Task: Search for Waterfront Condos in Honolulu with Sunset Views.
Action: Mouse moved to (371, 255)
Screenshot: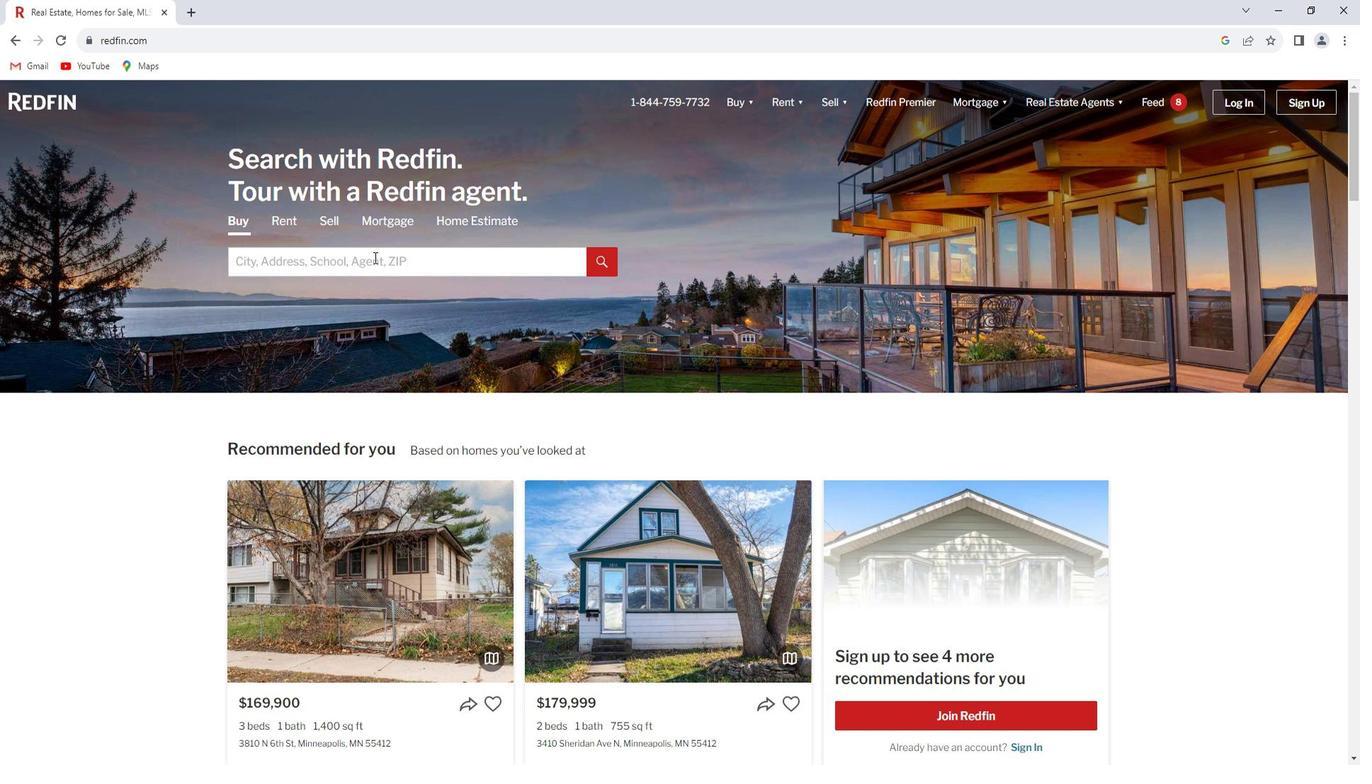 
Action: Mouse pressed left at (371, 255)
Screenshot: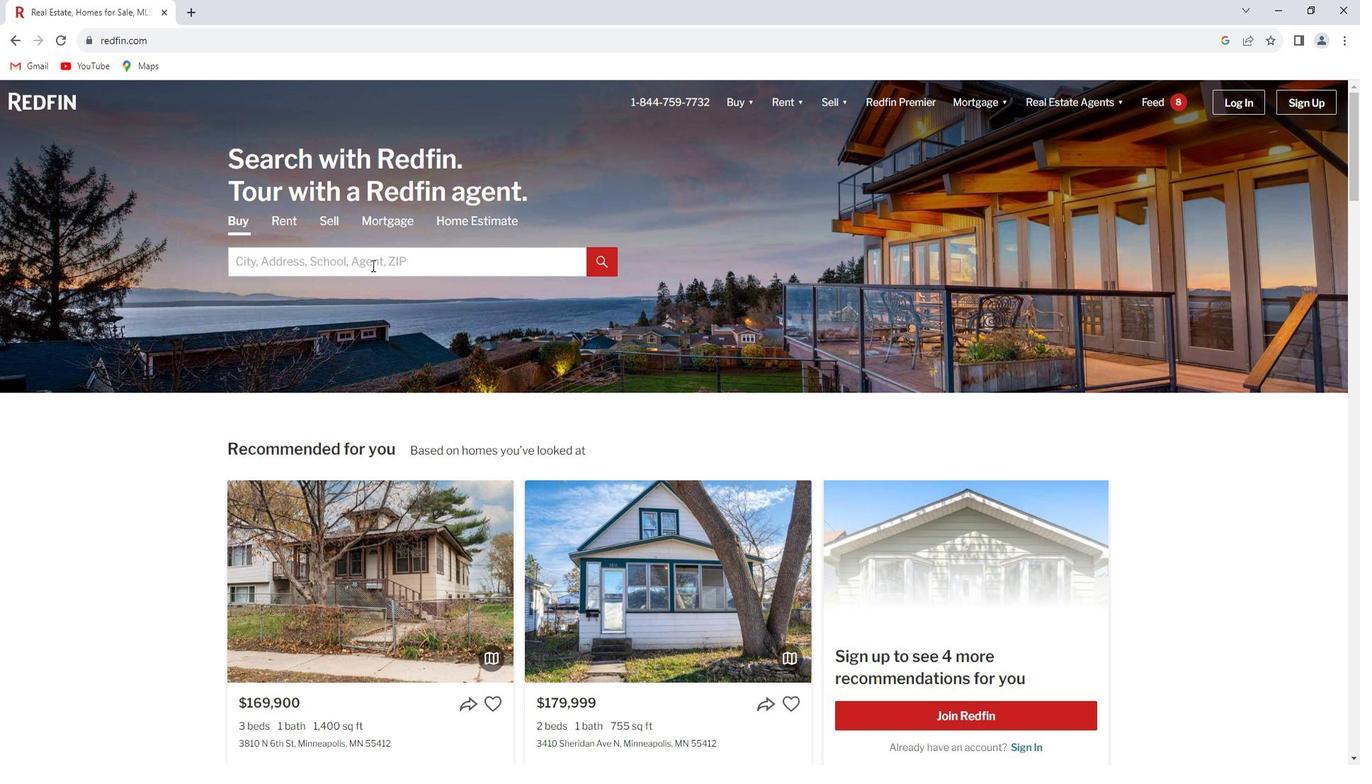 
Action: Key pressed <Key.shift><Key.shift><Key.shift><Key.shift><Key.shift><Key.shift>Honolulu<Key.enter>
Screenshot: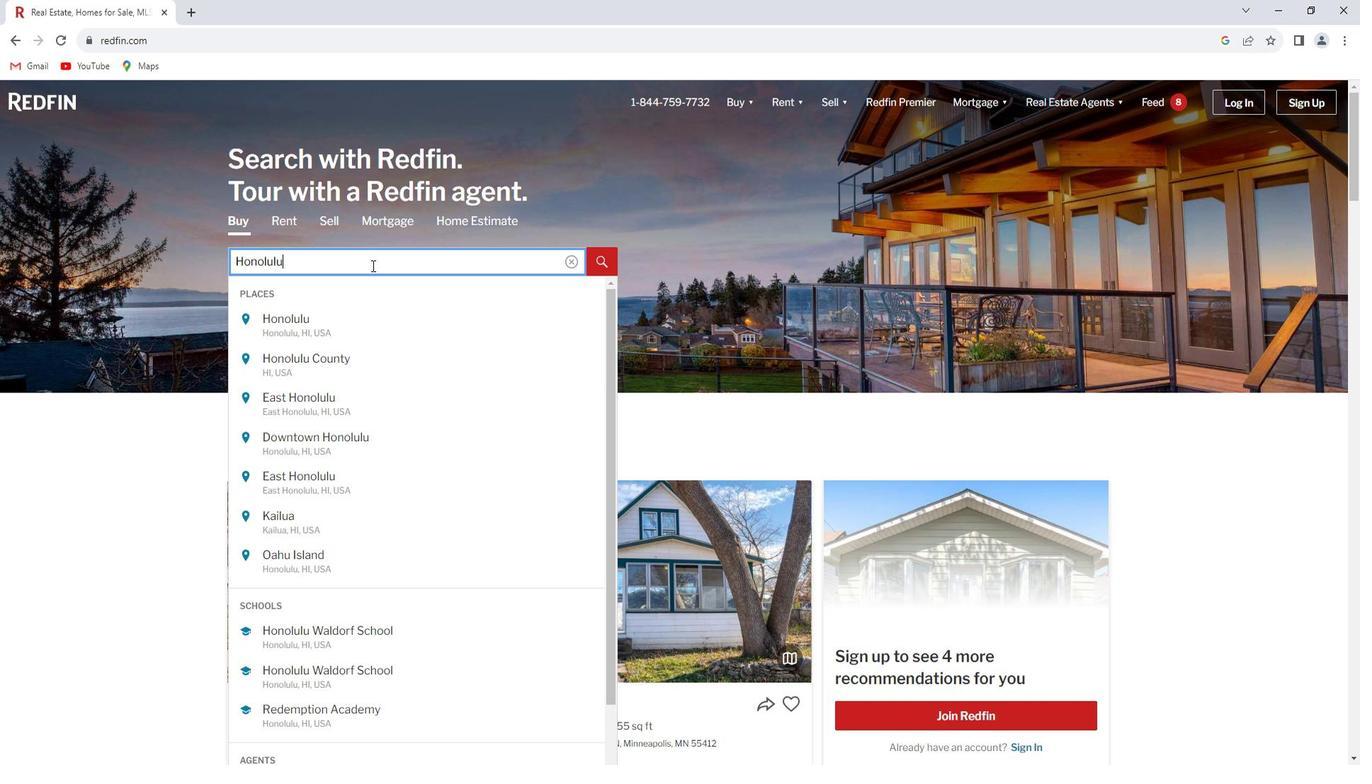 
Action: Mouse moved to (1222, 187)
Screenshot: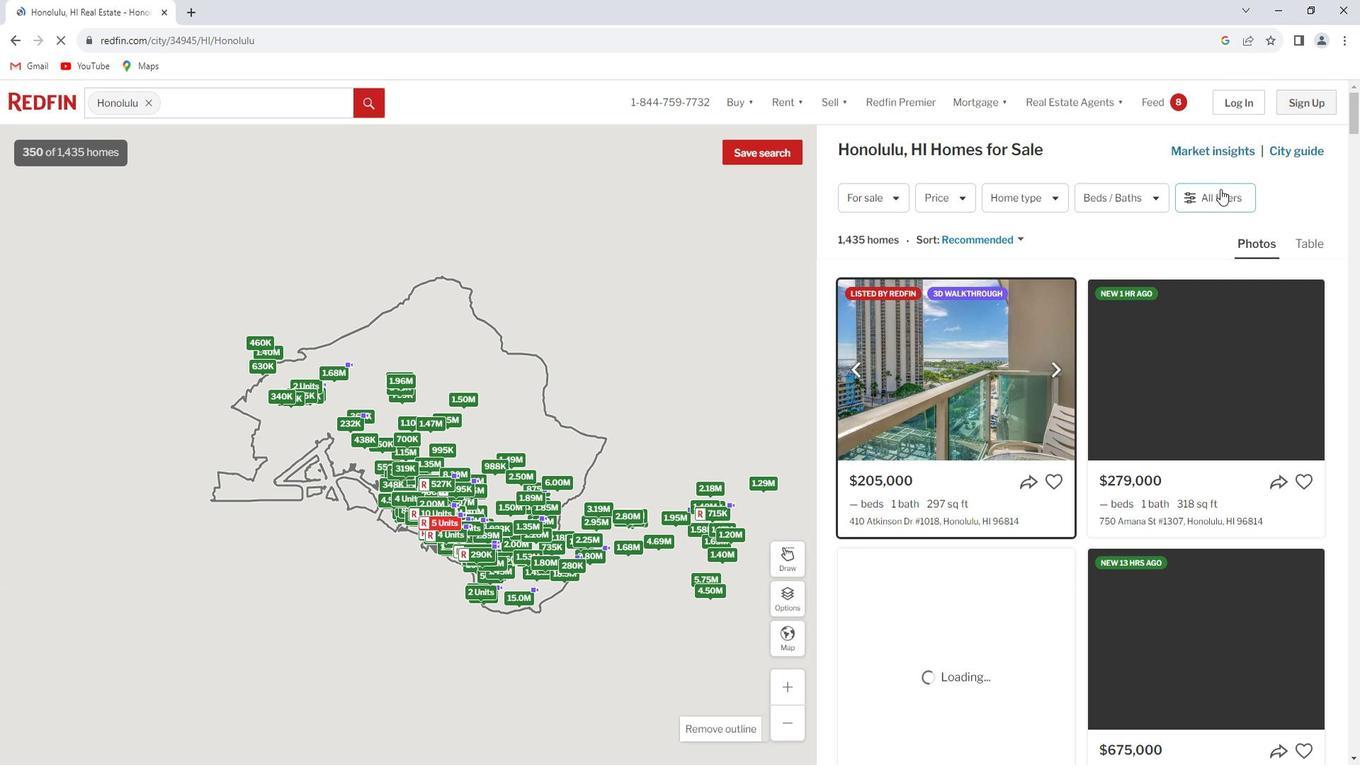 
Action: Mouse pressed left at (1222, 187)
Screenshot: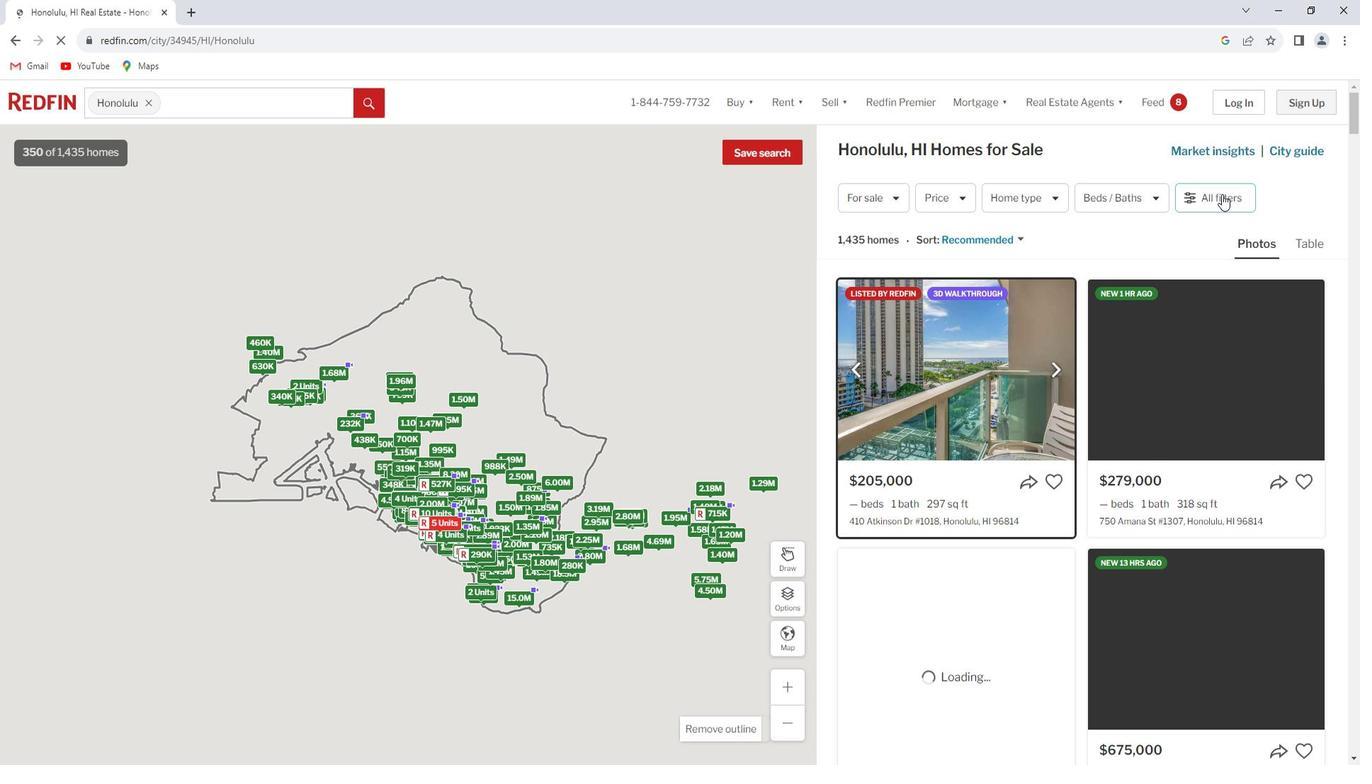 
Action: Mouse moved to (1221, 188)
Screenshot: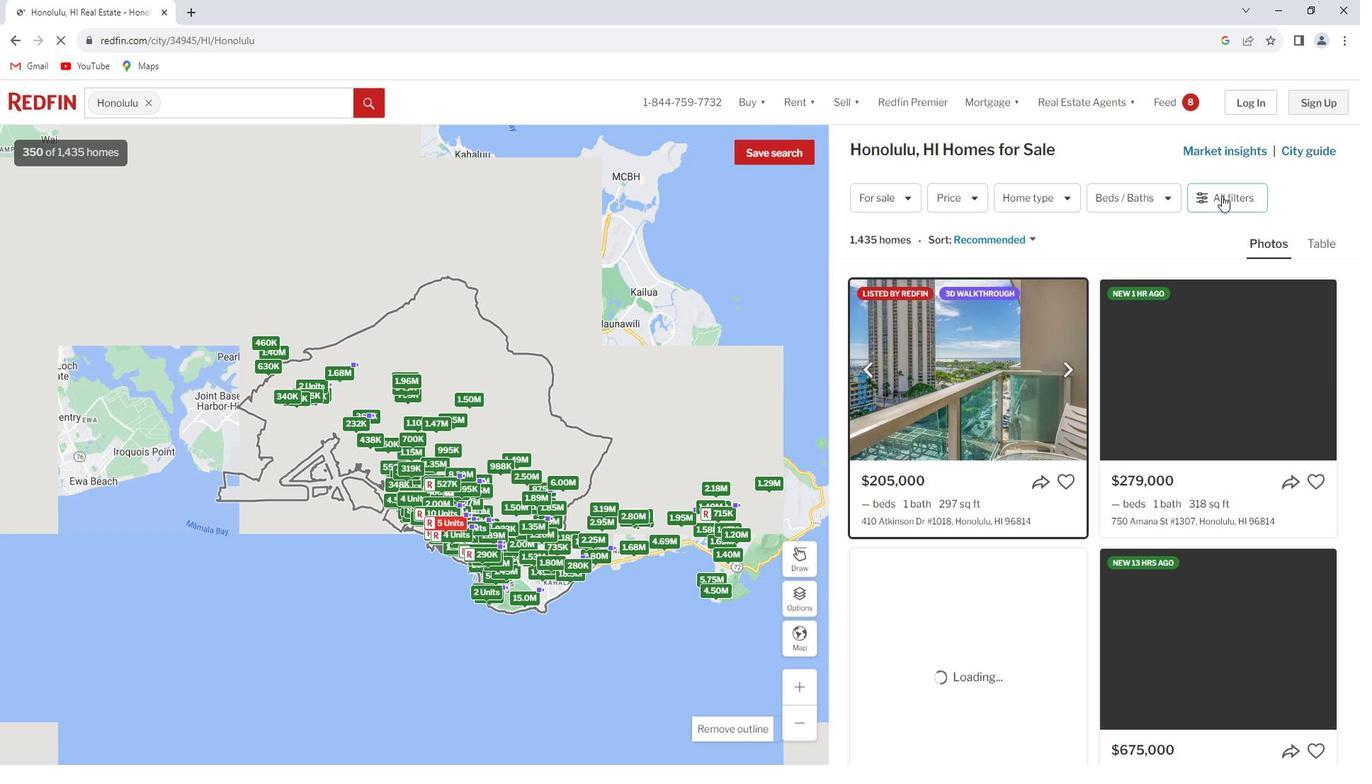 
Action: Mouse pressed left at (1221, 188)
Screenshot: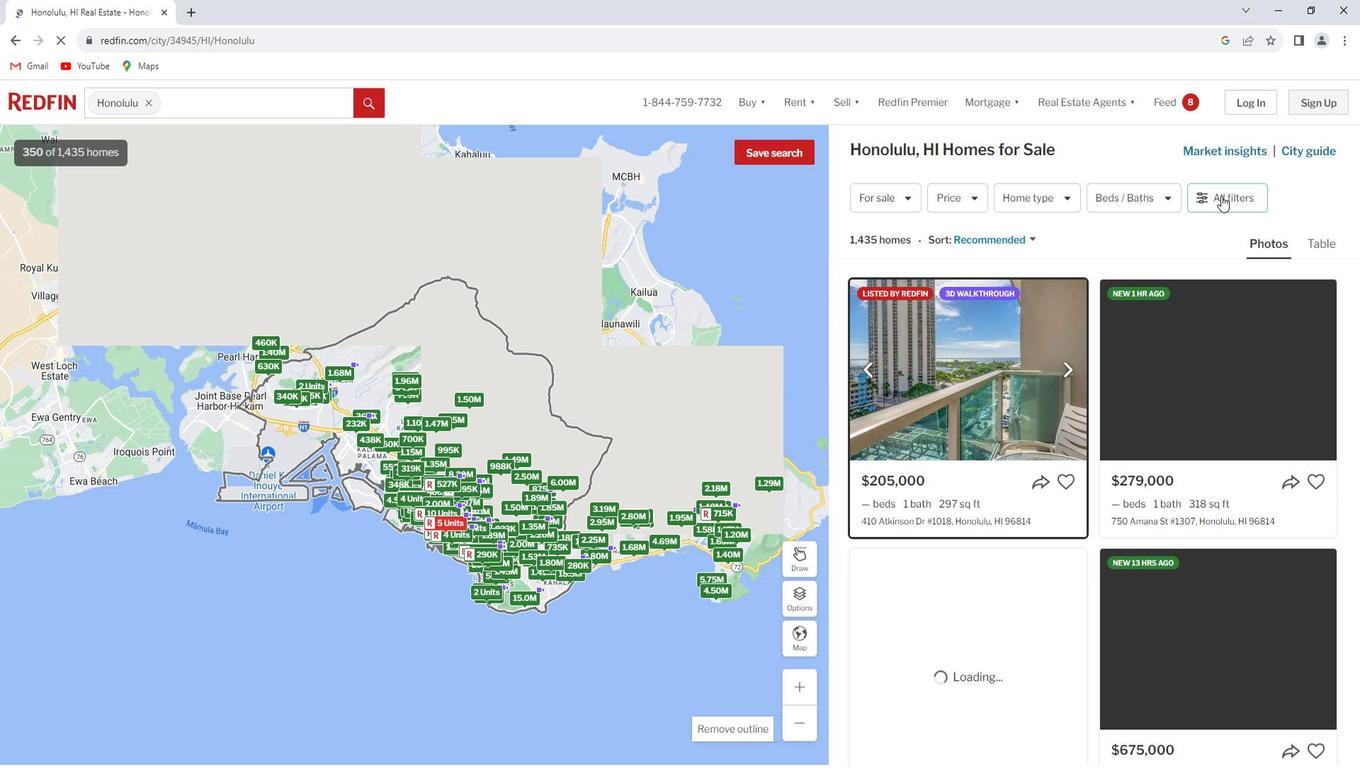 
Action: Mouse moved to (1103, 306)
Screenshot: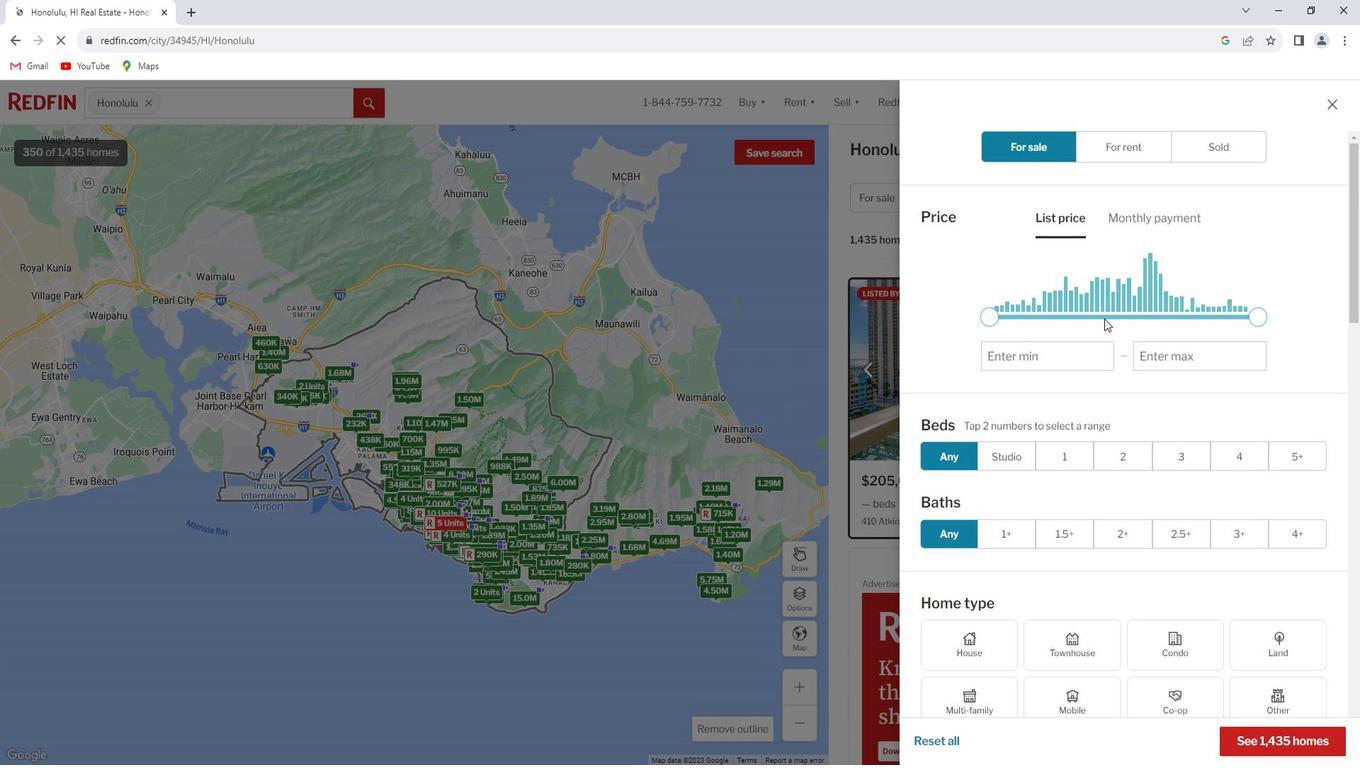 
Action: Mouse scrolled (1103, 306) with delta (0, 0)
Screenshot: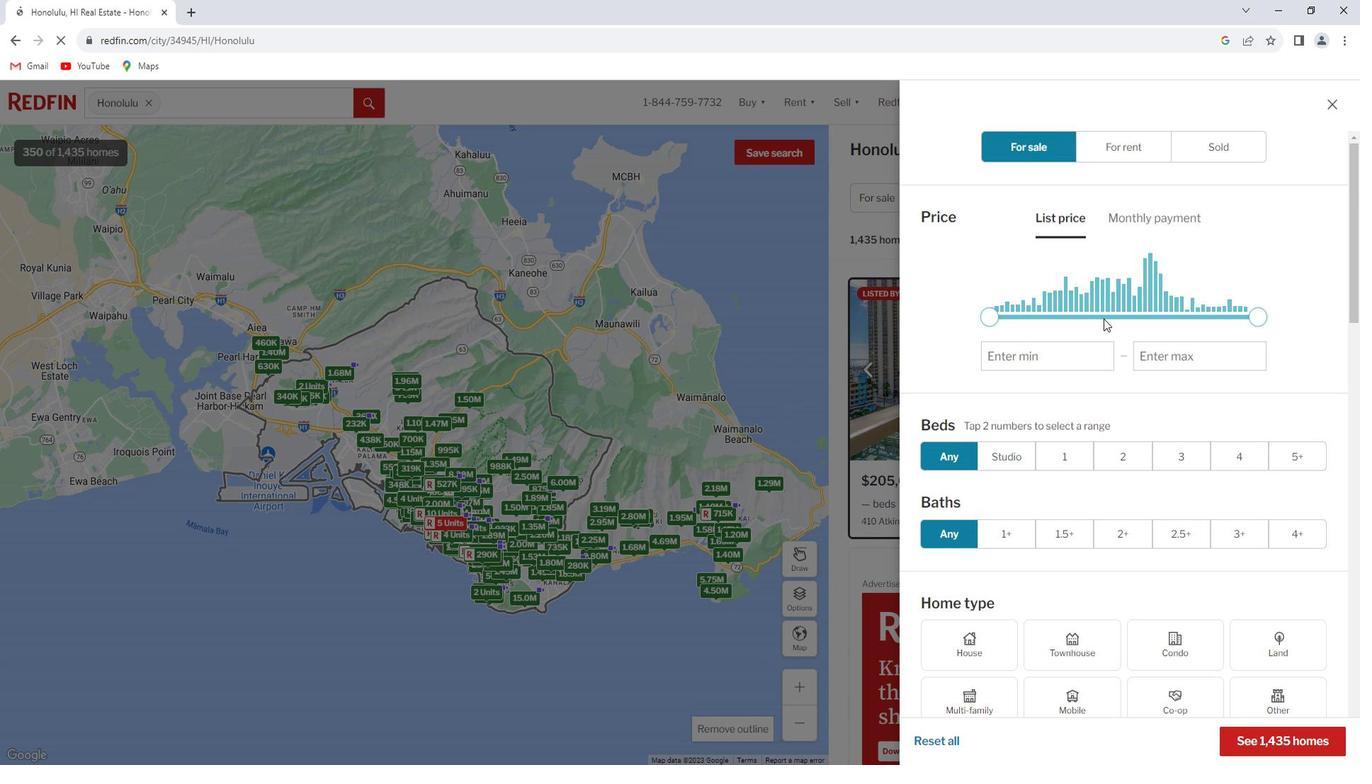 
Action: Mouse moved to (1101, 313)
Screenshot: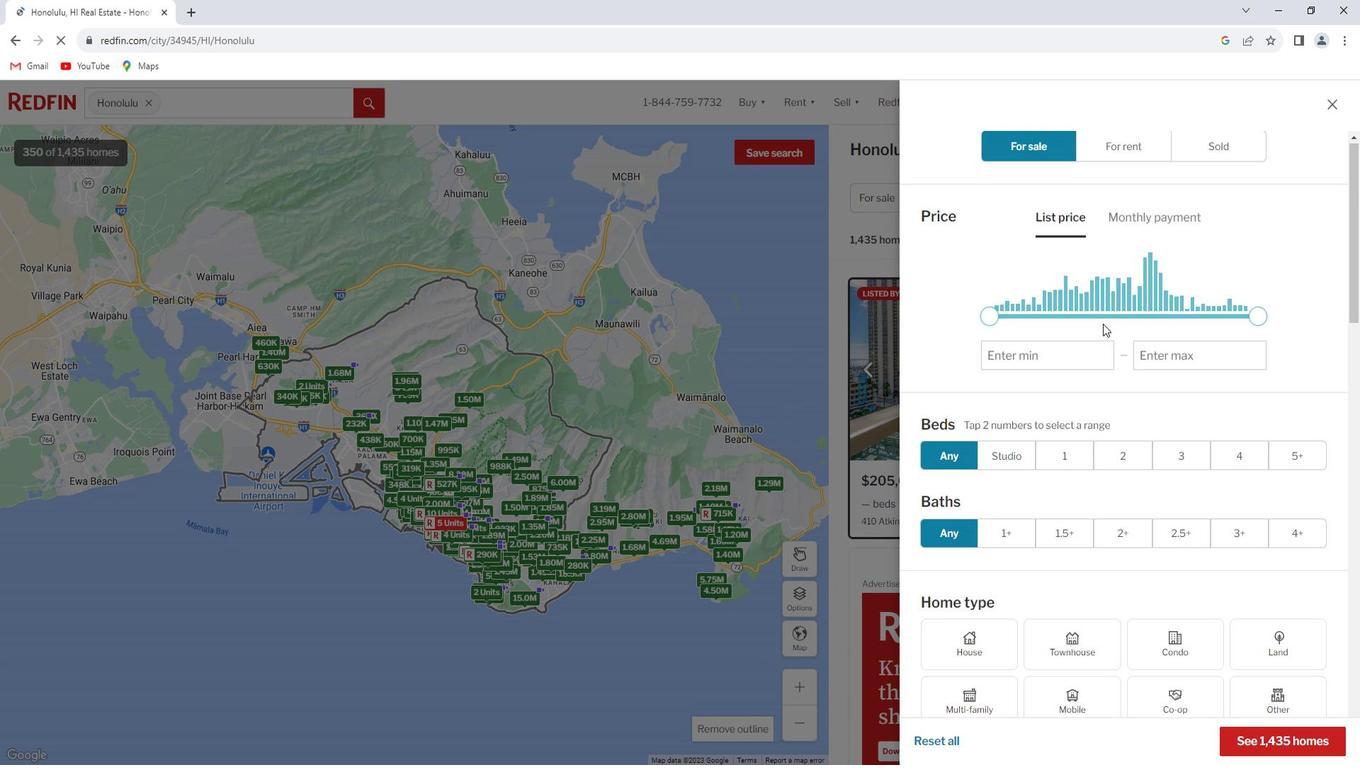 
Action: Mouse scrolled (1101, 312) with delta (0, 0)
Screenshot: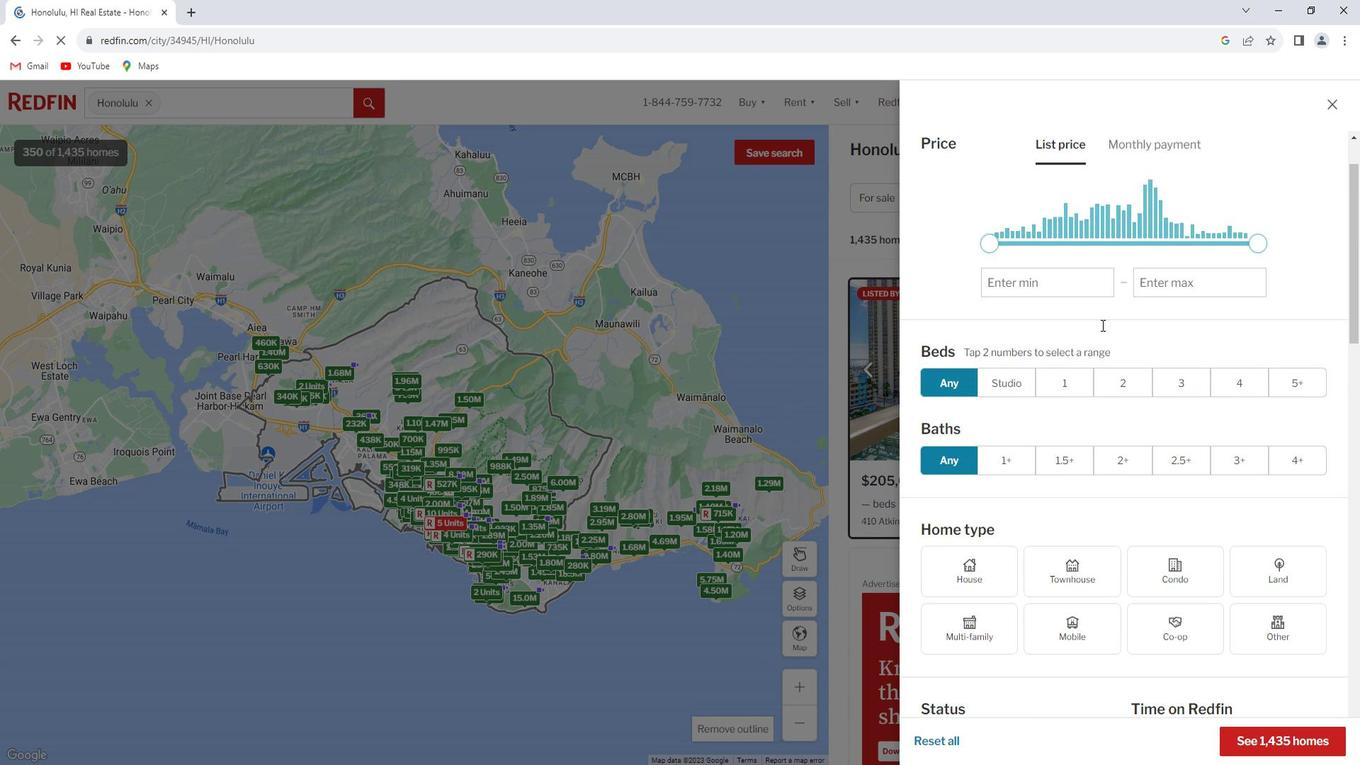 
Action: Mouse scrolled (1101, 312) with delta (0, 0)
Screenshot: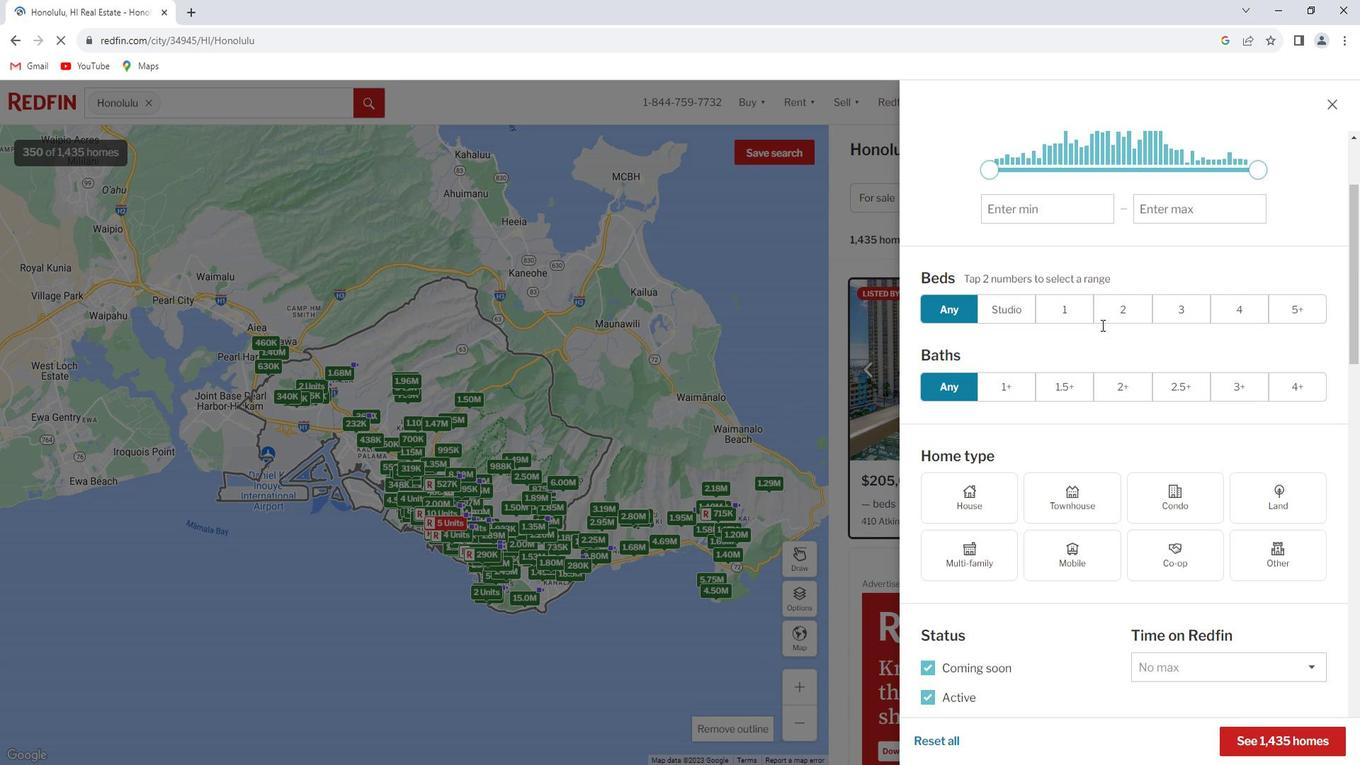 
Action: Mouse scrolled (1101, 312) with delta (0, 0)
Screenshot: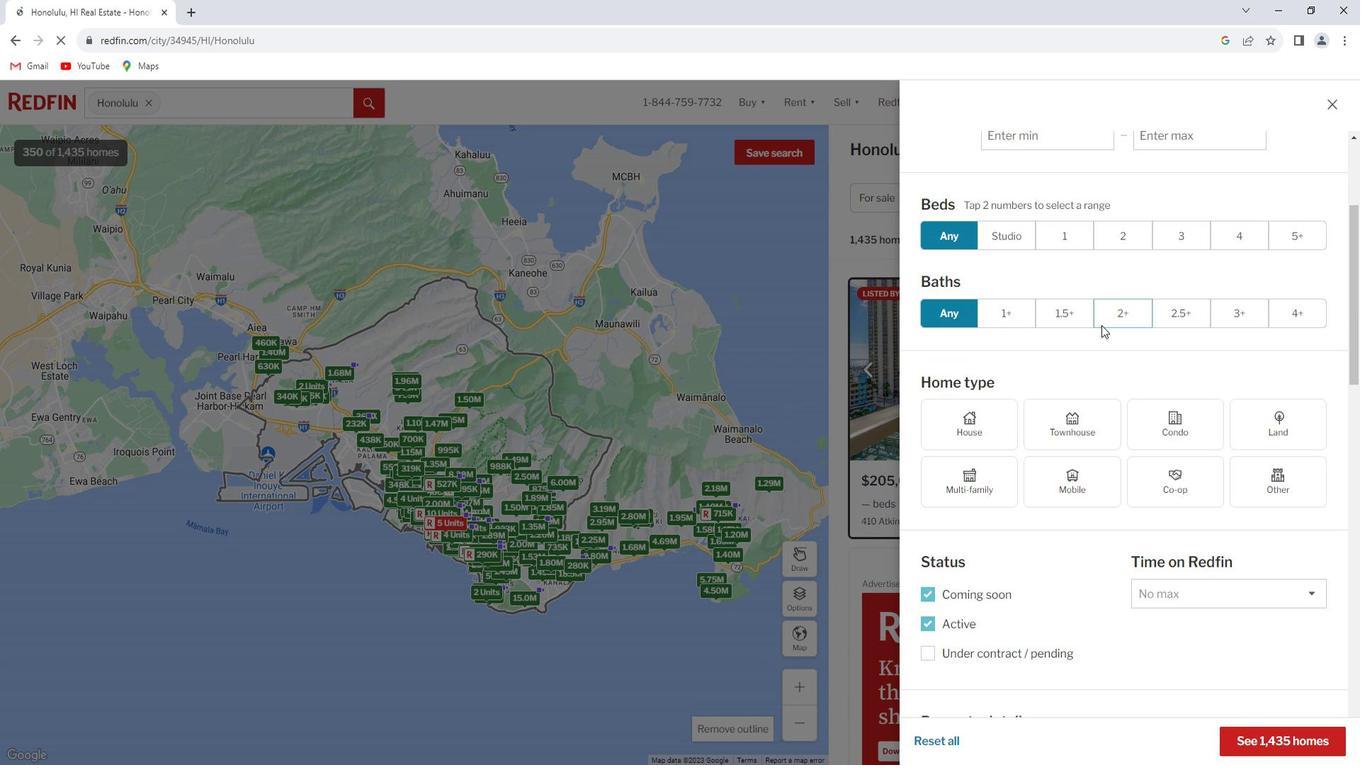 
Action: Mouse moved to (1181, 357)
Screenshot: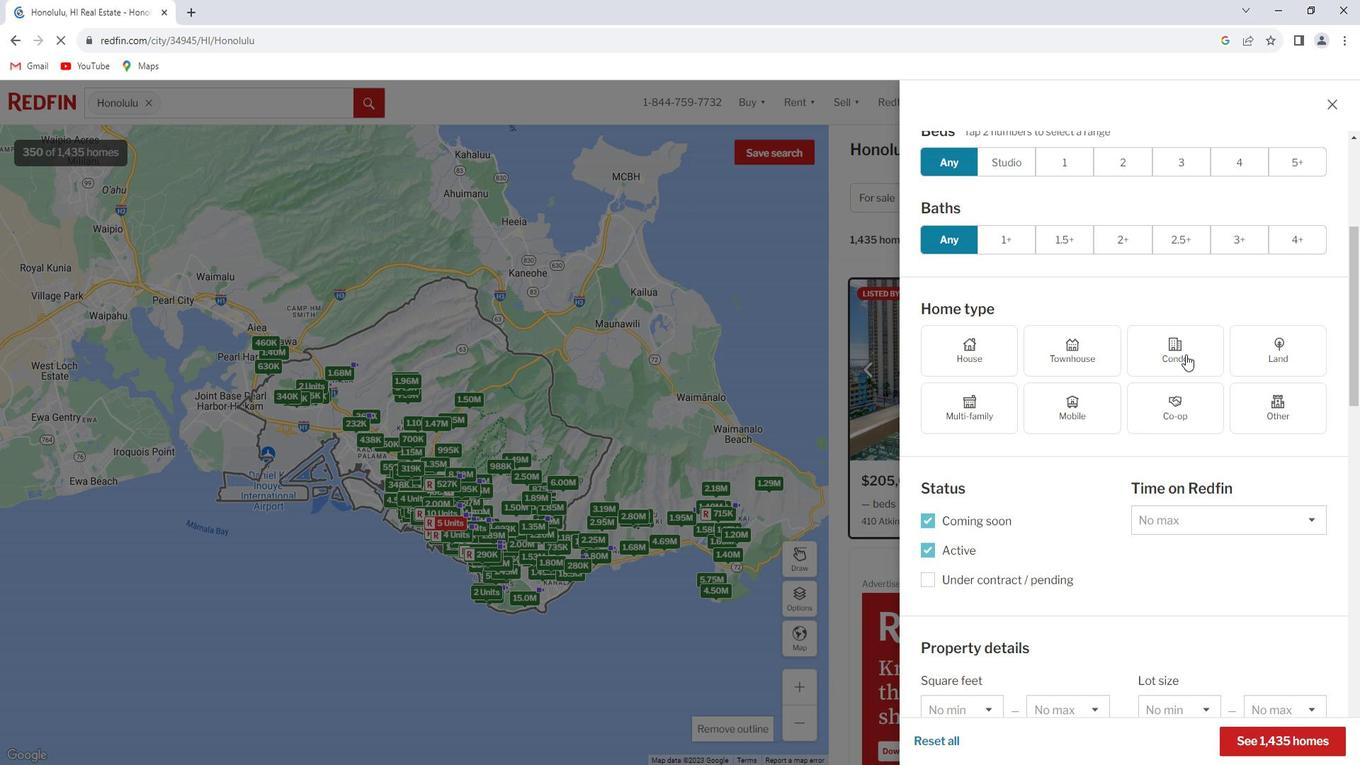 
Action: Mouse pressed left at (1181, 357)
Screenshot: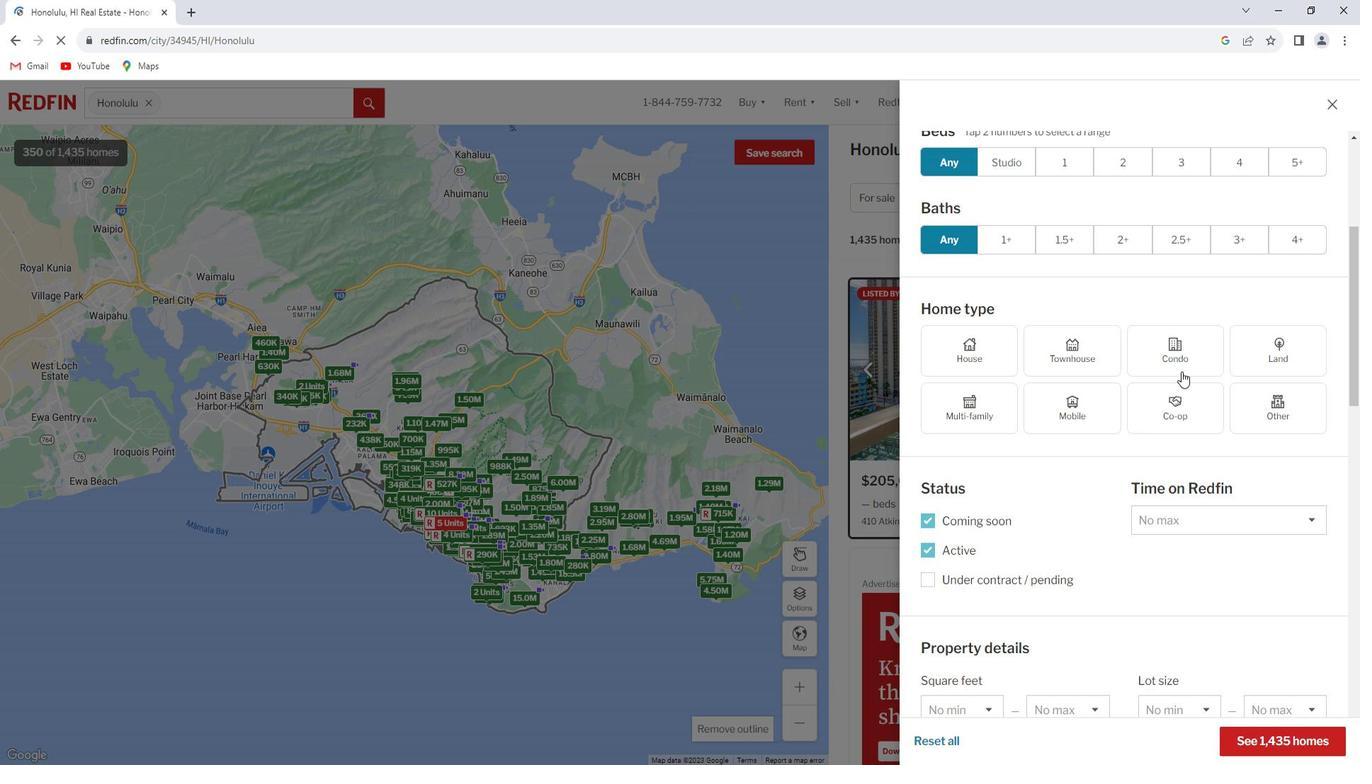 
Action: Mouse moved to (1142, 380)
Screenshot: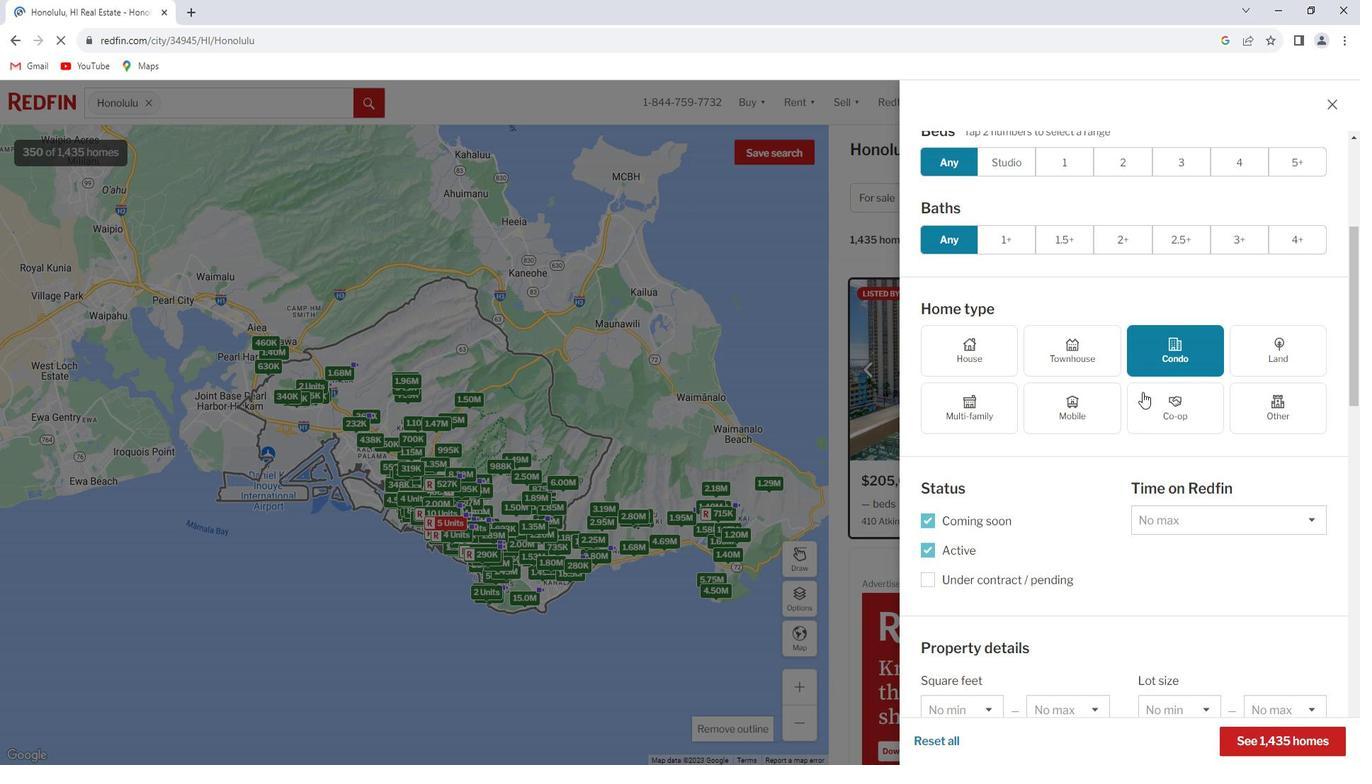 
Action: Mouse scrolled (1142, 379) with delta (0, 0)
Screenshot: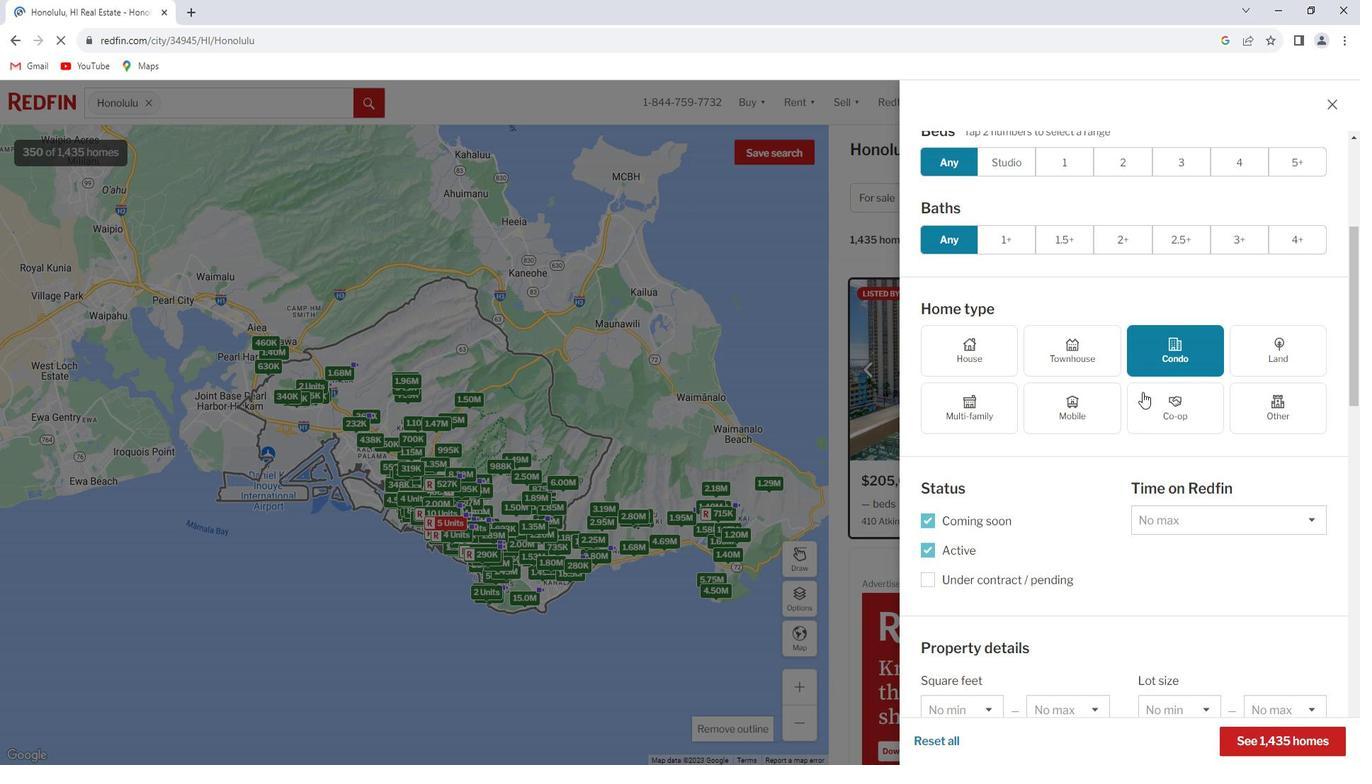 
Action: Mouse scrolled (1142, 379) with delta (0, 0)
Screenshot: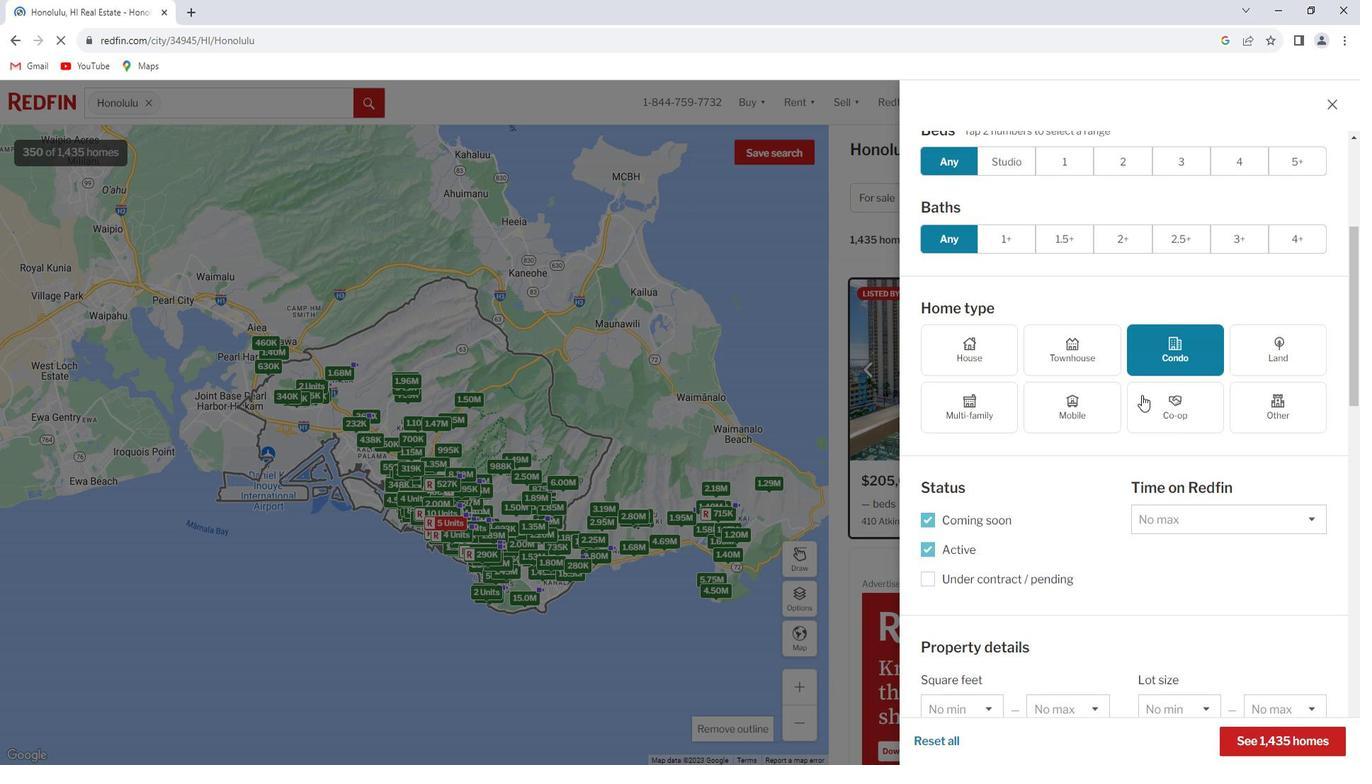 
Action: Mouse scrolled (1142, 379) with delta (0, 0)
Screenshot: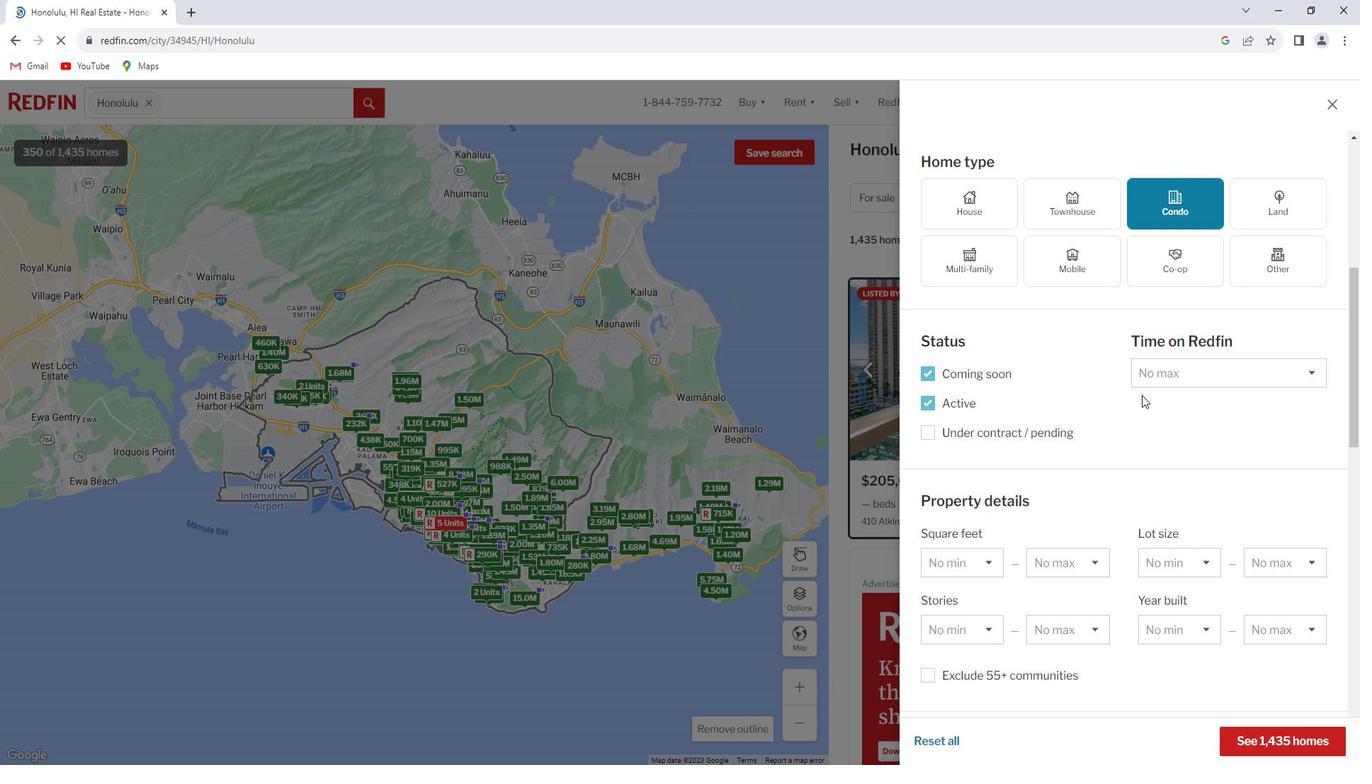 
Action: Mouse scrolled (1142, 379) with delta (0, 0)
Screenshot: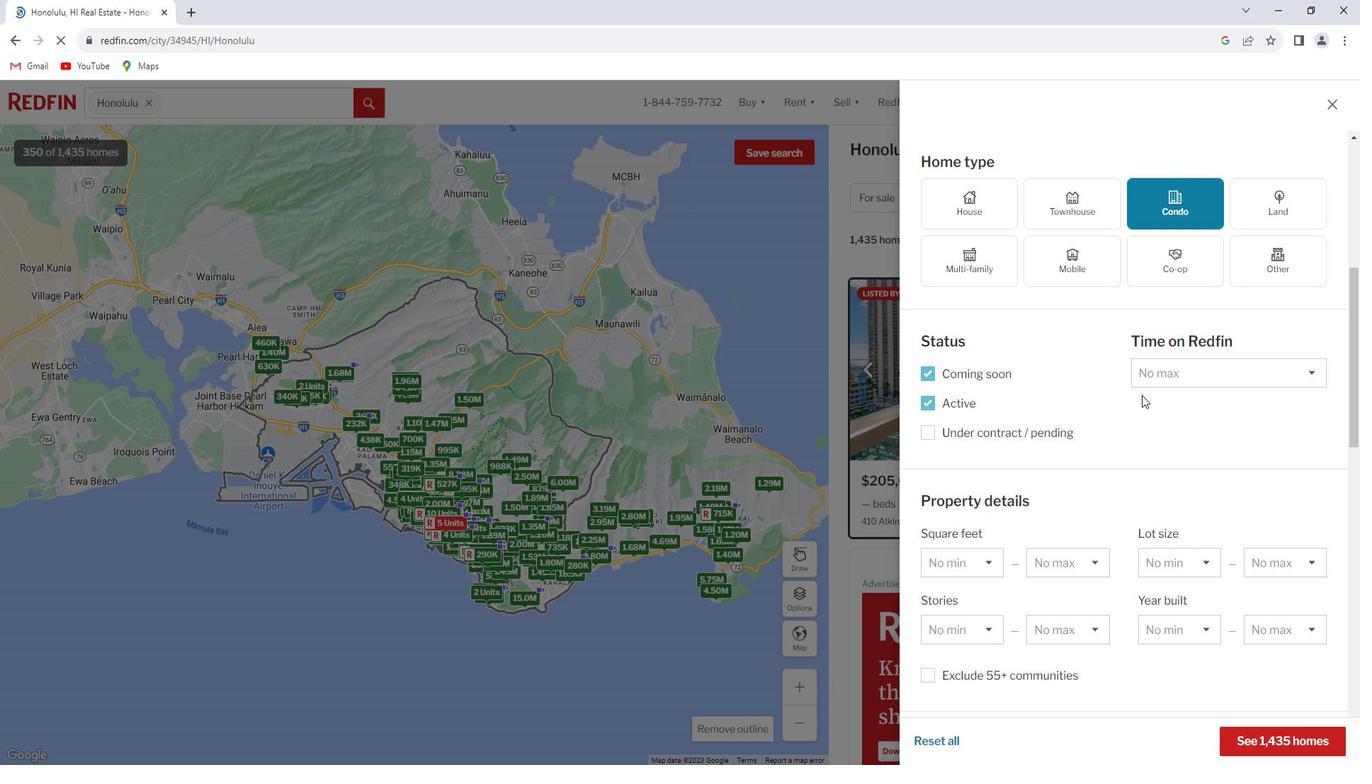 
Action: Mouse scrolled (1142, 379) with delta (0, 0)
Screenshot: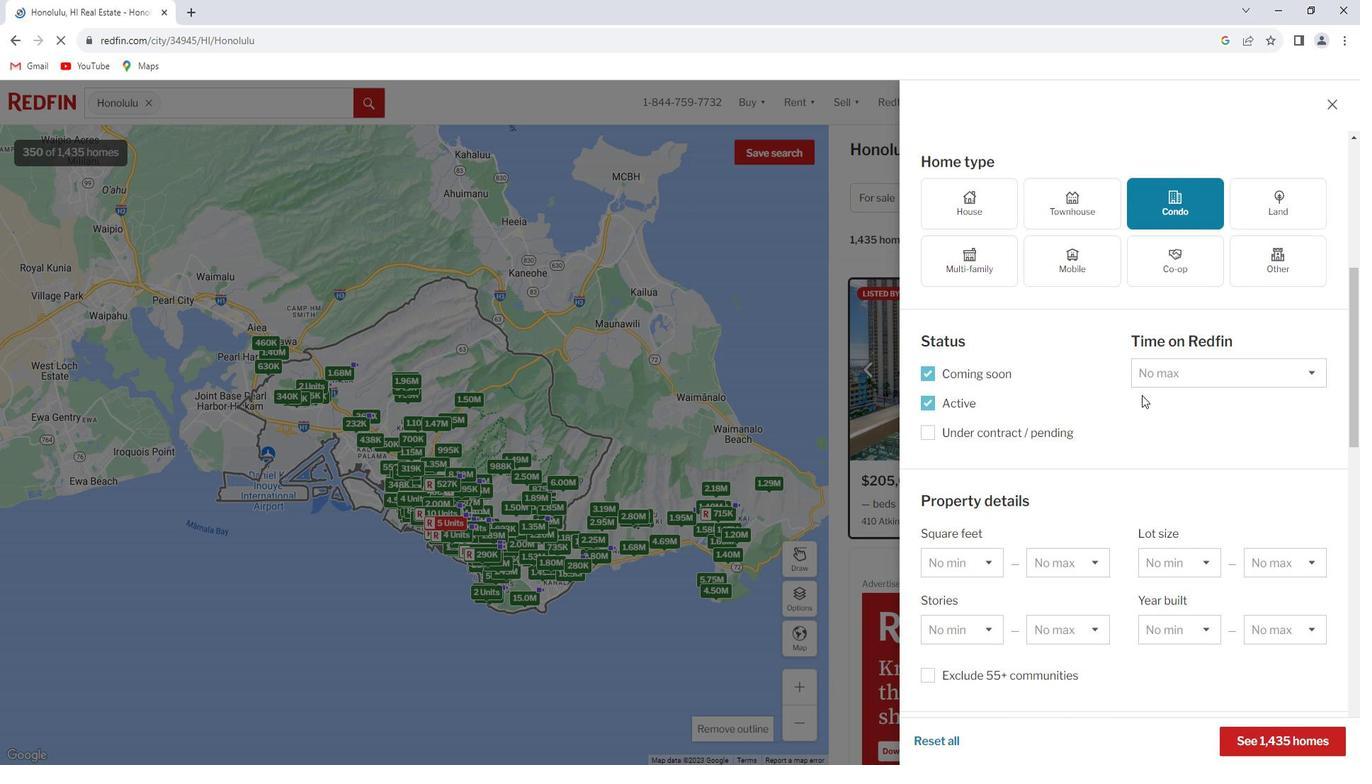 
Action: Mouse moved to (1132, 386)
Screenshot: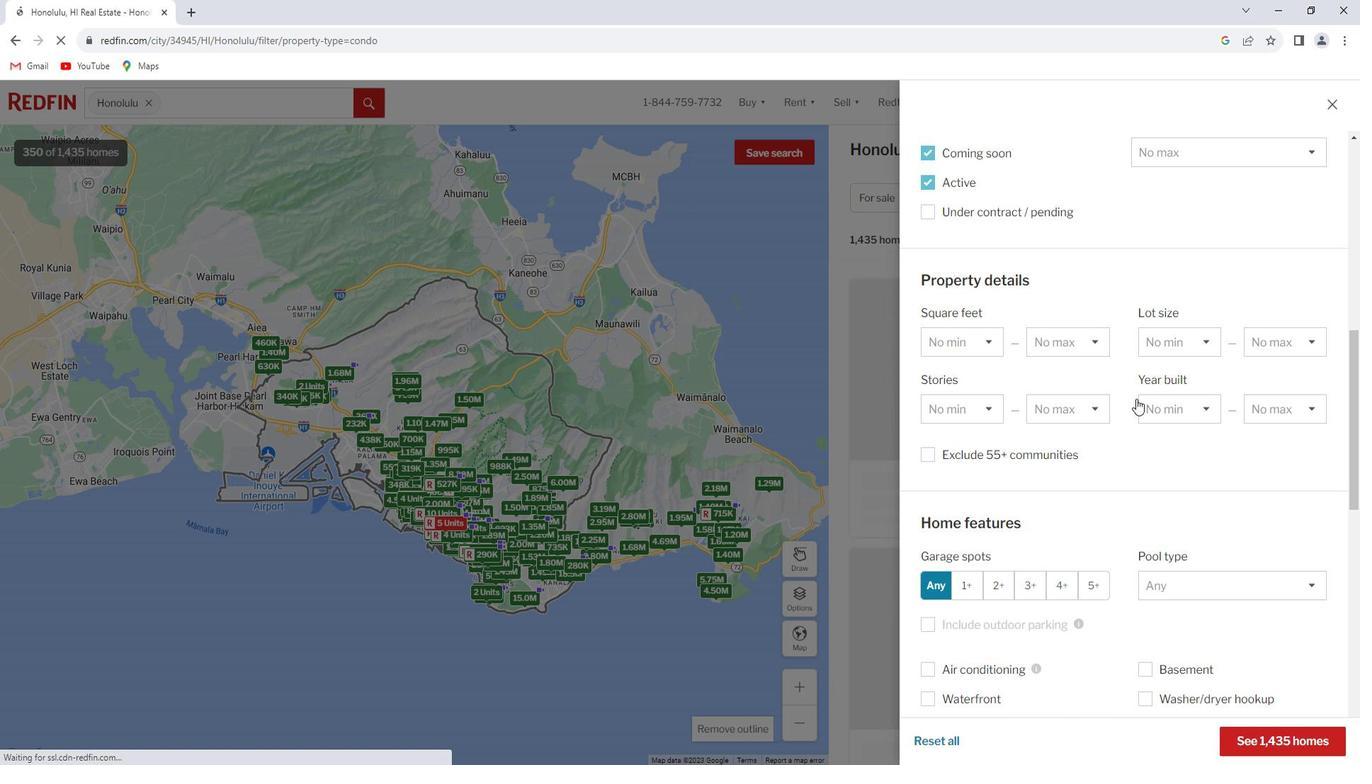 
Action: Mouse scrolled (1132, 385) with delta (0, 0)
Screenshot: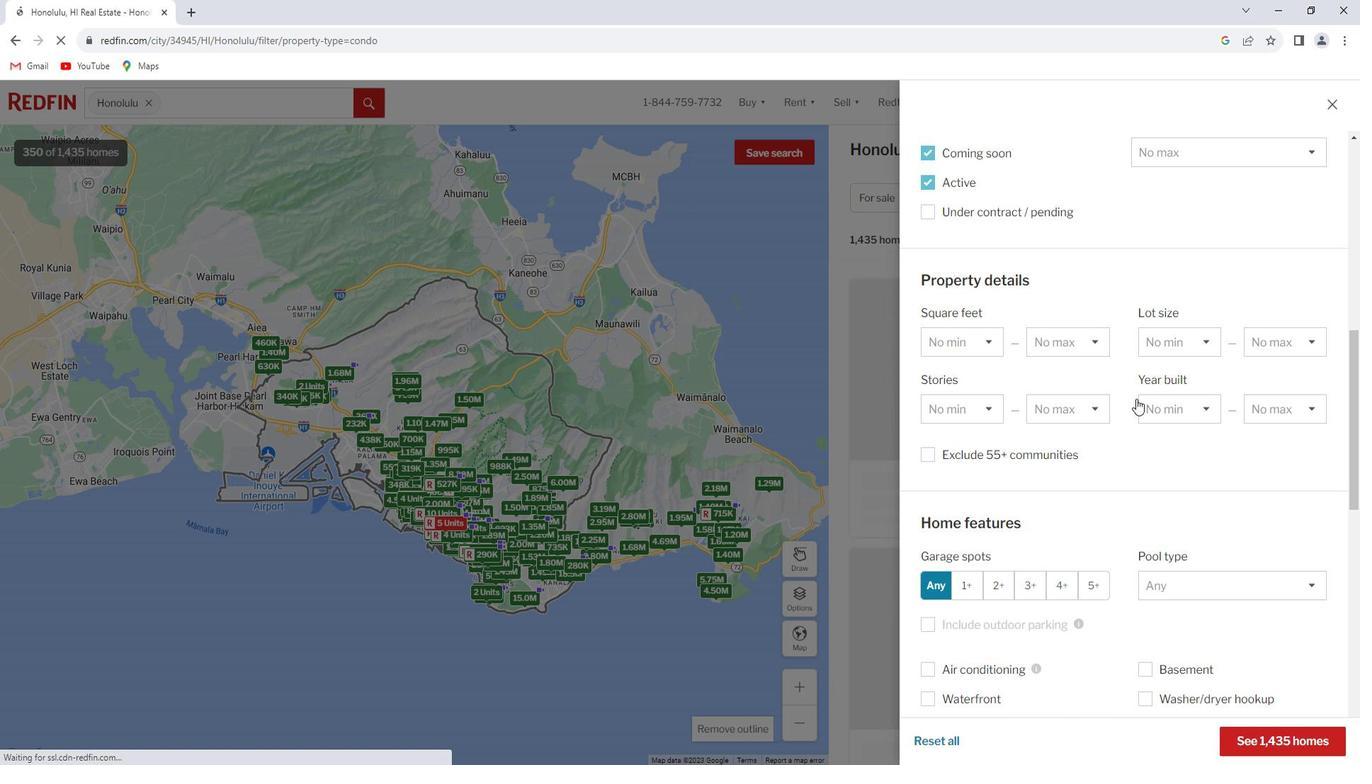 
Action: Mouse scrolled (1132, 385) with delta (0, 0)
Screenshot: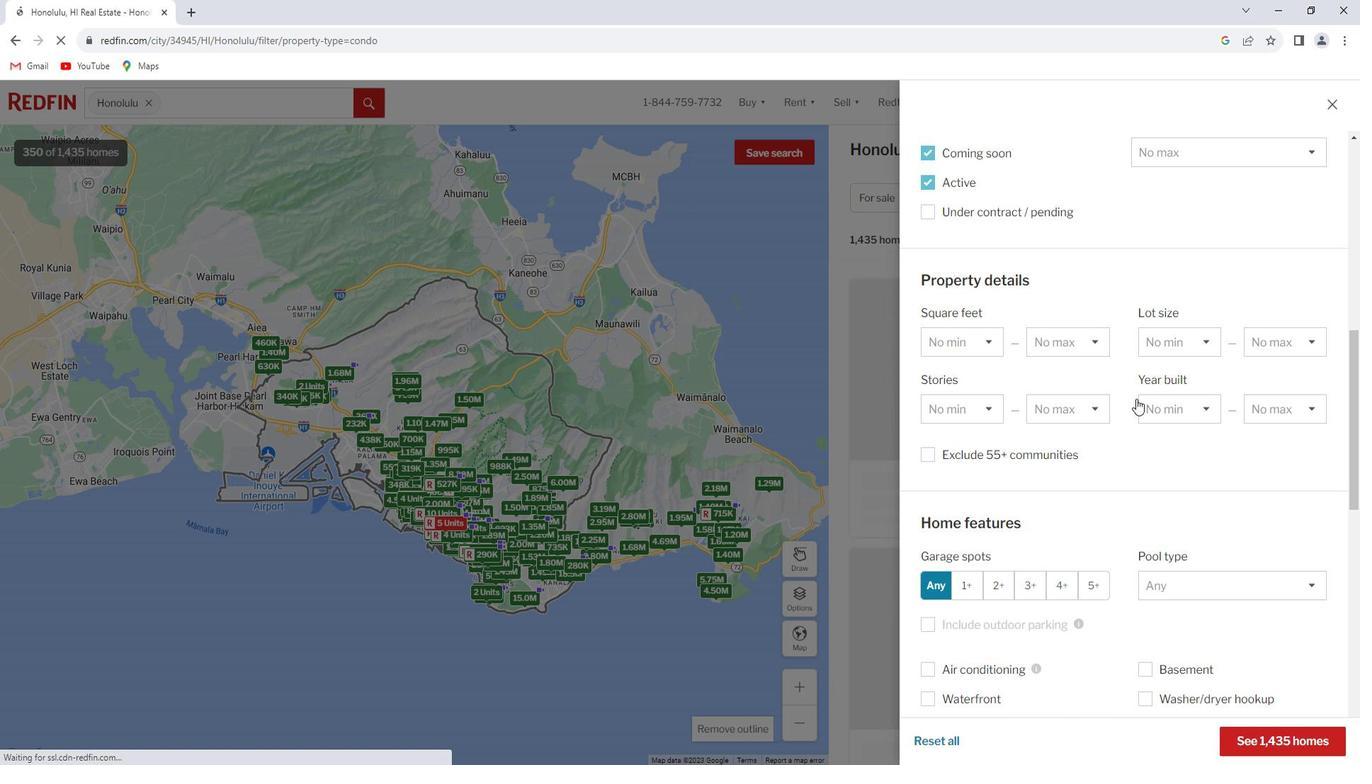 
Action: Mouse scrolled (1132, 385) with delta (0, 0)
Screenshot: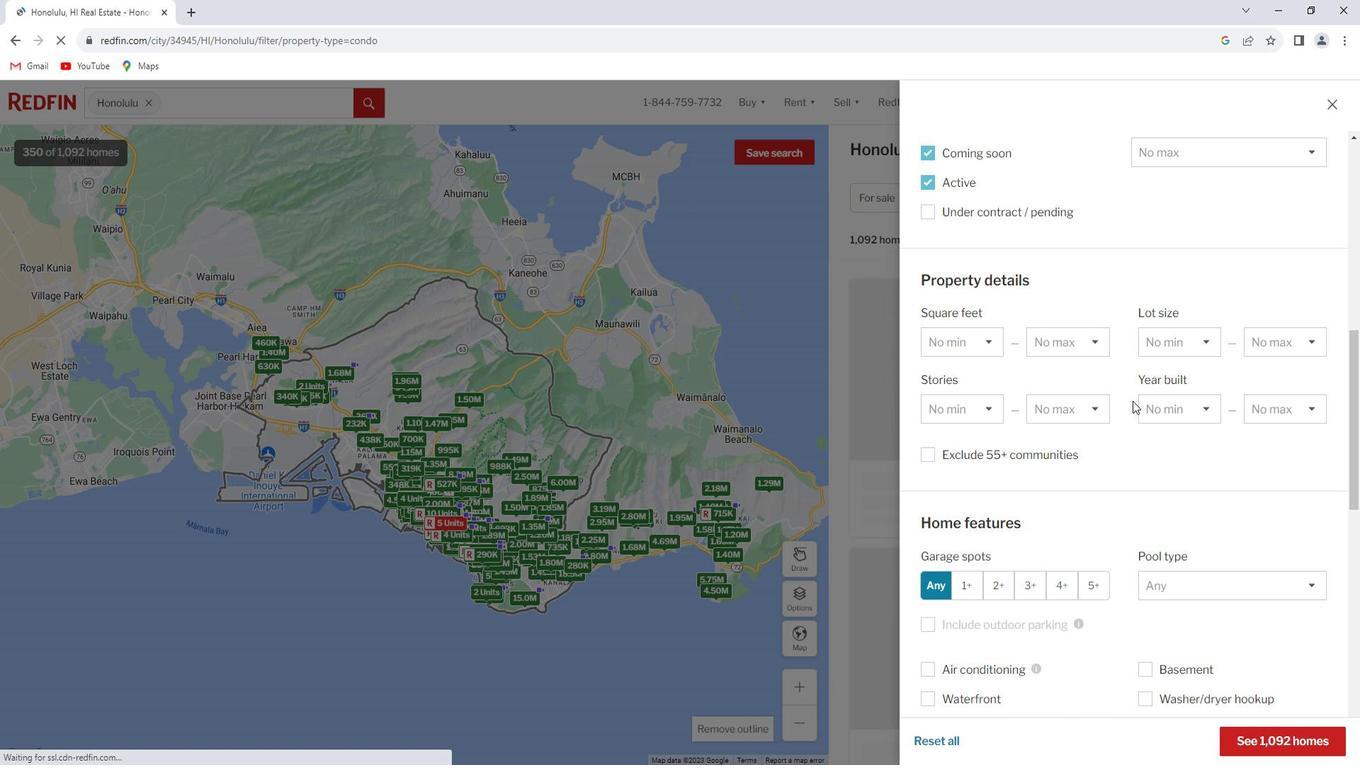 
Action: Mouse scrolled (1132, 385) with delta (0, 0)
Screenshot: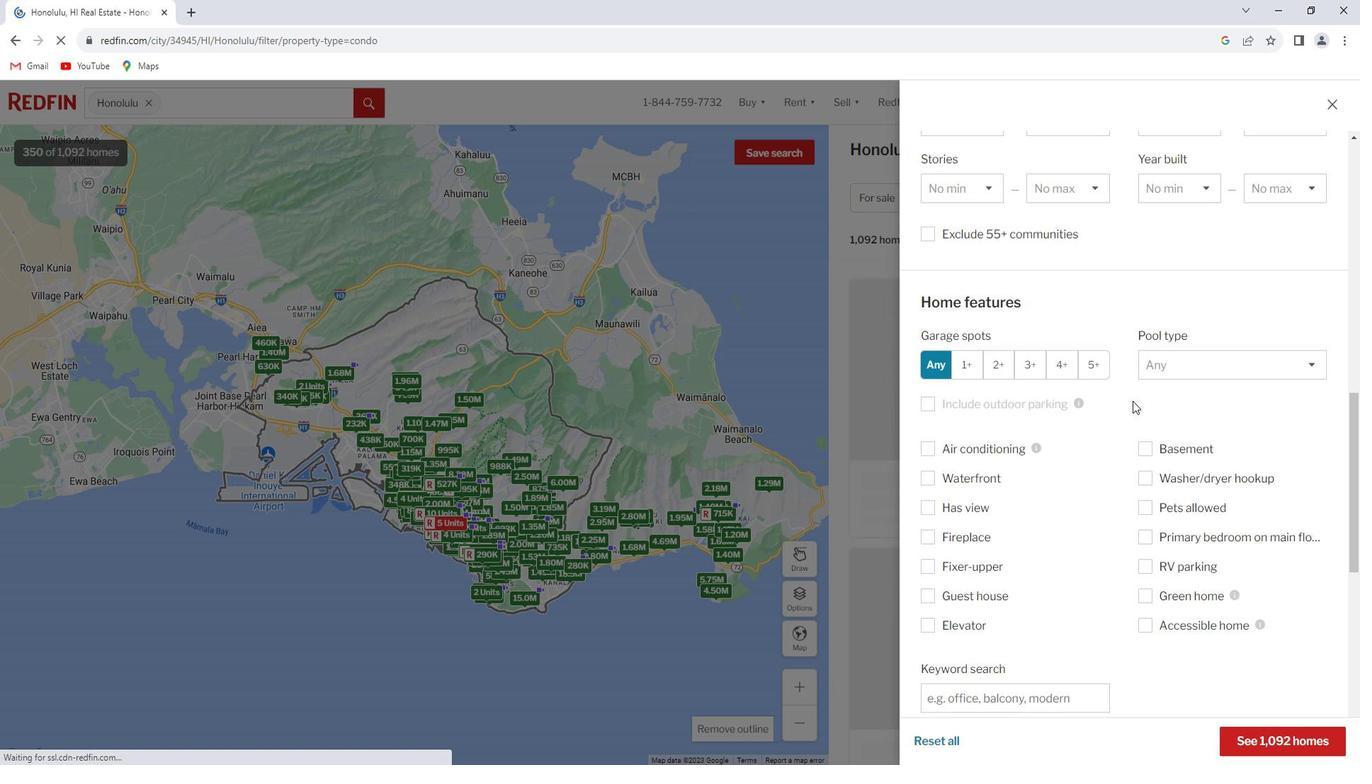 
Action: Mouse scrolled (1132, 385) with delta (0, 0)
Screenshot: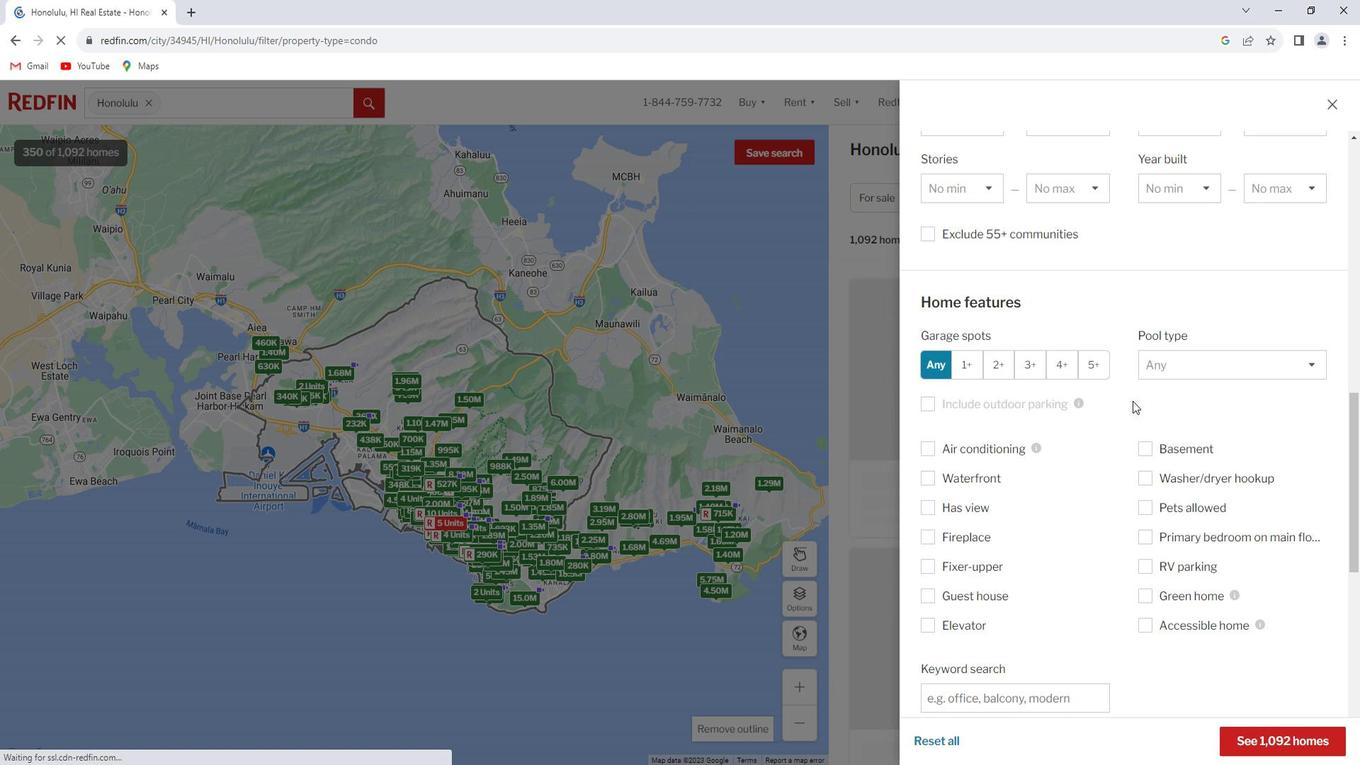 
Action: Mouse moved to (927, 325)
Screenshot: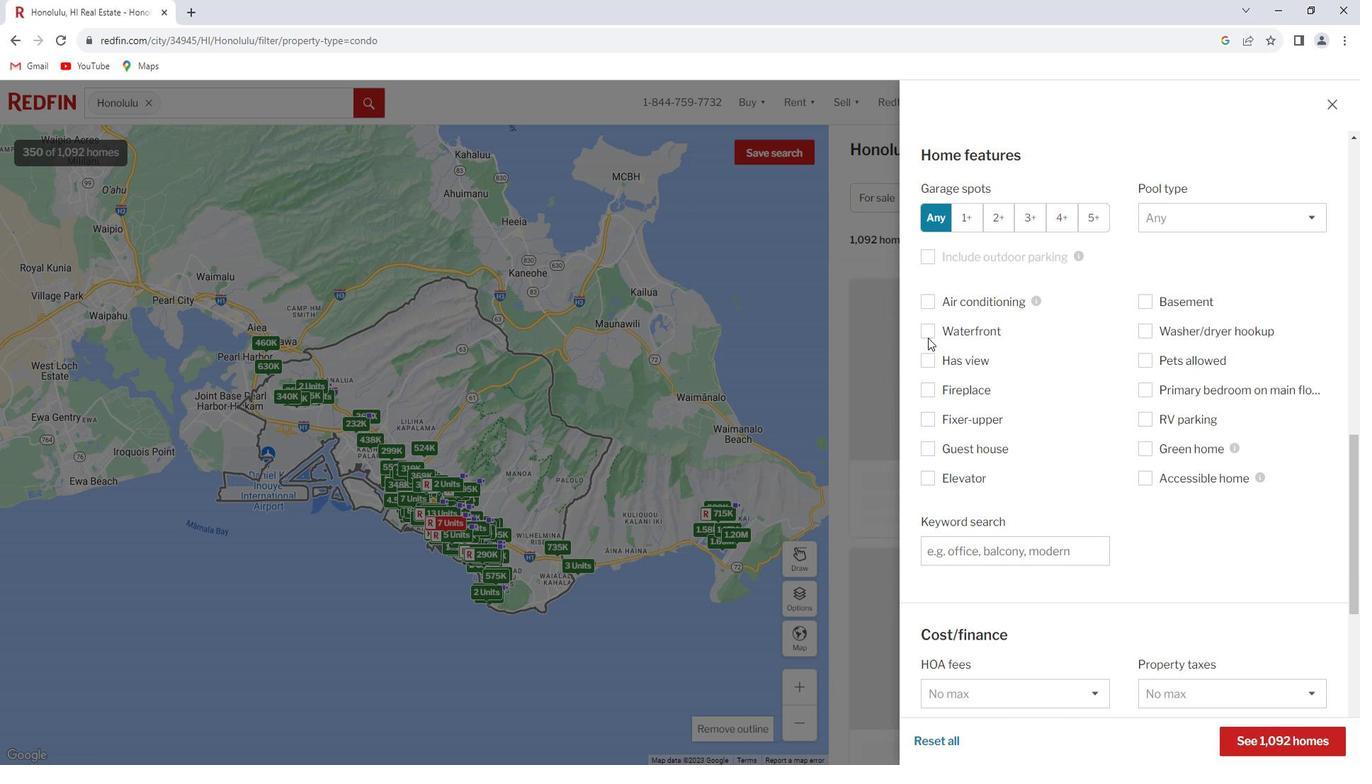 
Action: Mouse pressed left at (927, 325)
Screenshot: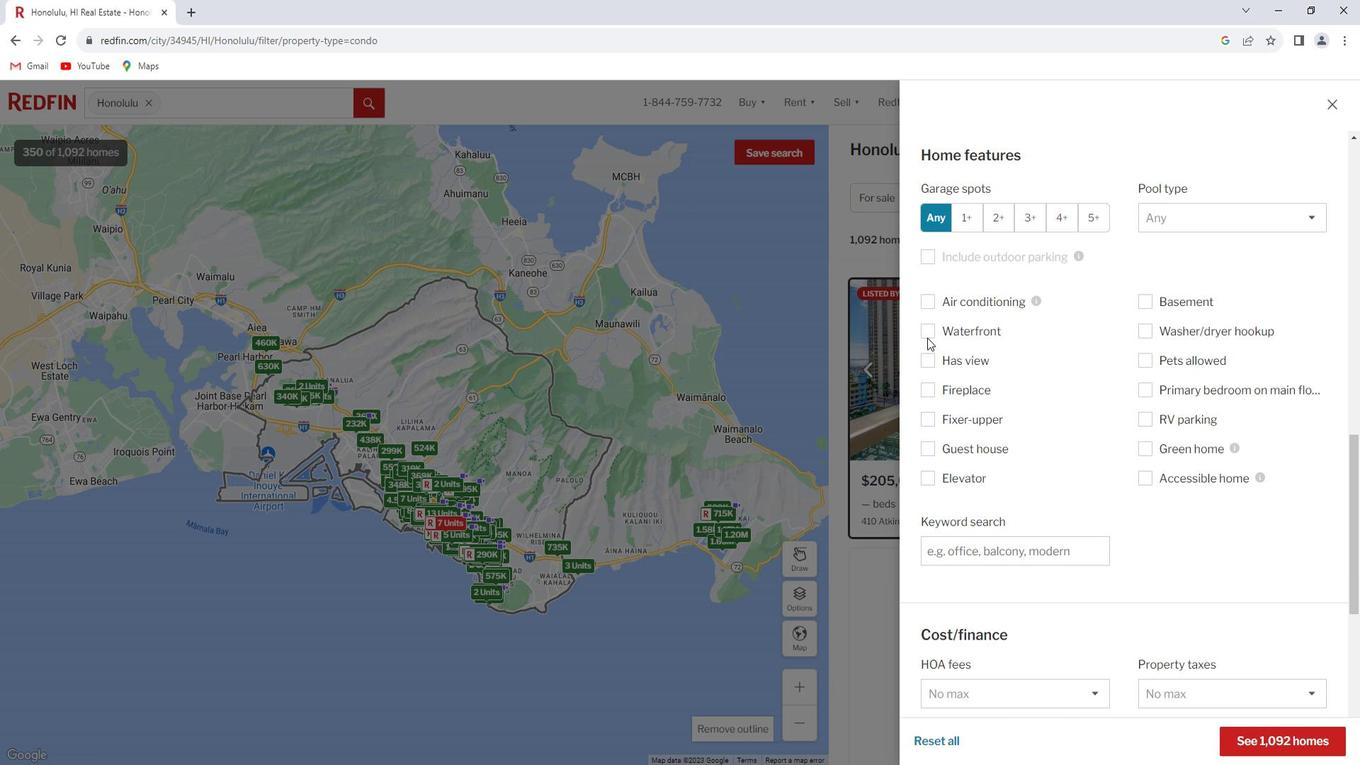 
Action: Mouse moved to (1023, 534)
Screenshot: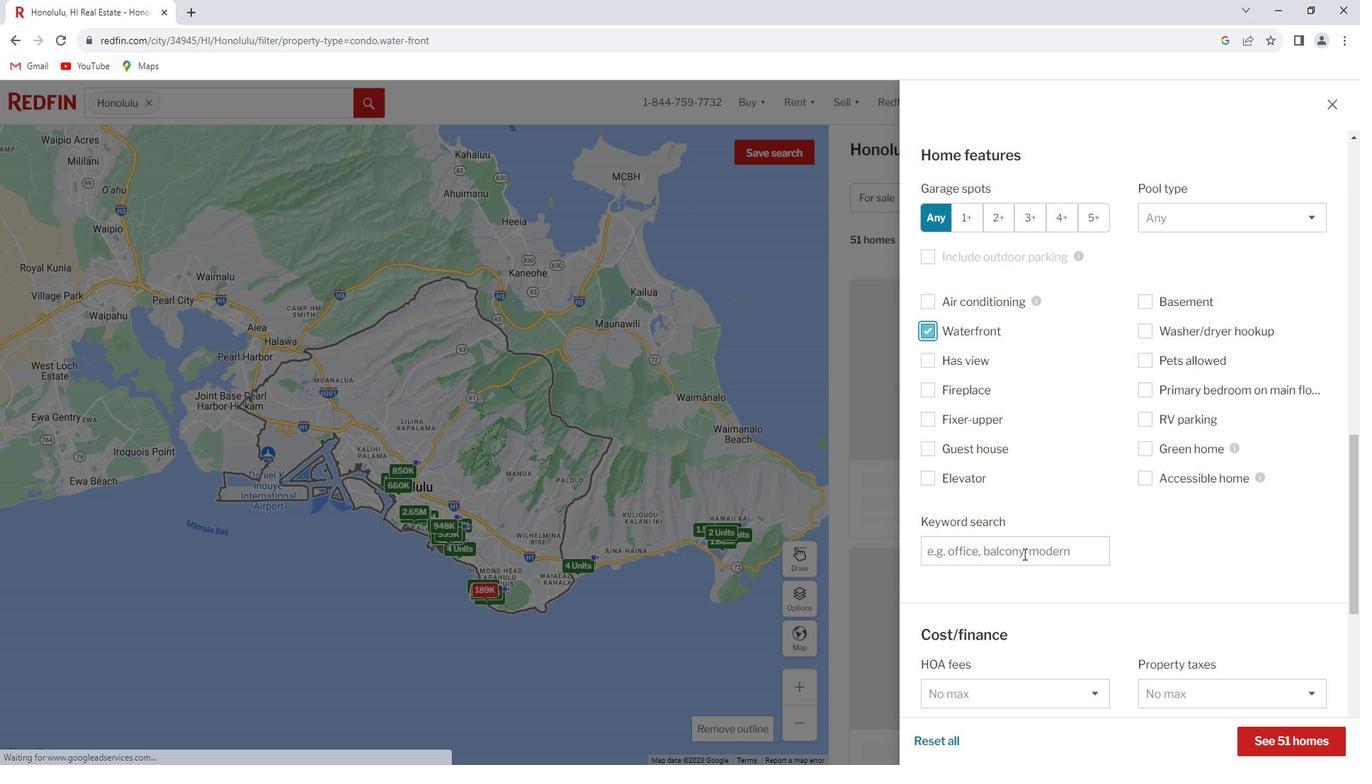 
Action: Mouse pressed left at (1023, 534)
Screenshot: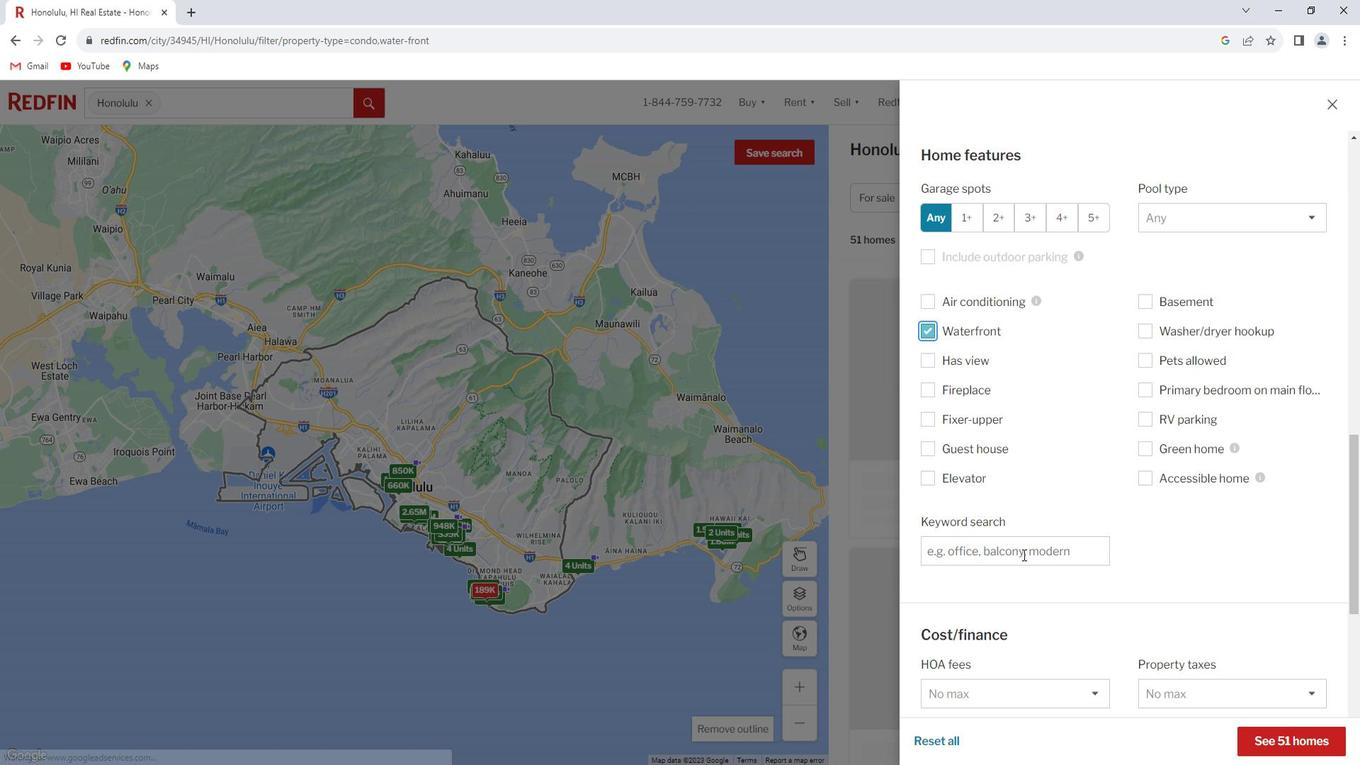 
Action: Key pressed <Key.shift>Sunset<Key.space><Key.shift>Views
Screenshot: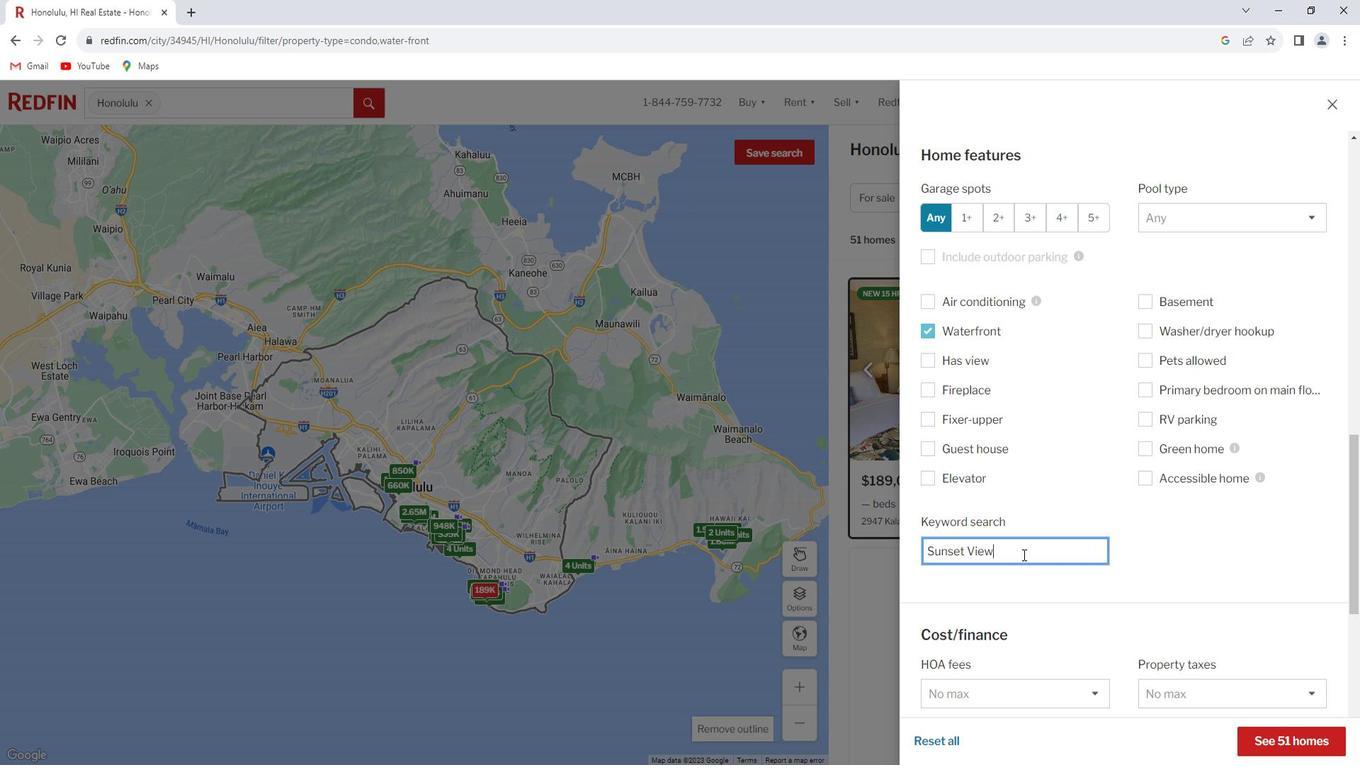 
Action: Mouse moved to (1254, 709)
Screenshot: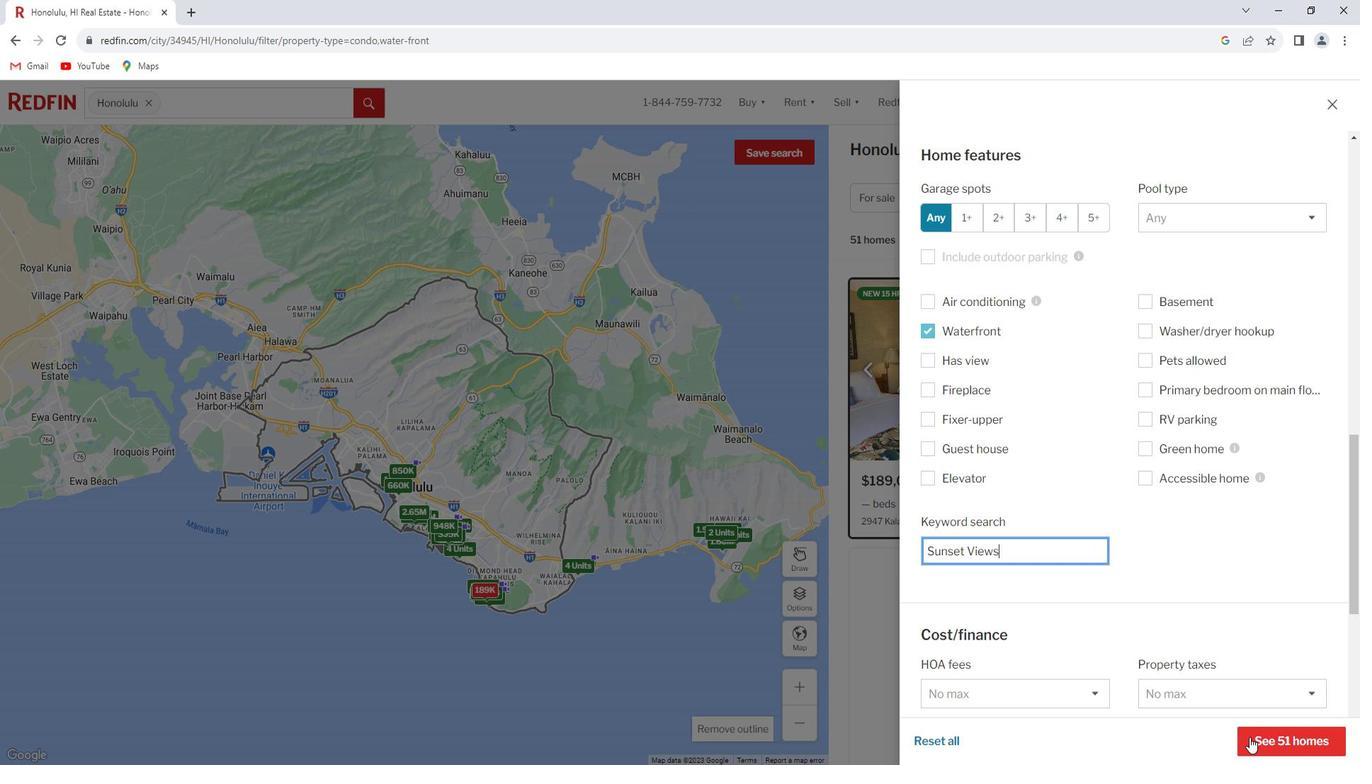 
Action: Mouse pressed left at (1254, 709)
Screenshot: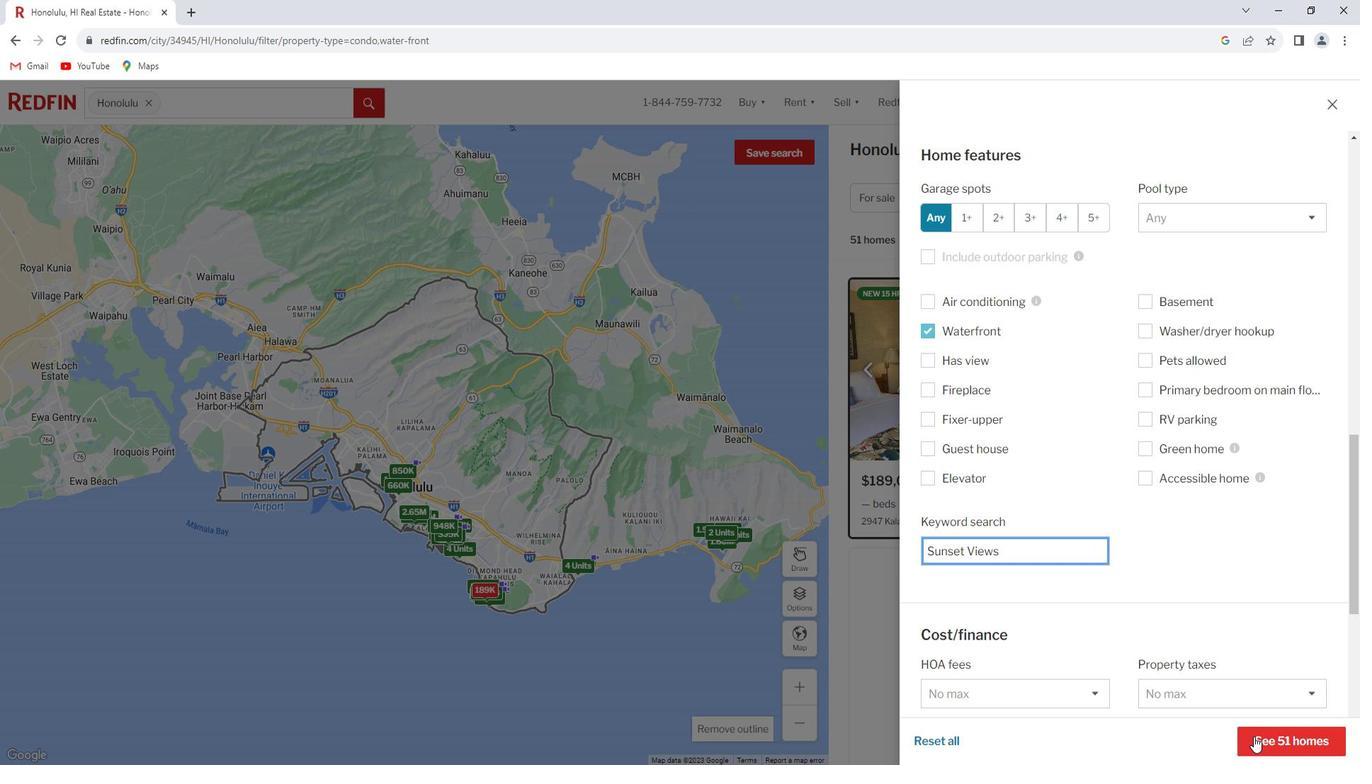 
Action: Mouse moved to (977, 377)
Screenshot: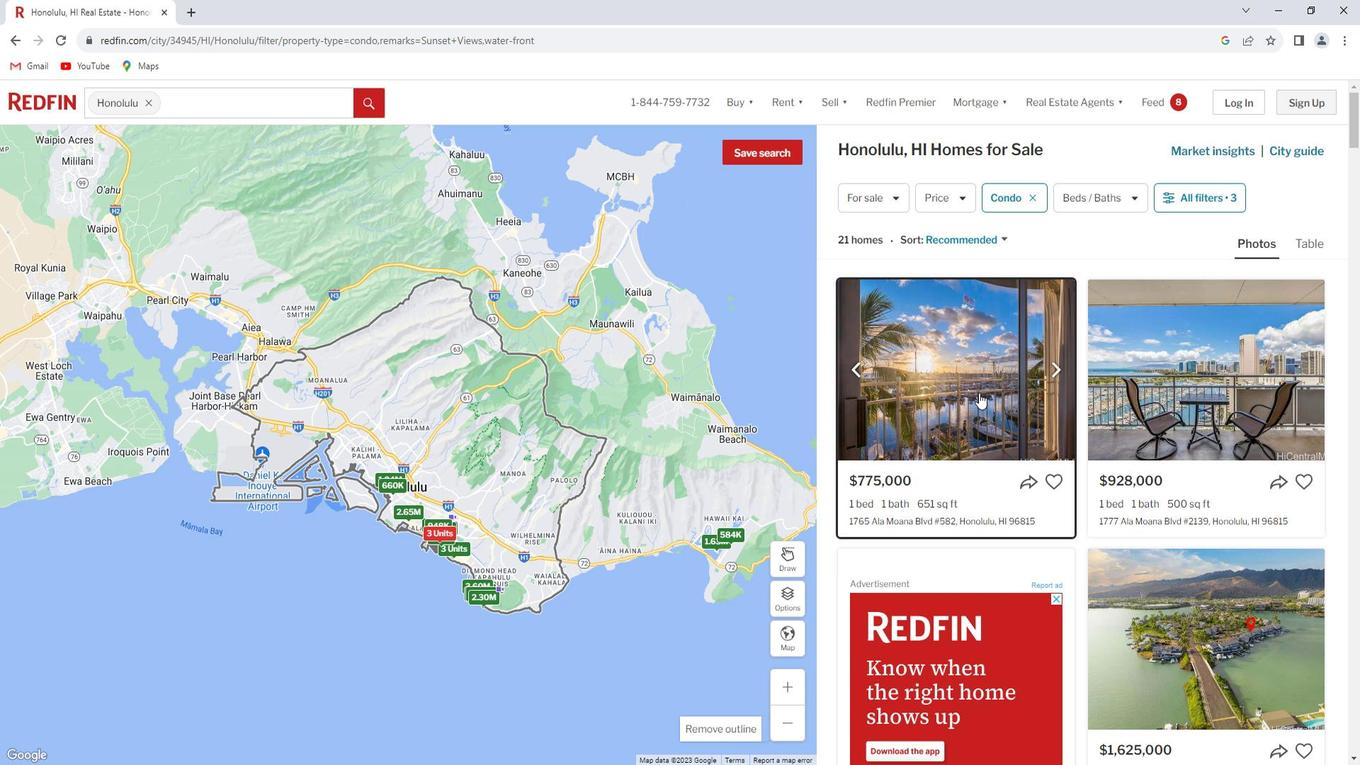 
Action: Mouse pressed left at (977, 377)
Screenshot: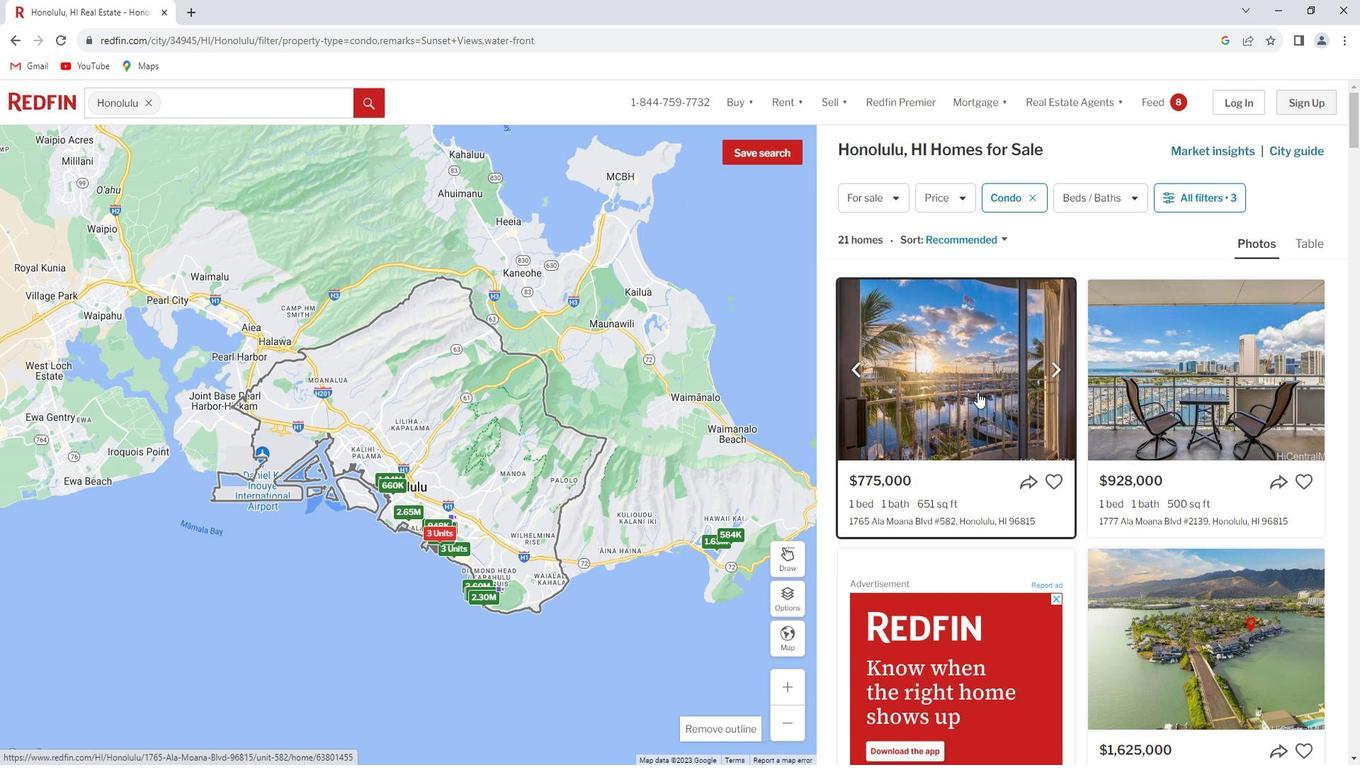 
Action: Mouse moved to (995, 562)
Screenshot: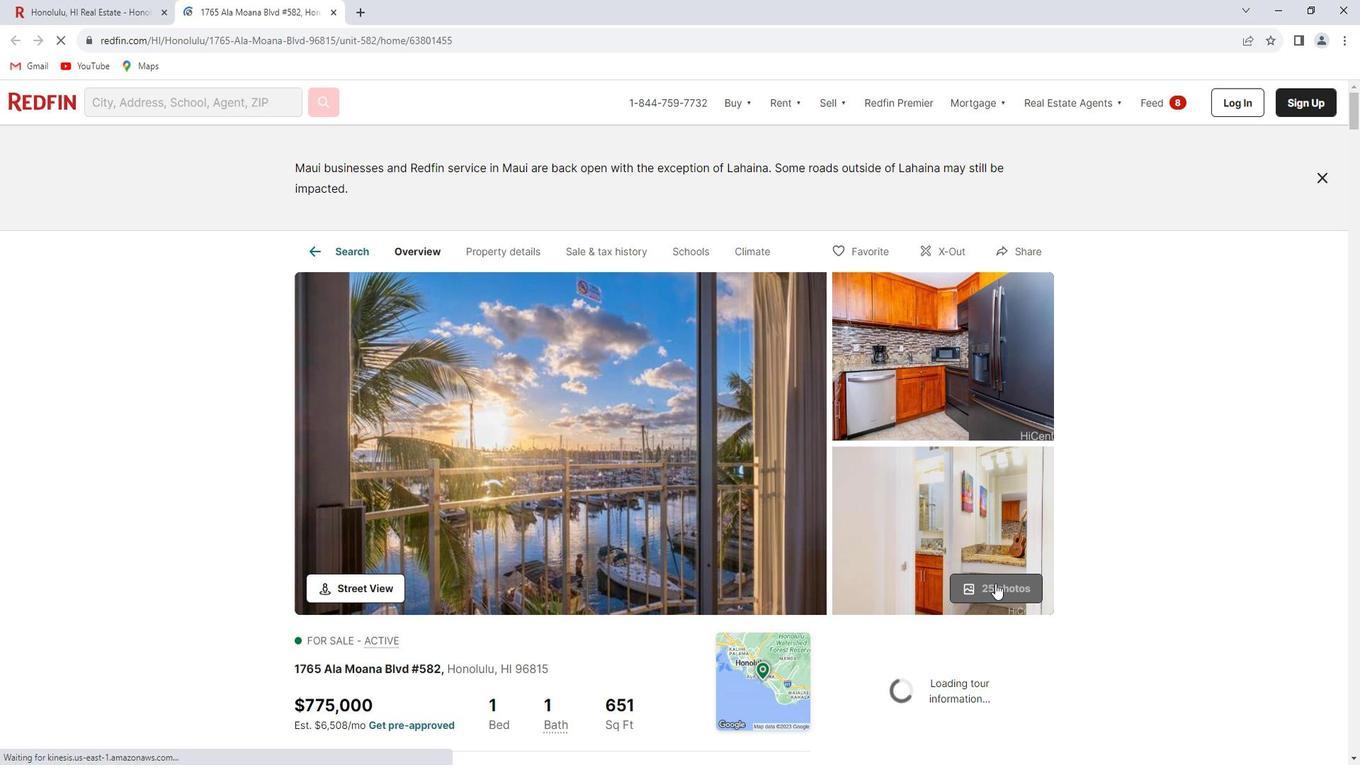 
Action: Mouse pressed left at (995, 562)
Screenshot: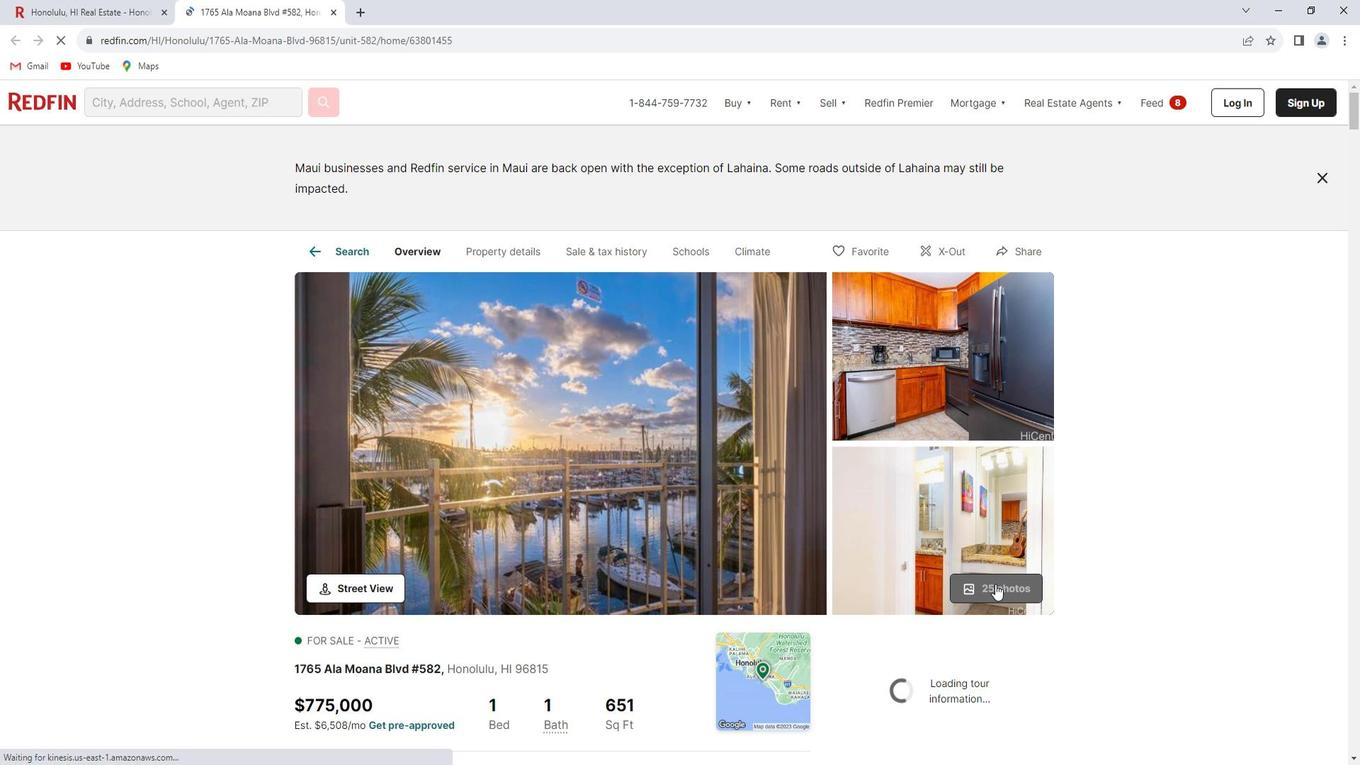 
Action: Mouse moved to (89, 352)
Screenshot: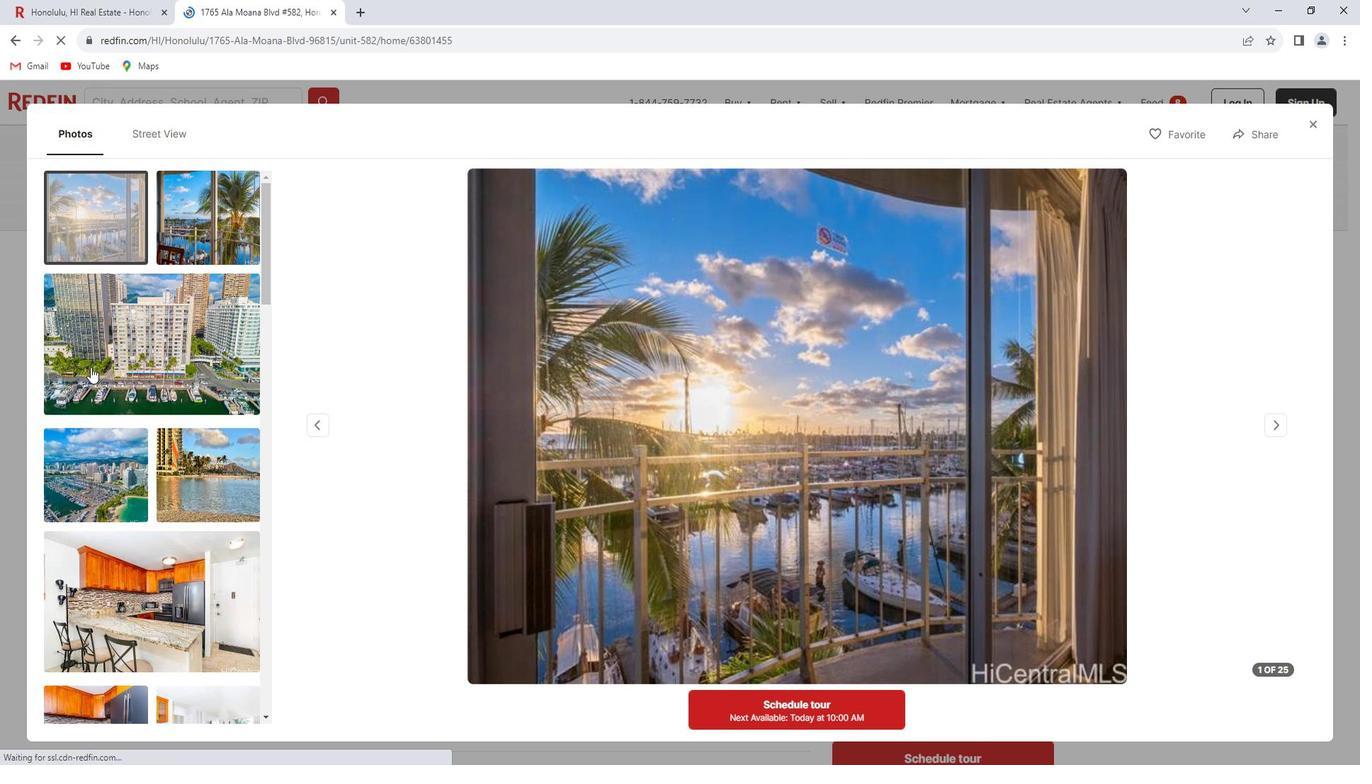 
Action: Mouse scrolled (89, 351) with delta (0, 0)
Screenshot: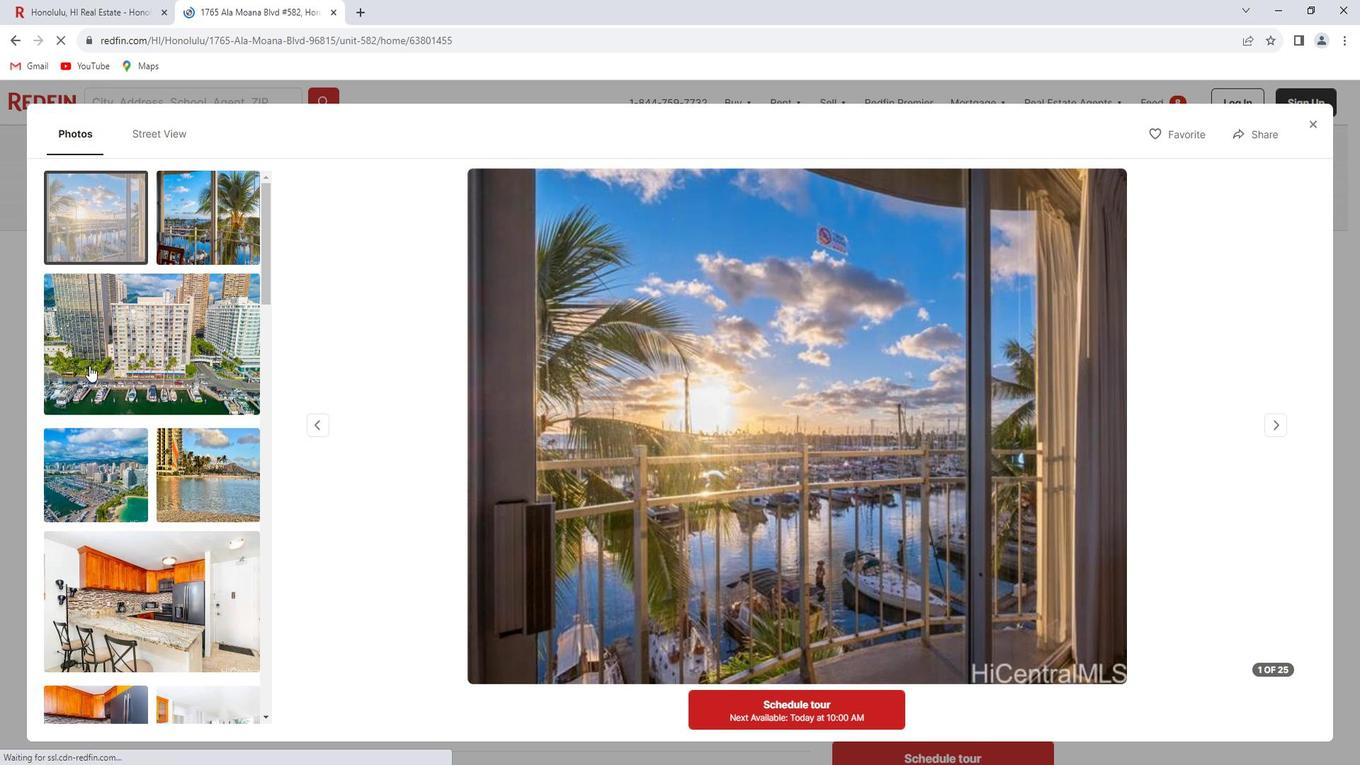 
Action: Mouse scrolled (89, 351) with delta (0, 0)
Screenshot: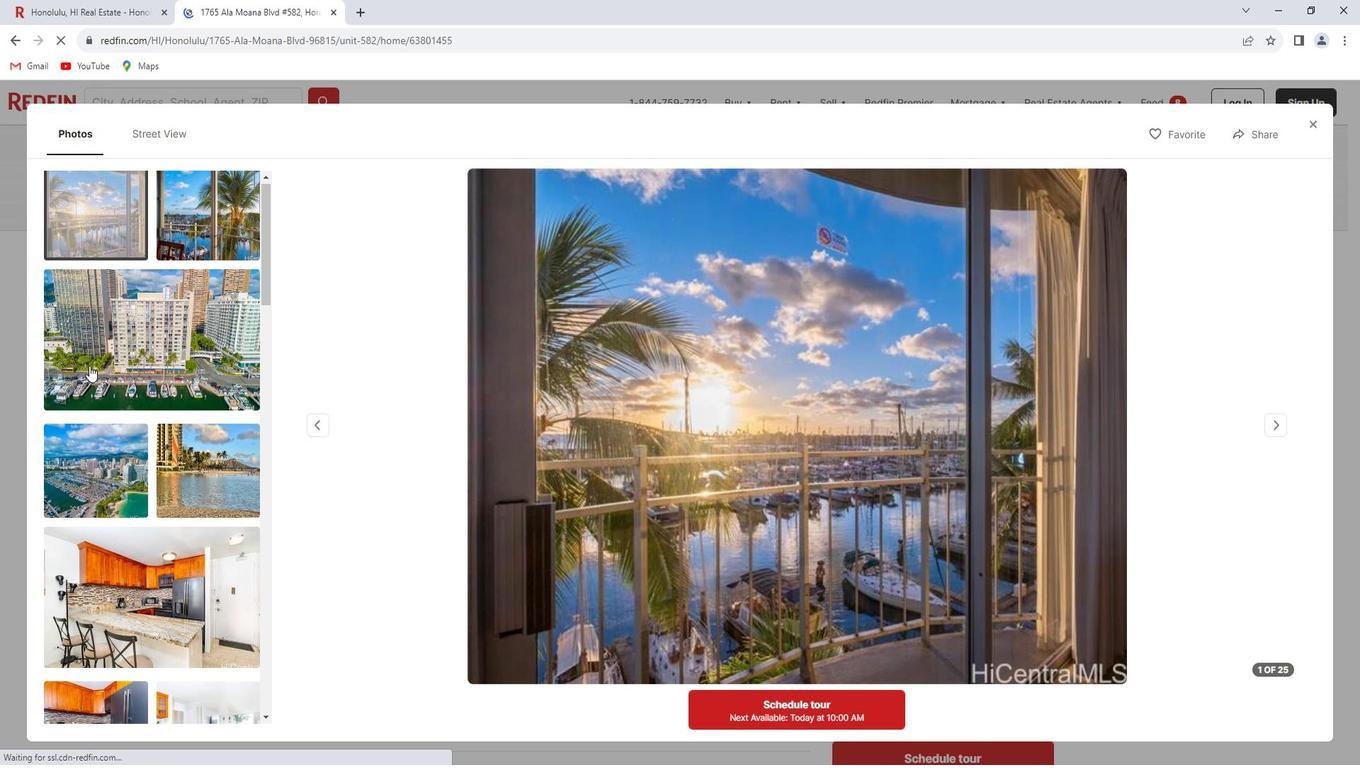 
Action: Mouse scrolled (89, 351) with delta (0, 0)
Screenshot: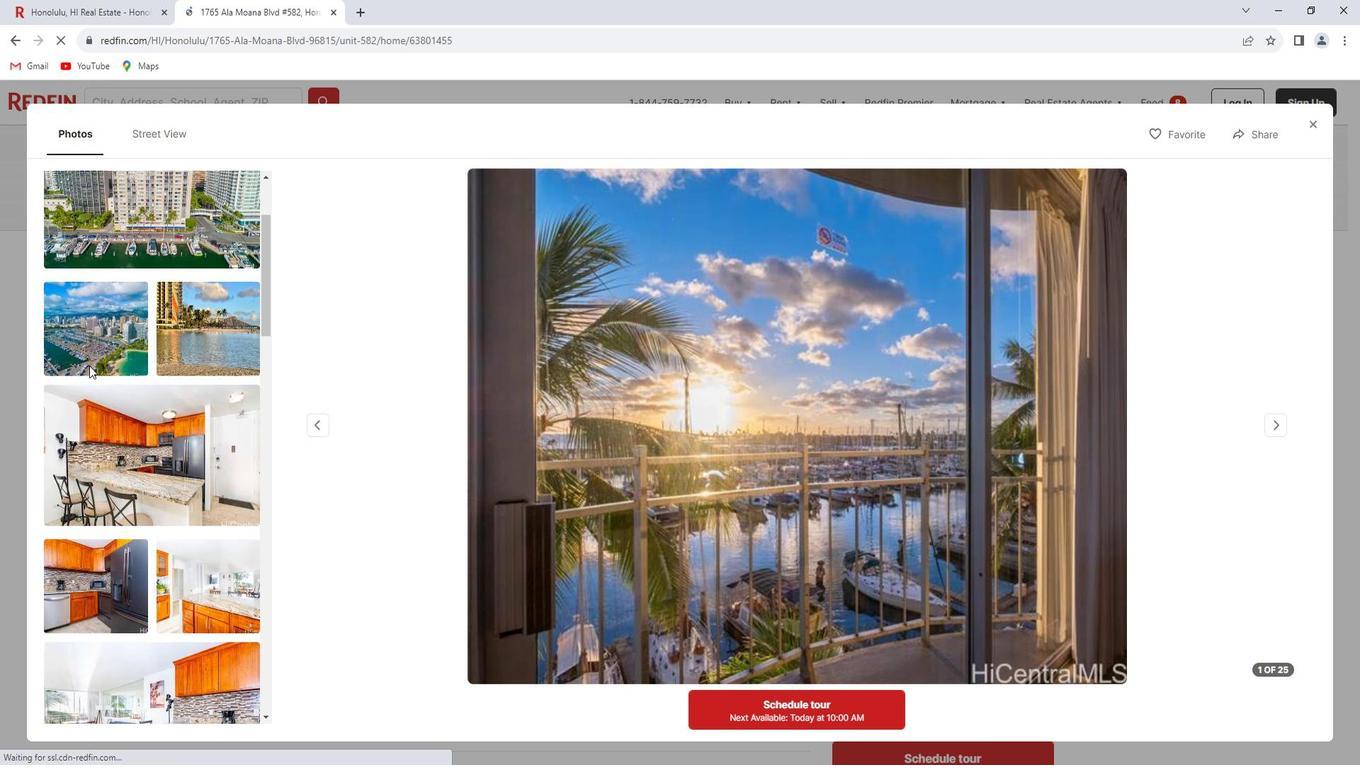 
Action: Mouse scrolled (89, 351) with delta (0, 0)
Screenshot: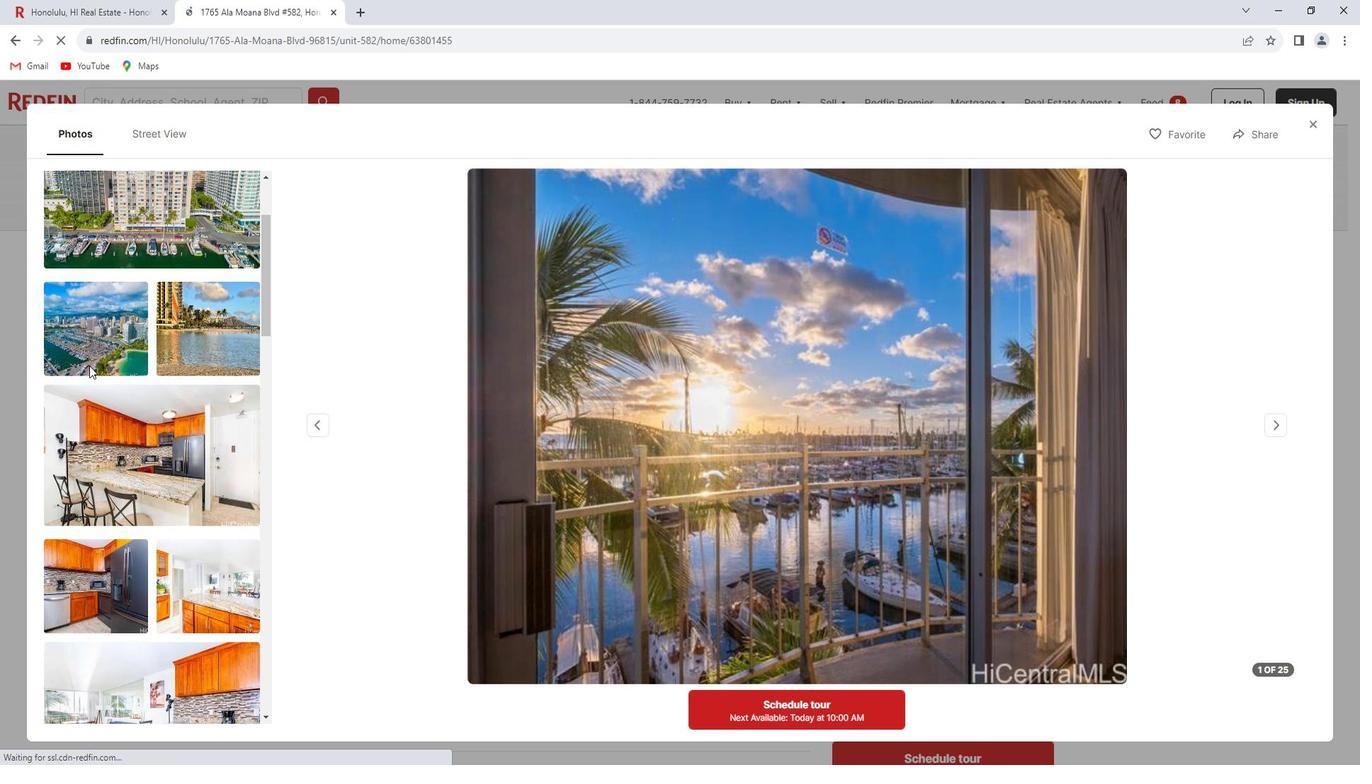 
Action: Mouse scrolled (89, 351) with delta (0, 0)
Screenshot: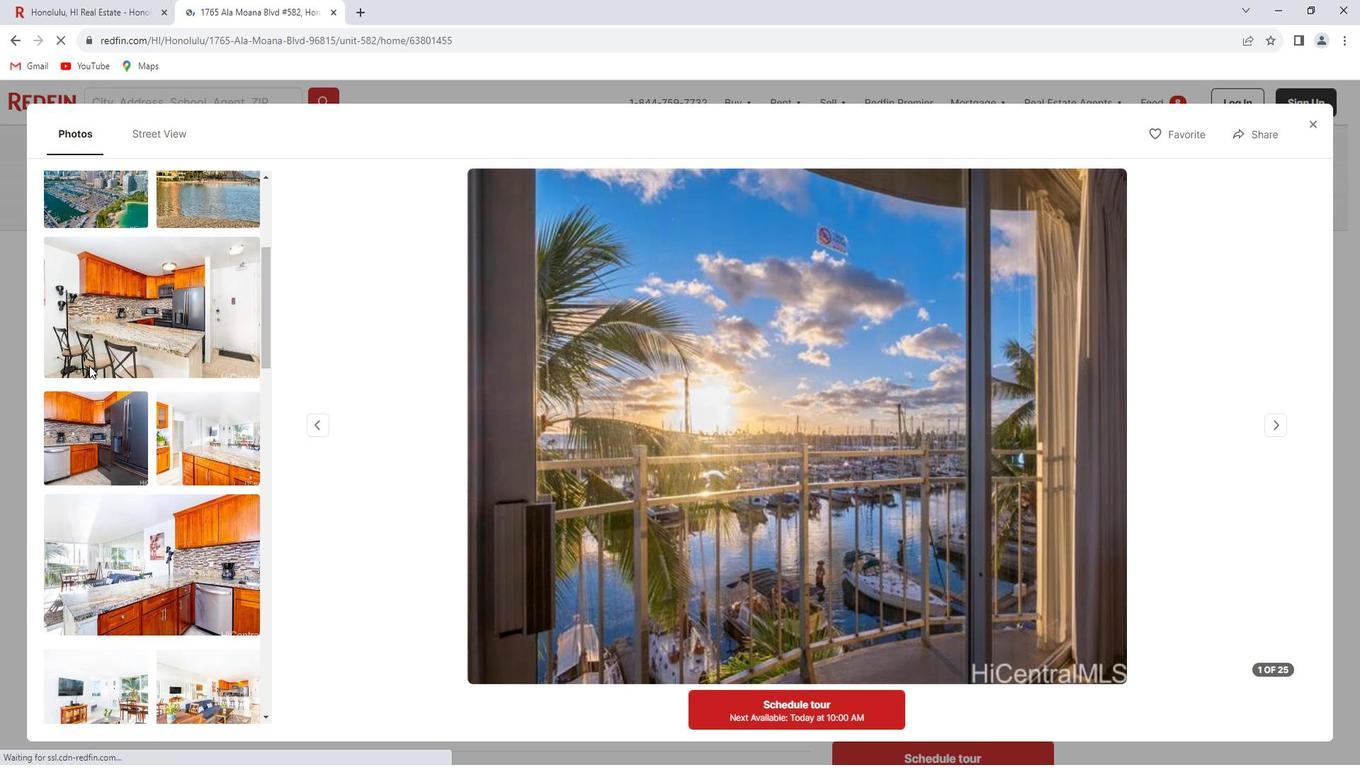 
Action: Mouse scrolled (89, 351) with delta (0, 0)
Screenshot: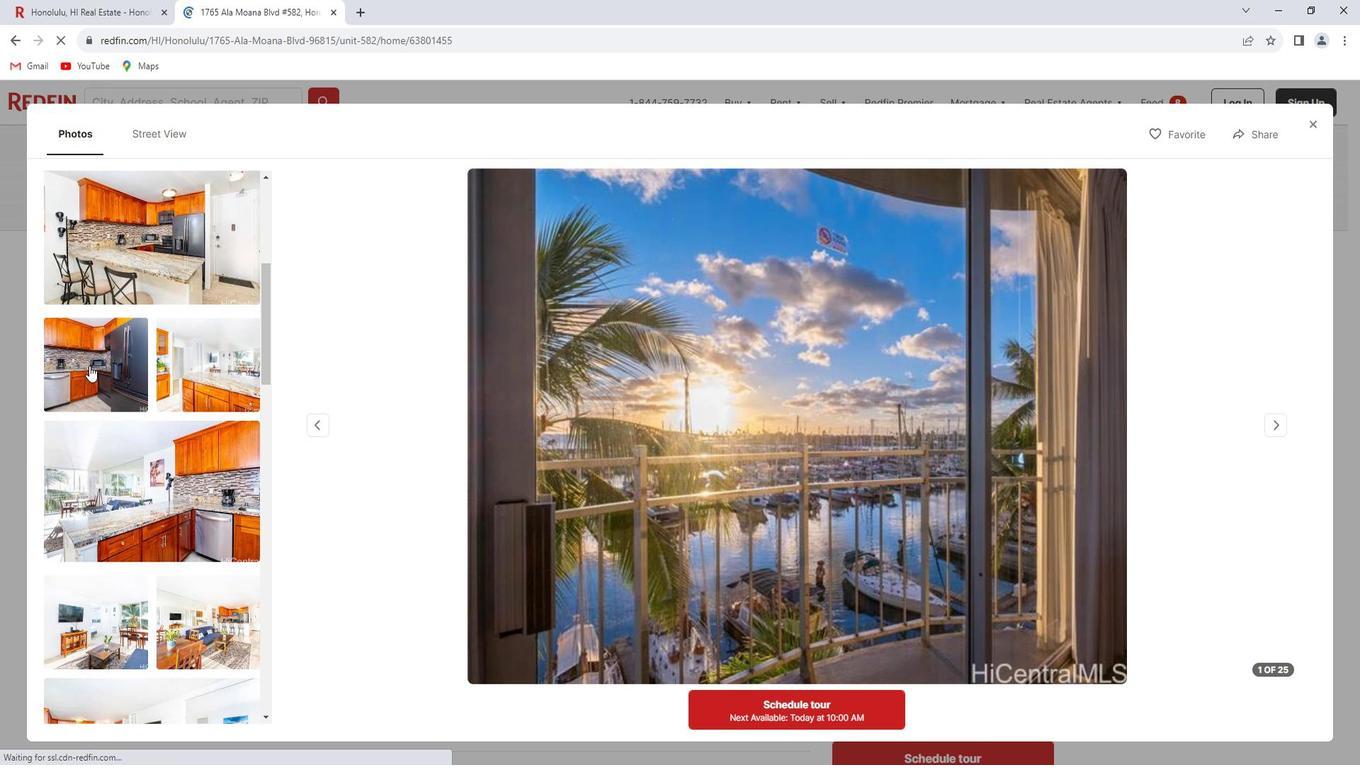 
Action: Mouse scrolled (89, 351) with delta (0, 0)
Screenshot: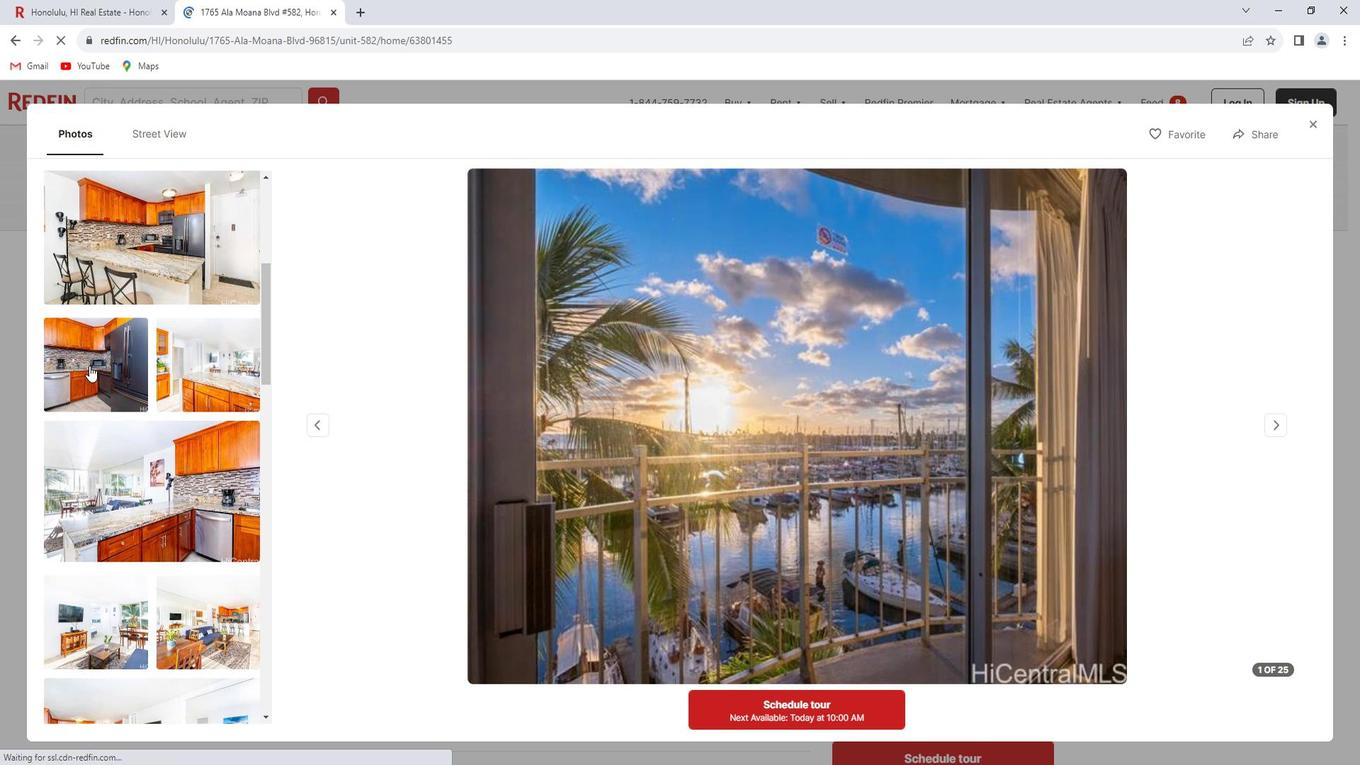 
Action: Mouse scrolled (89, 351) with delta (0, 0)
Screenshot: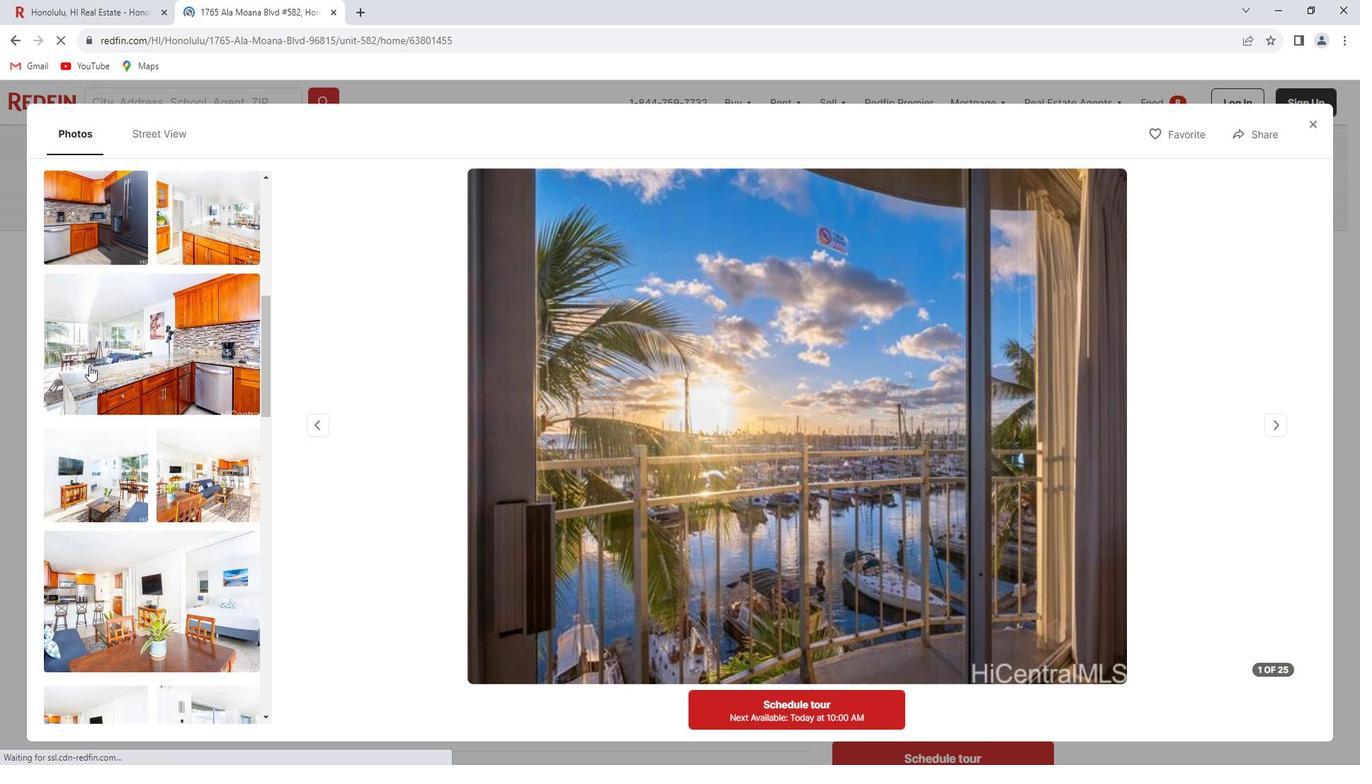 
Action: Mouse scrolled (89, 351) with delta (0, 0)
Screenshot: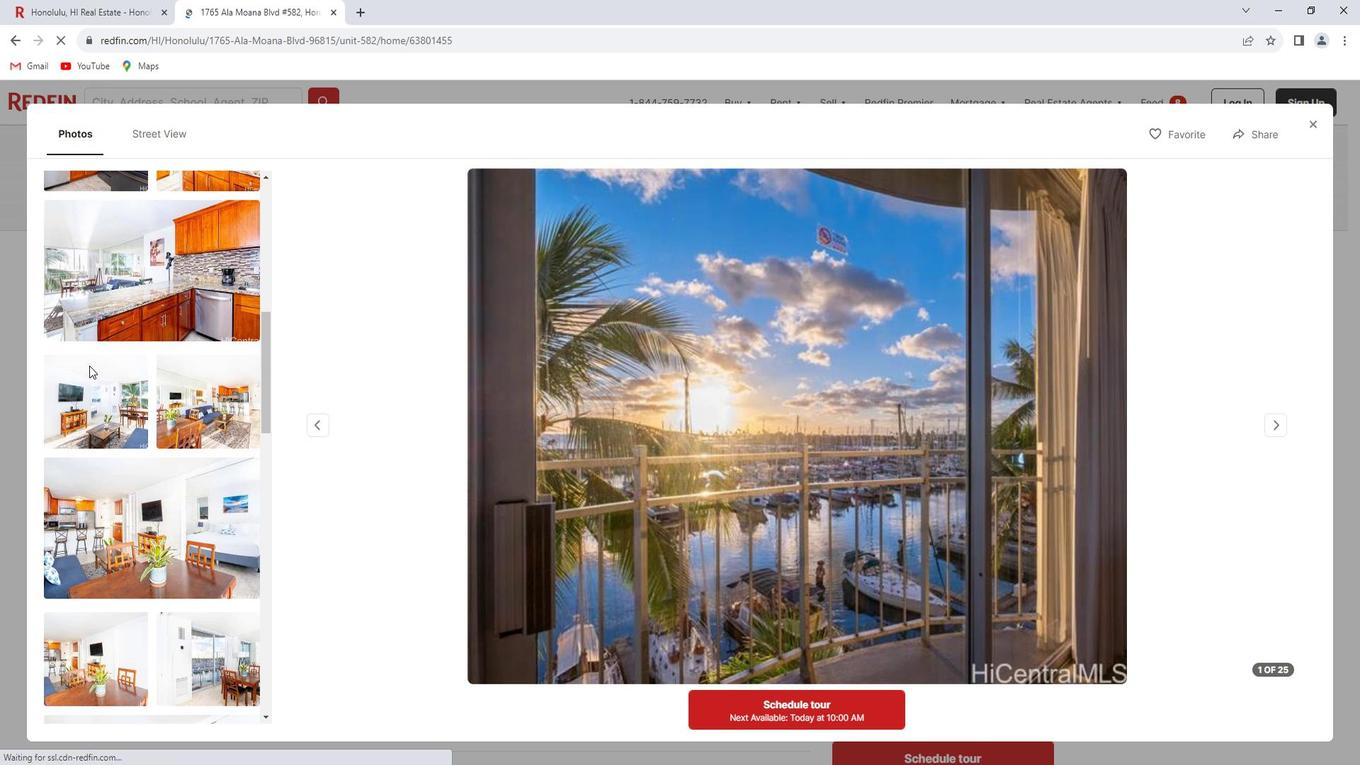 
Action: Mouse scrolled (89, 351) with delta (0, 0)
Screenshot: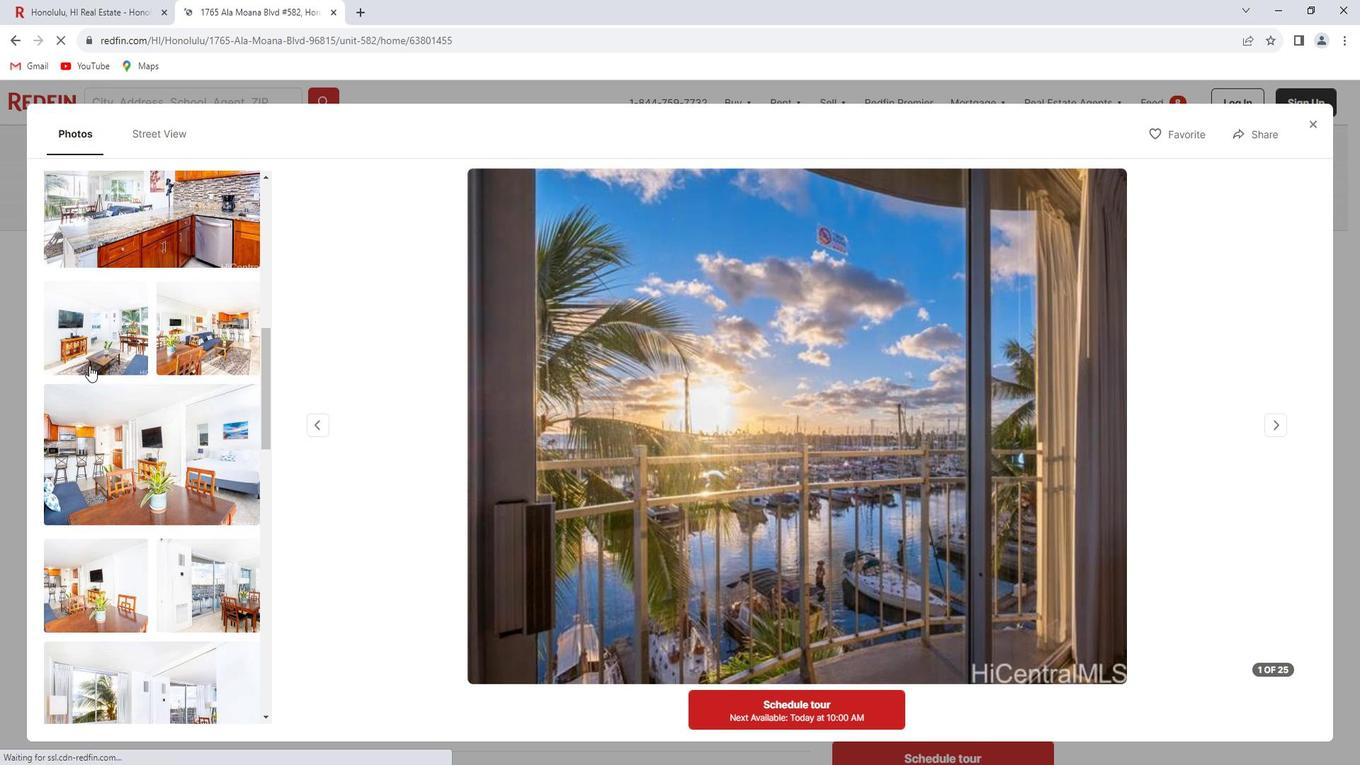 
Action: Mouse scrolled (89, 351) with delta (0, 0)
Screenshot: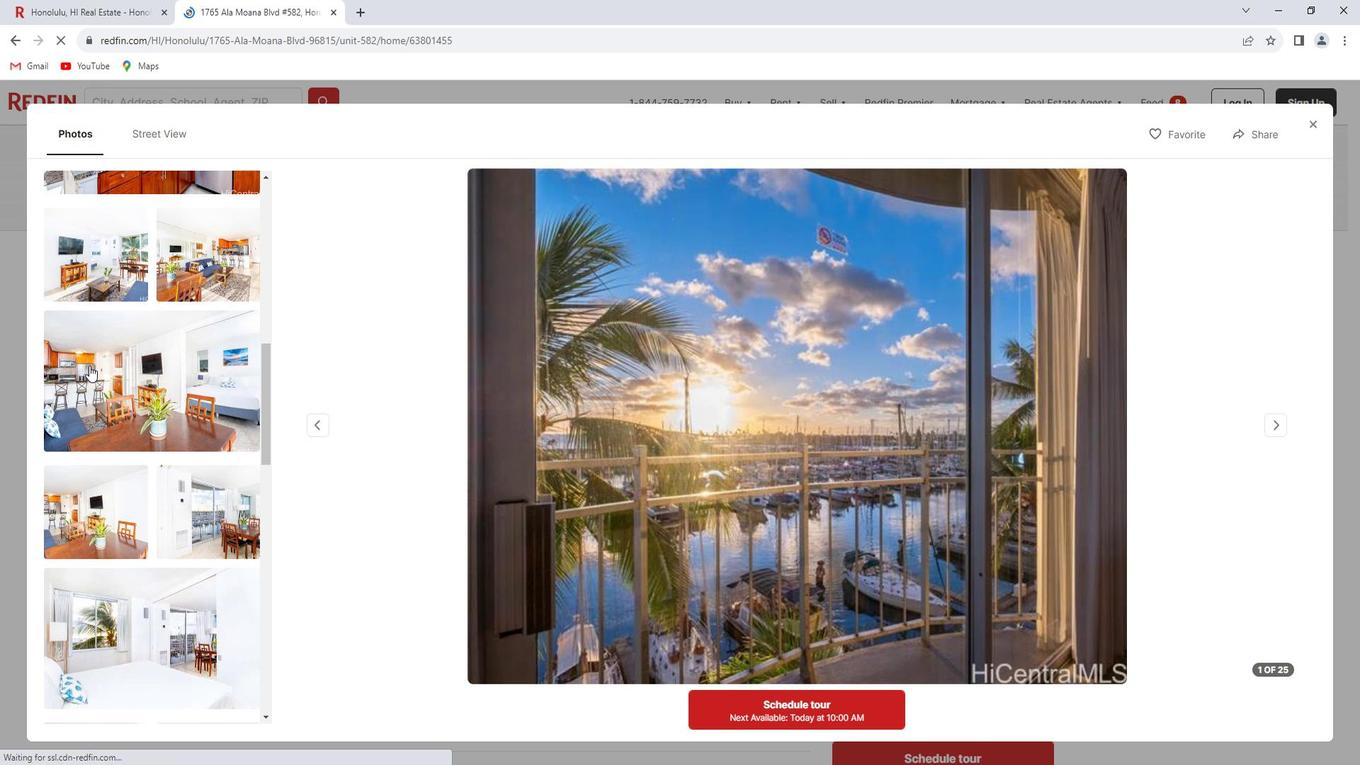 
Action: Mouse scrolled (89, 351) with delta (0, 0)
Screenshot: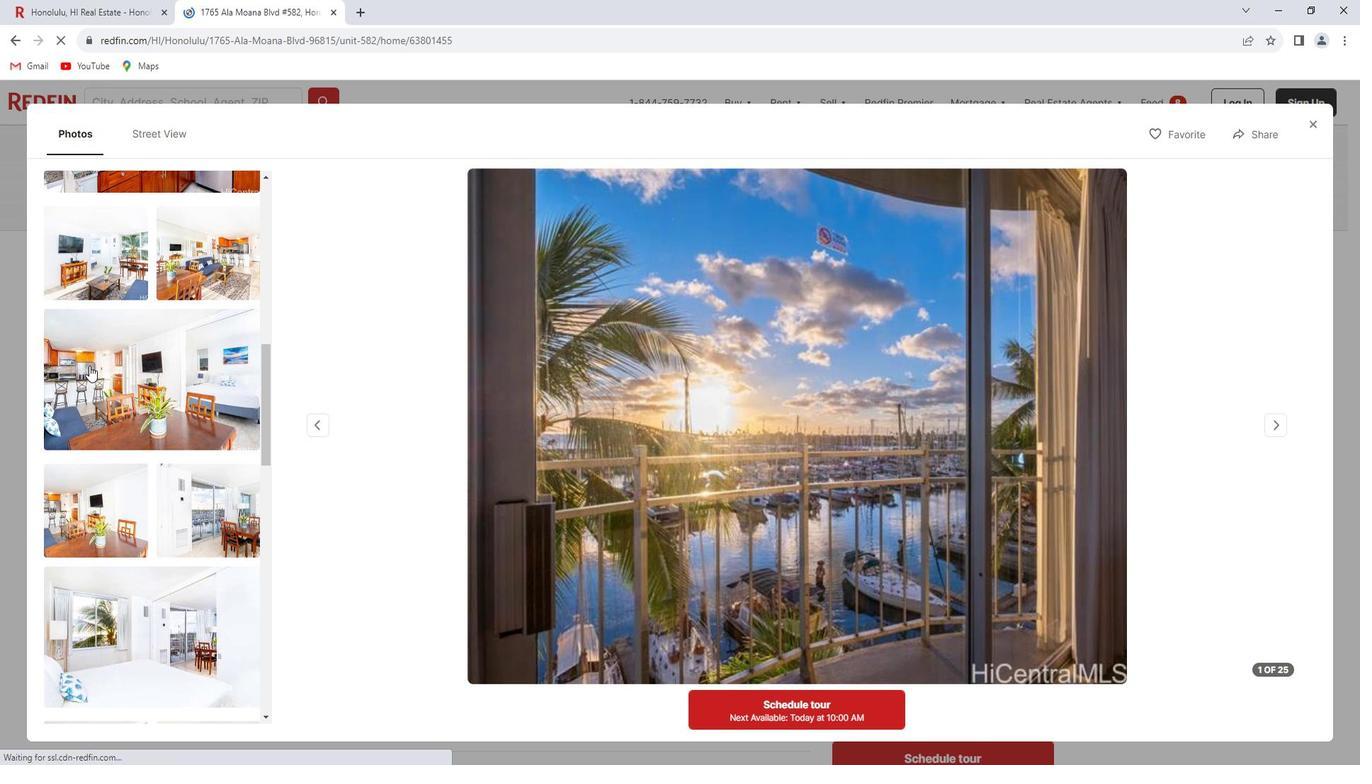
Action: Mouse scrolled (89, 351) with delta (0, 0)
Screenshot: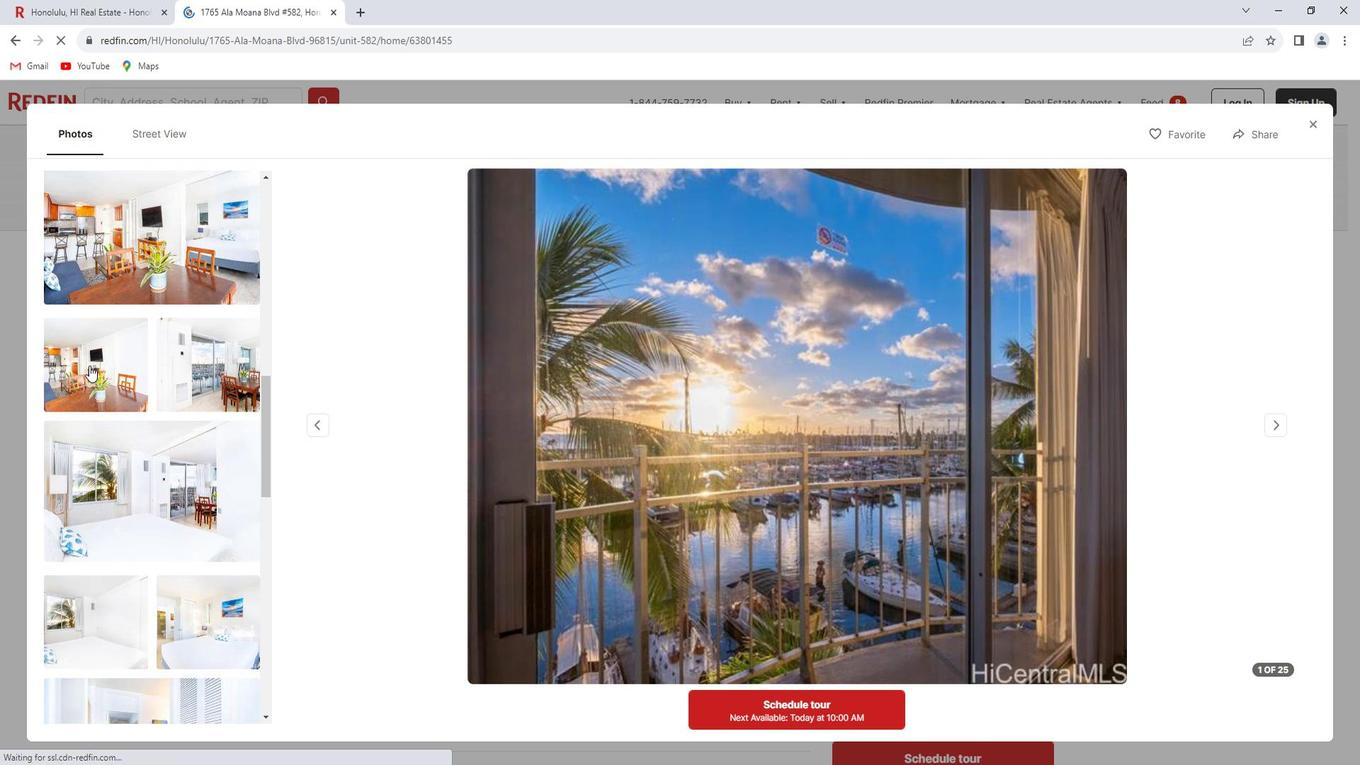 
Action: Mouse scrolled (89, 351) with delta (0, 0)
Screenshot: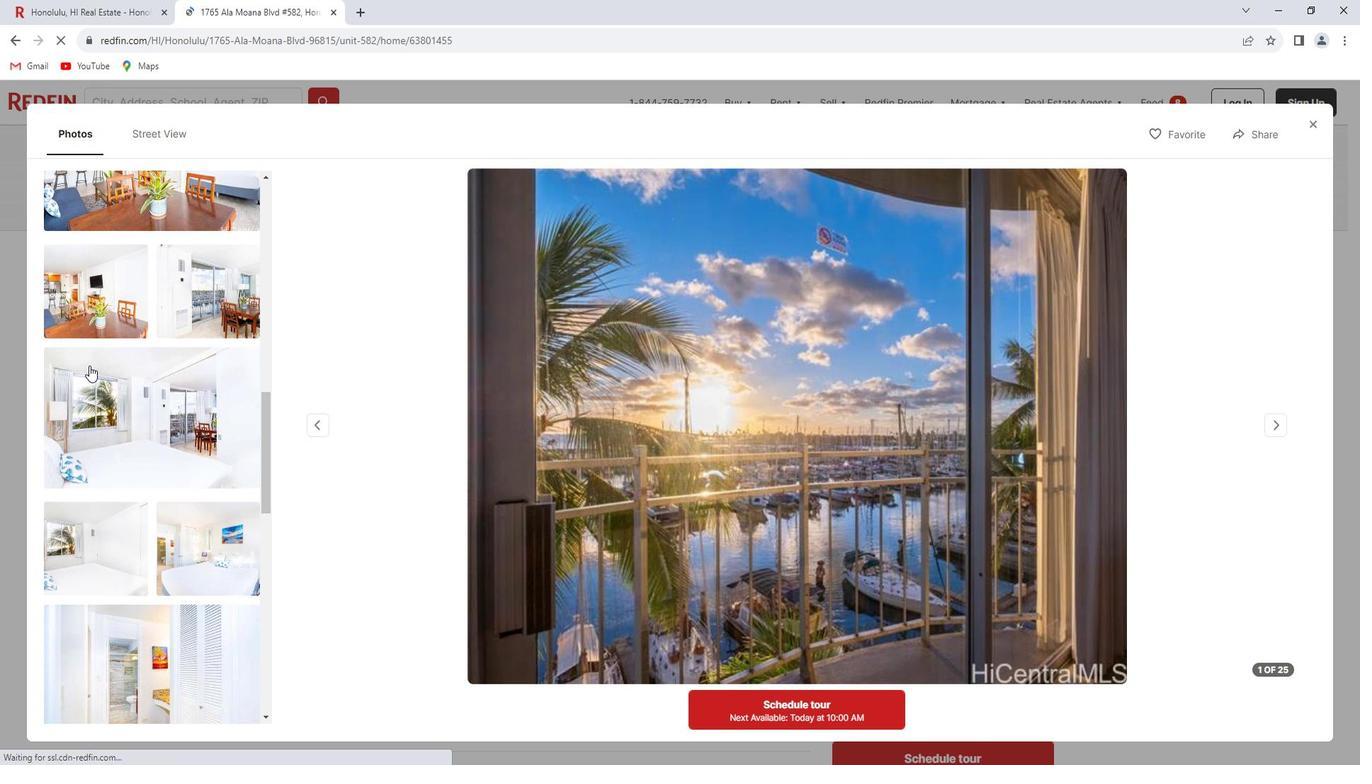 
Action: Mouse scrolled (89, 351) with delta (0, 0)
Screenshot: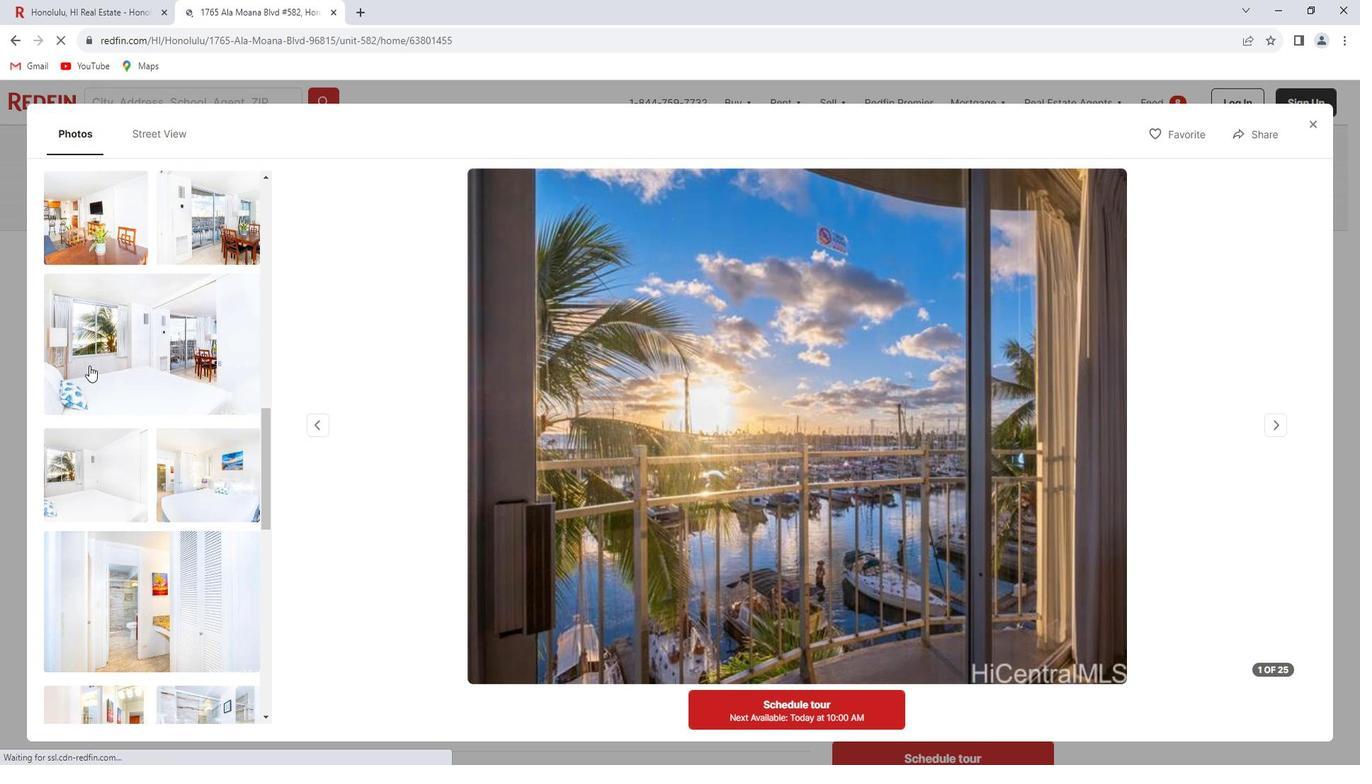 
Action: Mouse scrolled (89, 351) with delta (0, 0)
Screenshot: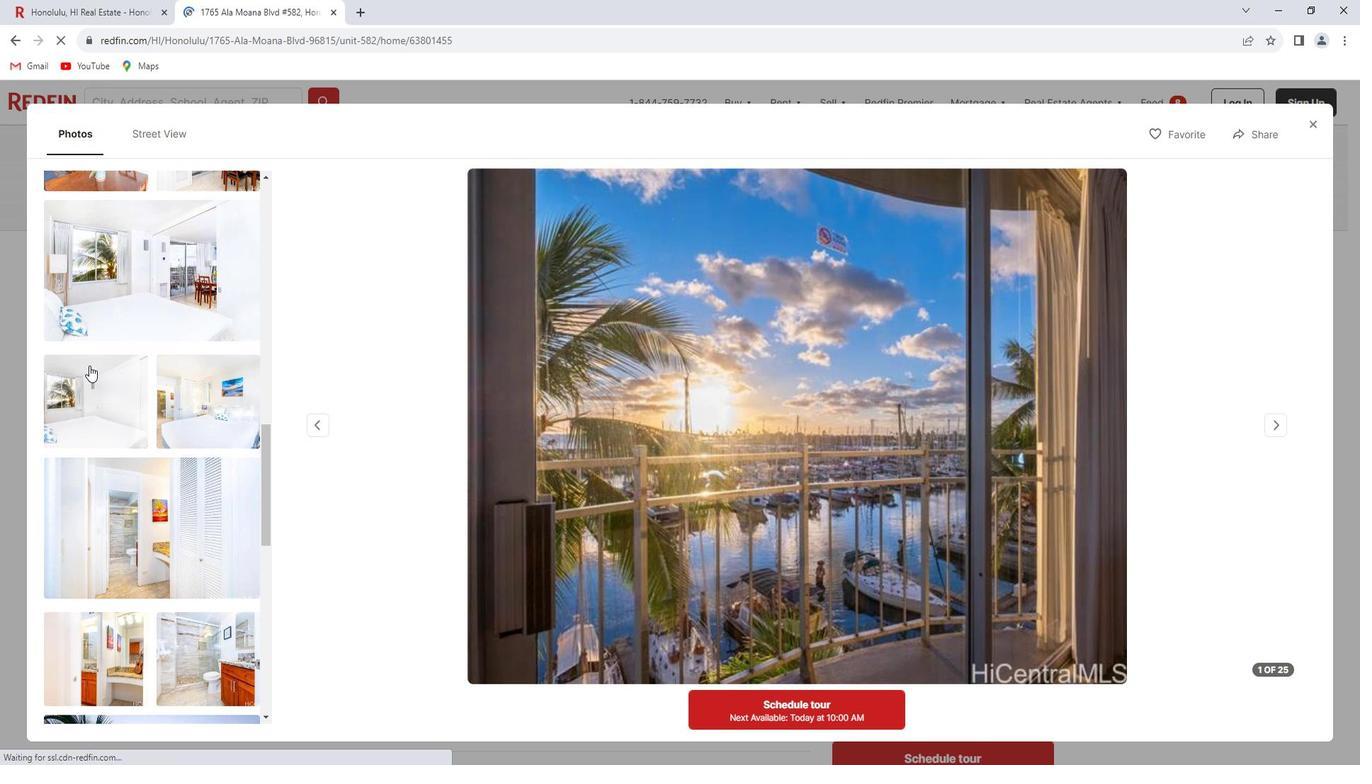 
Action: Mouse scrolled (89, 351) with delta (0, 0)
Screenshot: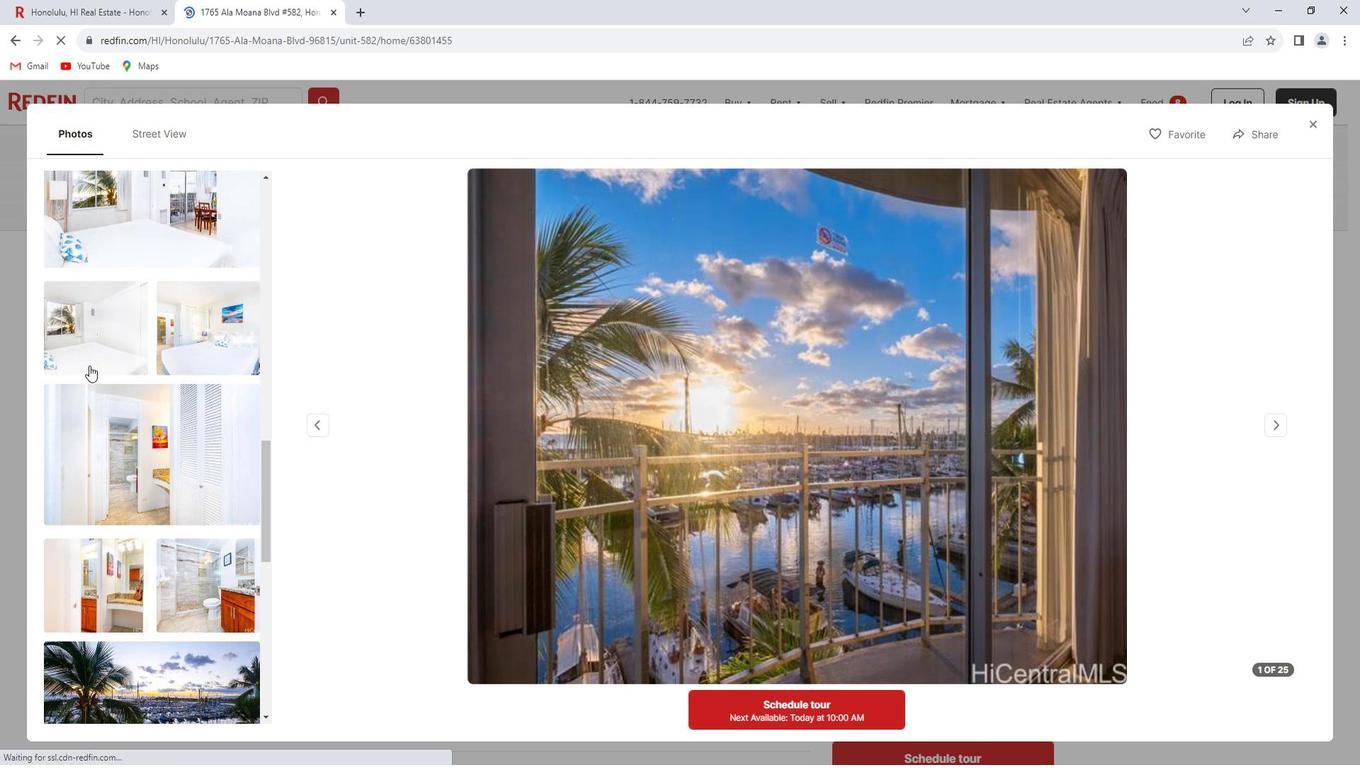 
Action: Mouse scrolled (89, 351) with delta (0, 0)
Screenshot: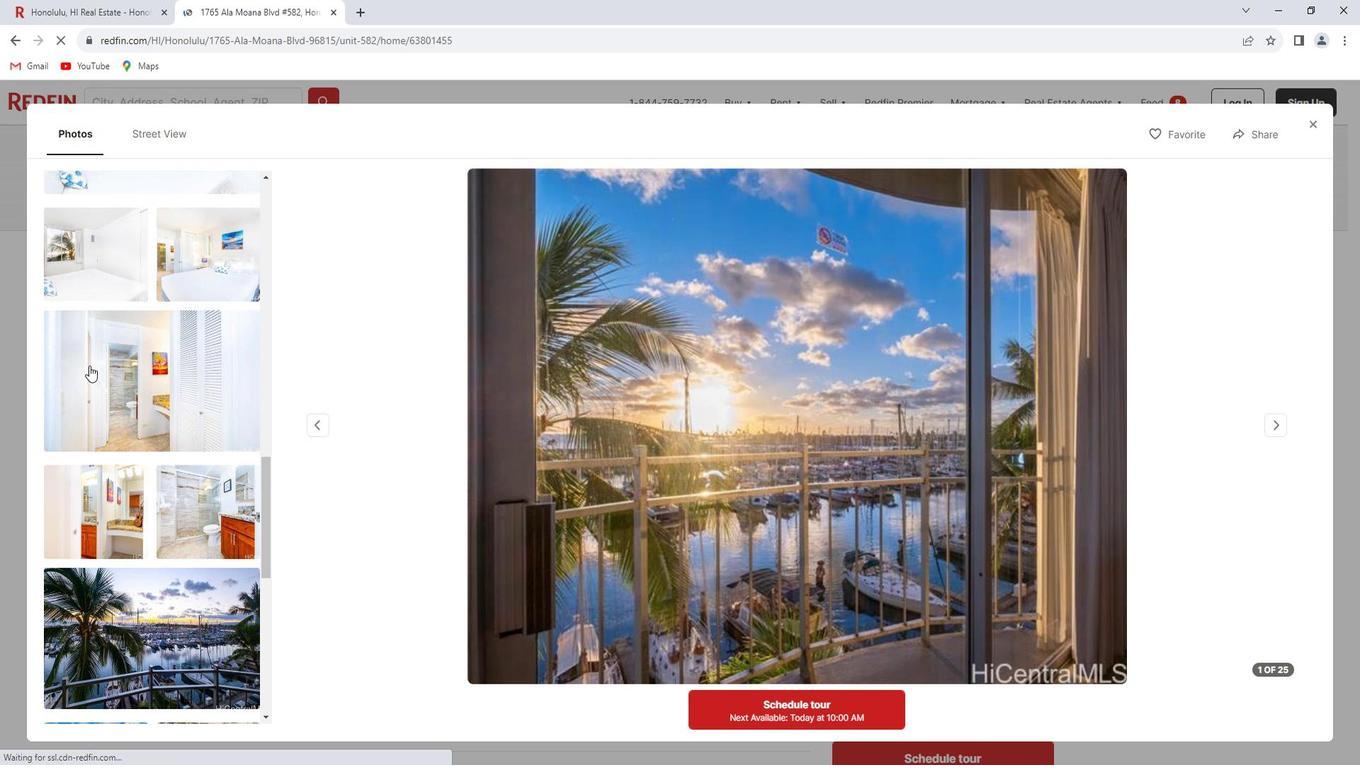 
Action: Mouse scrolled (89, 351) with delta (0, 0)
Screenshot: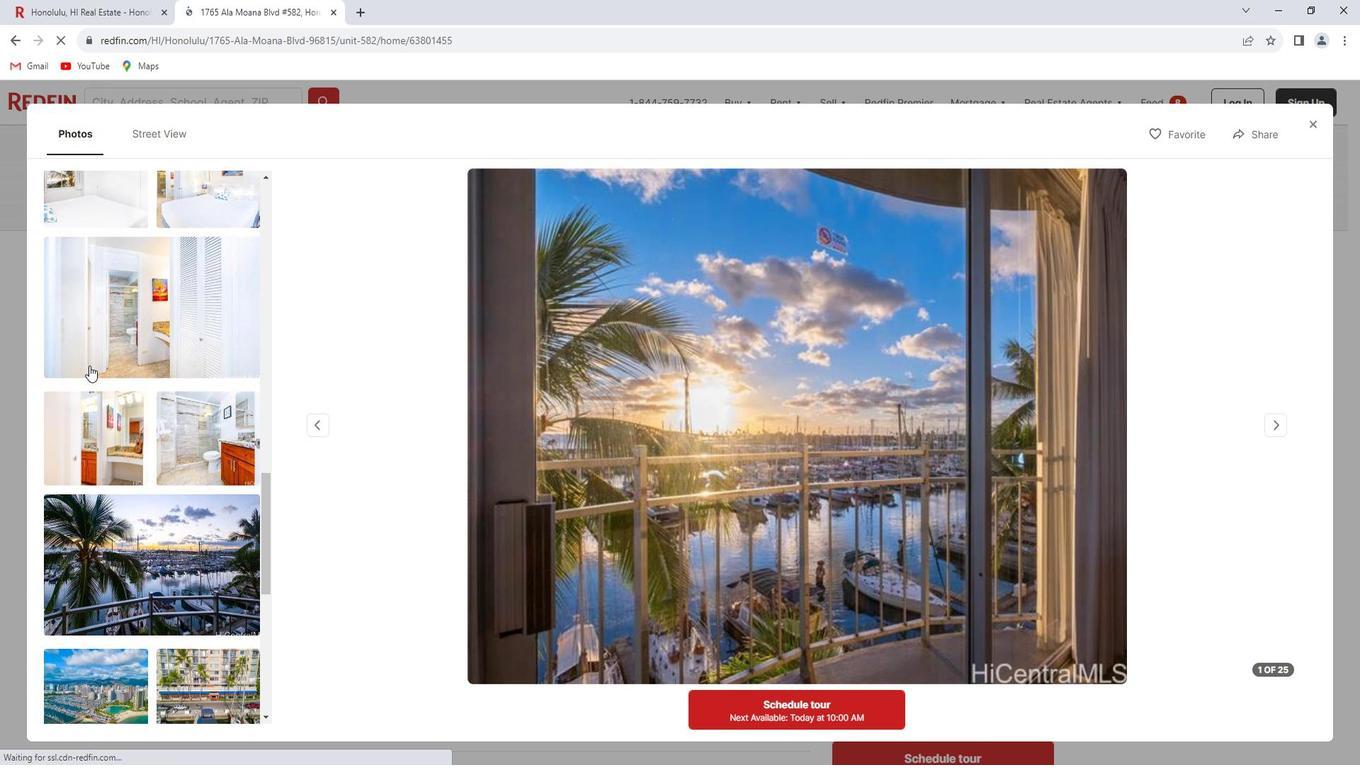 
Action: Mouse scrolled (89, 351) with delta (0, 0)
Screenshot: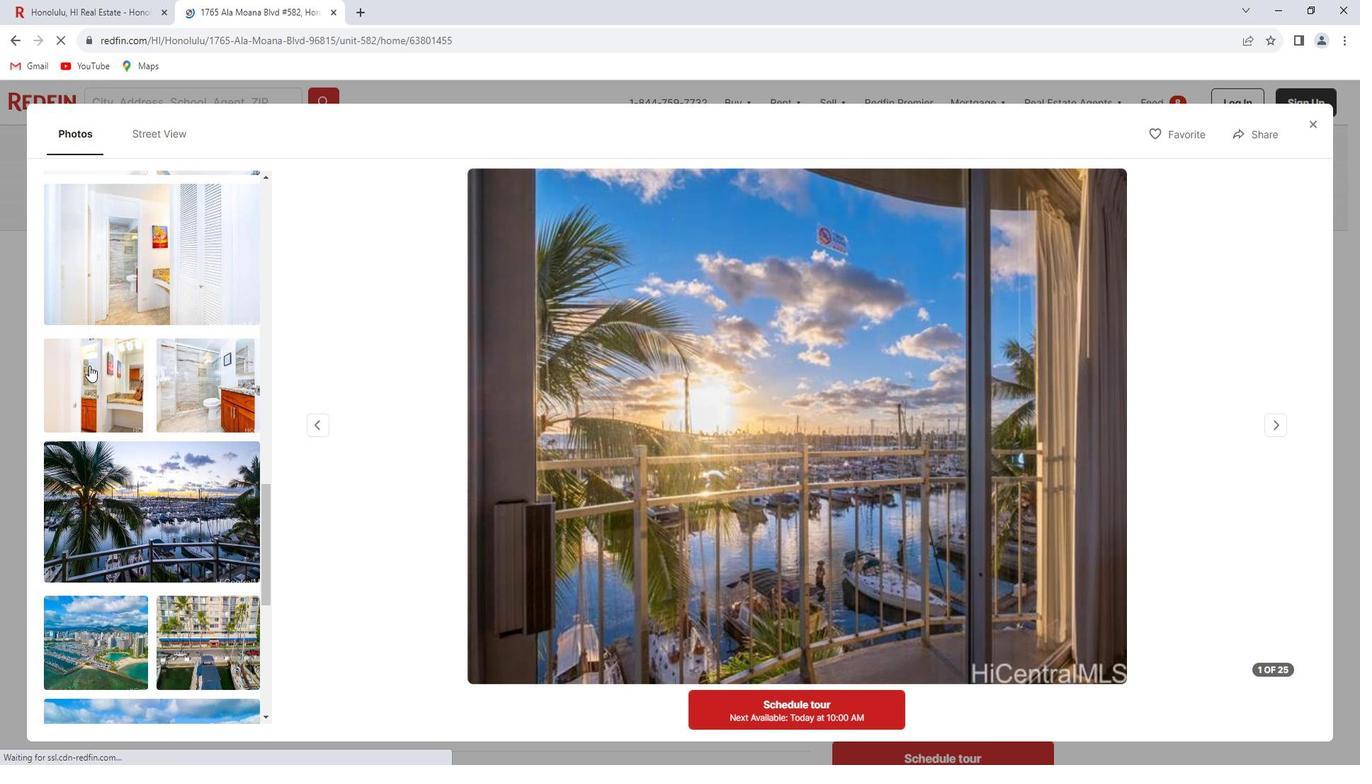
Action: Mouse scrolled (89, 351) with delta (0, 0)
Screenshot: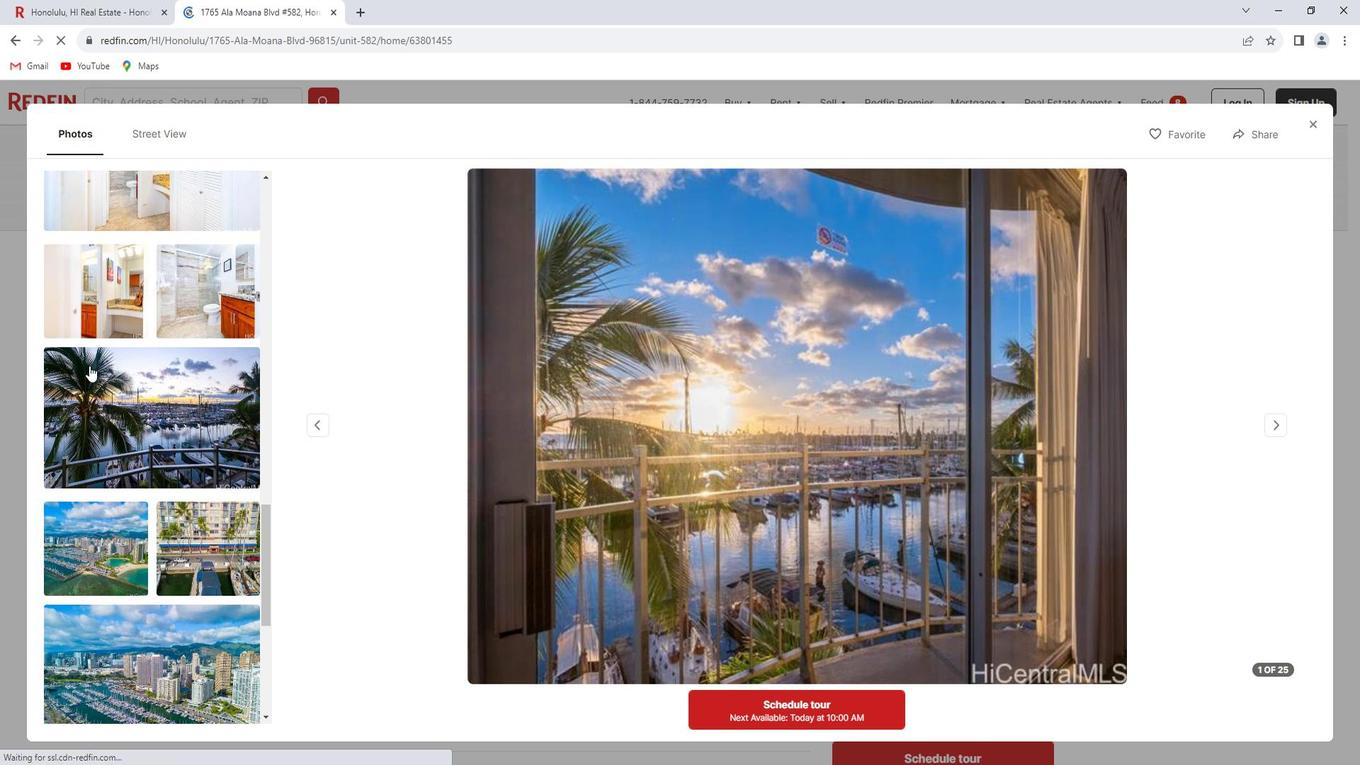 
Action: Mouse scrolled (89, 351) with delta (0, 0)
Screenshot: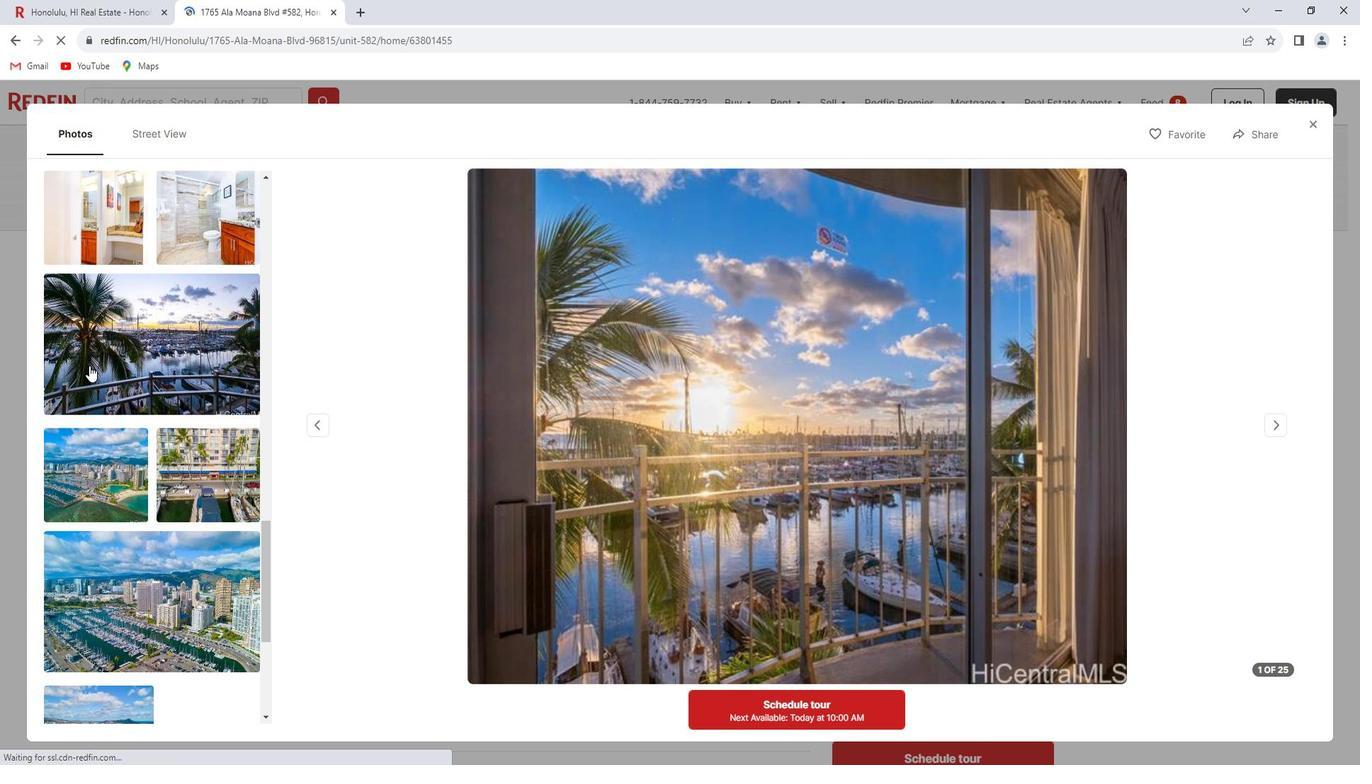 
Action: Mouse scrolled (89, 351) with delta (0, 0)
Screenshot: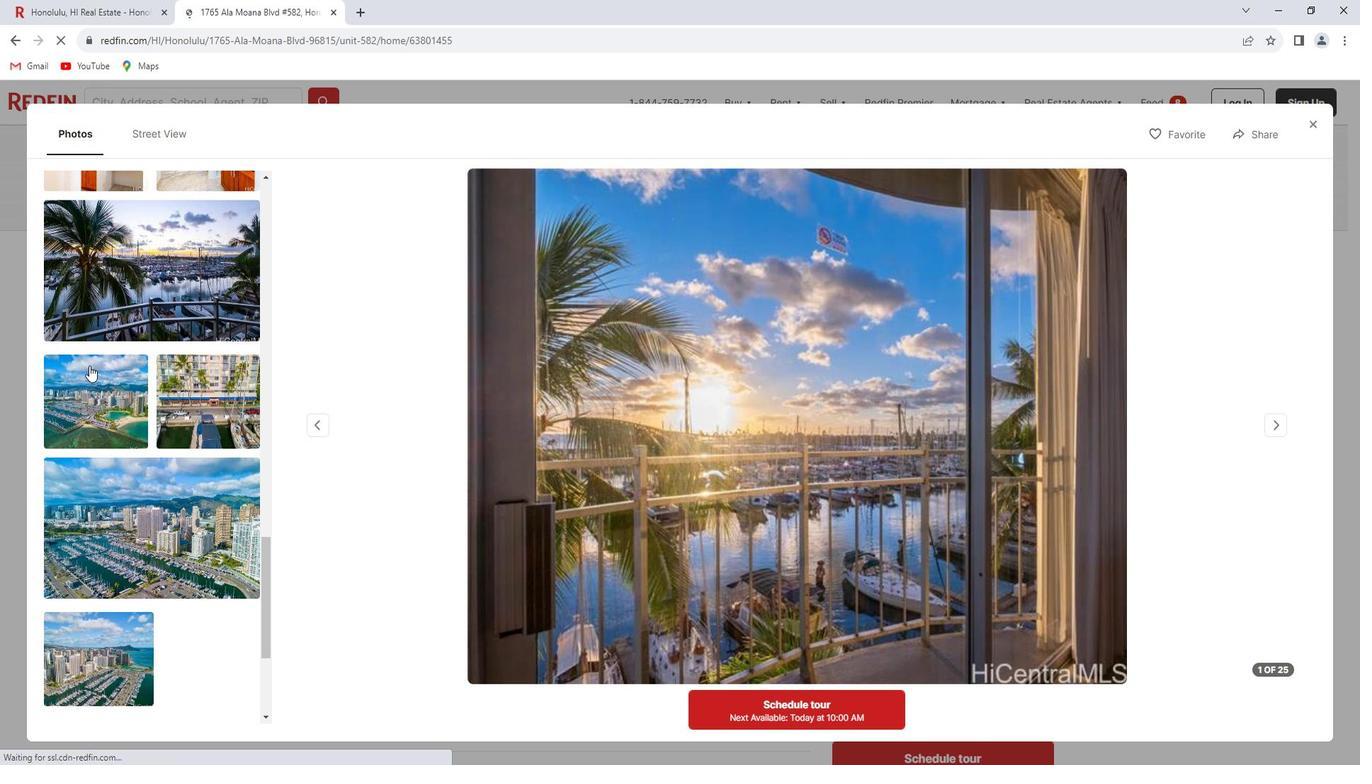 
Action: Mouse scrolled (89, 351) with delta (0, 0)
Screenshot: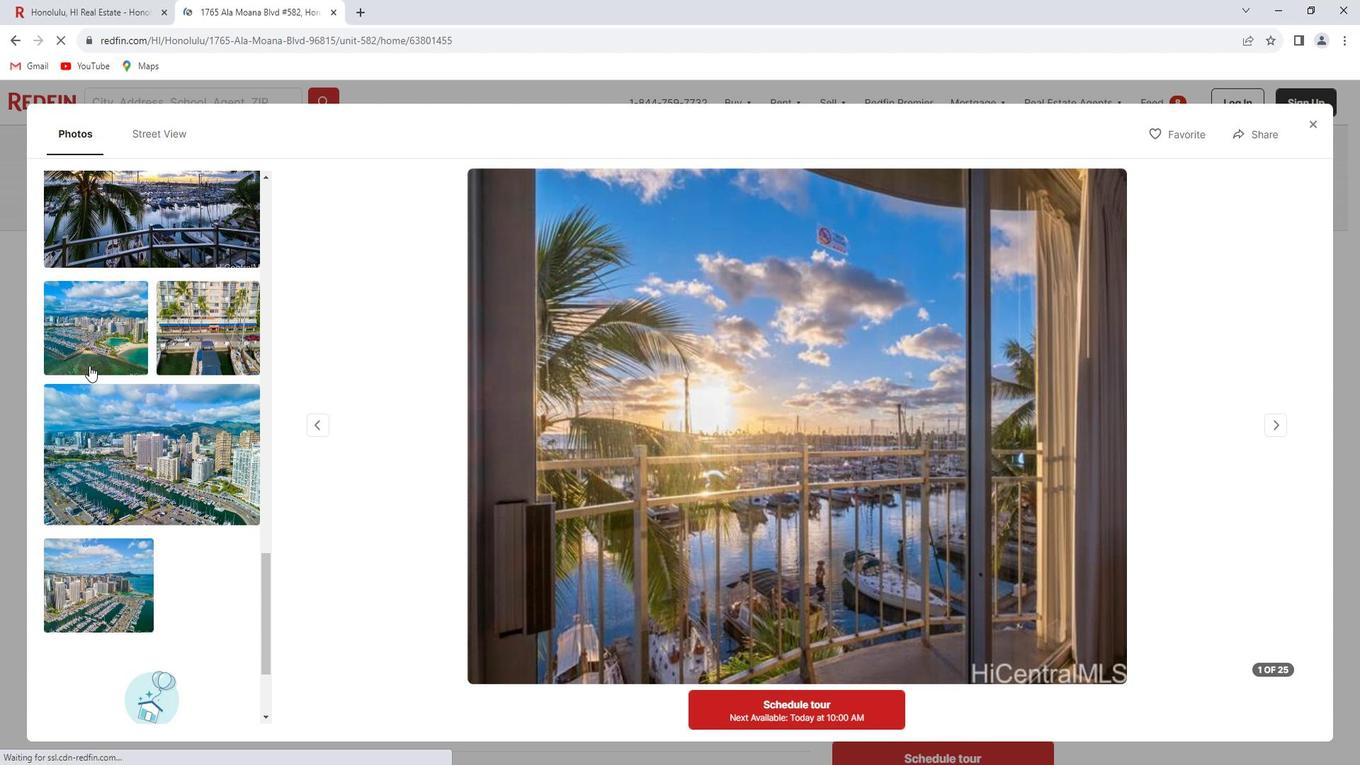 
Action: Mouse scrolled (89, 351) with delta (0, 0)
Screenshot: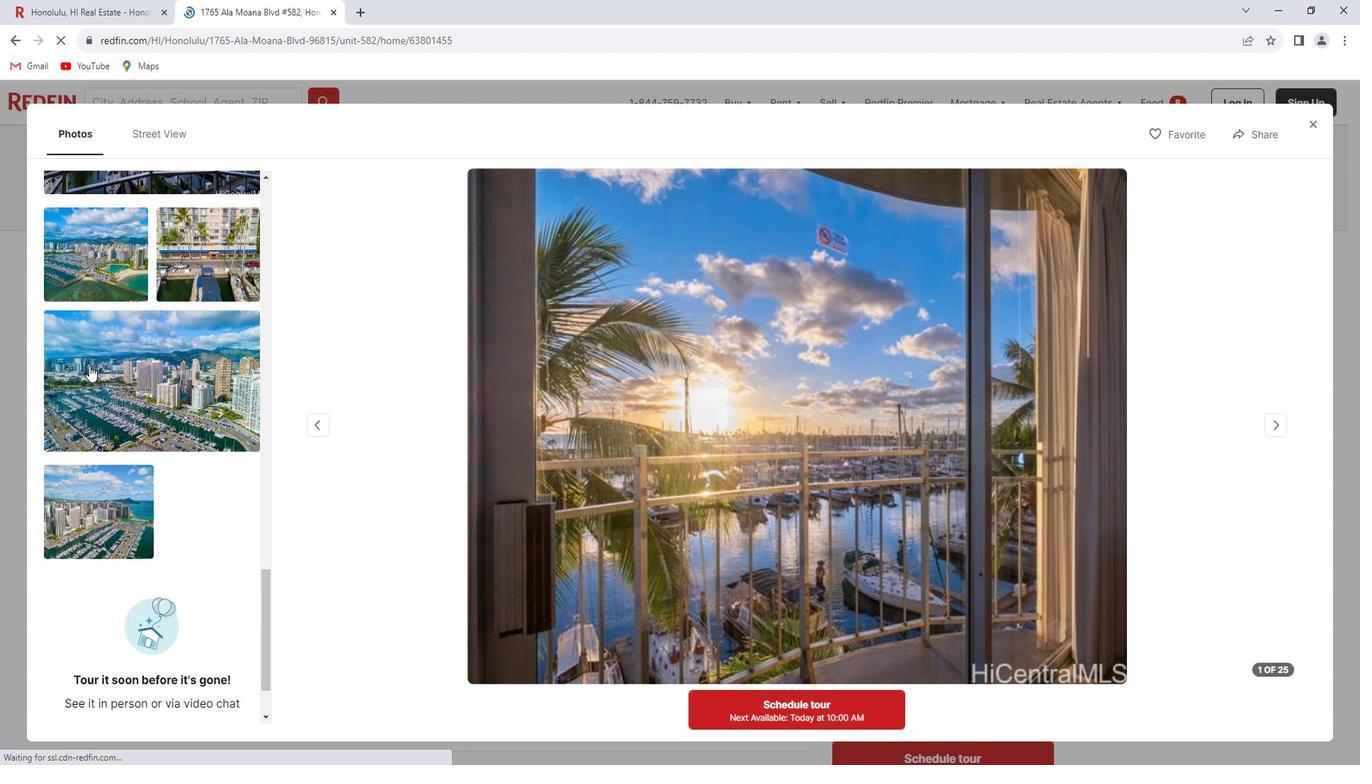 
Action: Mouse scrolled (89, 351) with delta (0, 0)
Screenshot: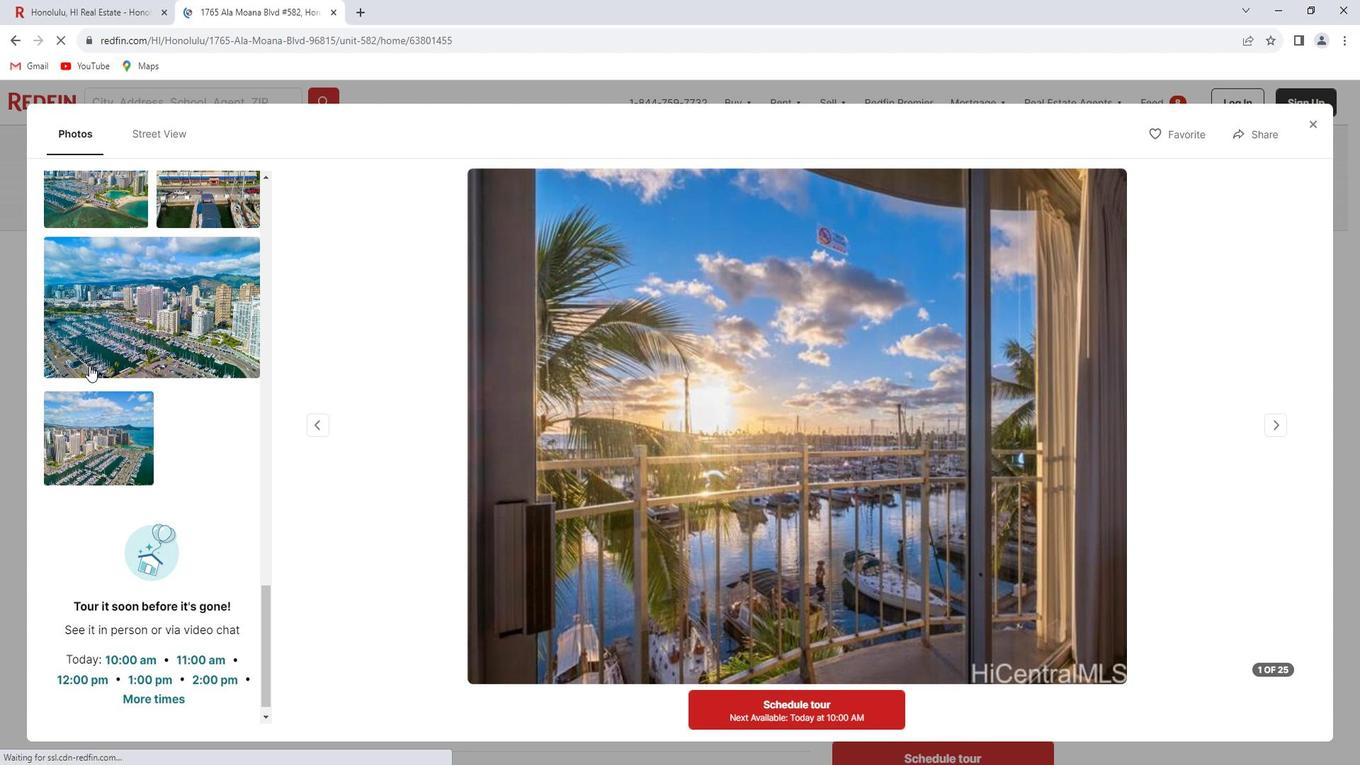 
Action: Mouse scrolled (89, 351) with delta (0, 0)
Screenshot: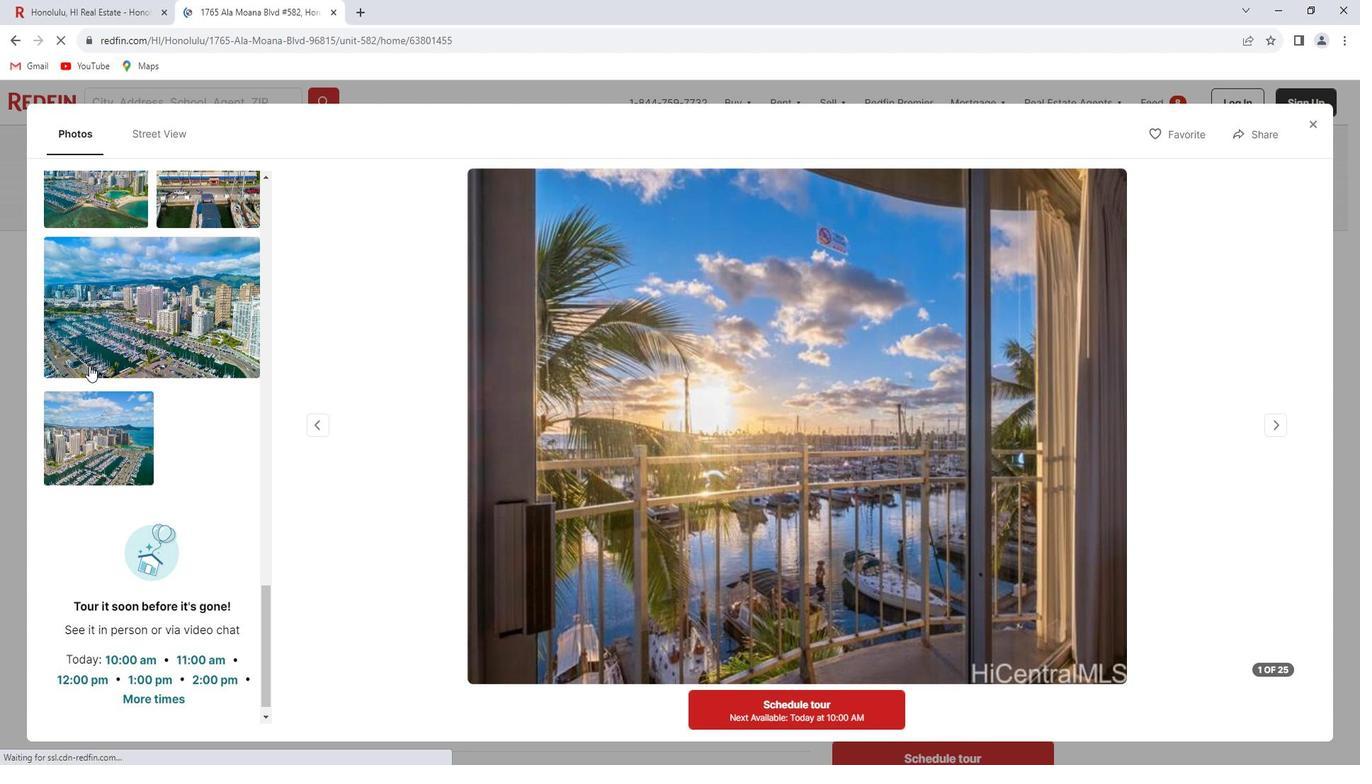 
Action: Mouse scrolled (89, 351) with delta (0, 0)
Screenshot: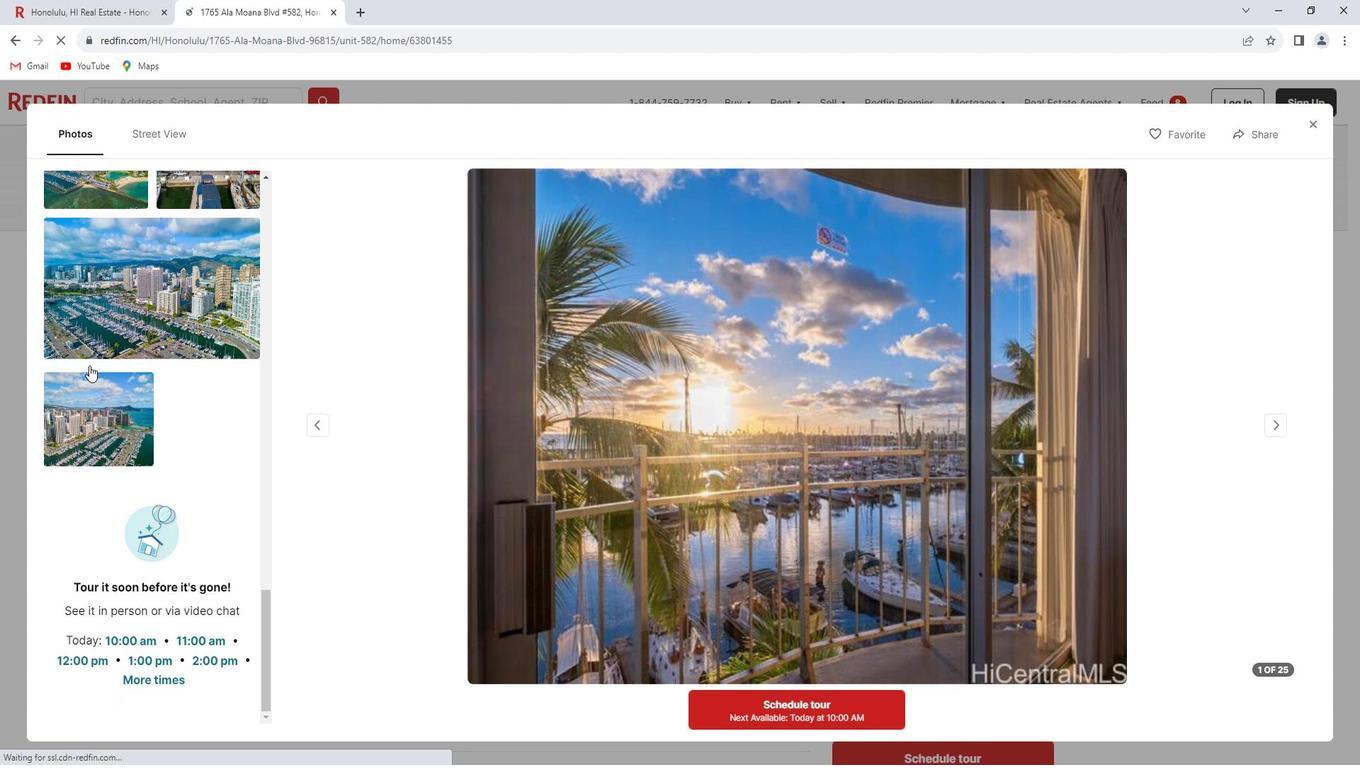 
Action: Mouse scrolled (89, 351) with delta (0, 0)
Screenshot: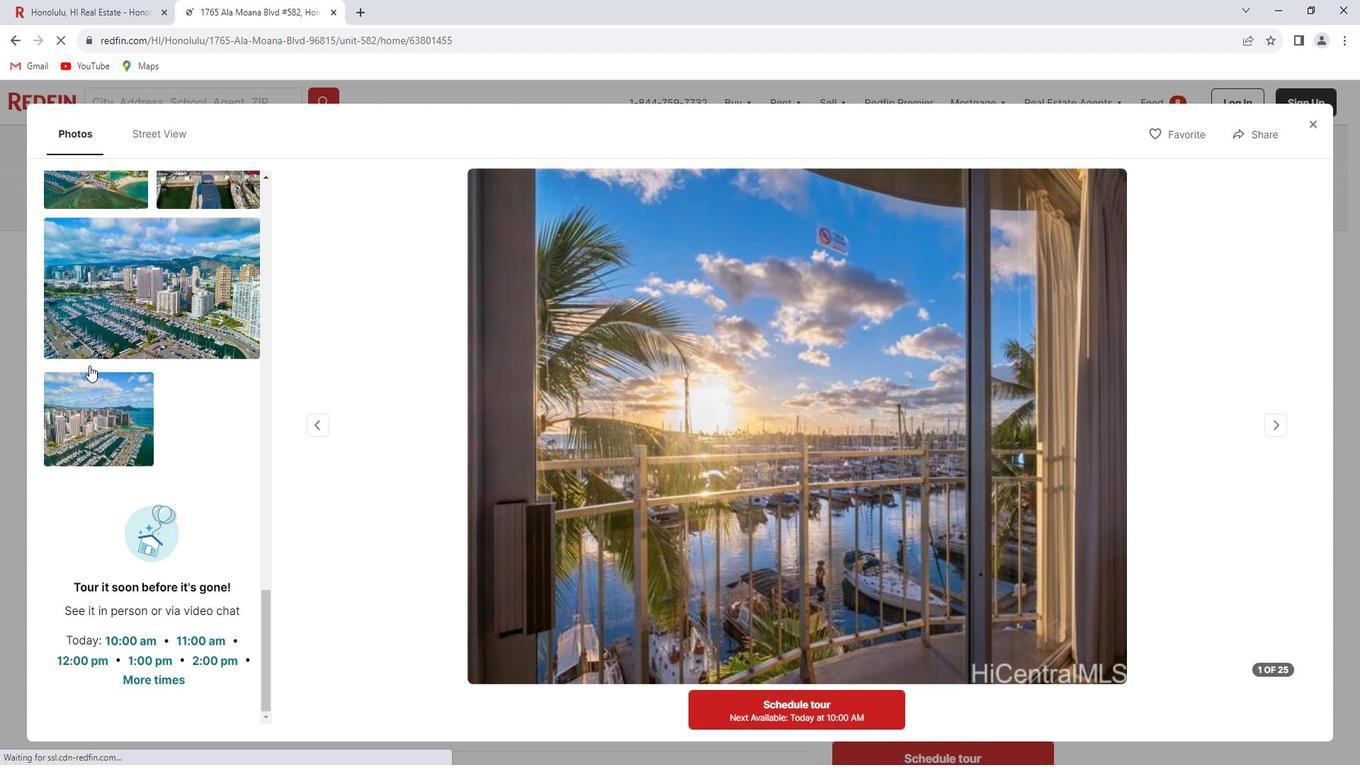 
Action: Mouse moved to (1310, 119)
Screenshot: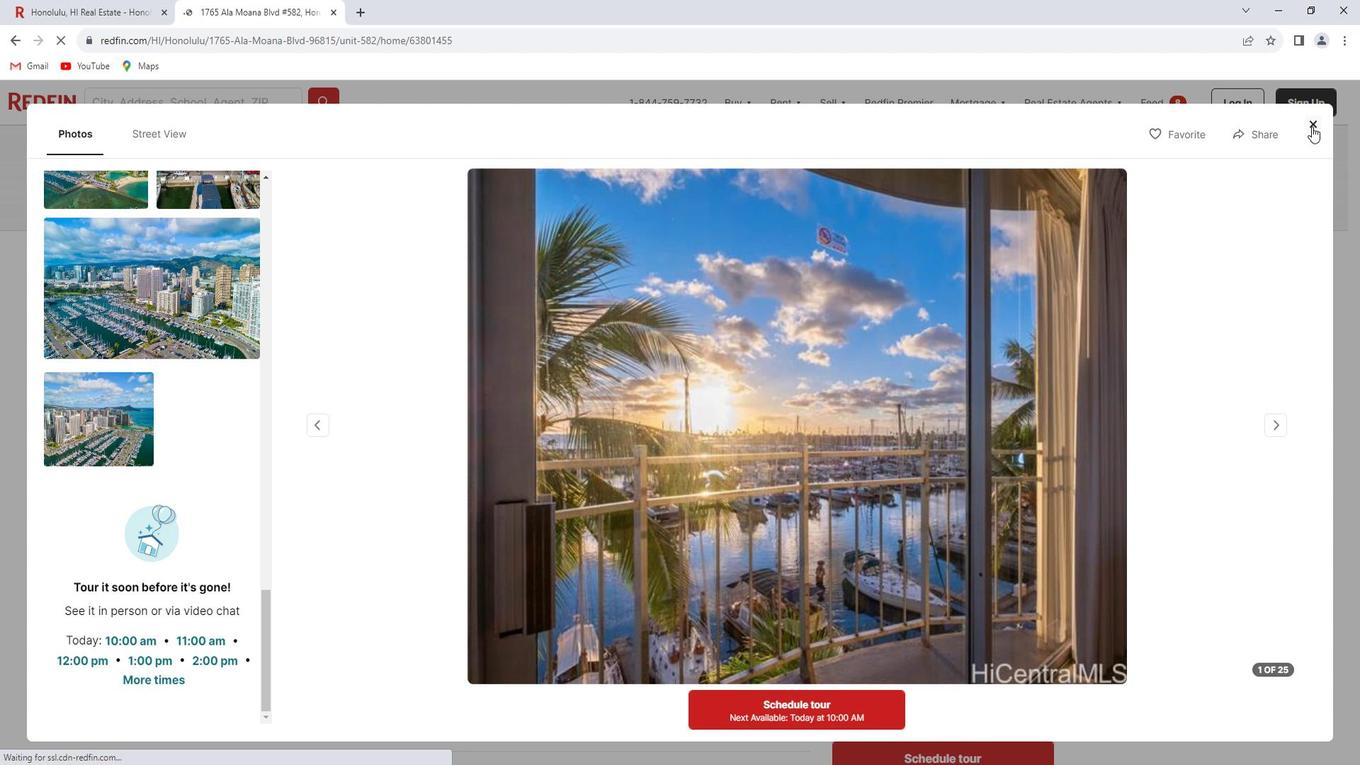 
Action: Mouse pressed left at (1310, 119)
Screenshot: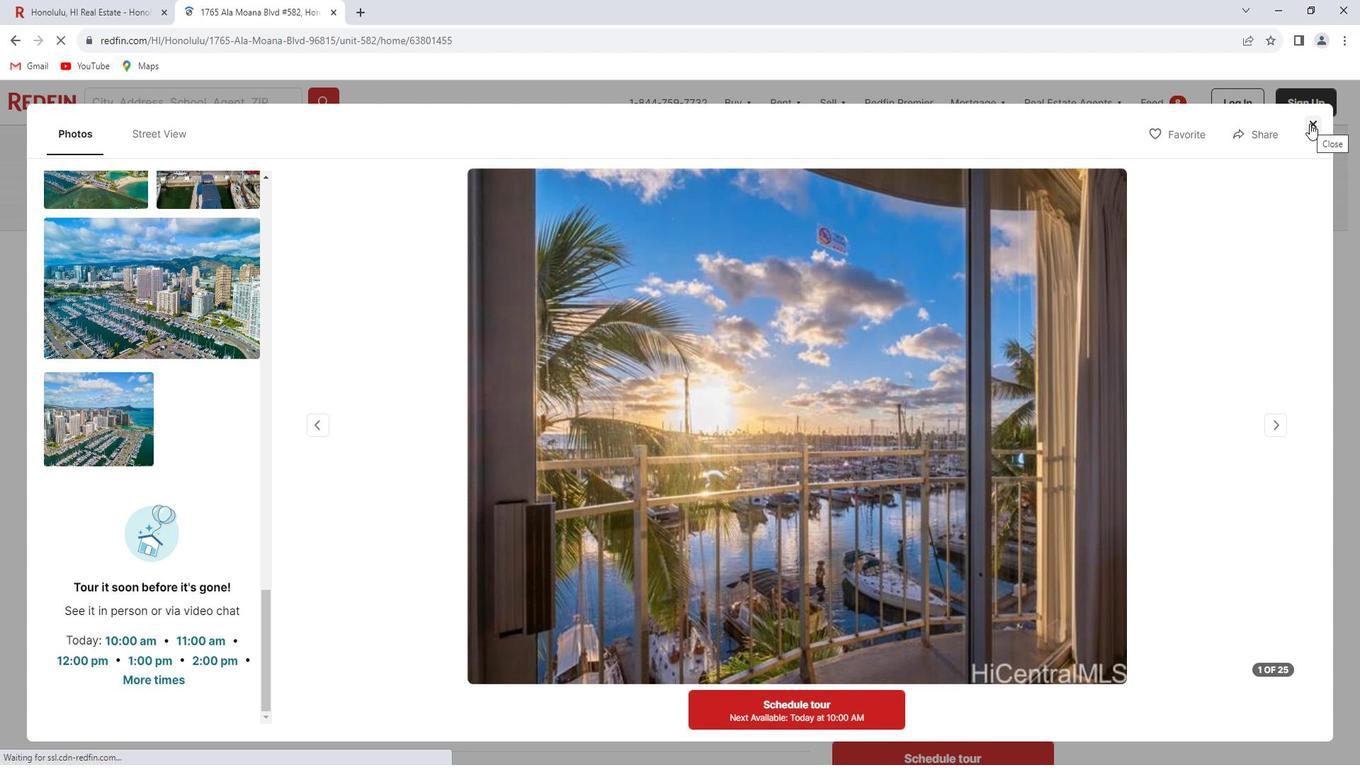 
Action: Mouse moved to (576, 537)
Screenshot: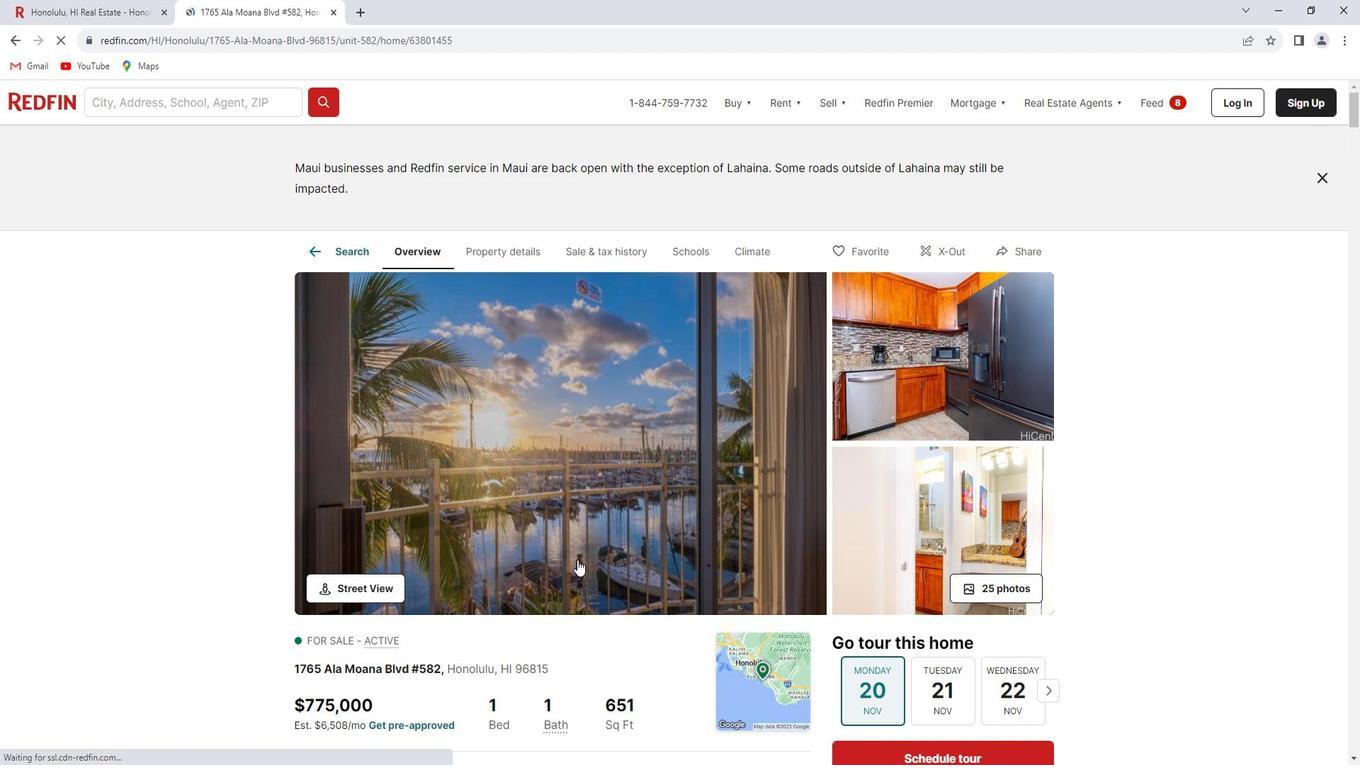 
Action: Mouse scrolled (576, 537) with delta (0, 0)
Screenshot: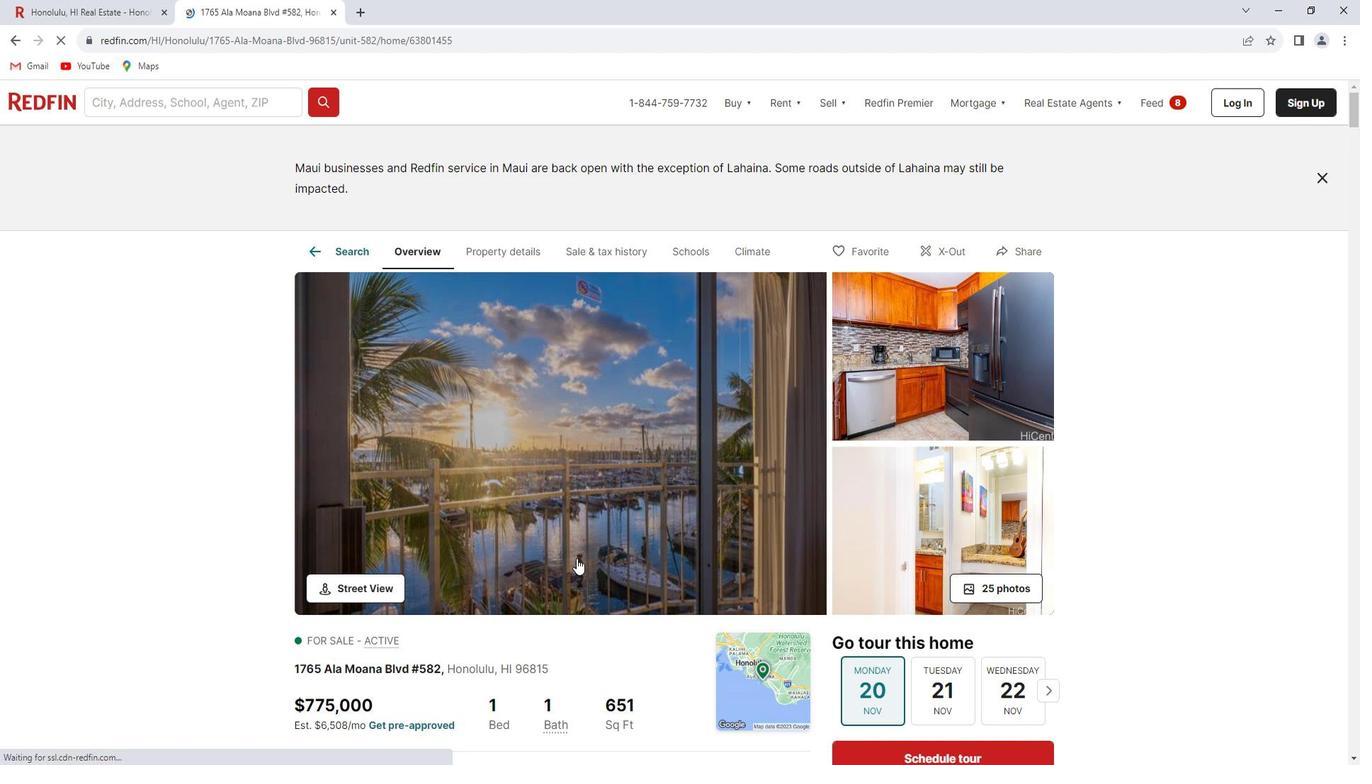 
Action: Mouse scrolled (576, 537) with delta (0, 0)
Screenshot: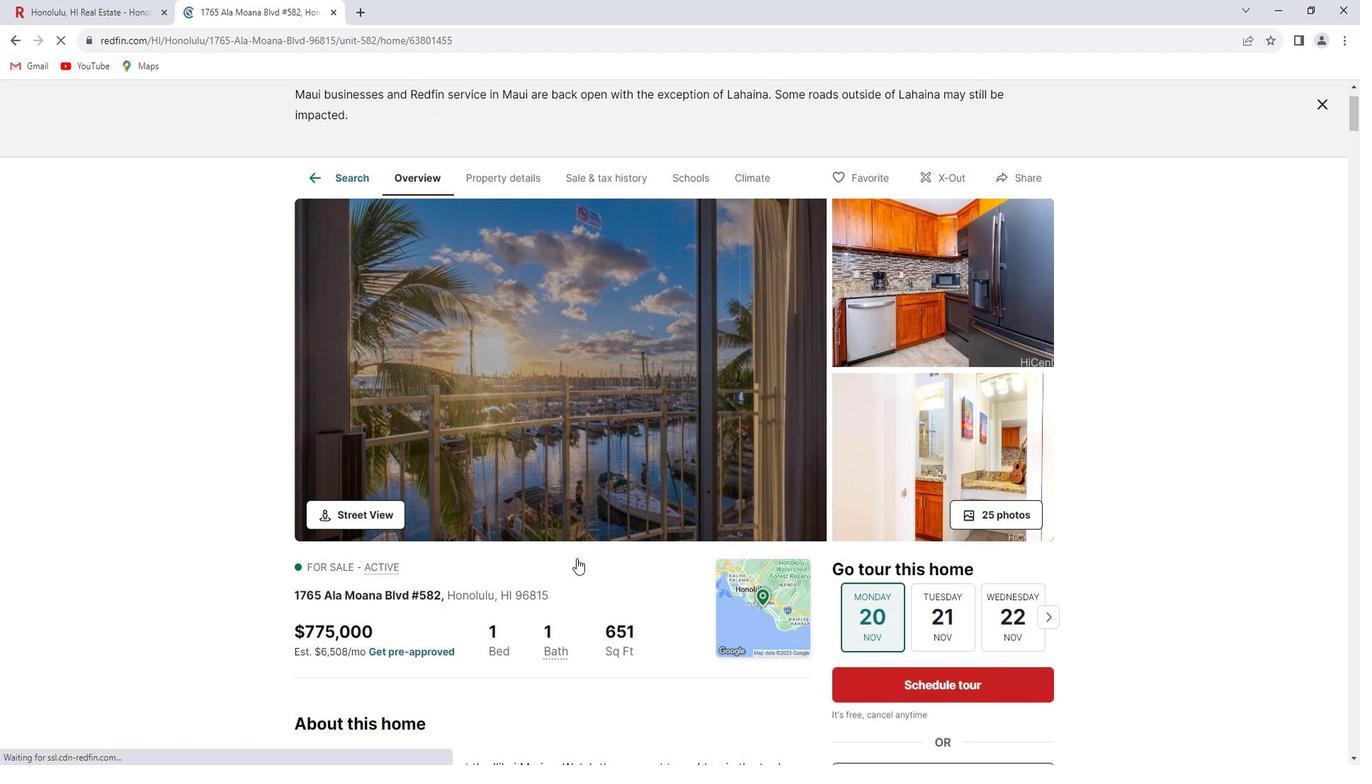 
Action: Mouse scrolled (576, 537) with delta (0, 0)
Screenshot: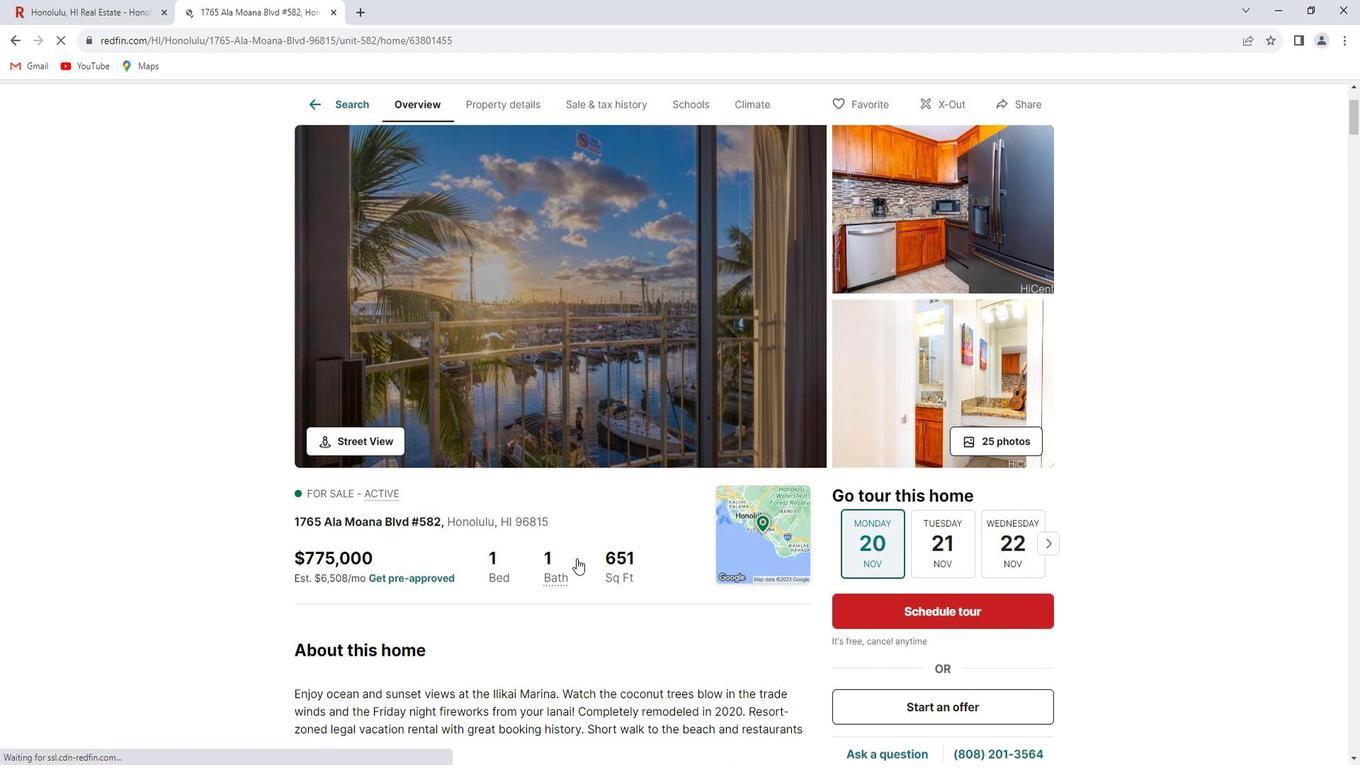 
Action: Mouse scrolled (576, 537) with delta (0, 0)
Screenshot: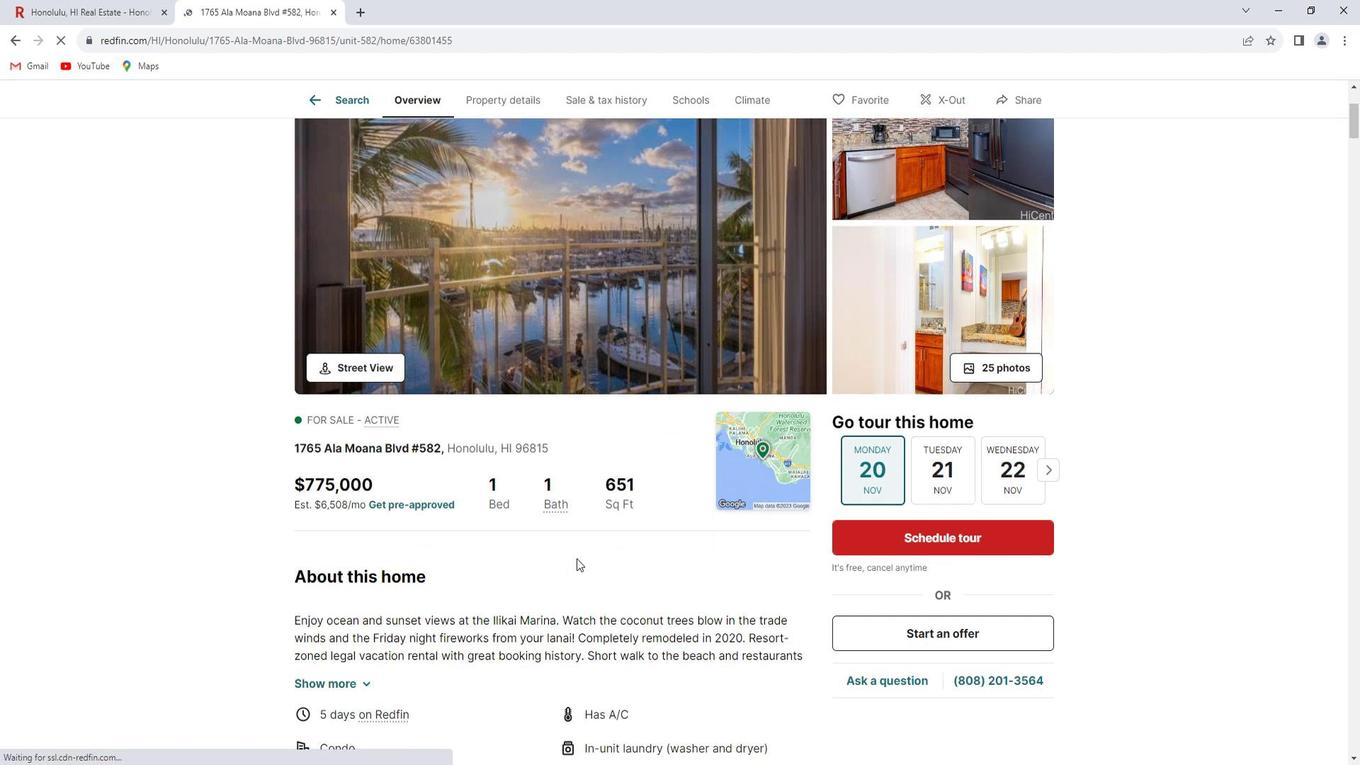 
Action: Mouse scrolled (576, 537) with delta (0, 0)
Screenshot: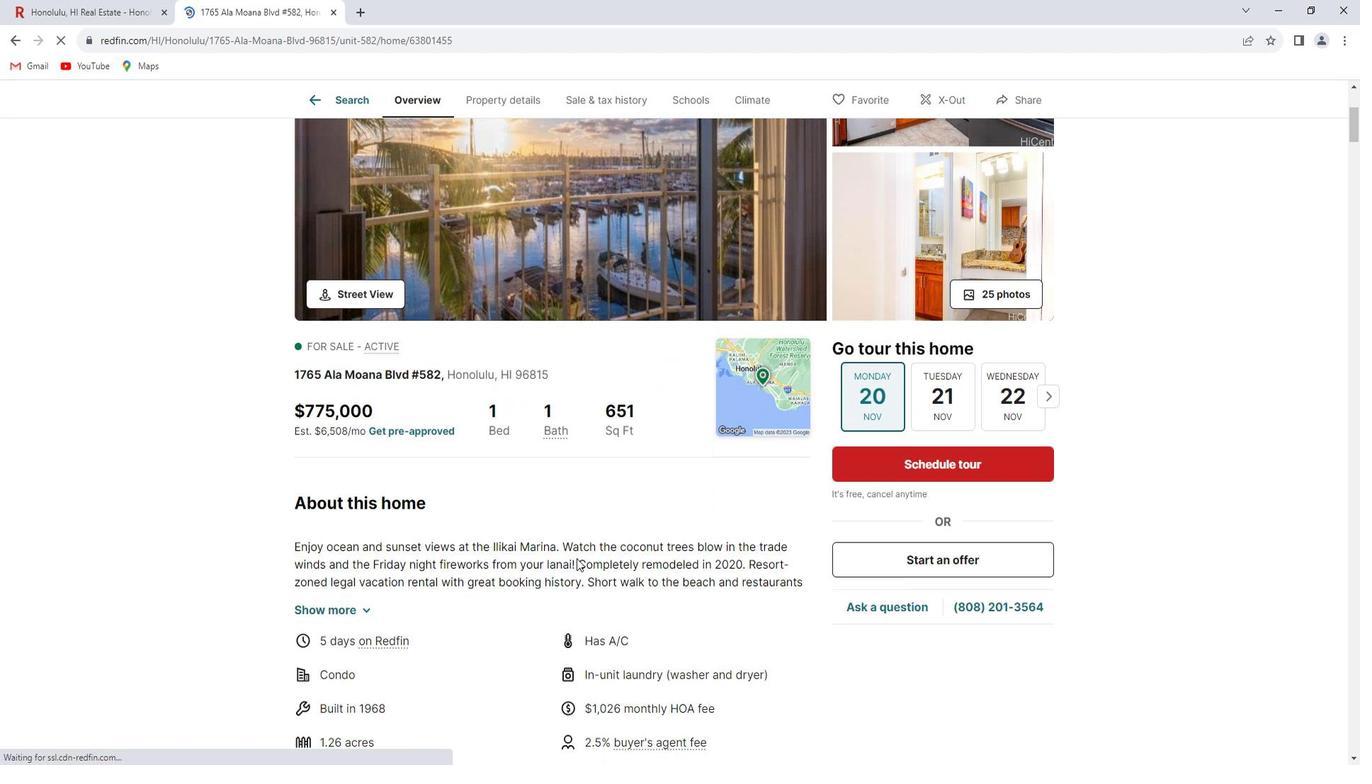 
Action: Mouse scrolled (576, 537) with delta (0, 0)
Screenshot: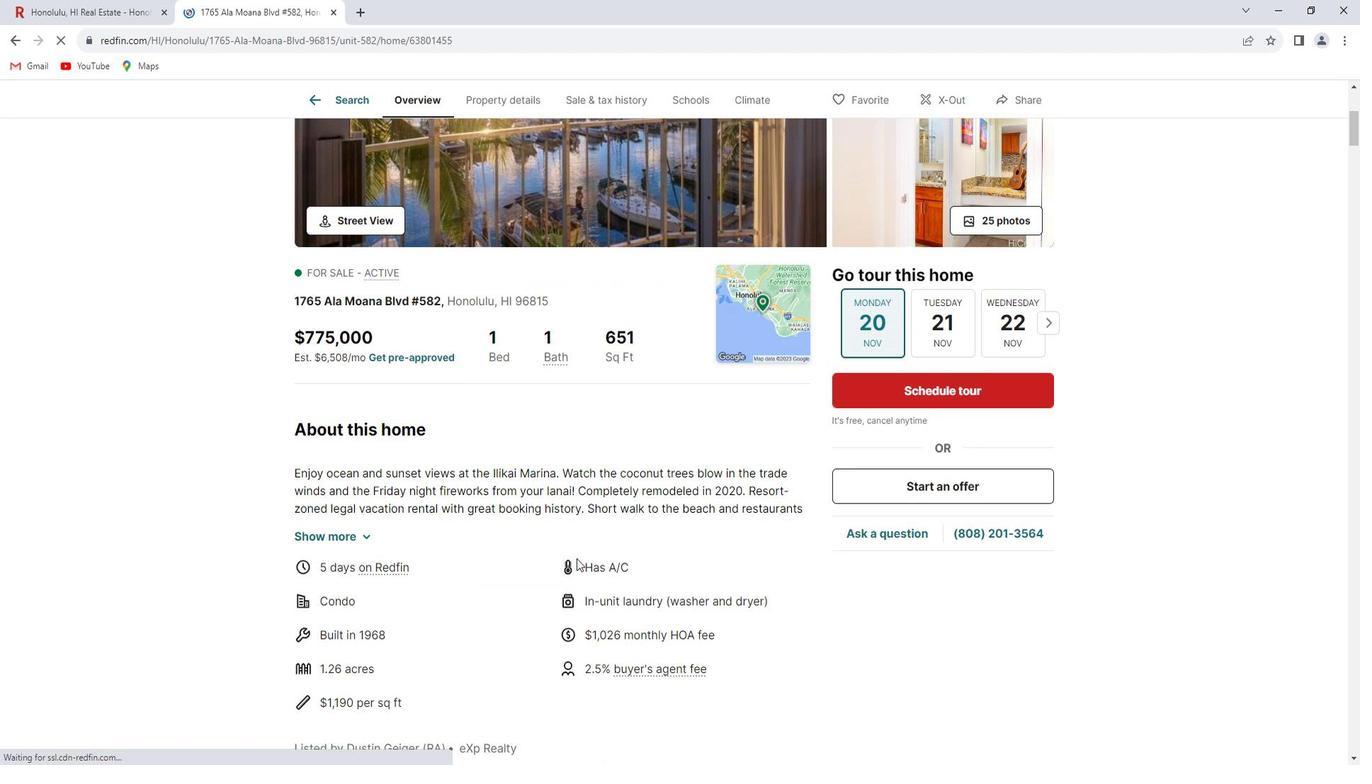 
Action: Mouse scrolled (576, 537) with delta (0, 0)
Screenshot: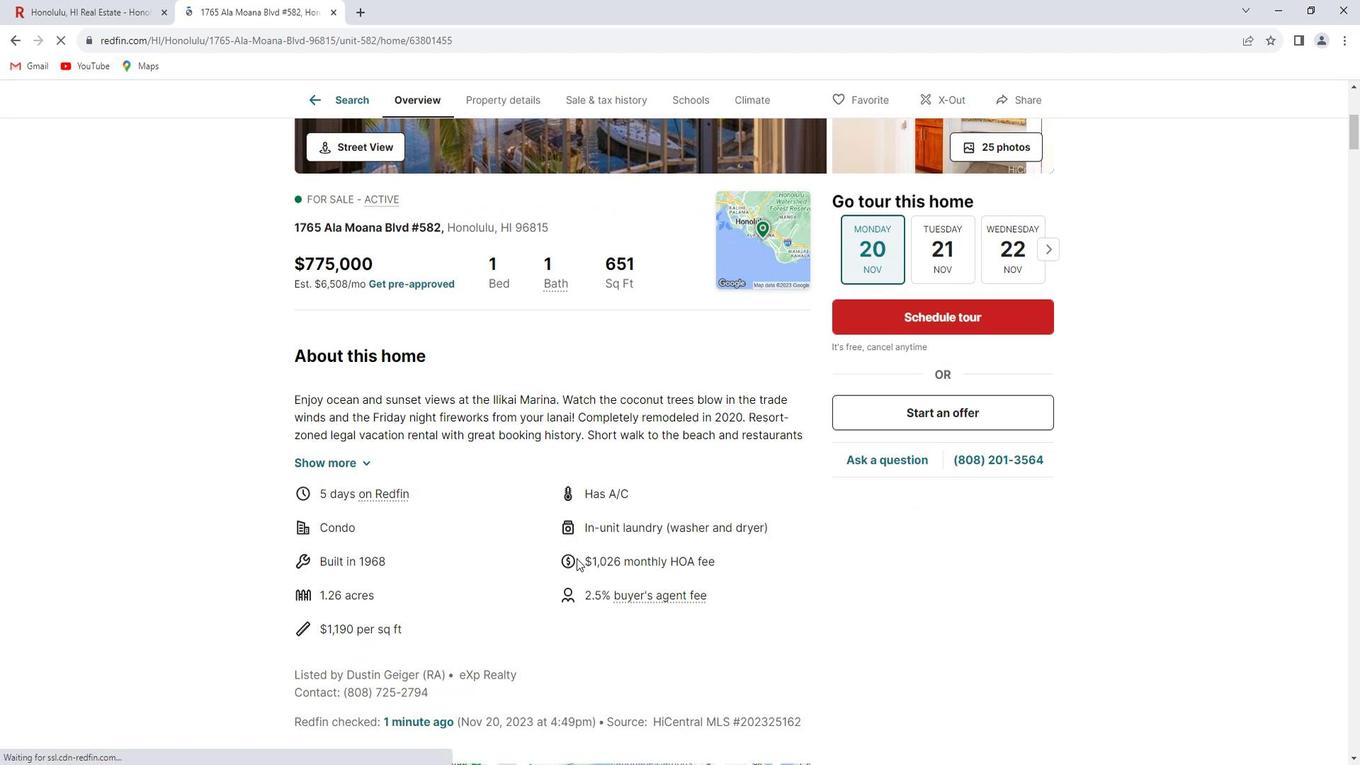 
Action: Mouse moved to (347, 379)
Screenshot: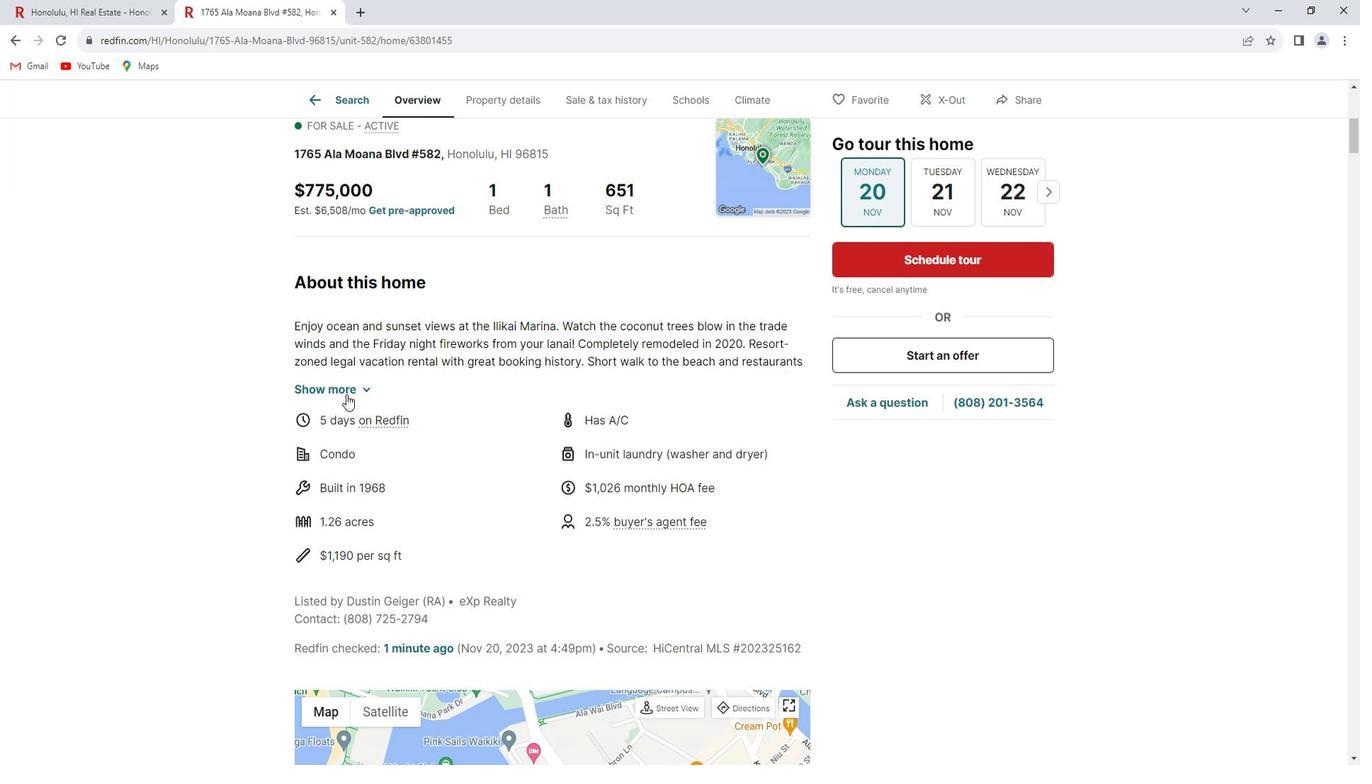 
Action: Mouse pressed left at (347, 379)
Screenshot: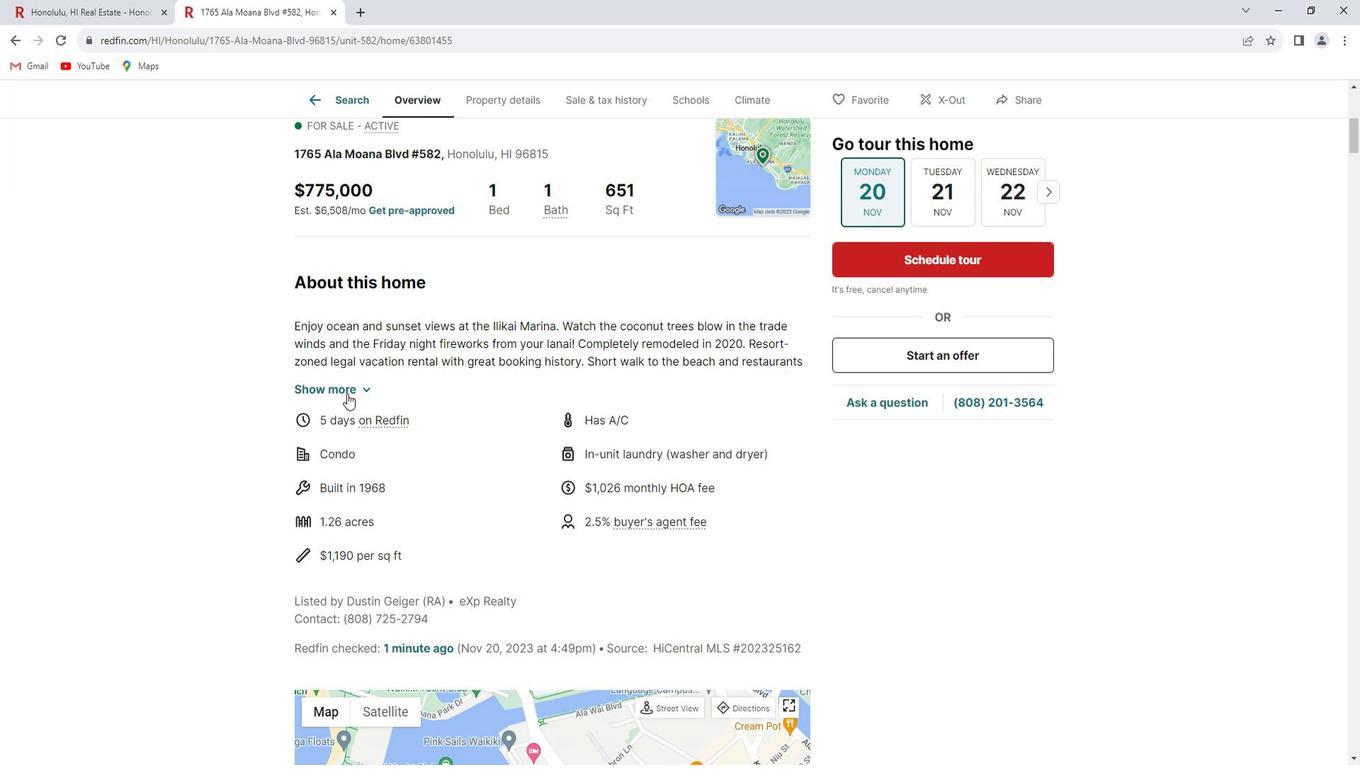 
Action: Mouse moved to (432, 408)
Screenshot: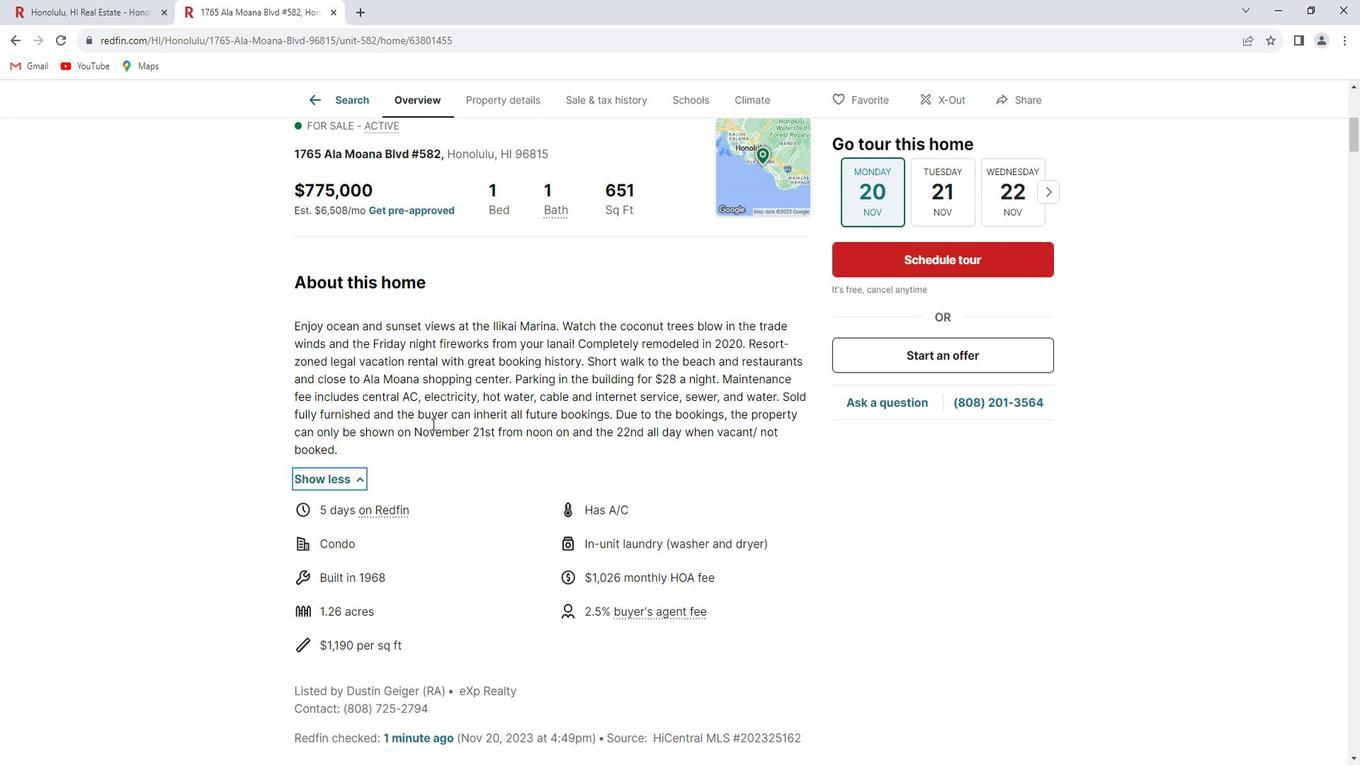 
Action: Mouse scrolled (432, 407) with delta (0, 0)
Screenshot: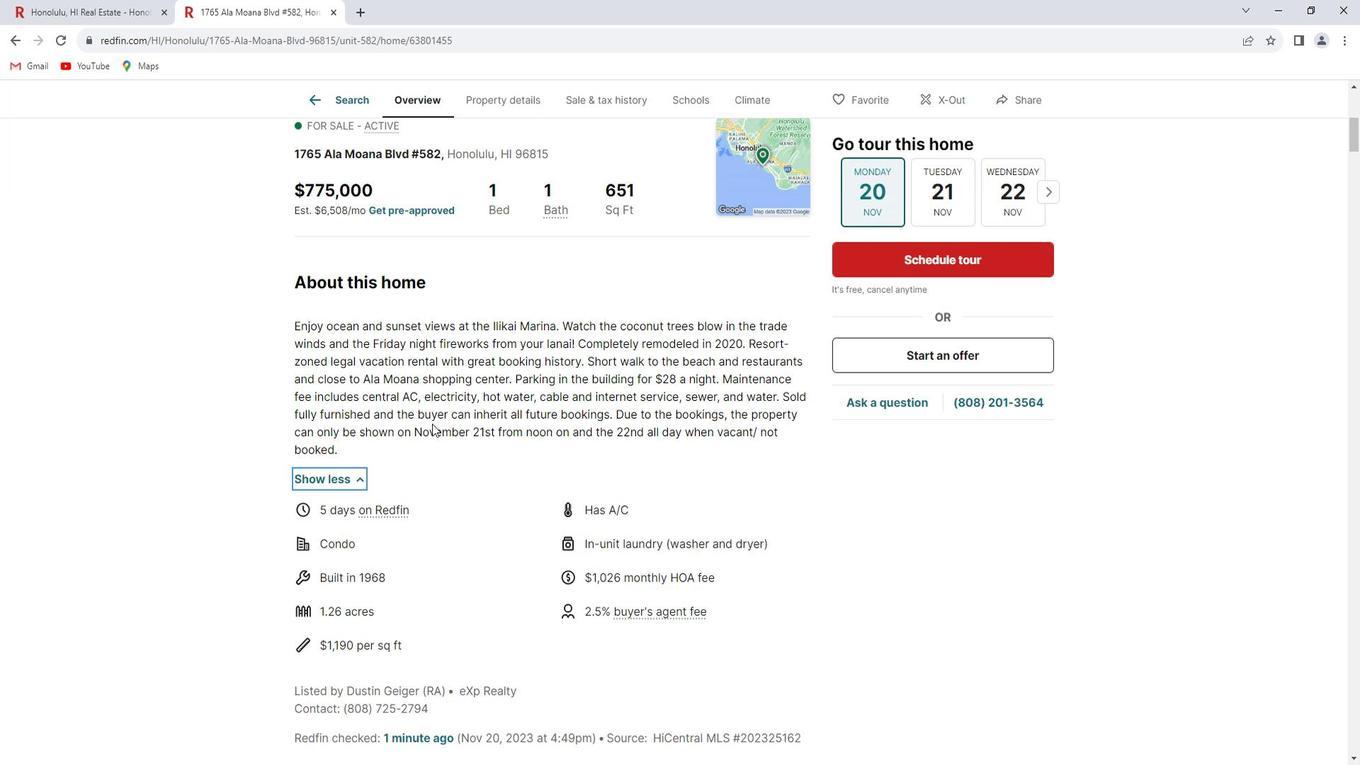 
Action: Mouse moved to (434, 408)
Screenshot: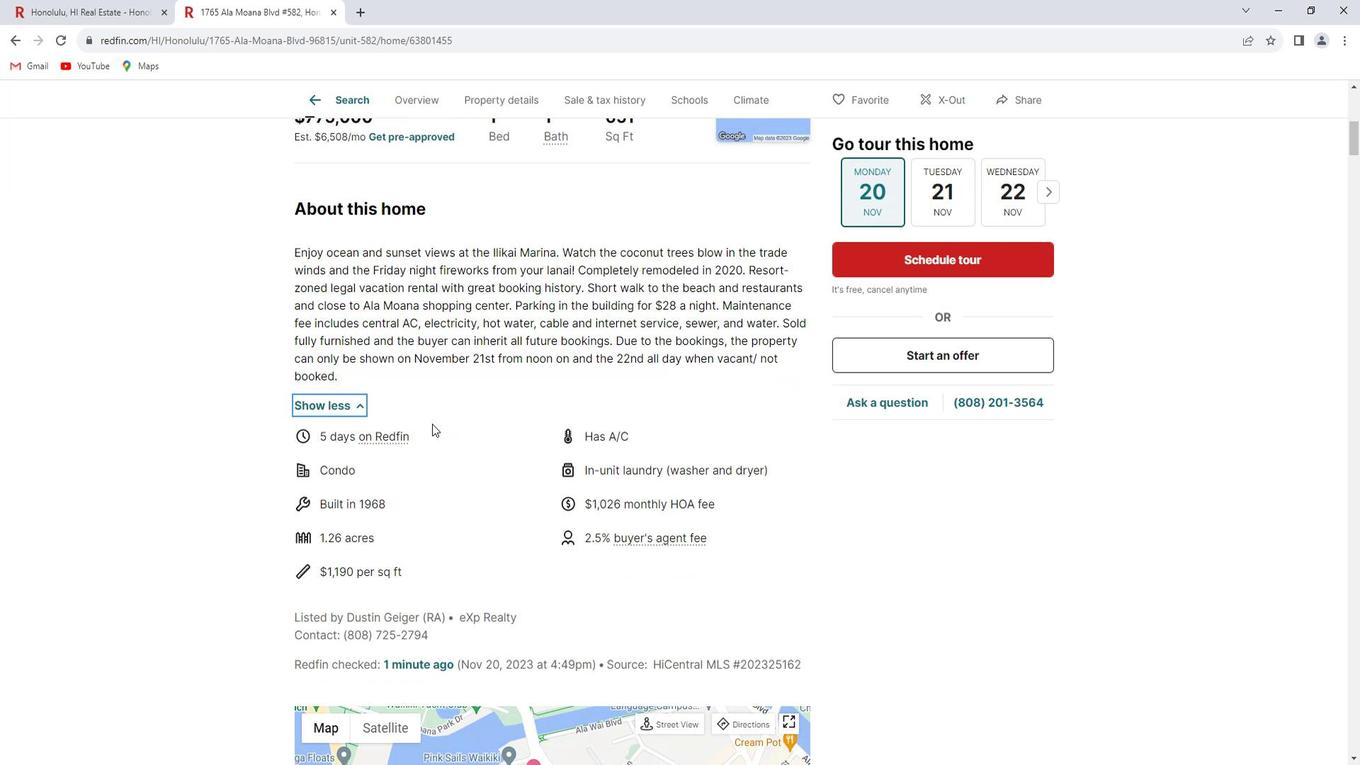 
Action: Mouse scrolled (434, 407) with delta (0, 0)
Screenshot: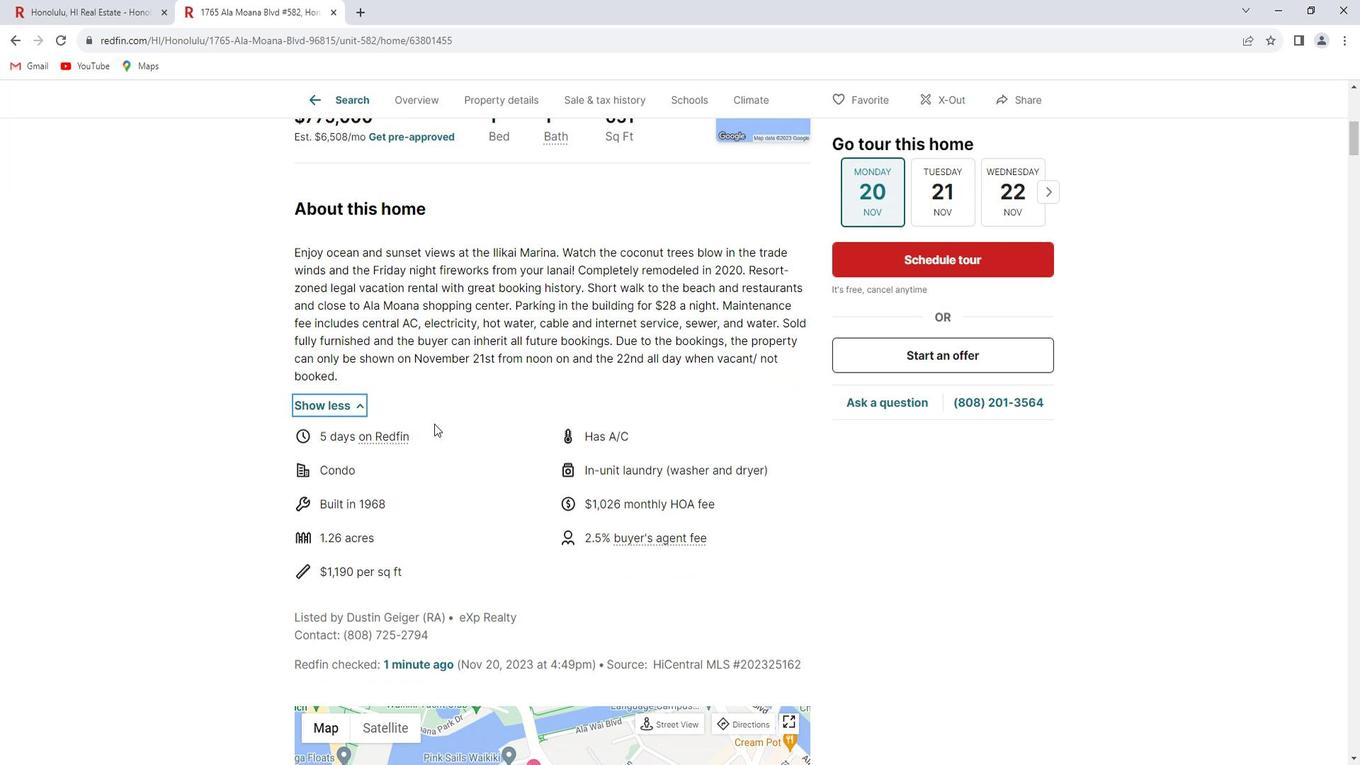 
Action: Mouse scrolled (434, 407) with delta (0, 0)
Screenshot: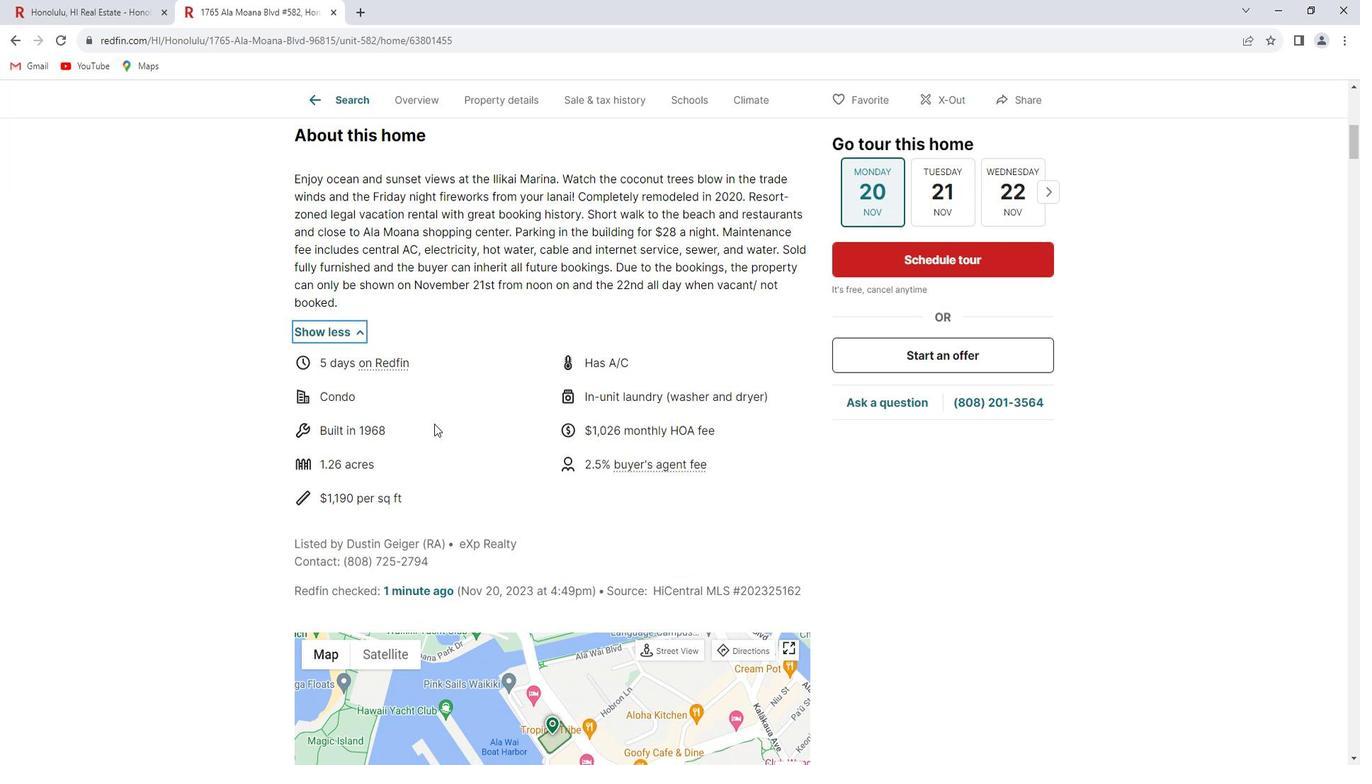
Action: Mouse scrolled (434, 407) with delta (0, 0)
Screenshot: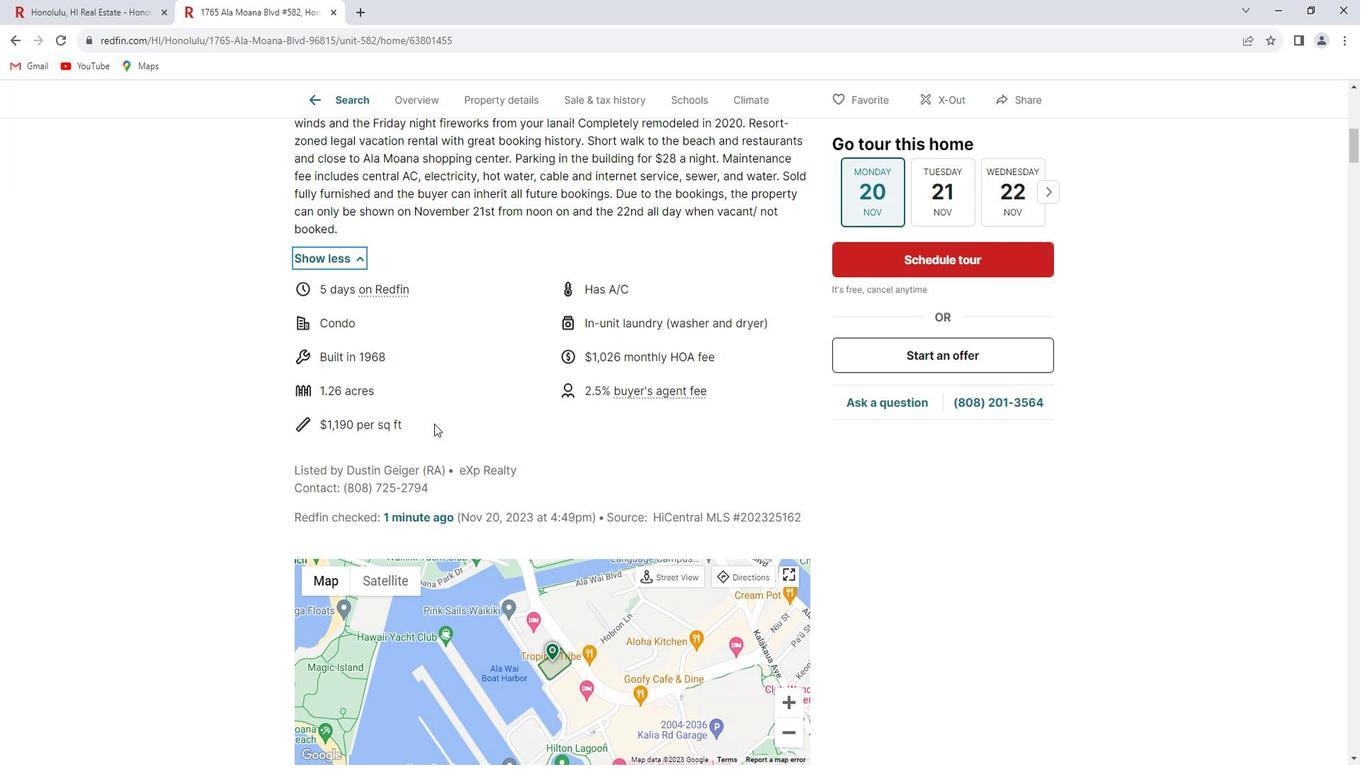 
Action: Mouse scrolled (434, 407) with delta (0, 0)
Screenshot: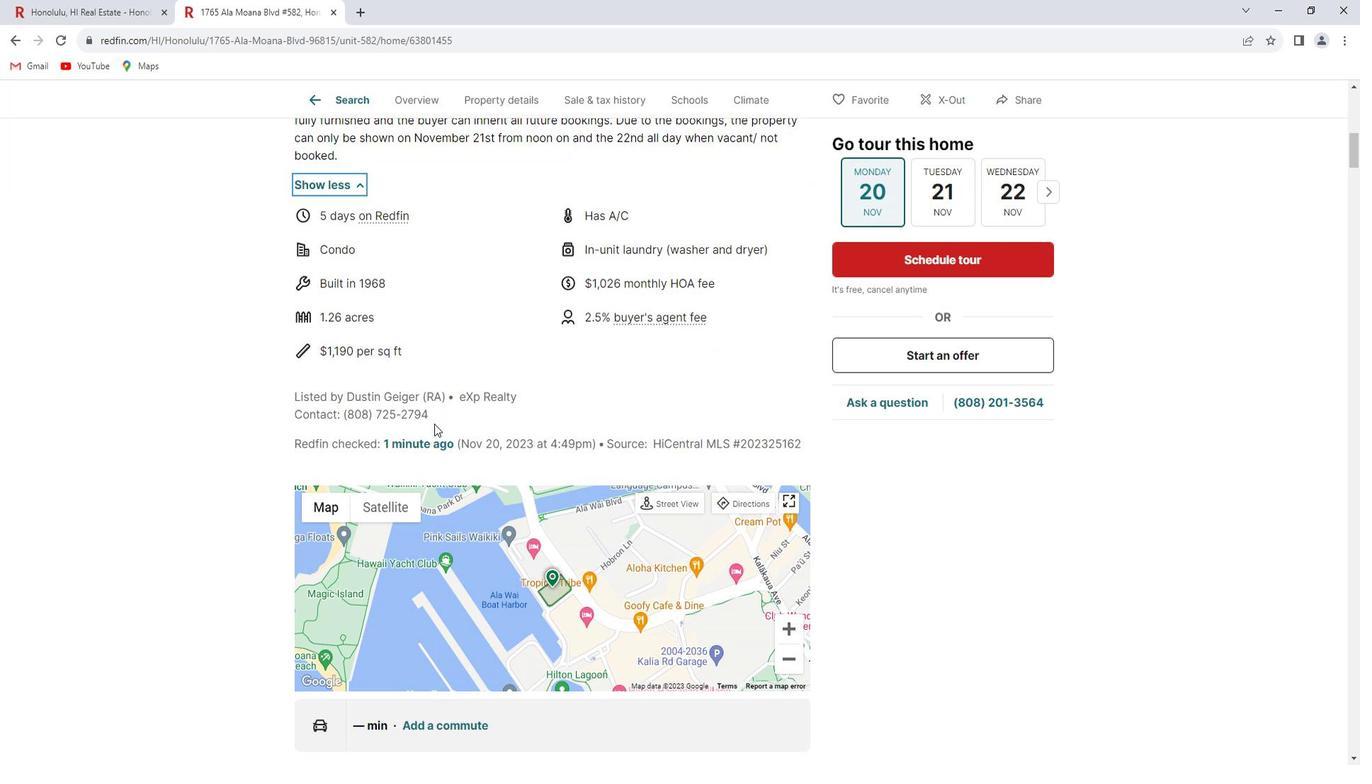 
Action: Mouse scrolled (434, 407) with delta (0, 0)
Screenshot: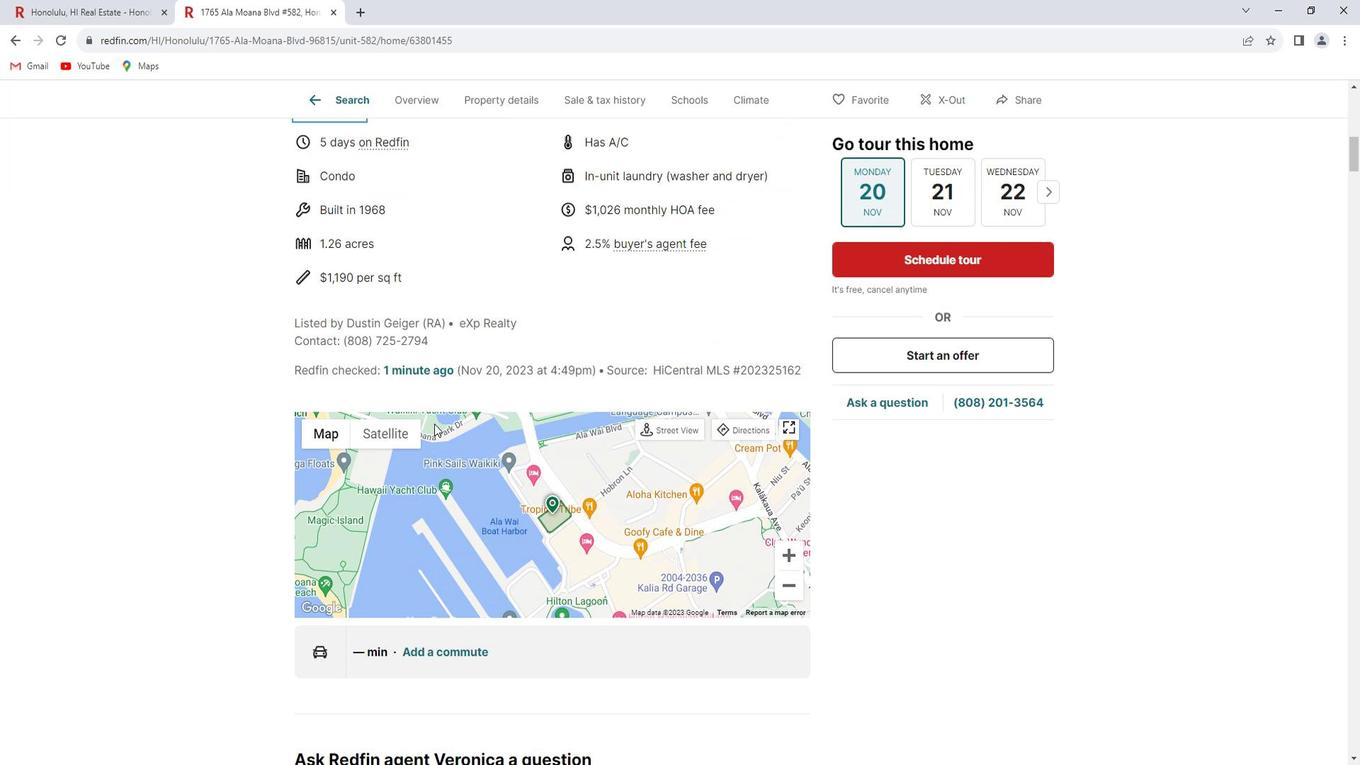
Action: Mouse scrolled (434, 407) with delta (0, 0)
Screenshot: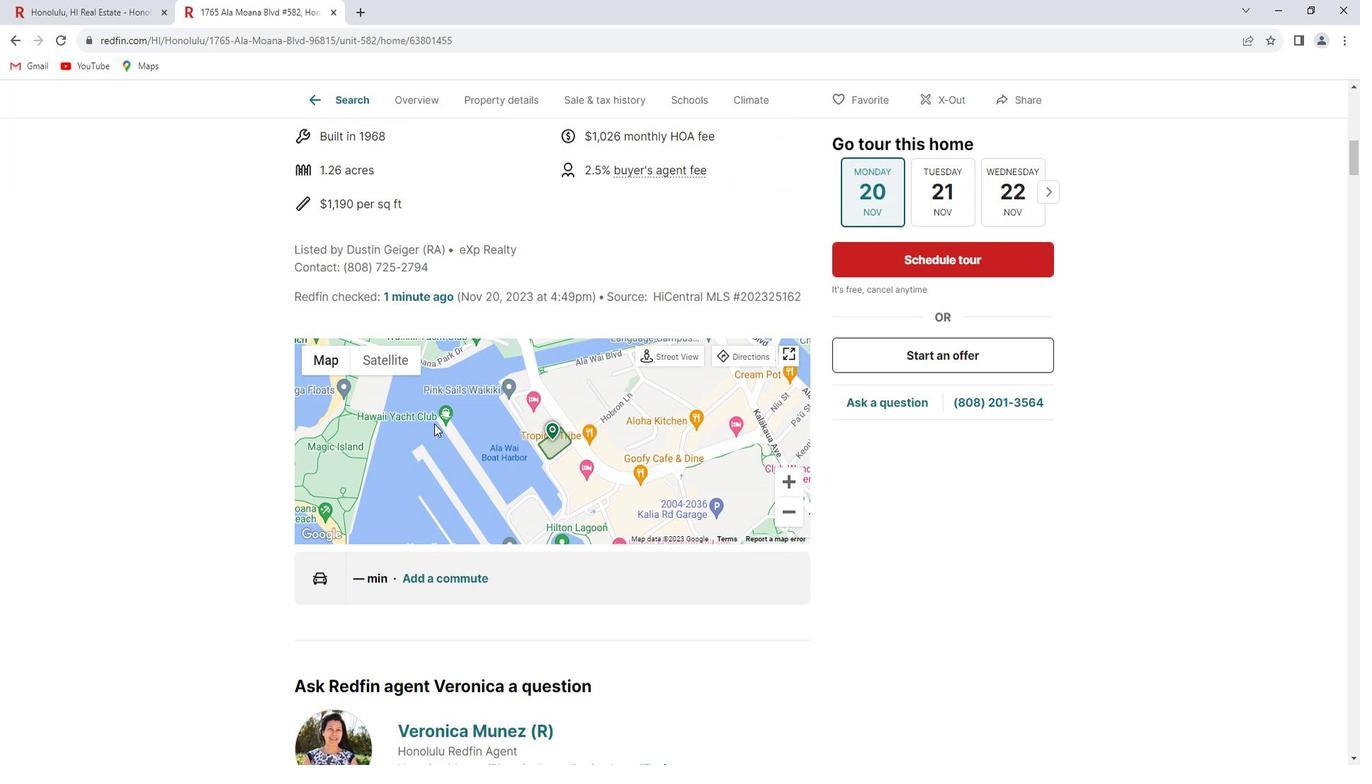 
Action: Mouse scrolled (434, 407) with delta (0, 0)
Screenshot: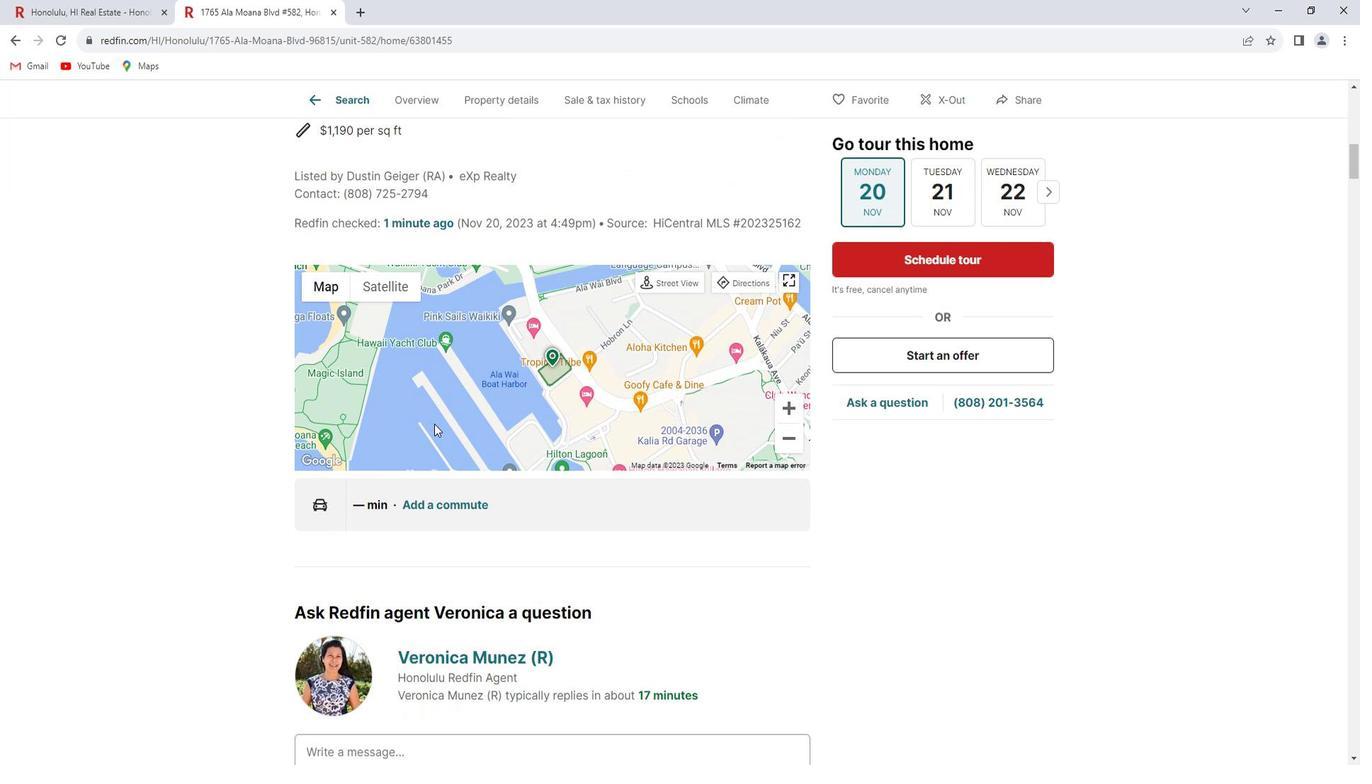 
Action: Mouse scrolled (434, 407) with delta (0, 0)
Screenshot: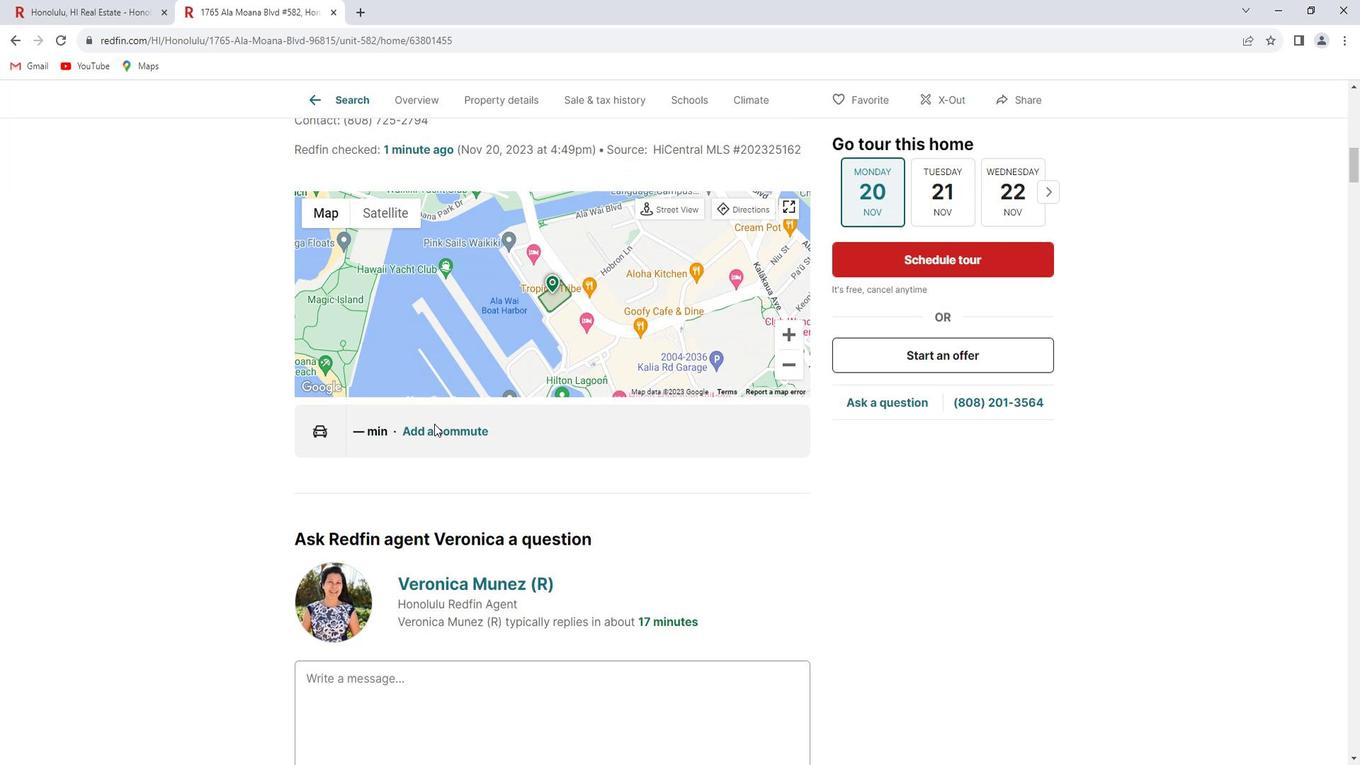 
Action: Mouse scrolled (434, 407) with delta (0, 0)
Screenshot: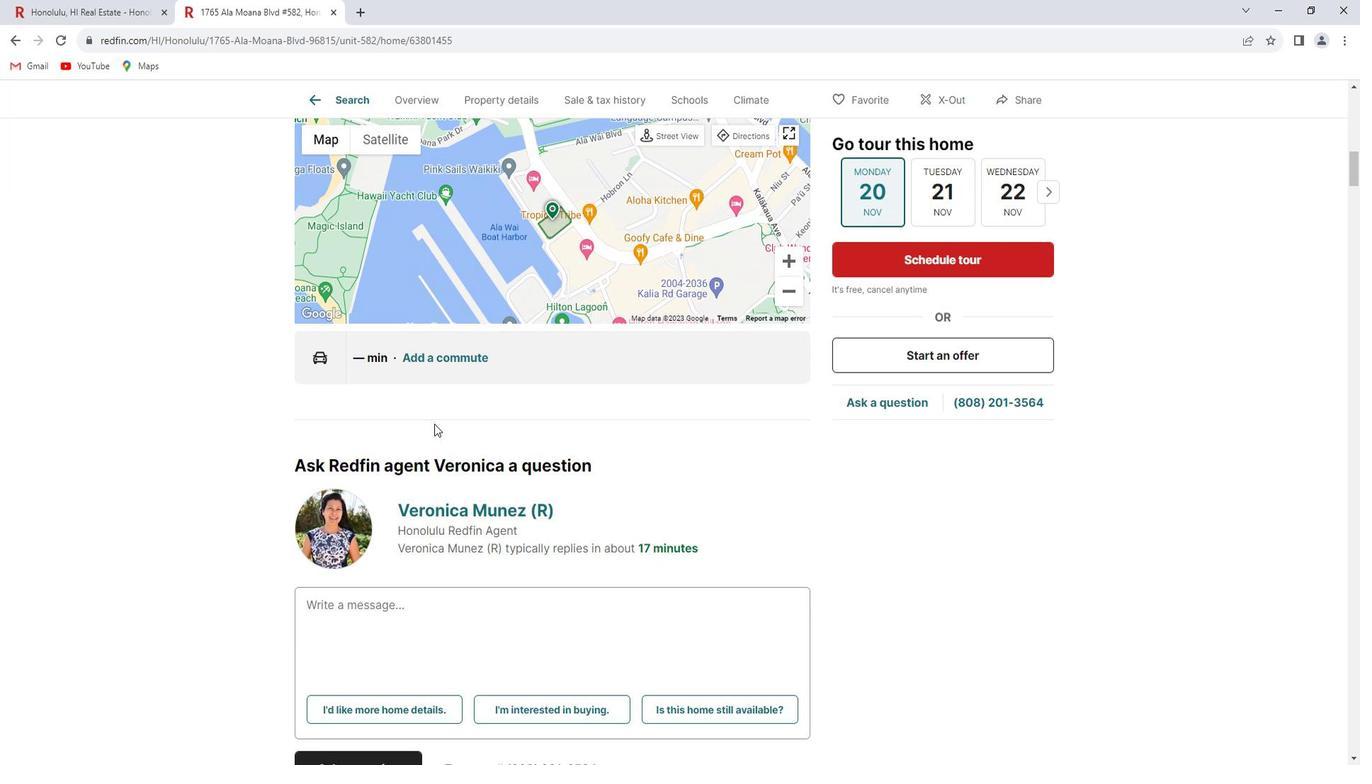 
Action: Mouse scrolled (434, 407) with delta (0, 0)
Screenshot: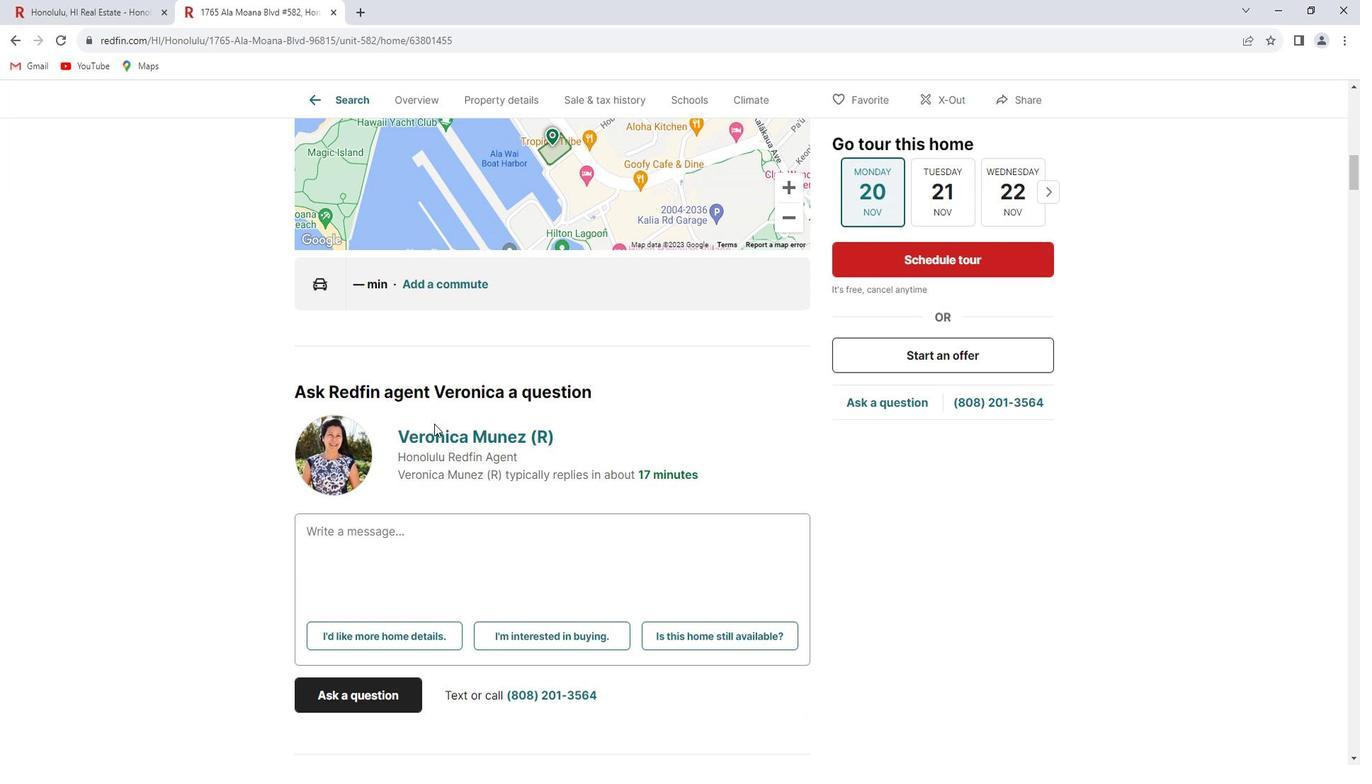 
Action: Mouse scrolled (434, 407) with delta (0, 0)
Screenshot: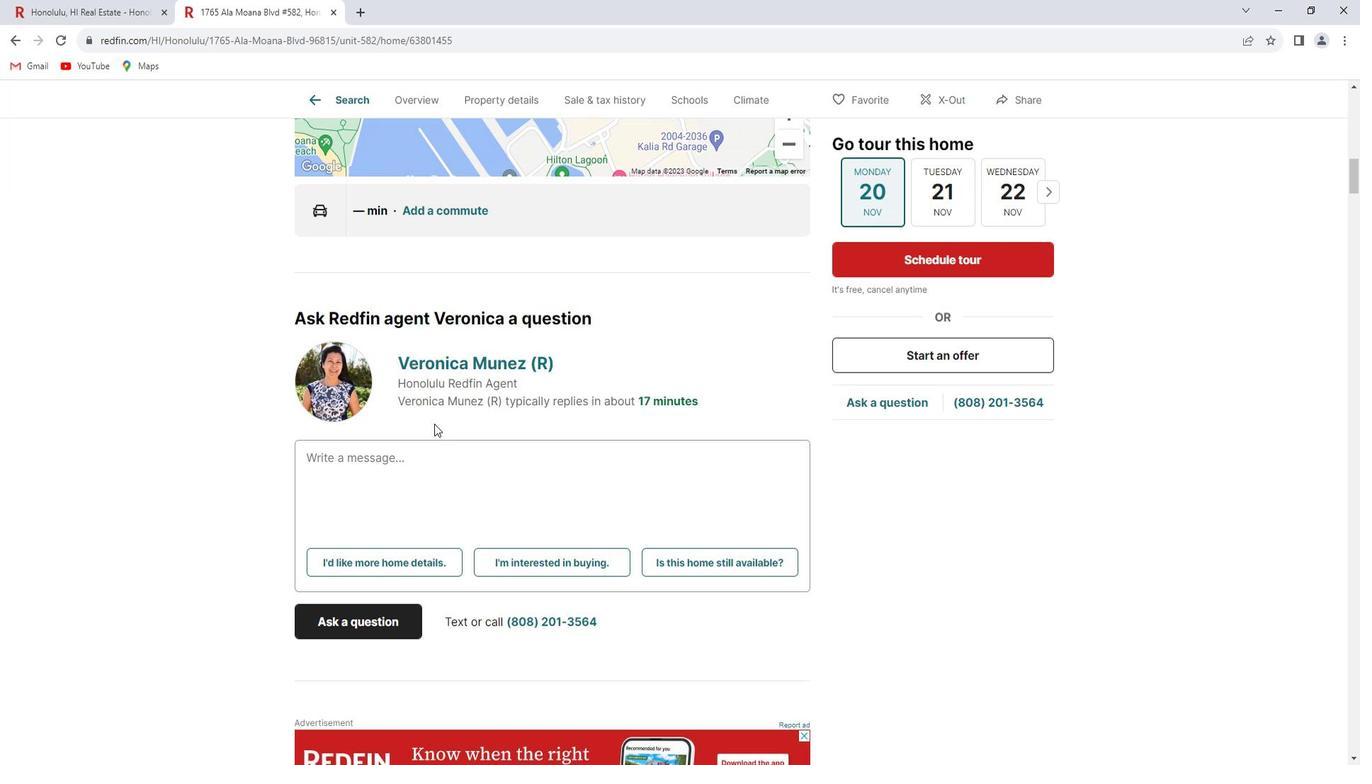 
Action: Mouse scrolled (434, 407) with delta (0, 0)
Screenshot: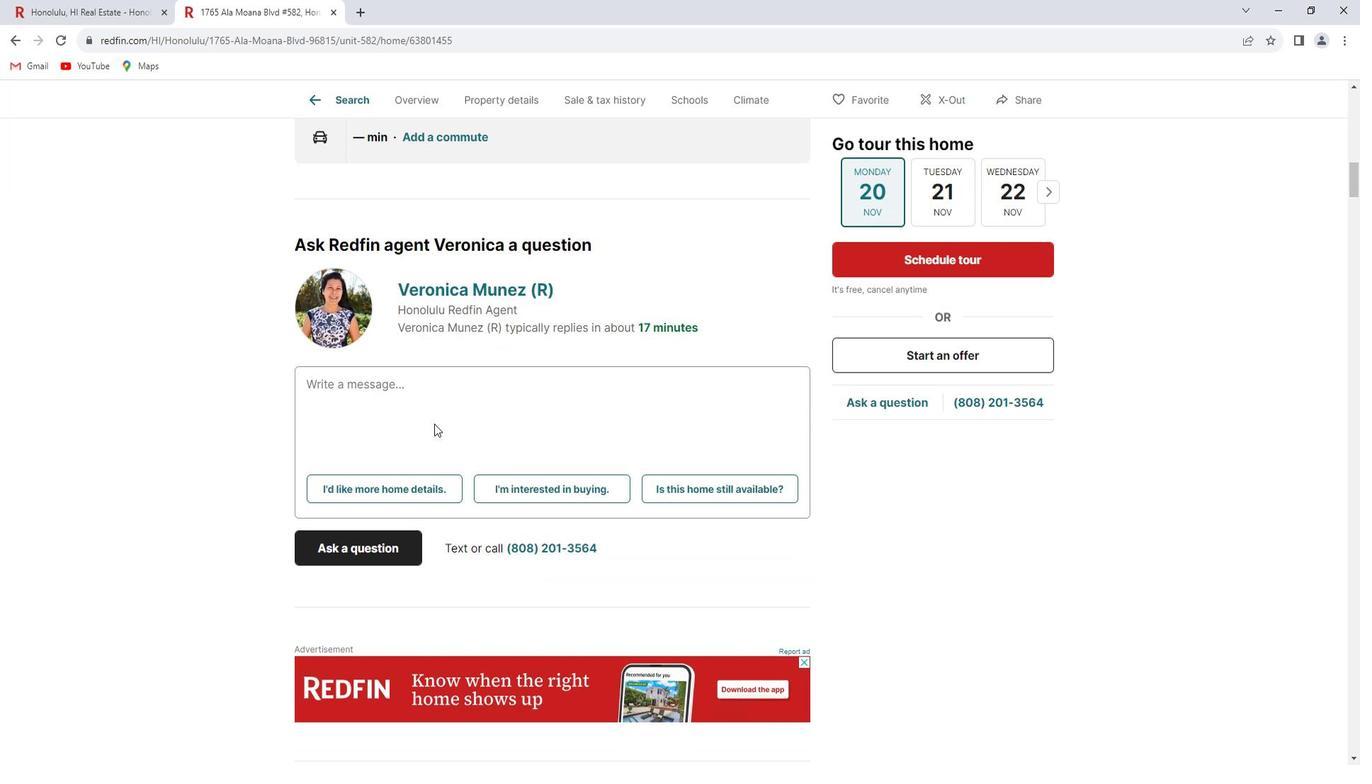 
Action: Mouse scrolled (434, 407) with delta (0, 0)
Screenshot: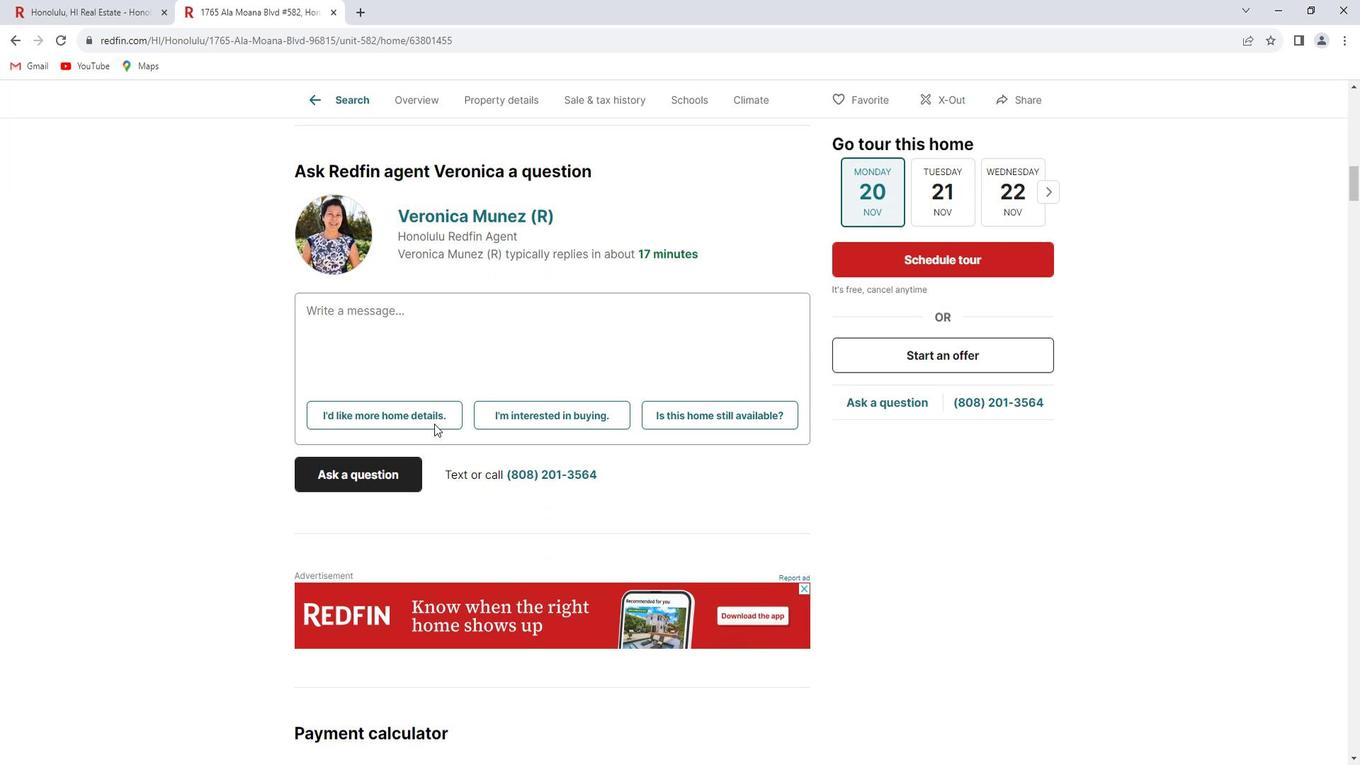 
Action: Mouse scrolled (434, 407) with delta (0, 0)
Screenshot: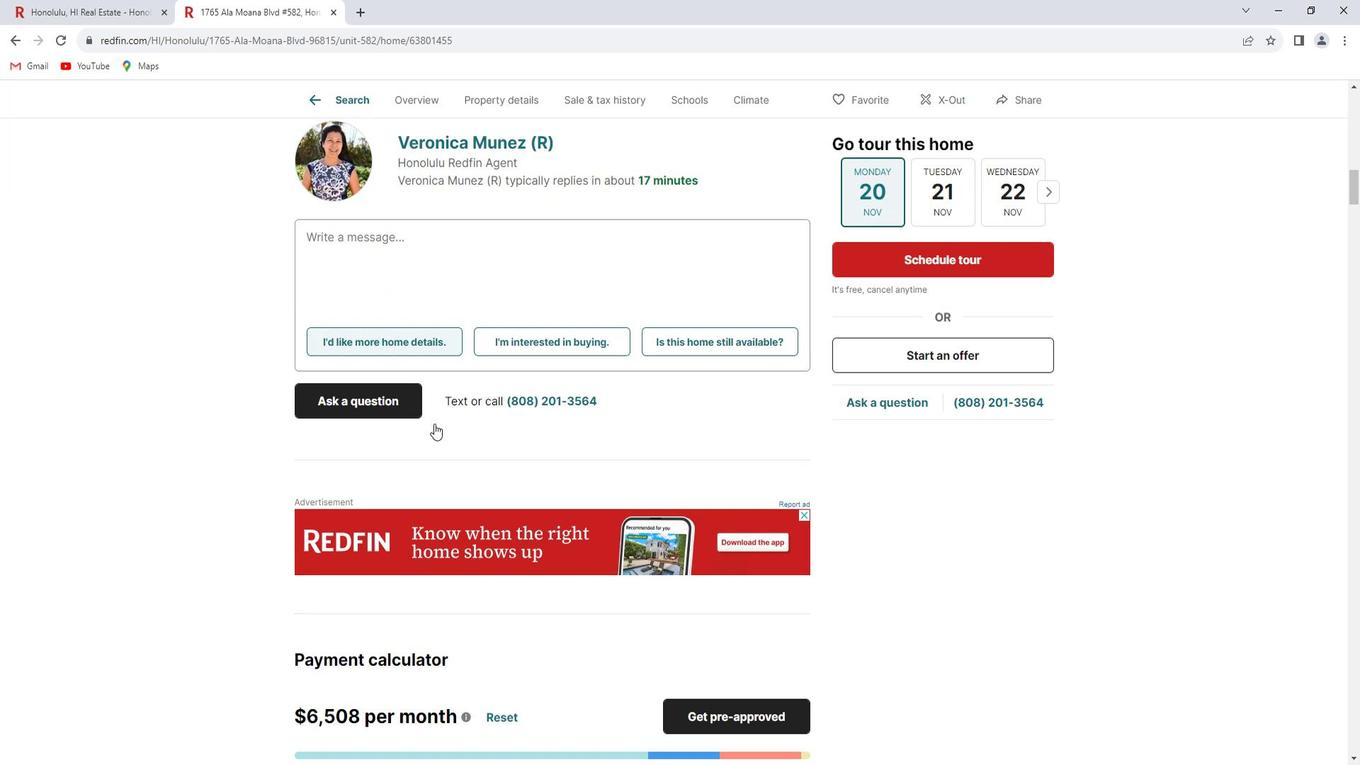 
Action: Mouse scrolled (434, 407) with delta (0, 0)
Screenshot: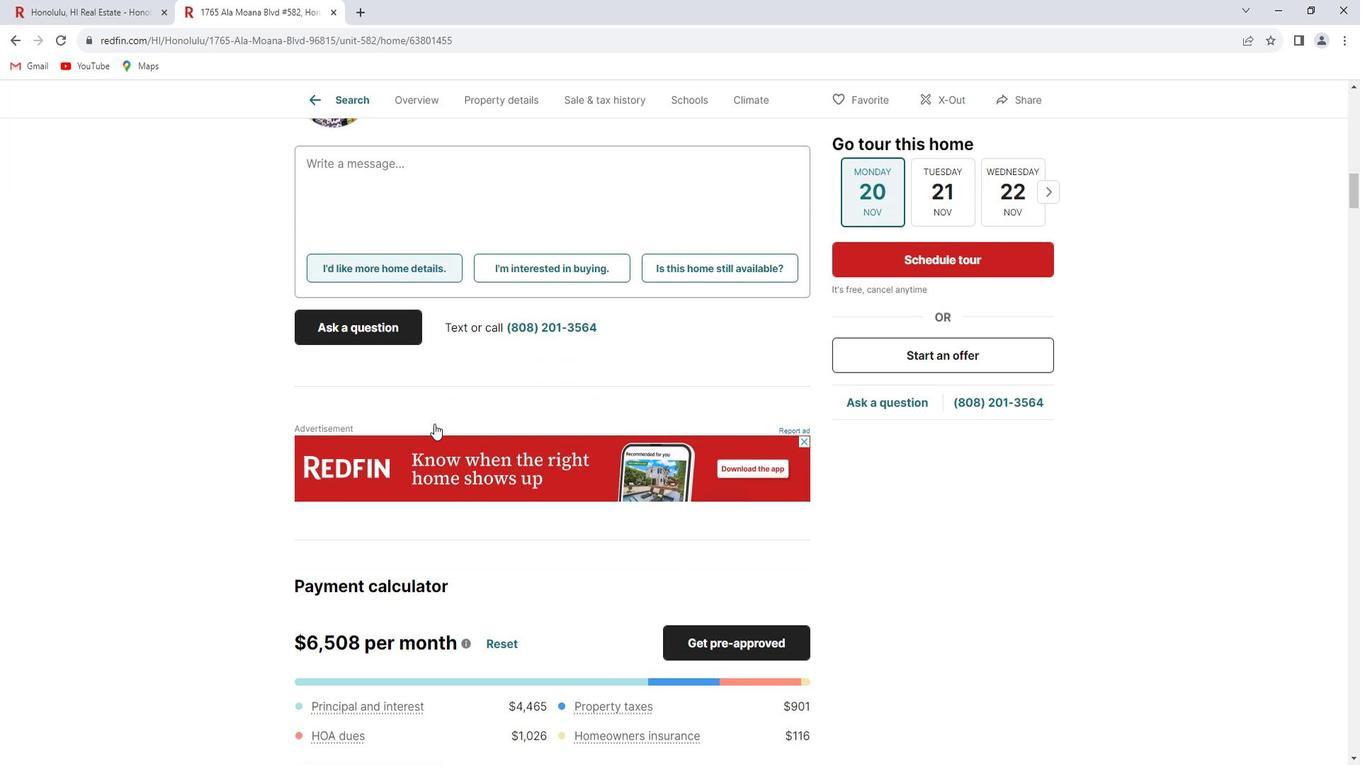 
Action: Mouse scrolled (434, 407) with delta (0, 0)
Screenshot: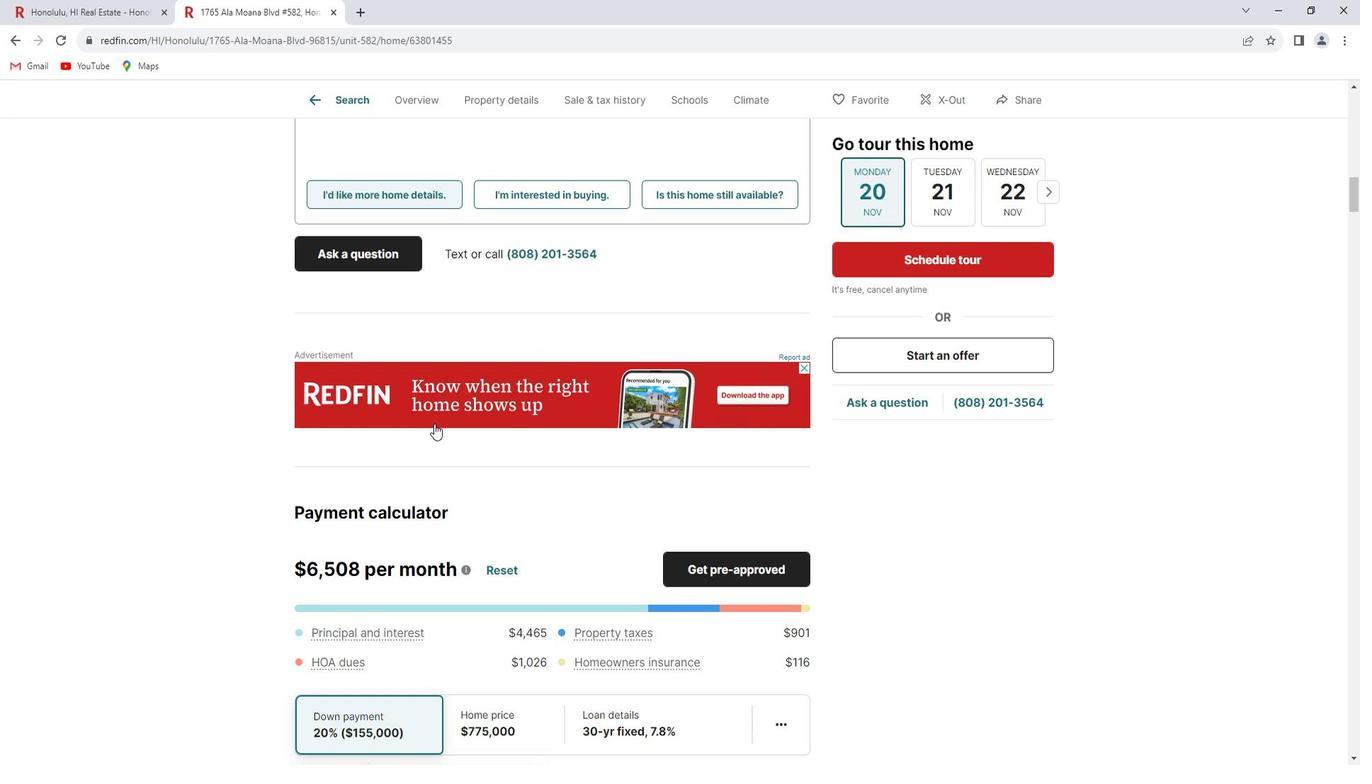 
Action: Mouse scrolled (434, 407) with delta (0, 0)
Screenshot: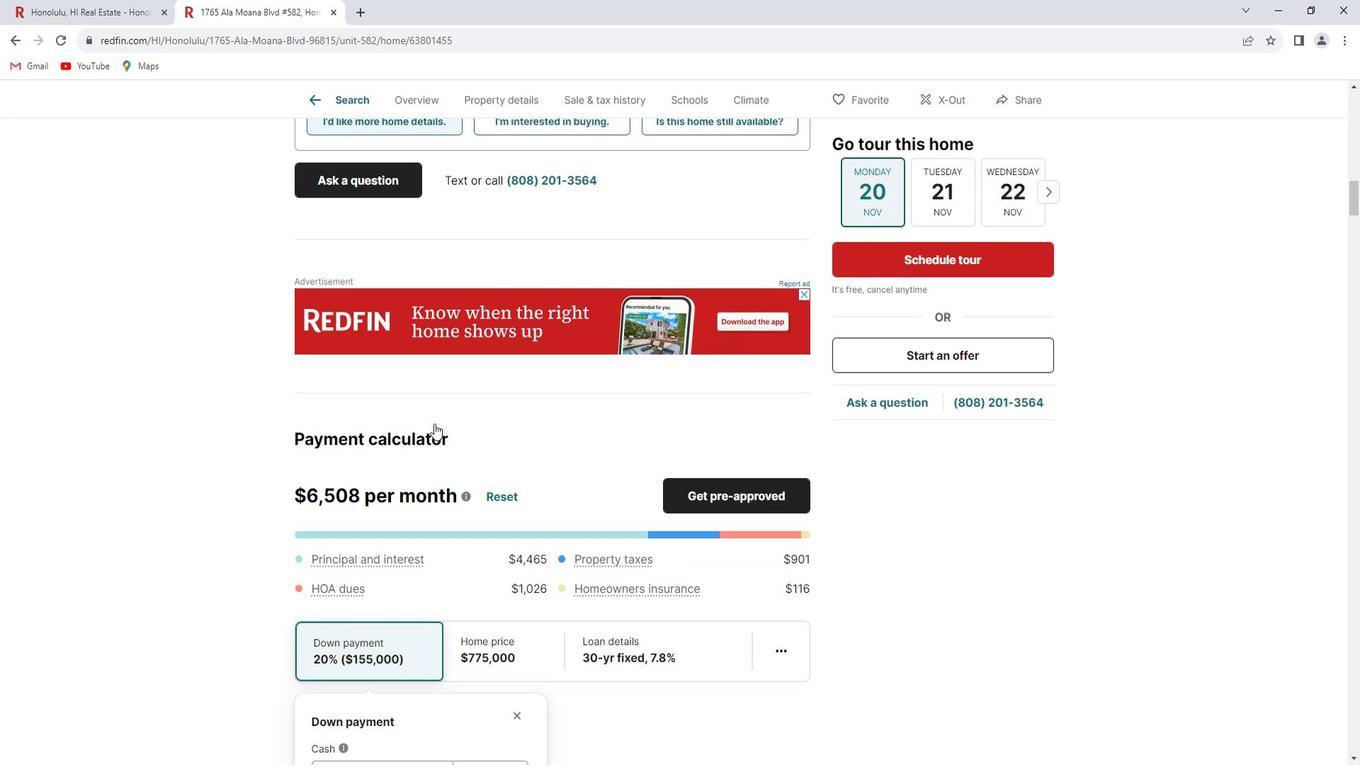 
Action: Mouse scrolled (434, 407) with delta (0, 0)
Screenshot: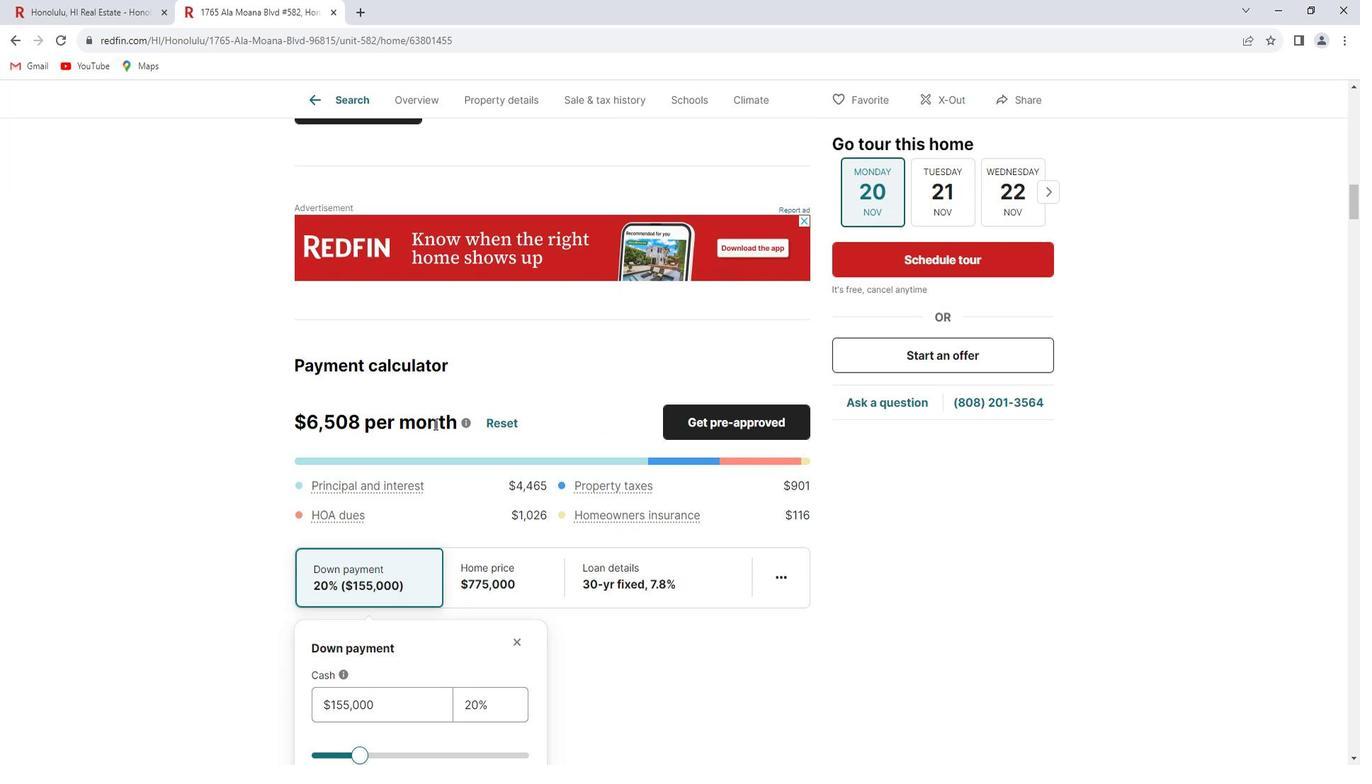 
Action: Mouse scrolled (434, 407) with delta (0, 0)
Screenshot: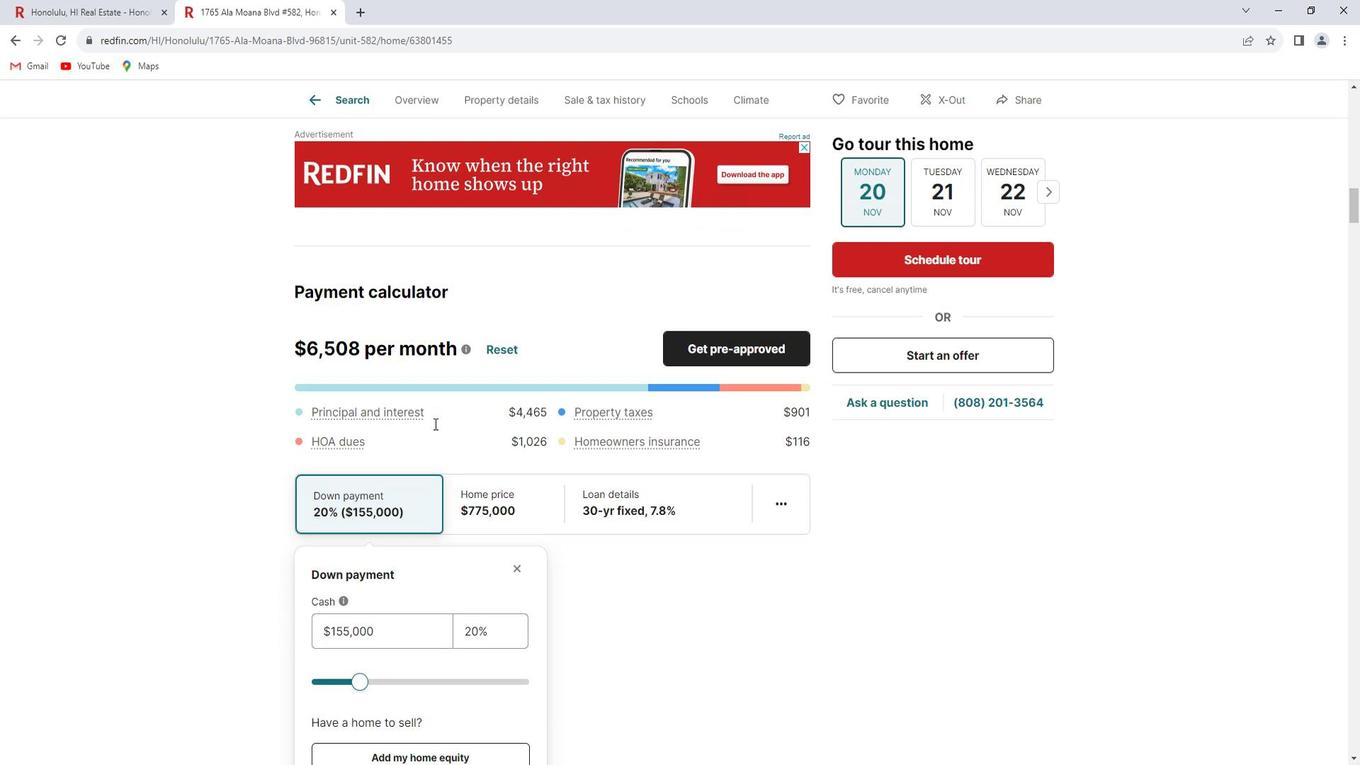 
Action: Mouse scrolled (434, 407) with delta (0, 0)
Screenshot: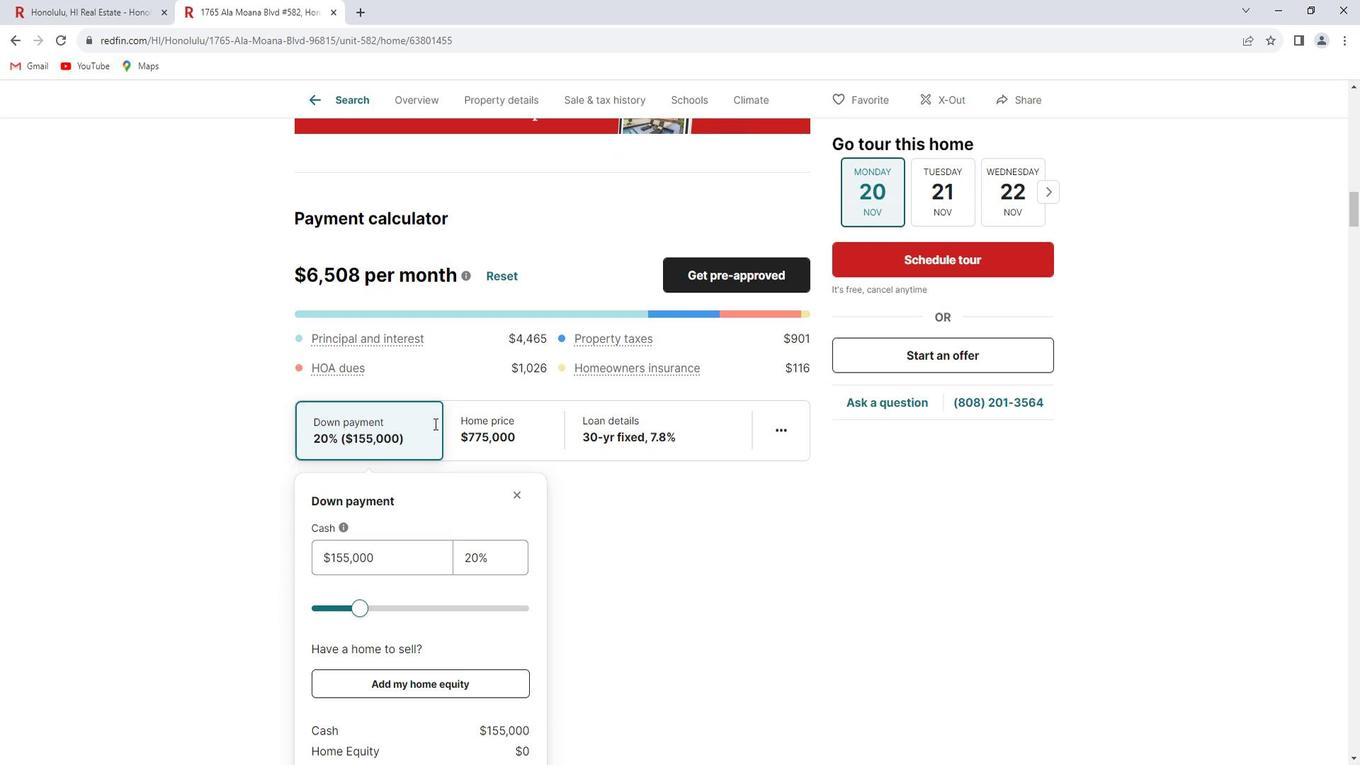 
Action: Mouse scrolled (434, 407) with delta (0, 0)
Screenshot: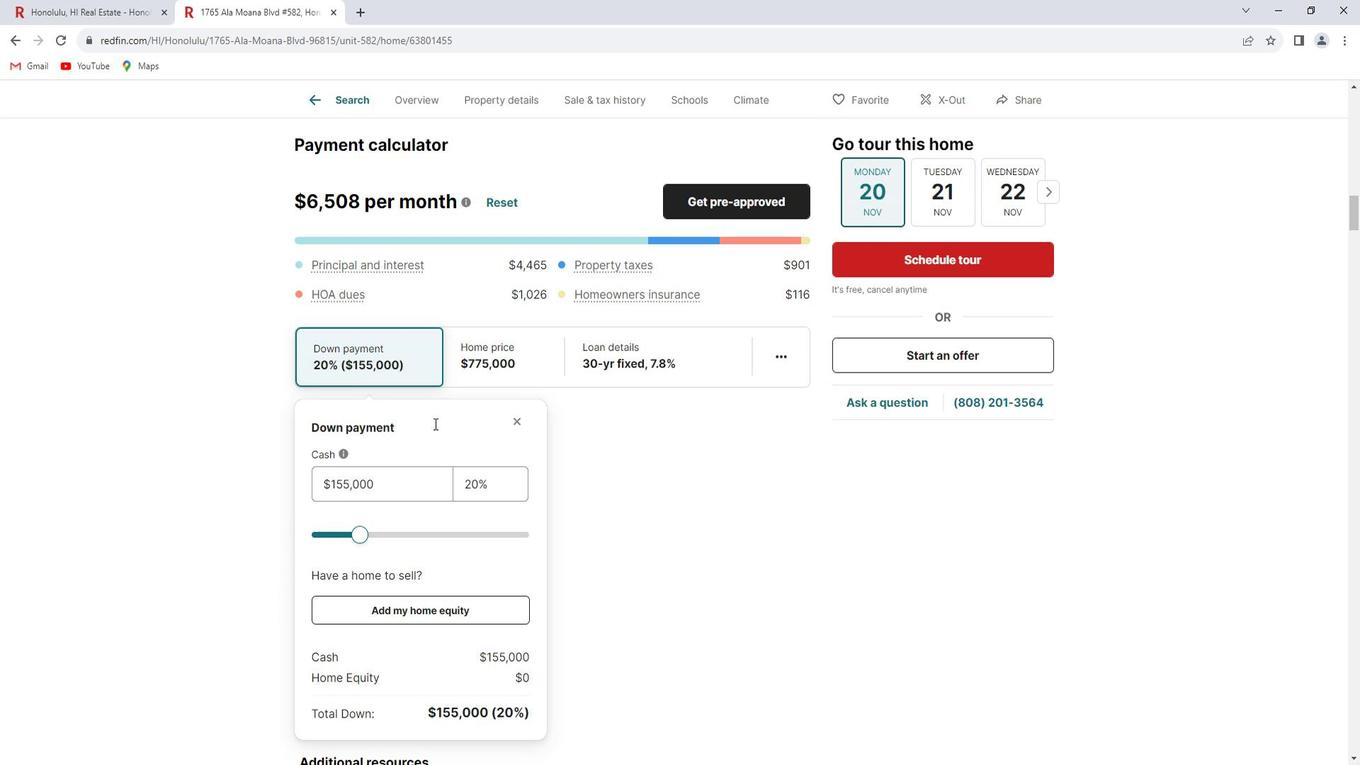
Action: Mouse moved to (499, 408)
Screenshot: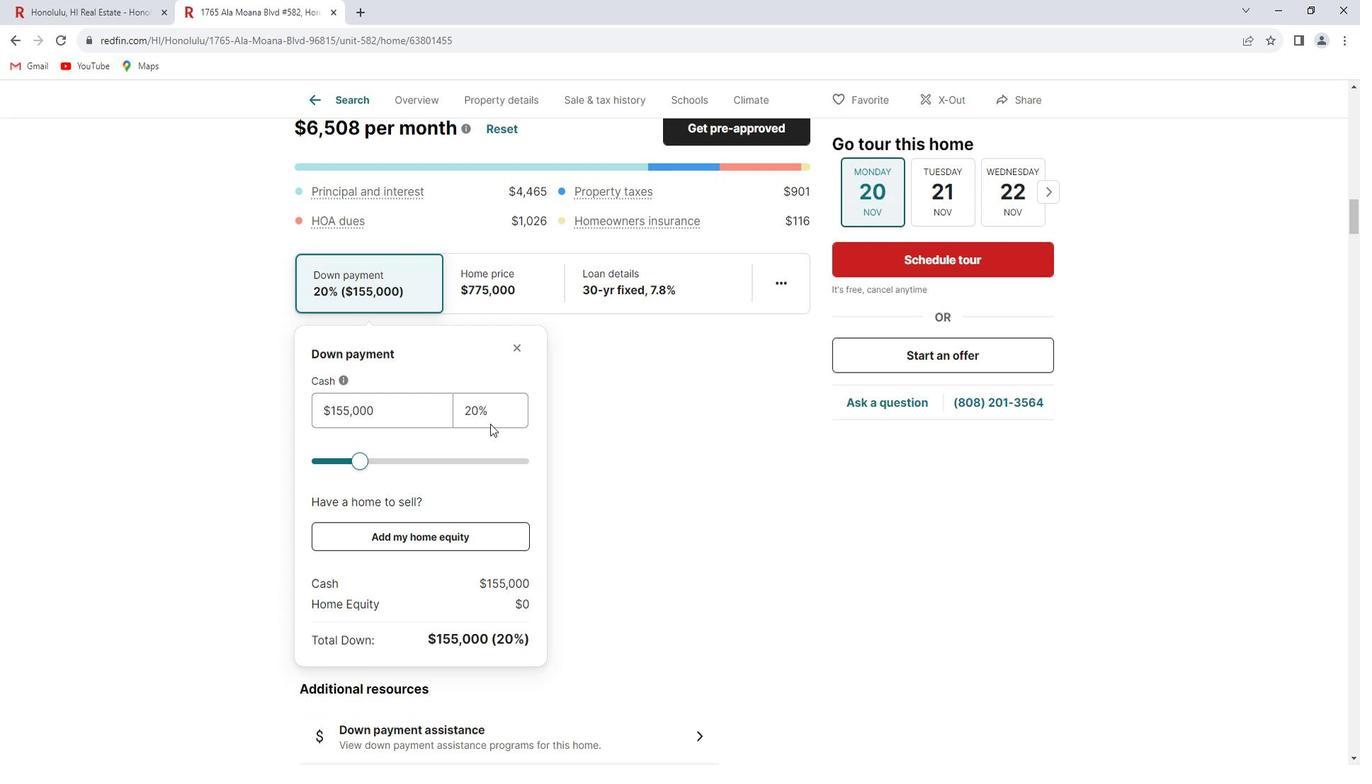
Action: Mouse scrolled (499, 407) with delta (0, 0)
Screenshot: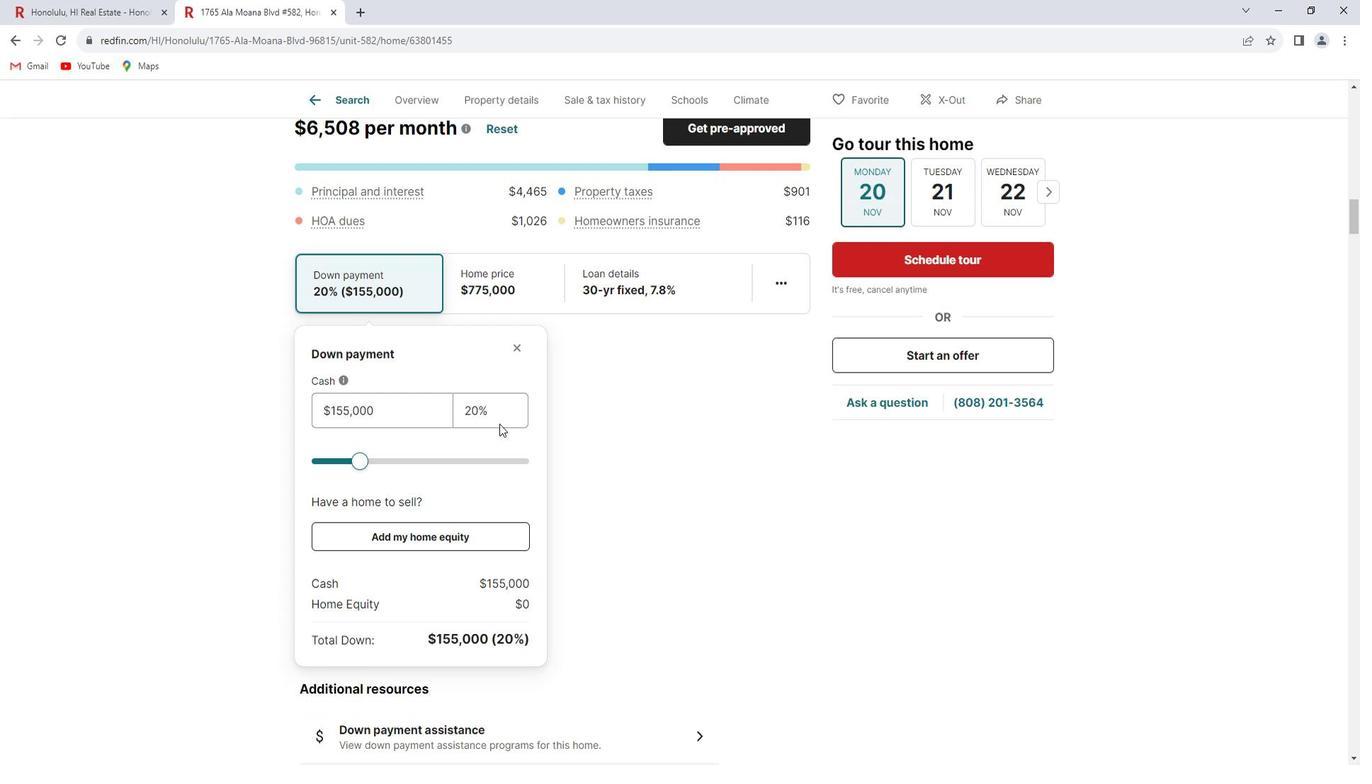 
Action: Mouse scrolled (499, 407) with delta (0, 0)
Screenshot: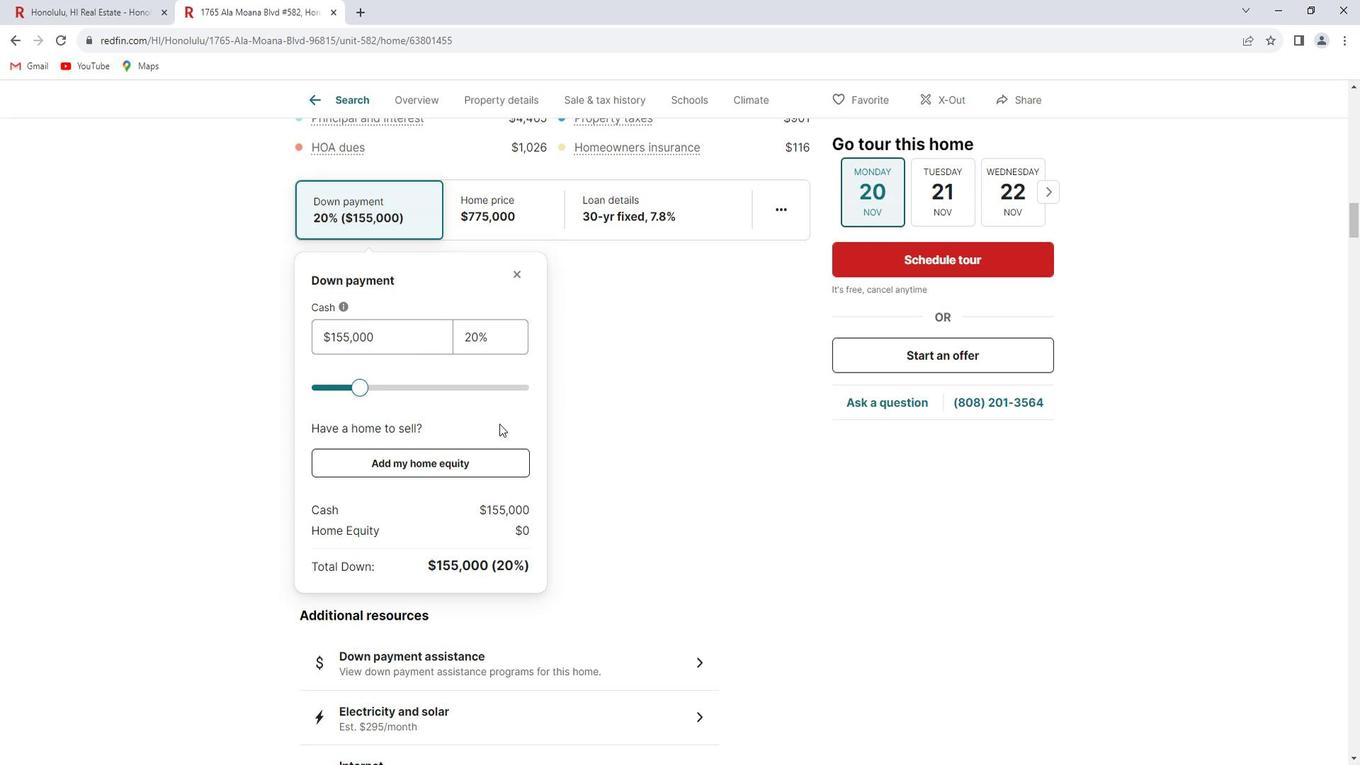
Action: Mouse moved to (503, 414)
Screenshot: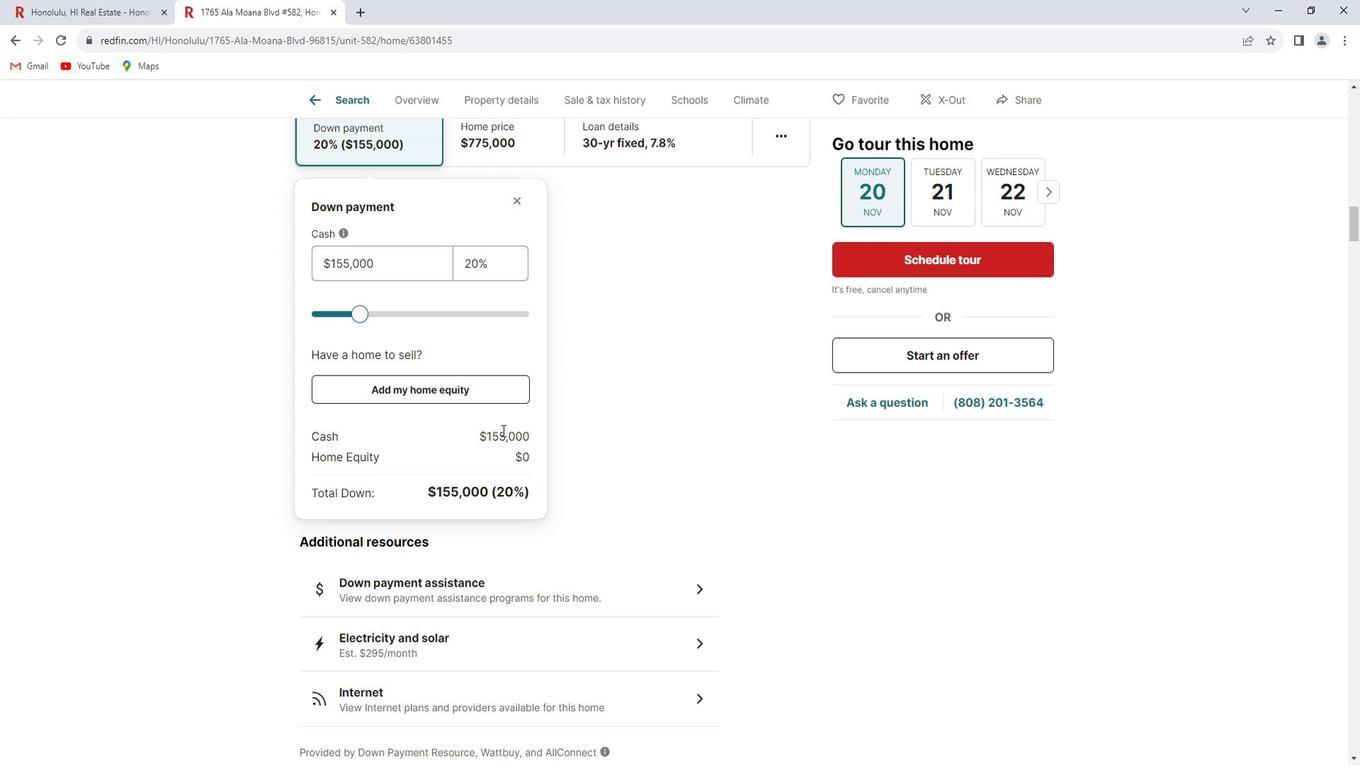 
Action: Mouse scrolled (503, 413) with delta (0, 0)
Screenshot: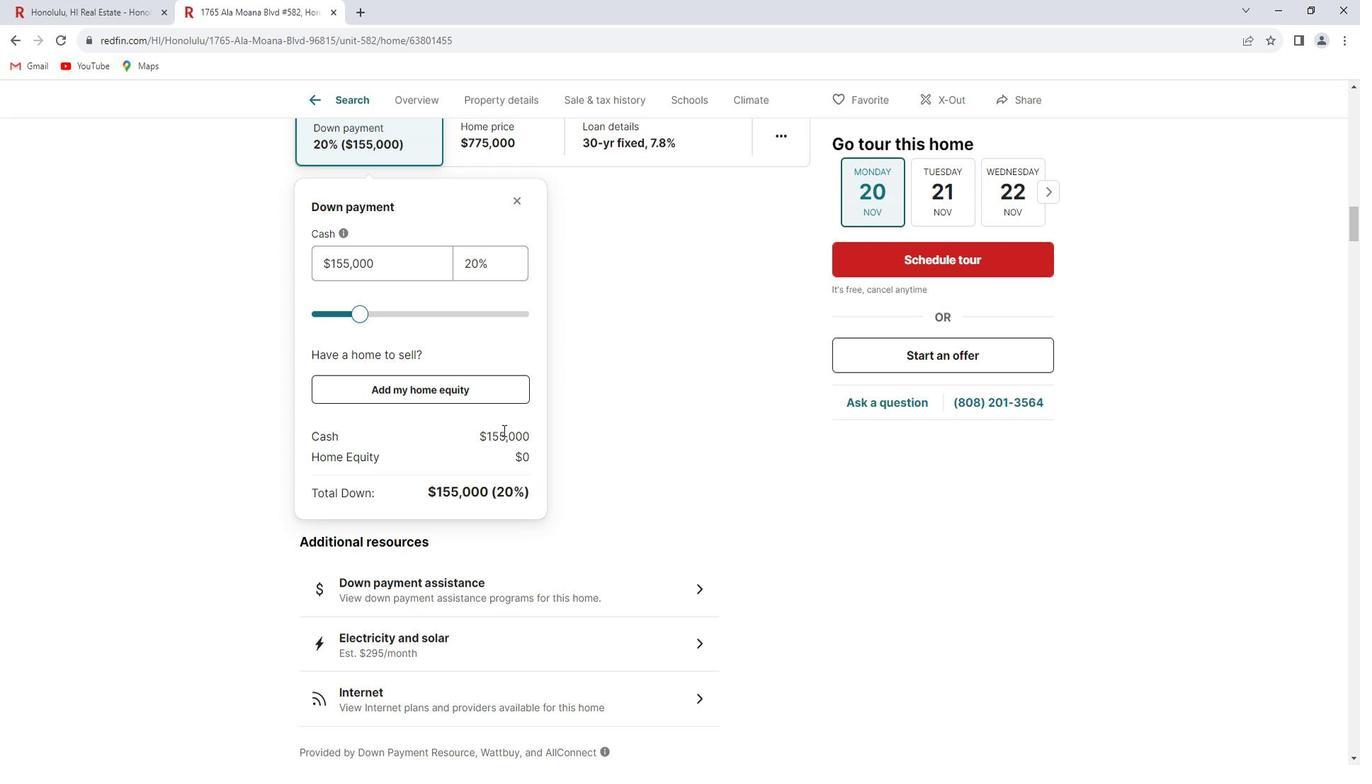 
Action: Mouse moved to (503, 415)
Screenshot: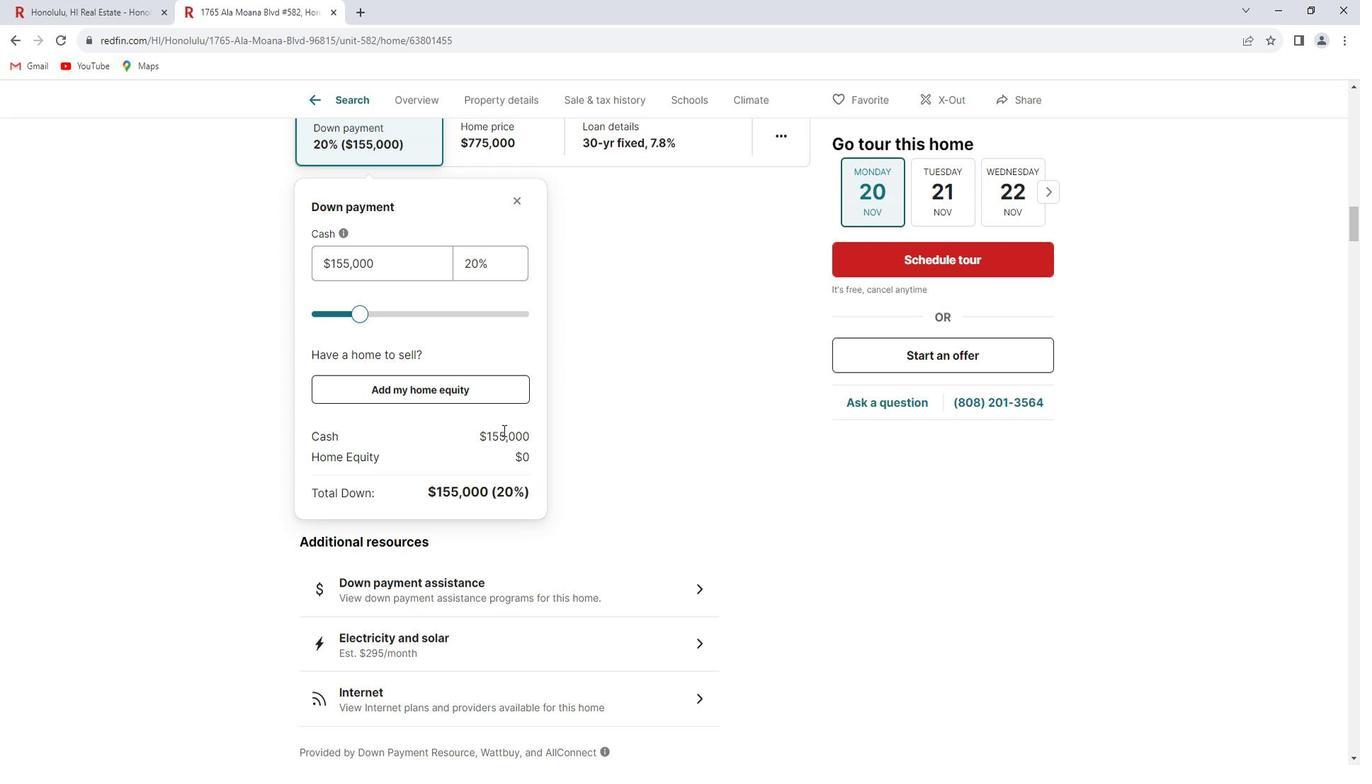
Action: Mouse scrolled (503, 414) with delta (0, 0)
Screenshot: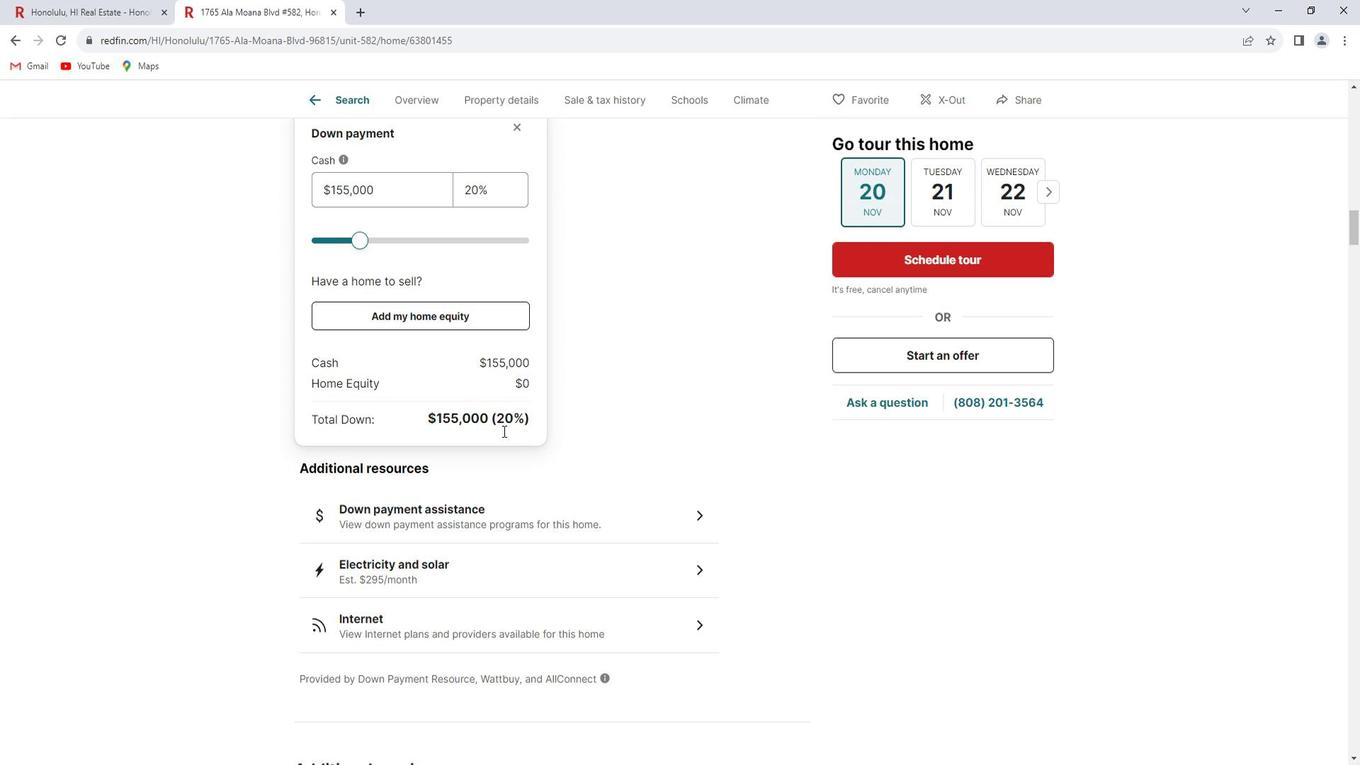 
Action: Mouse scrolled (503, 414) with delta (0, 0)
Screenshot: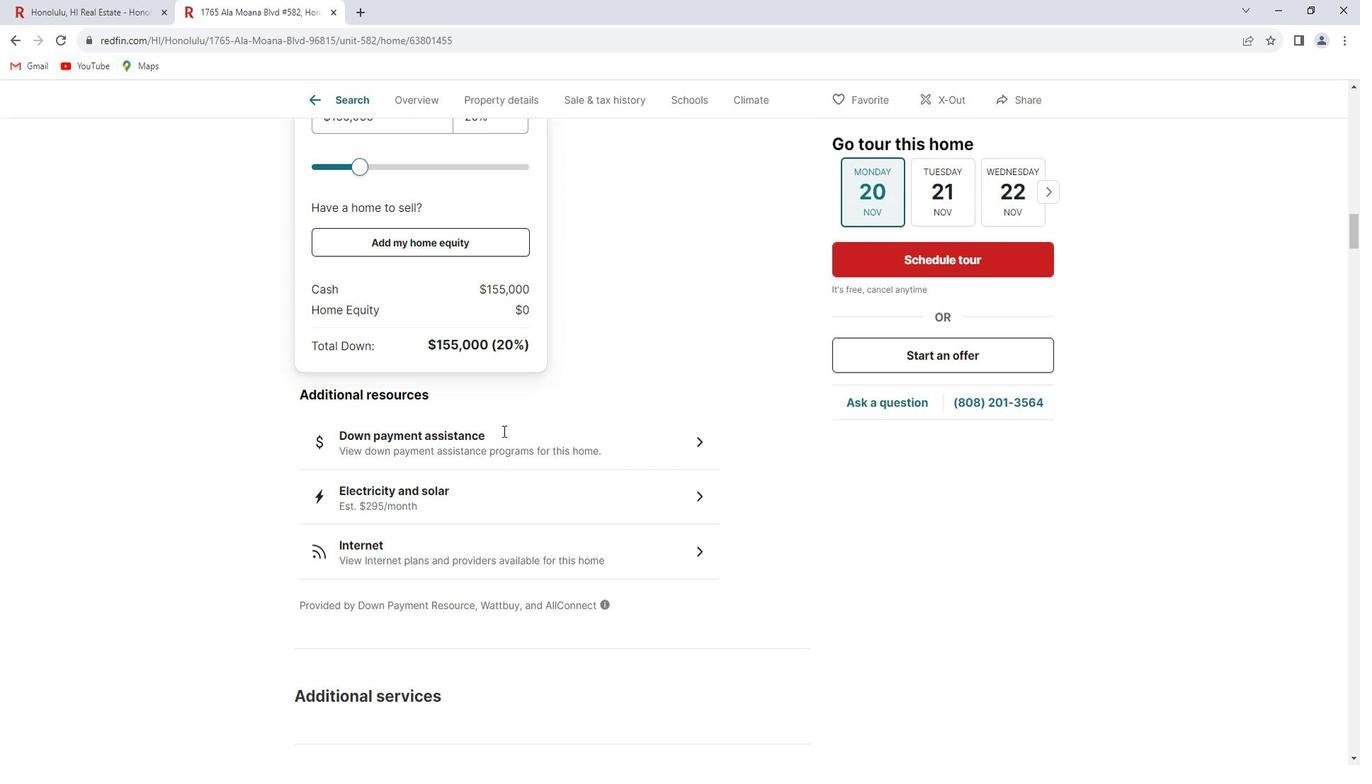 
Action: Mouse scrolled (503, 414) with delta (0, 0)
Screenshot: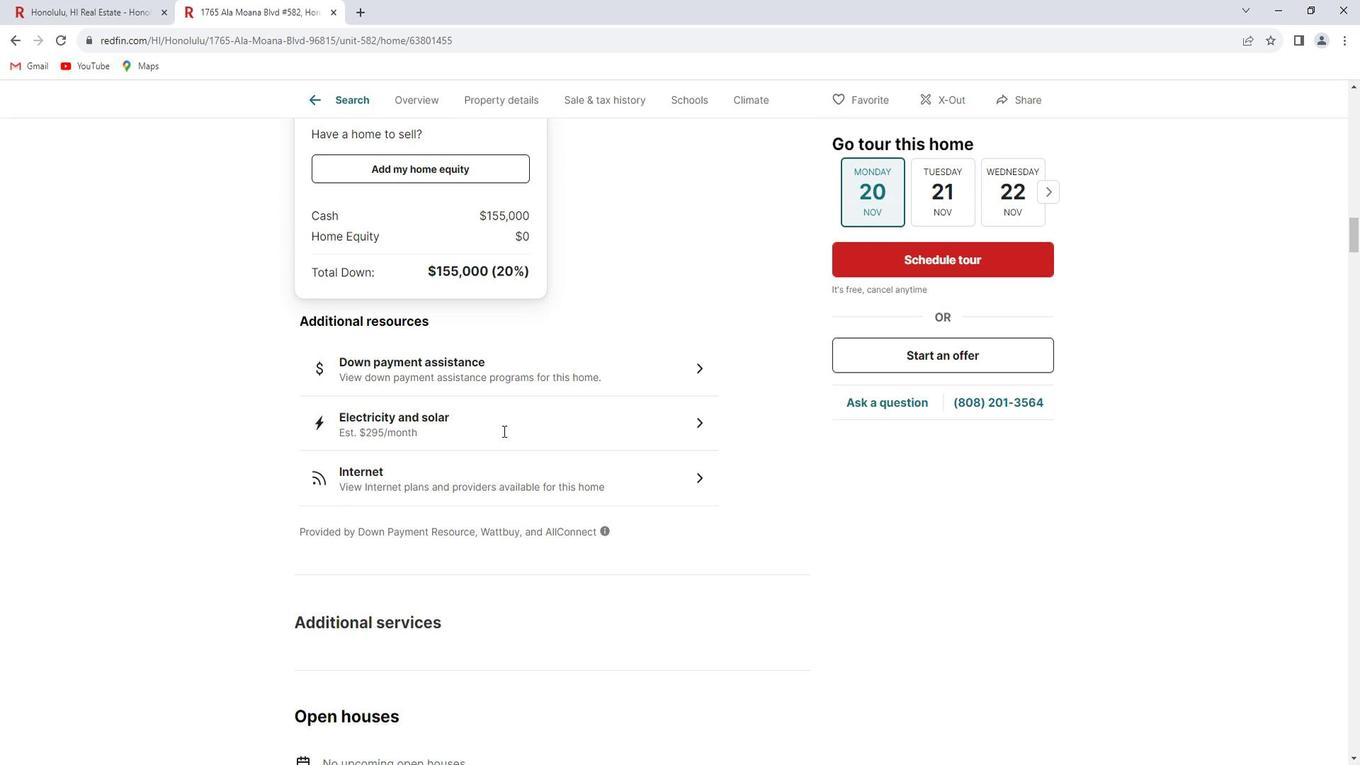 
Action: Mouse scrolled (503, 414) with delta (0, 0)
Screenshot: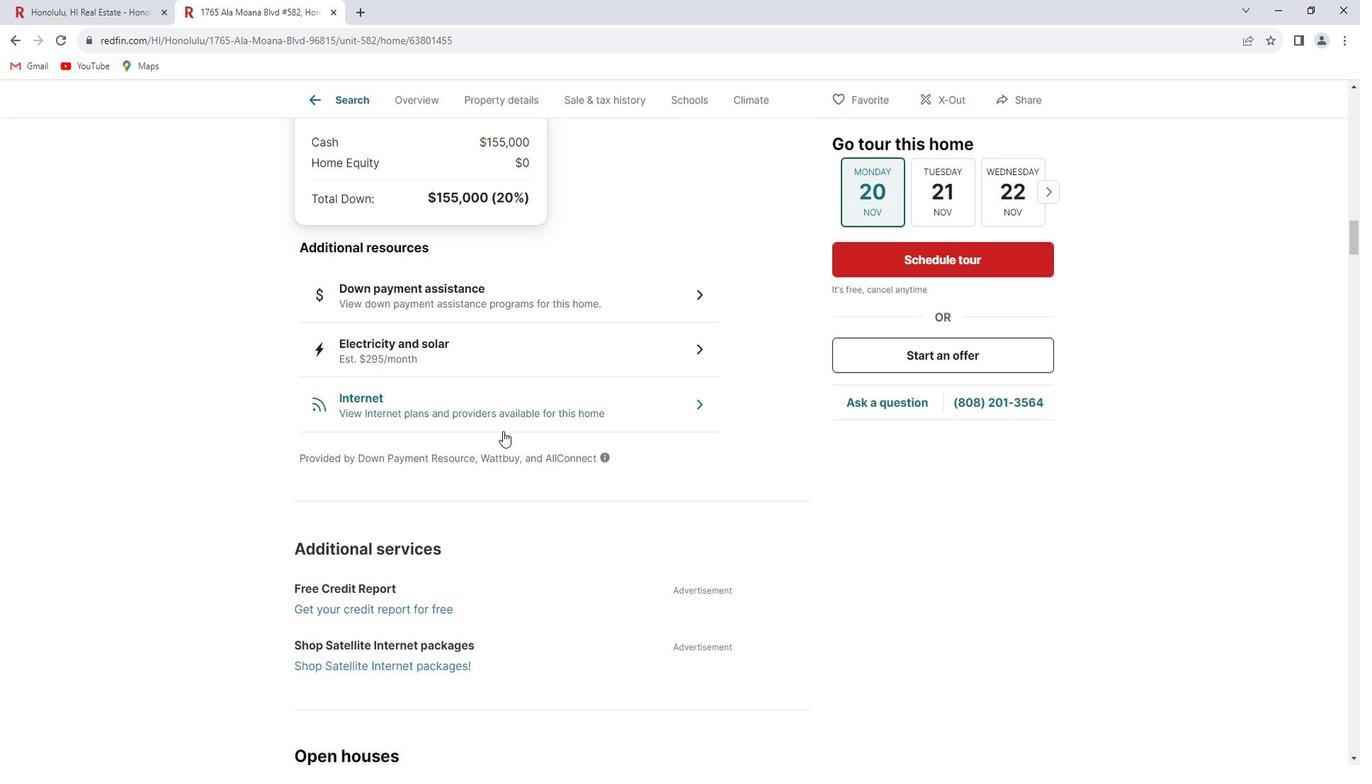 
Action: Mouse scrolled (503, 414) with delta (0, 0)
Screenshot: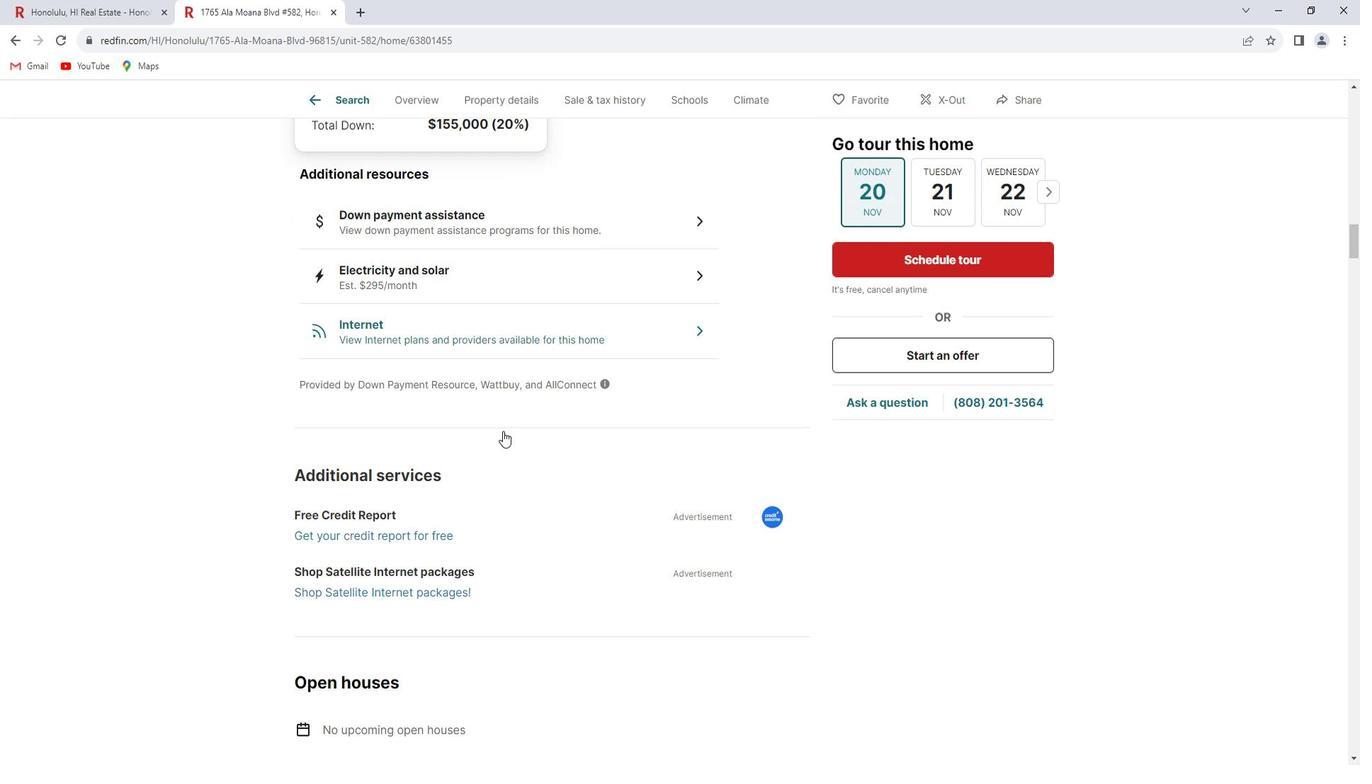 
Action: Mouse scrolled (503, 414) with delta (0, 0)
Screenshot: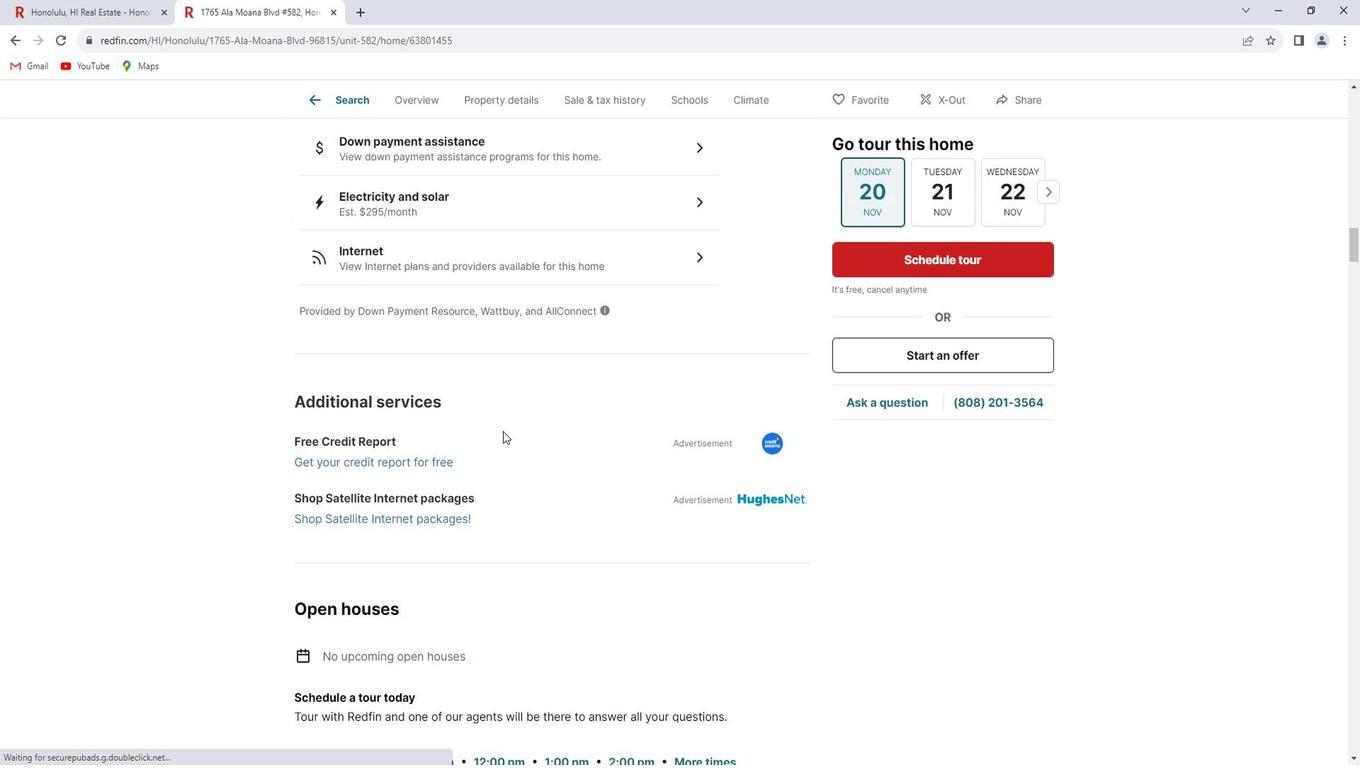 
Action: Mouse scrolled (503, 414) with delta (0, 0)
Screenshot: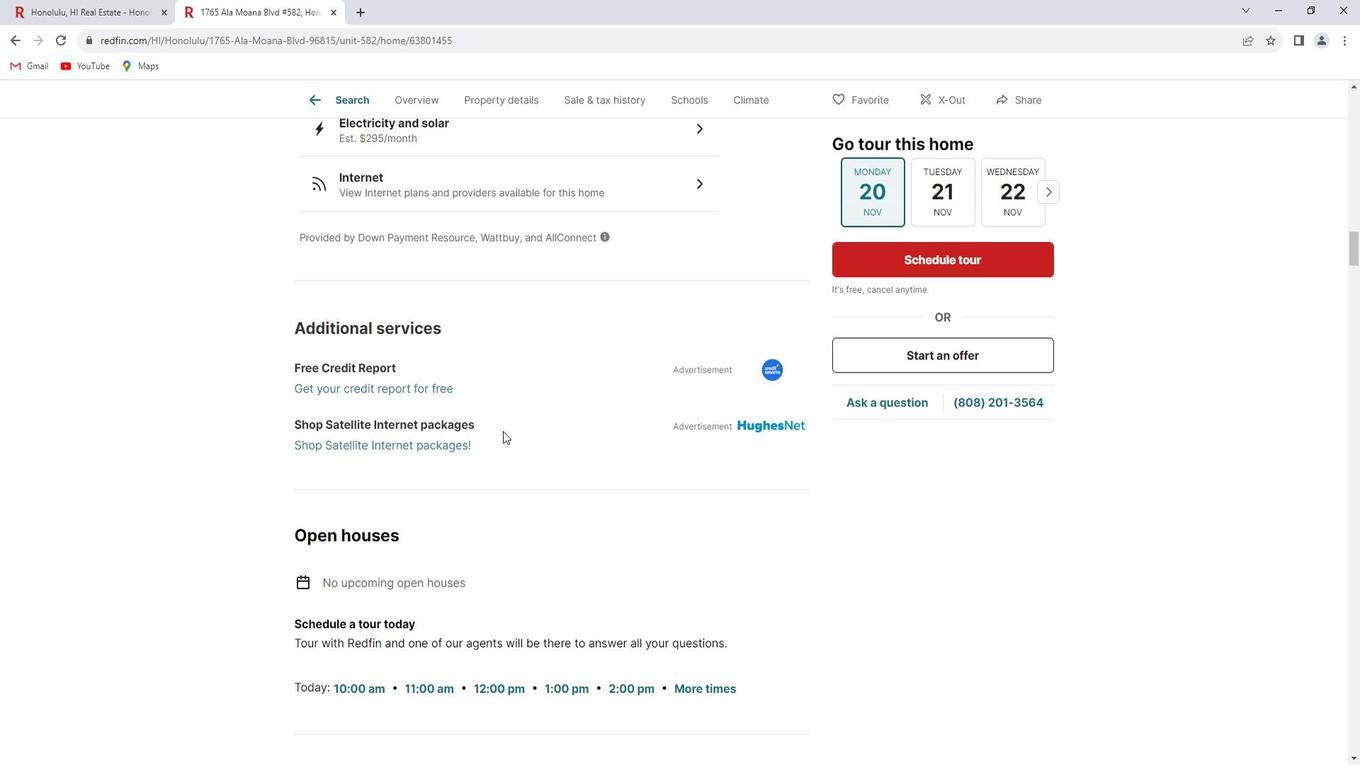 
Action: Mouse scrolled (503, 414) with delta (0, 0)
Screenshot: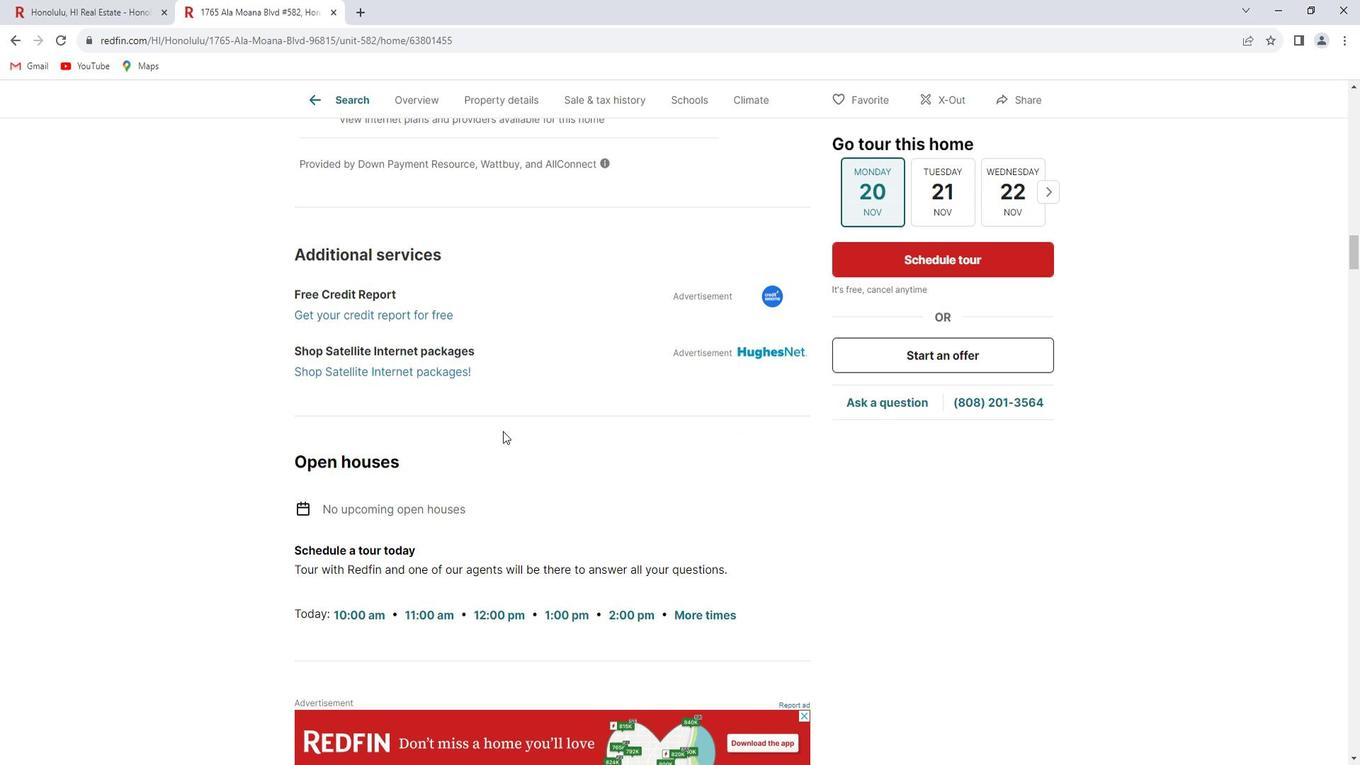 
Action: Mouse scrolled (503, 414) with delta (0, 0)
Screenshot: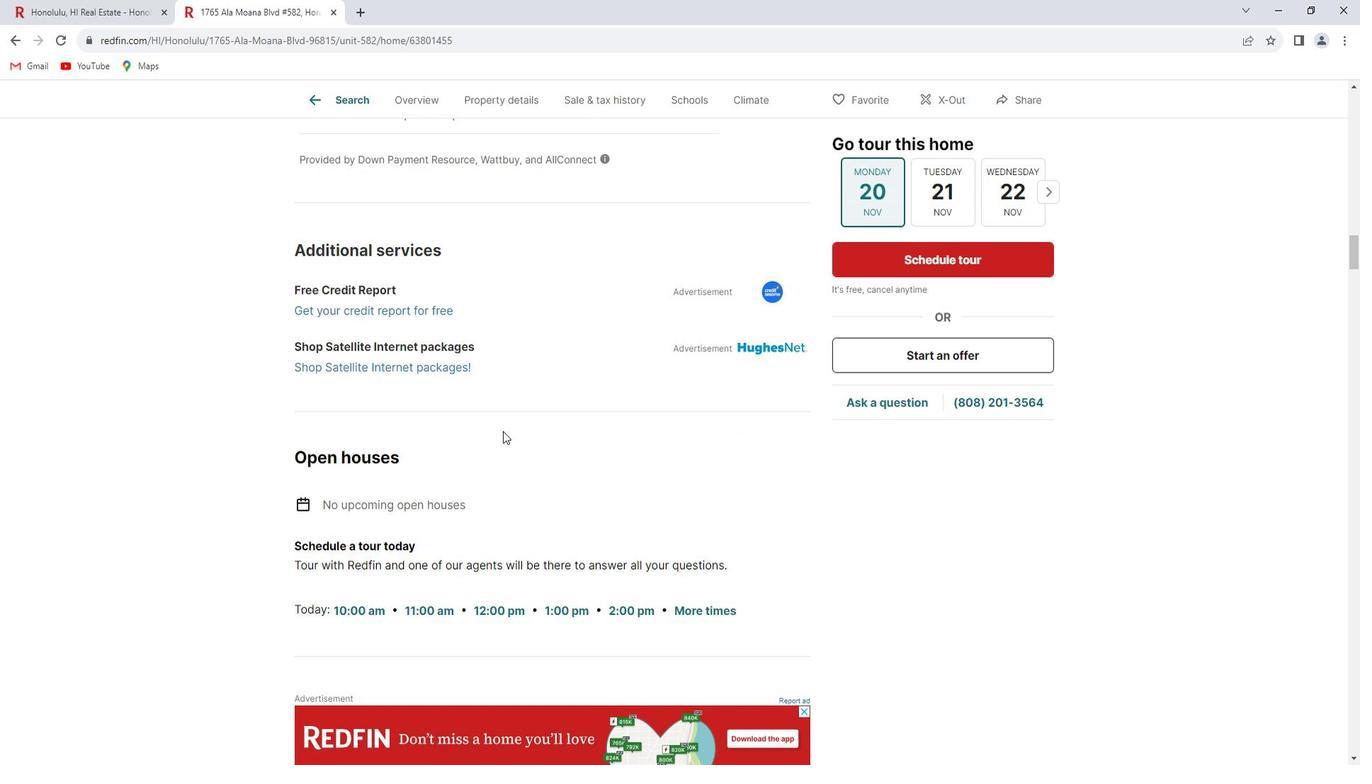 
Action: Mouse scrolled (503, 414) with delta (0, 0)
Screenshot: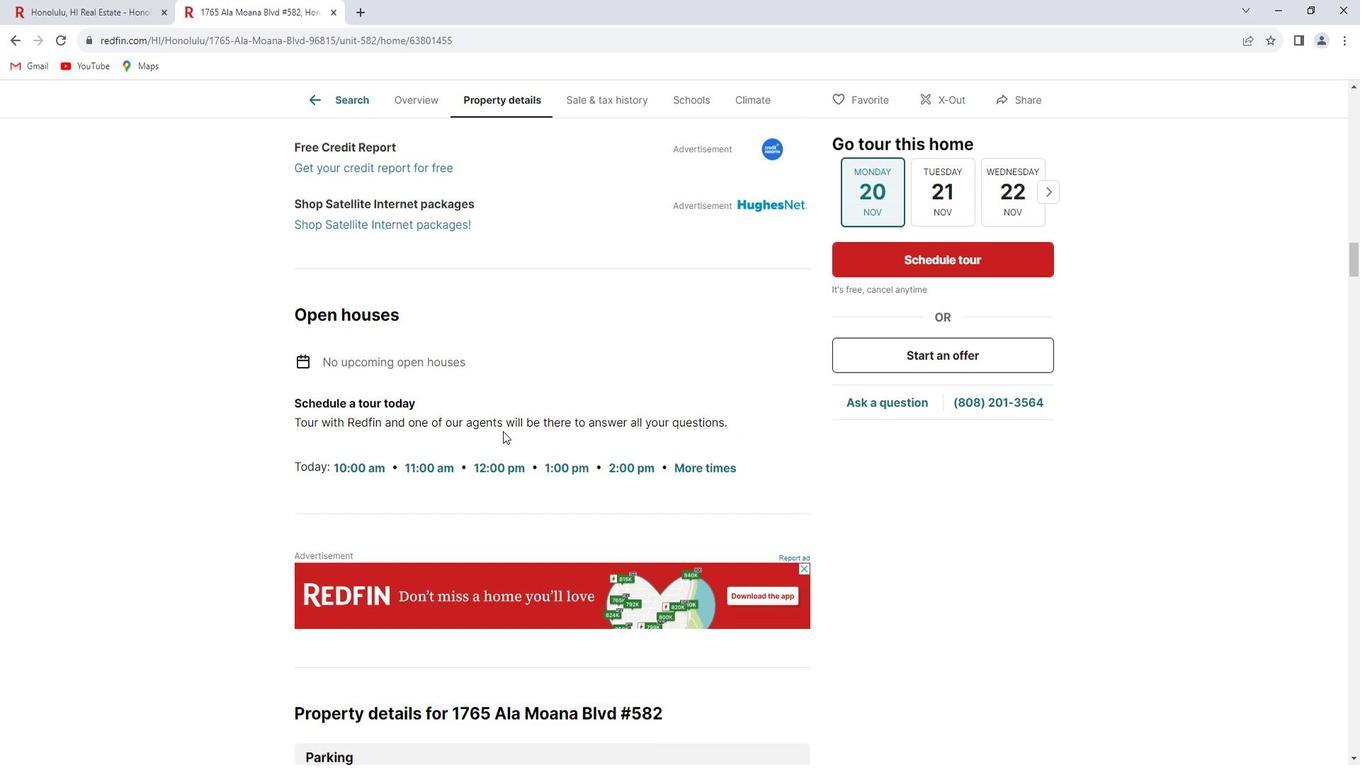 
Action: Mouse scrolled (503, 414) with delta (0, 0)
Screenshot: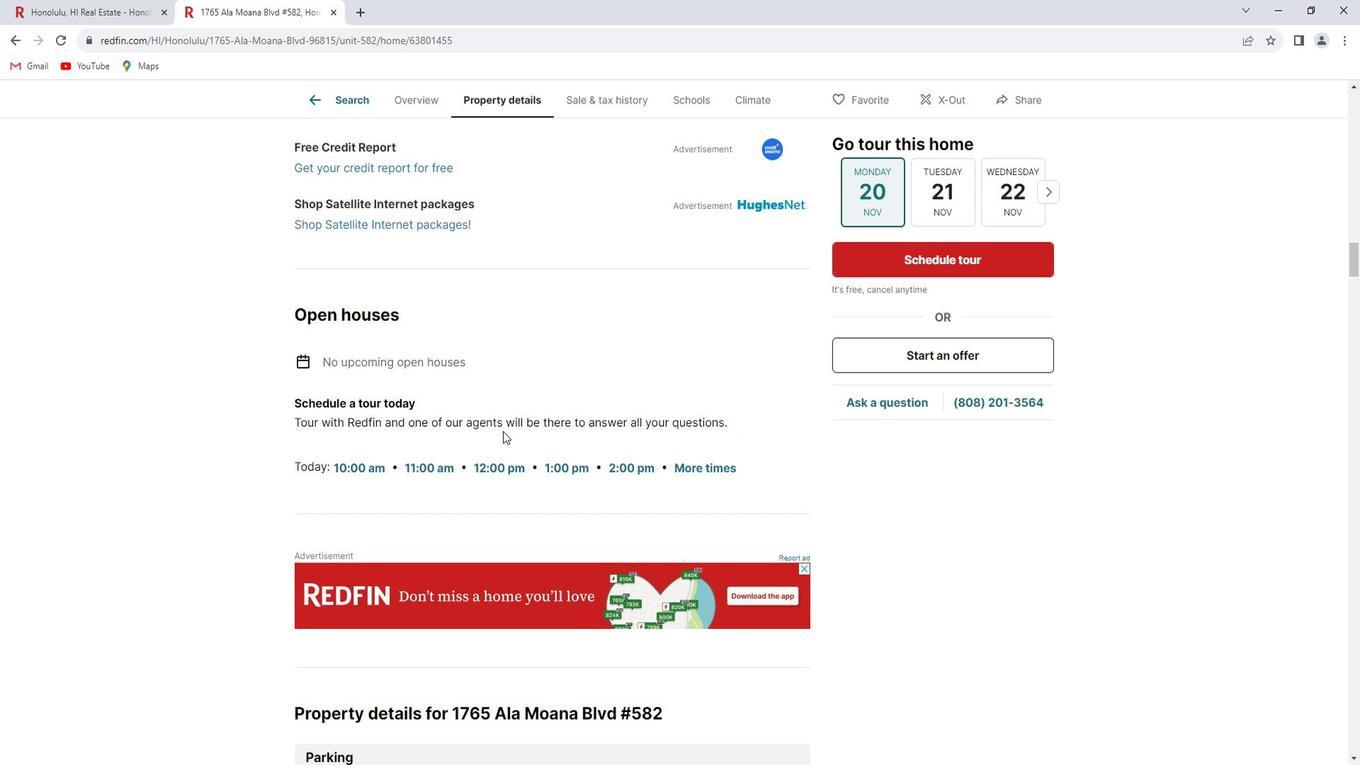 
Action: Mouse scrolled (503, 414) with delta (0, 0)
Screenshot: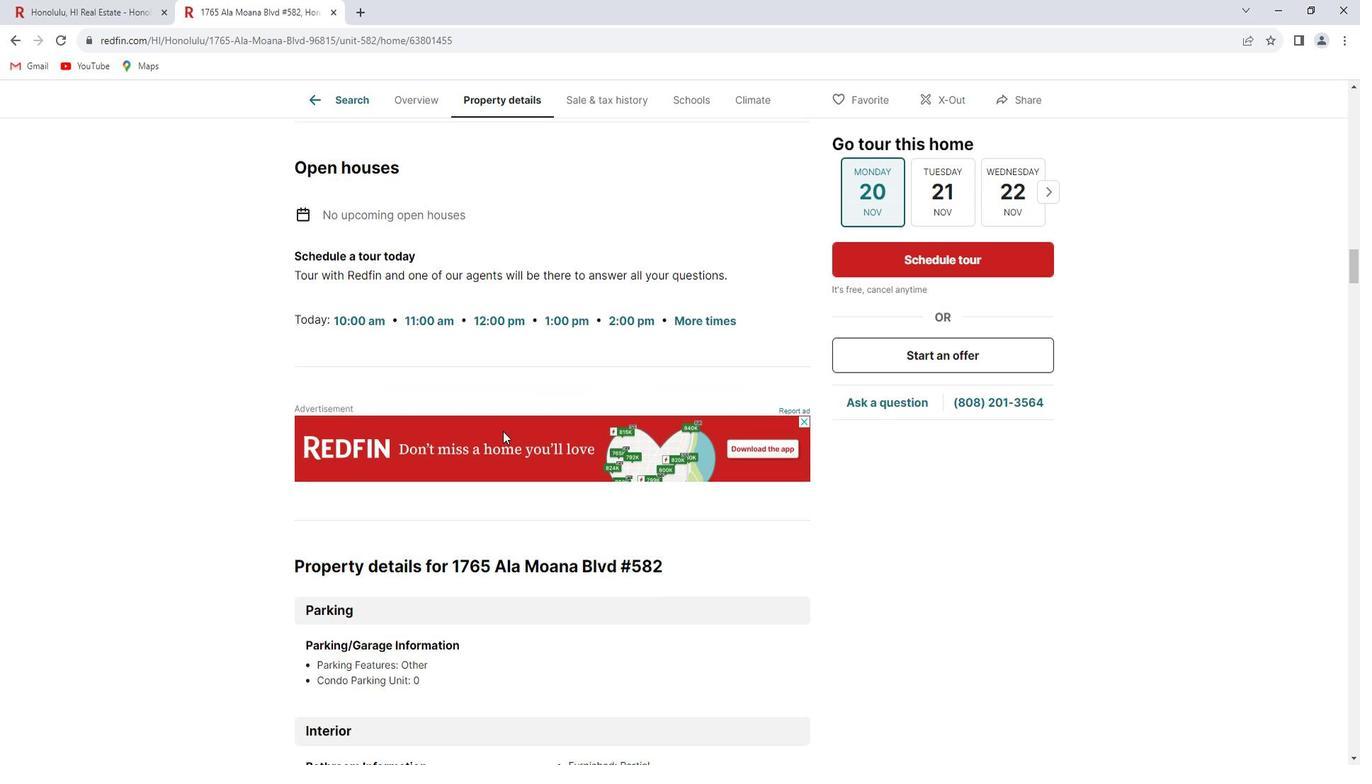 
Action: Mouse scrolled (503, 414) with delta (0, 0)
Screenshot: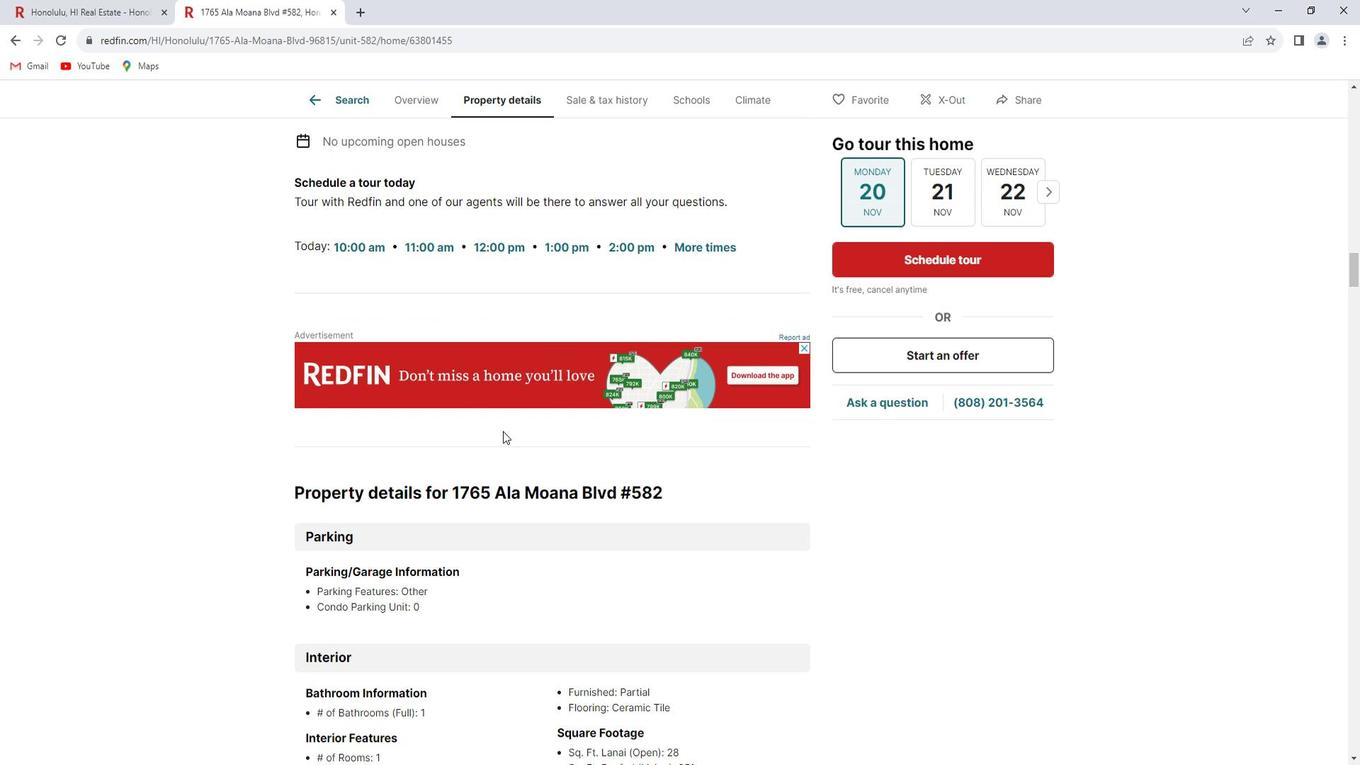 
Action: Mouse scrolled (503, 414) with delta (0, 0)
Screenshot: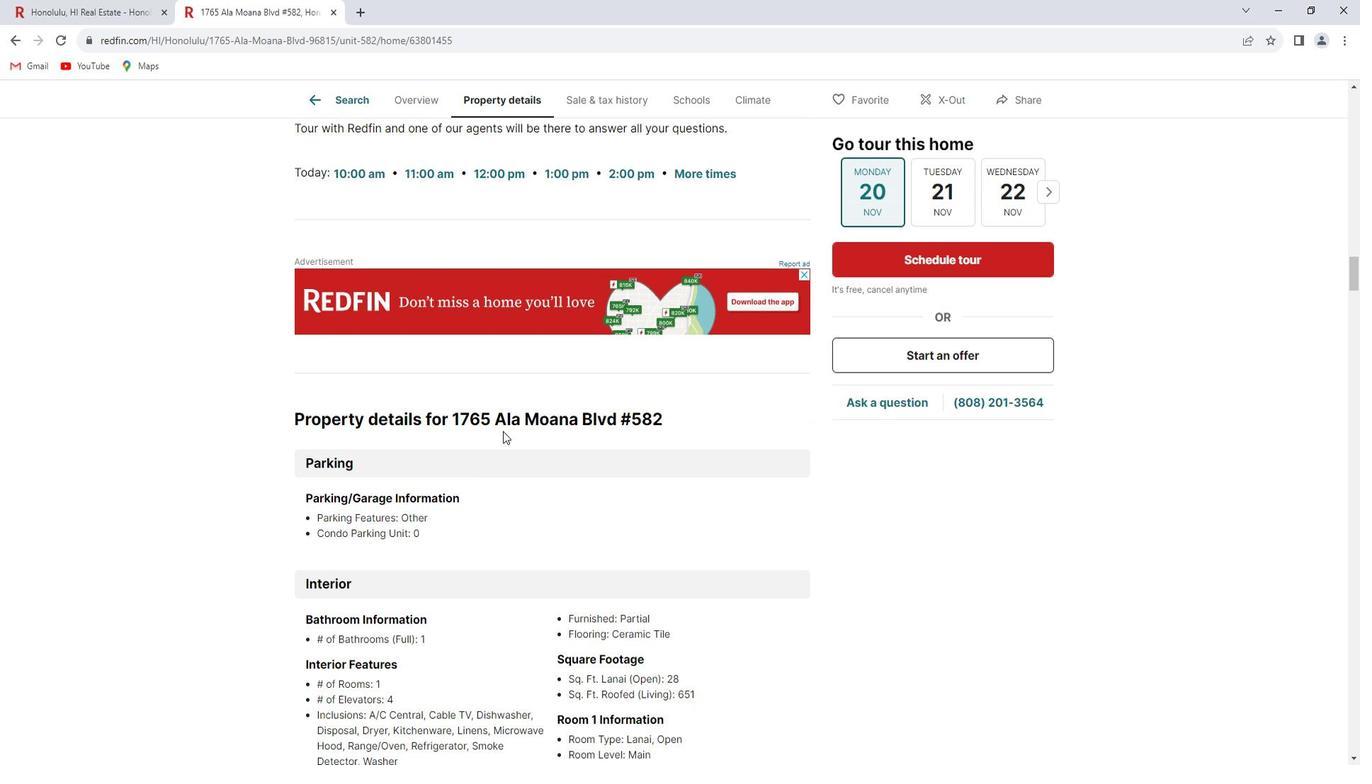 
Action: Mouse scrolled (503, 414) with delta (0, 0)
Screenshot: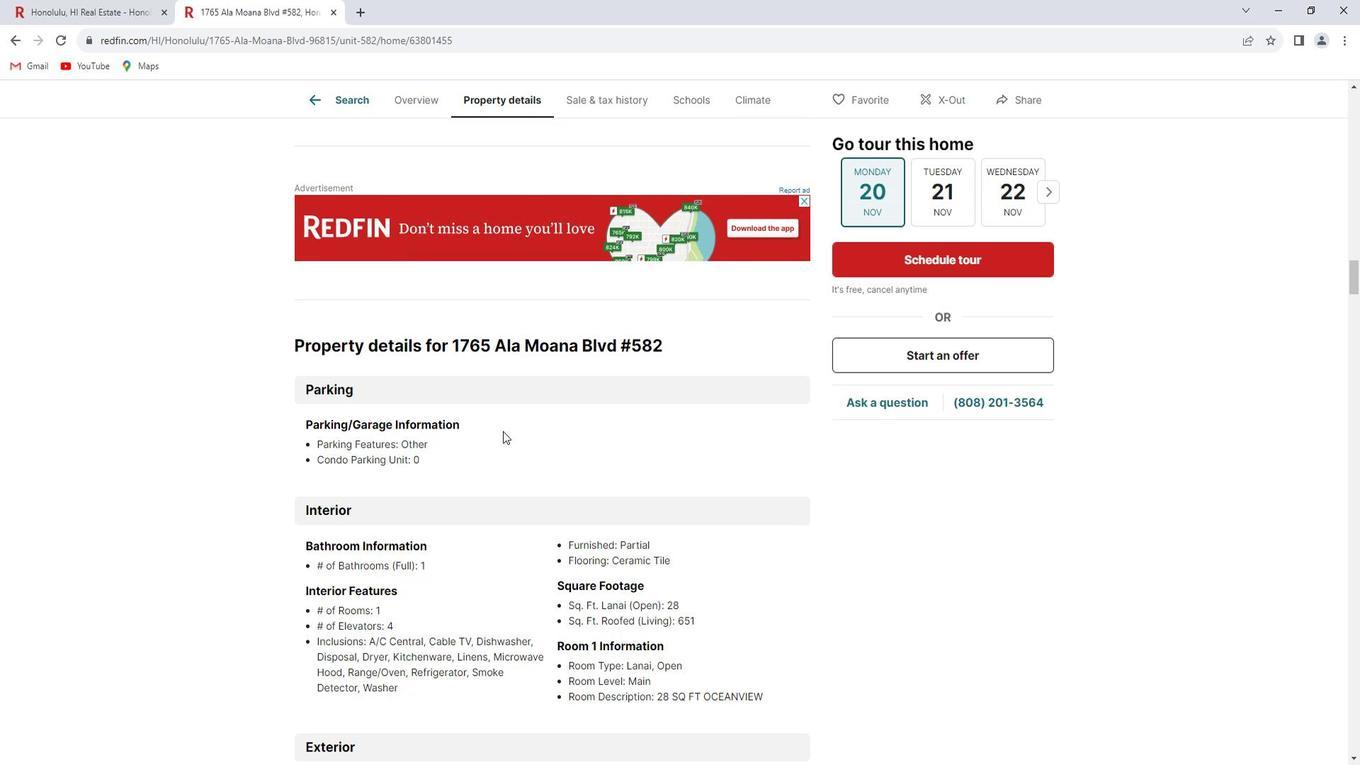
Action: Mouse scrolled (503, 414) with delta (0, 0)
Screenshot: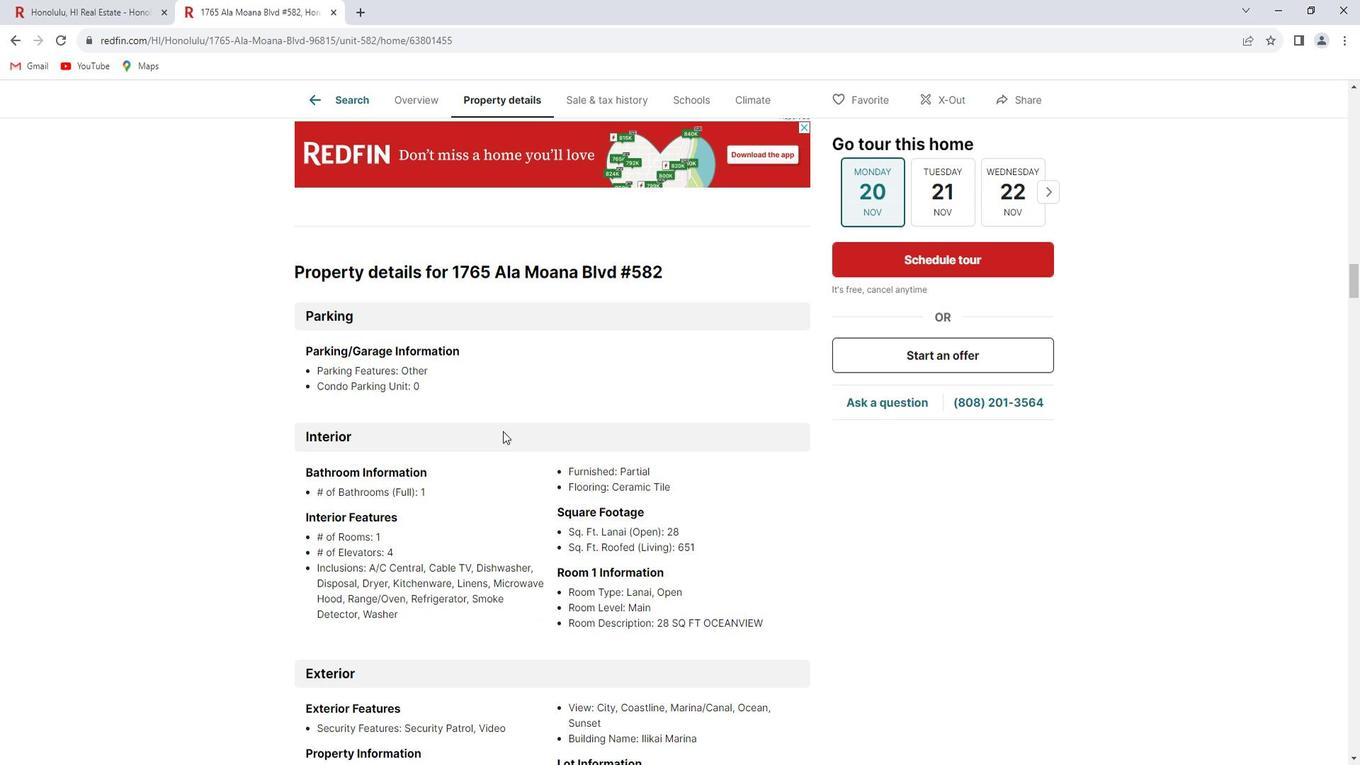 
Action: Mouse scrolled (503, 414) with delta (0, 0)
Screenshot: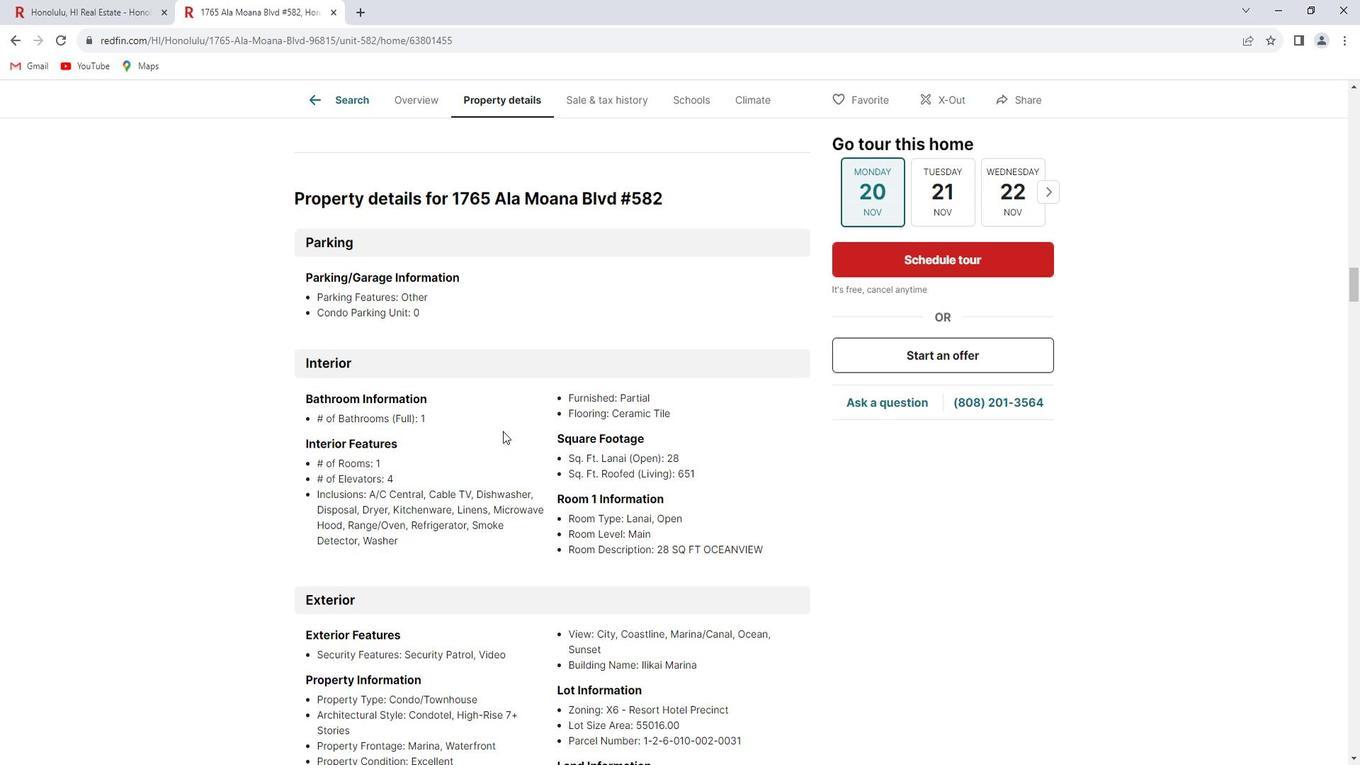 
Action: Mouse scrolled (503, 414) with delta (0, 0)
Screenshot: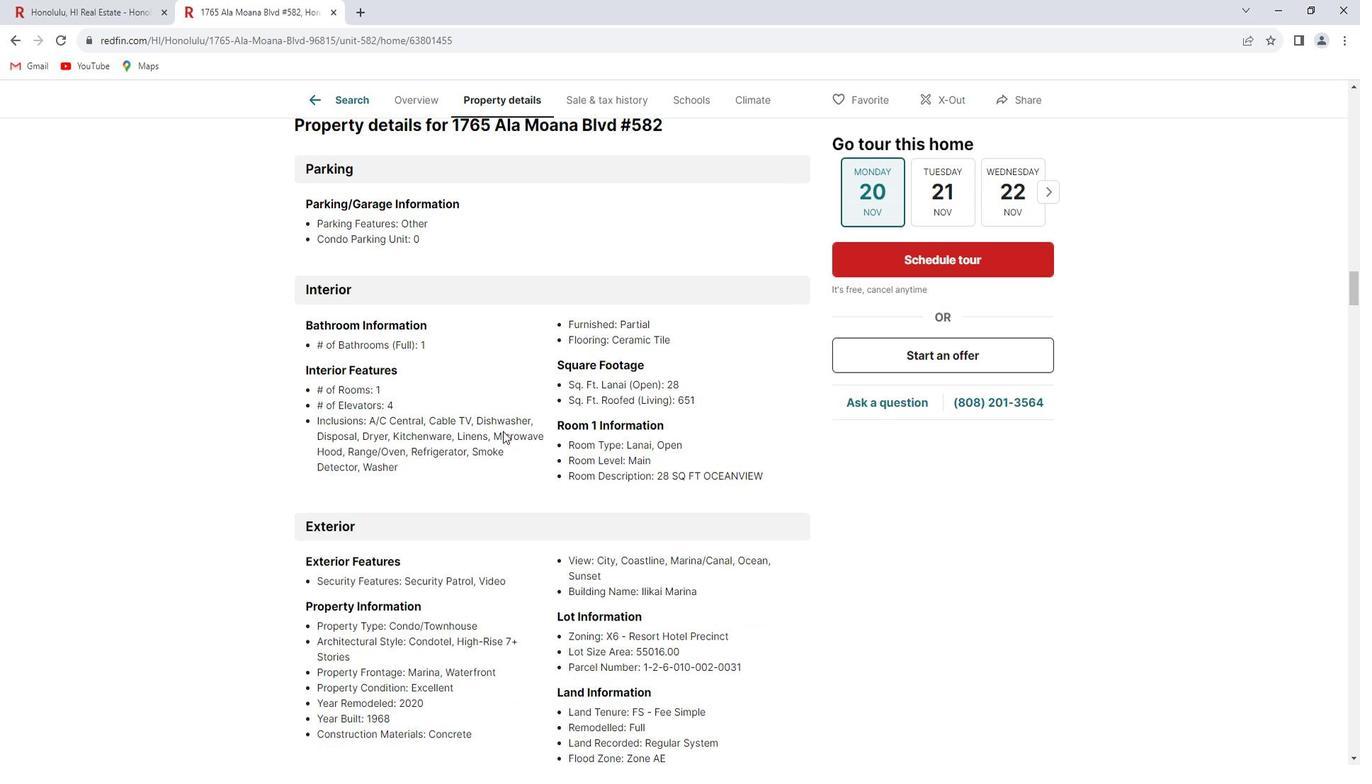 
Action: Mouse scrolled (503, 414) with delta (0, 0)
Screenshot: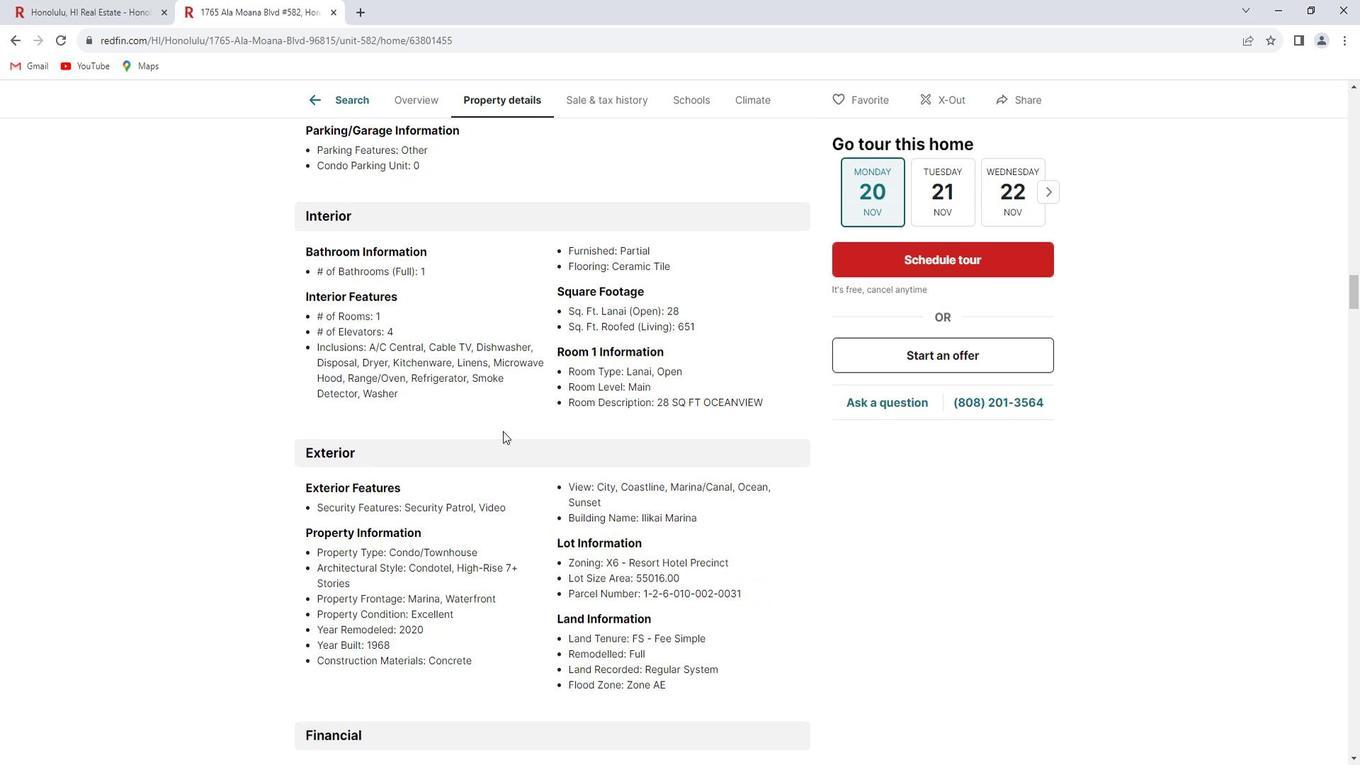
Action: Mouse scrolled (503, 414) with delta (0, 0)
Screenshot: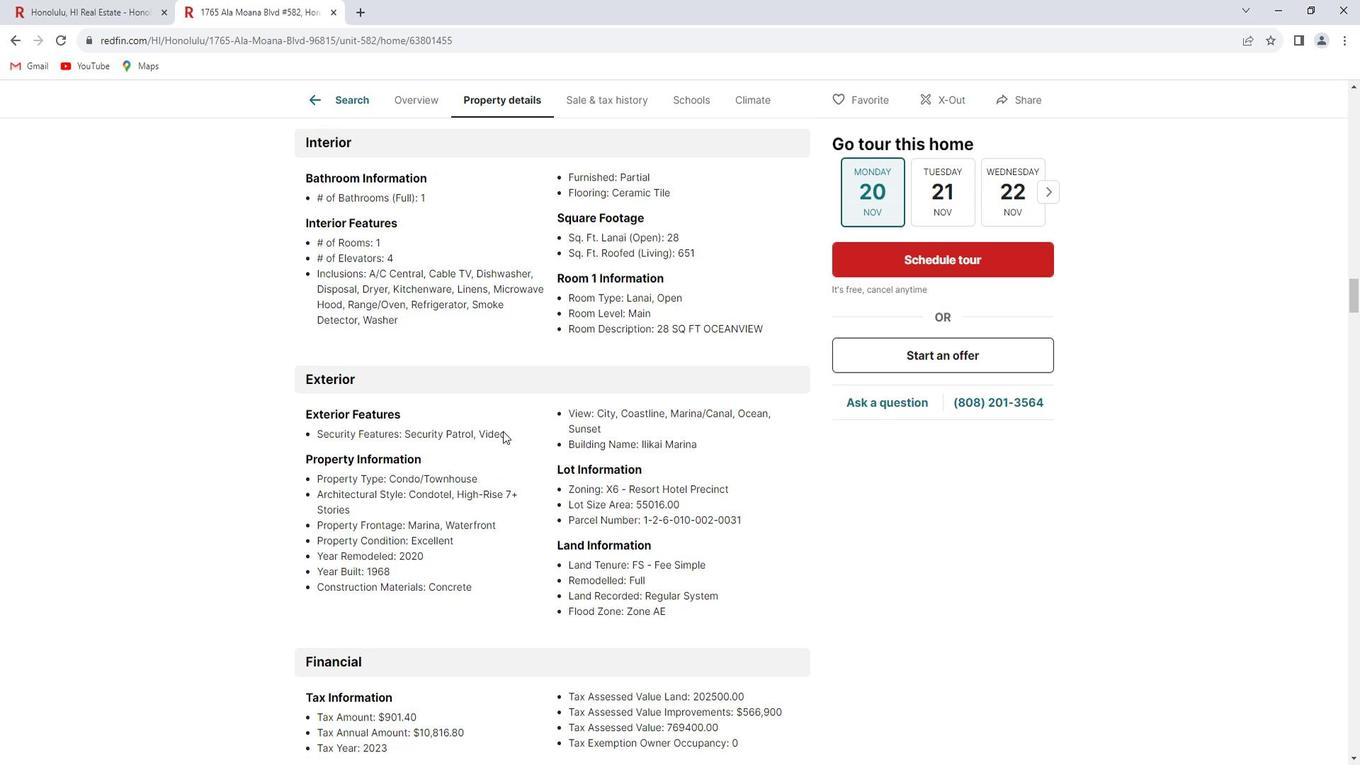 
Action: Mouse scrolled (503, 414) with delta (0, 0)
Screenshot: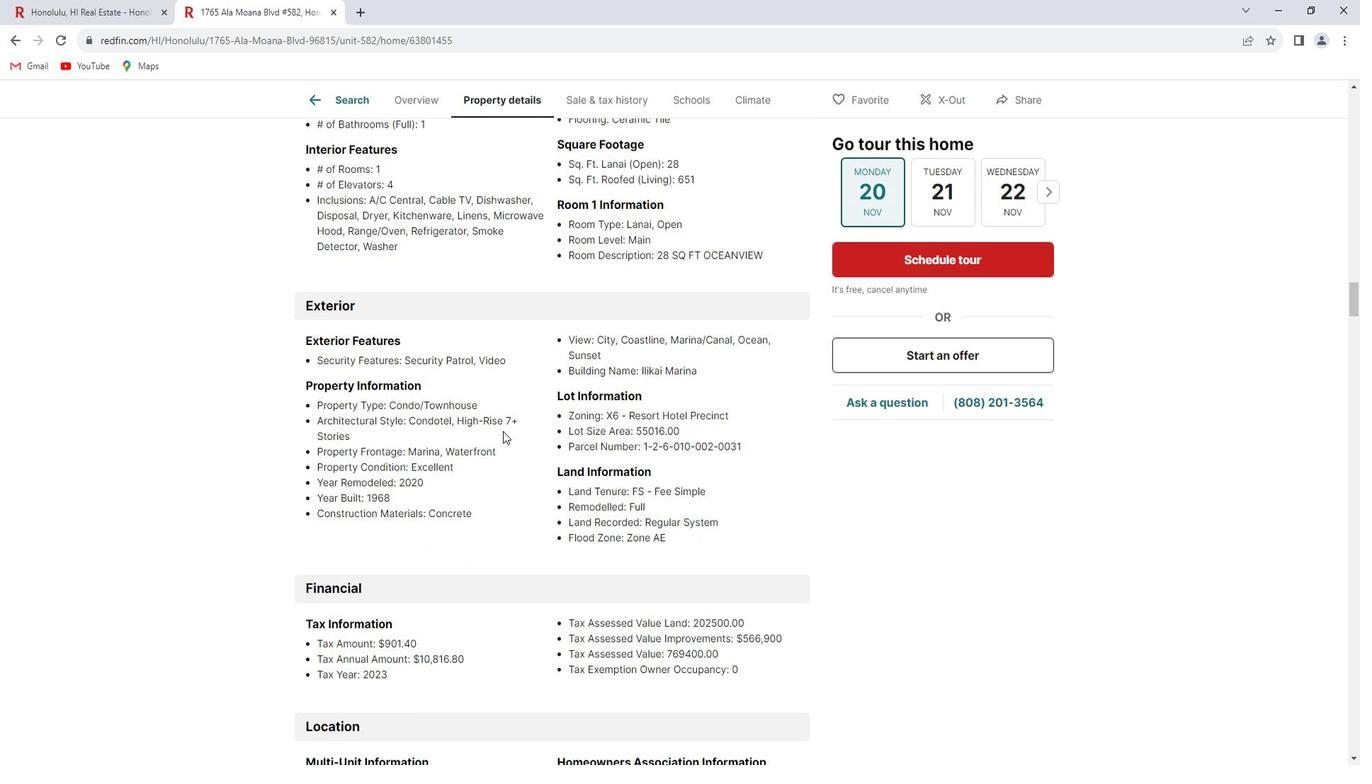 
Action: Mouse scrolled (503, 414) with delta (0, 0)
Screenshot: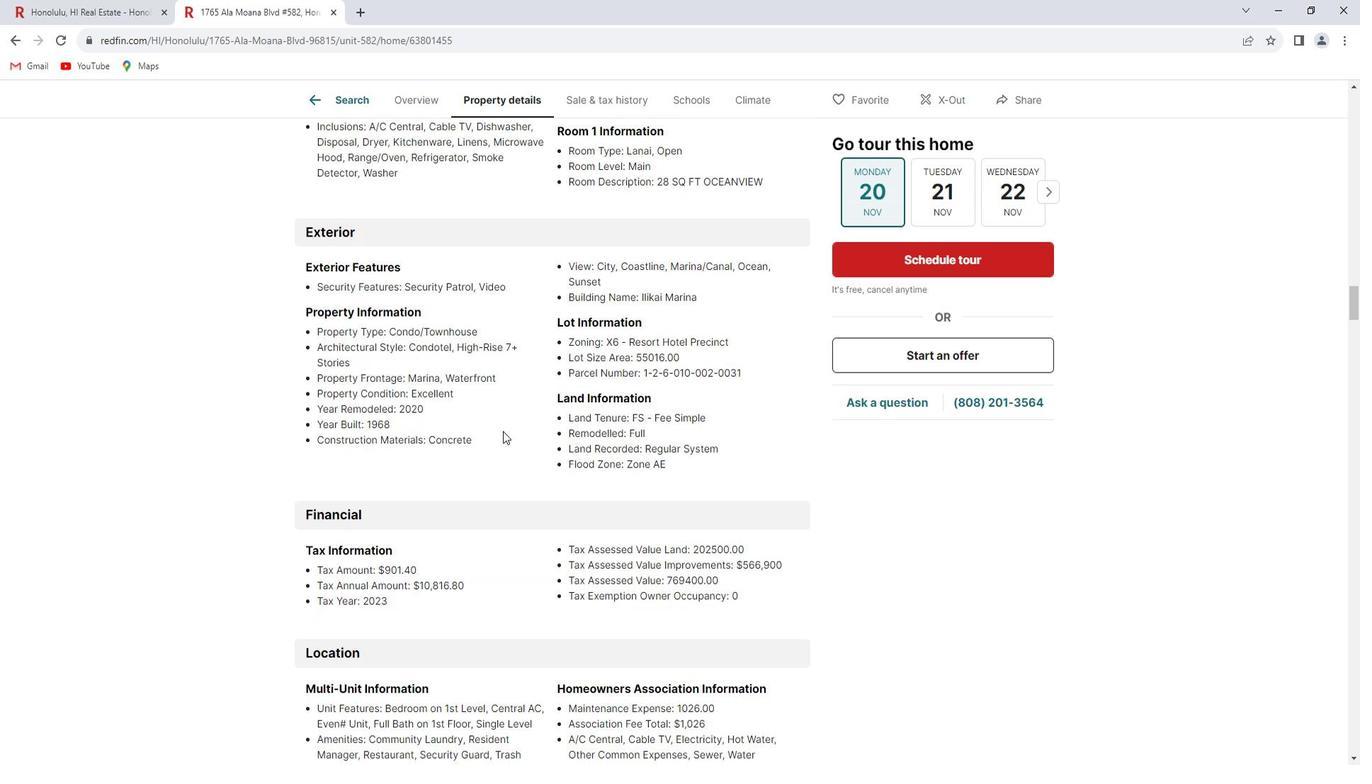 
Action: Mouse scrolled (503, 414) with delta (0, 0)
Screenshot: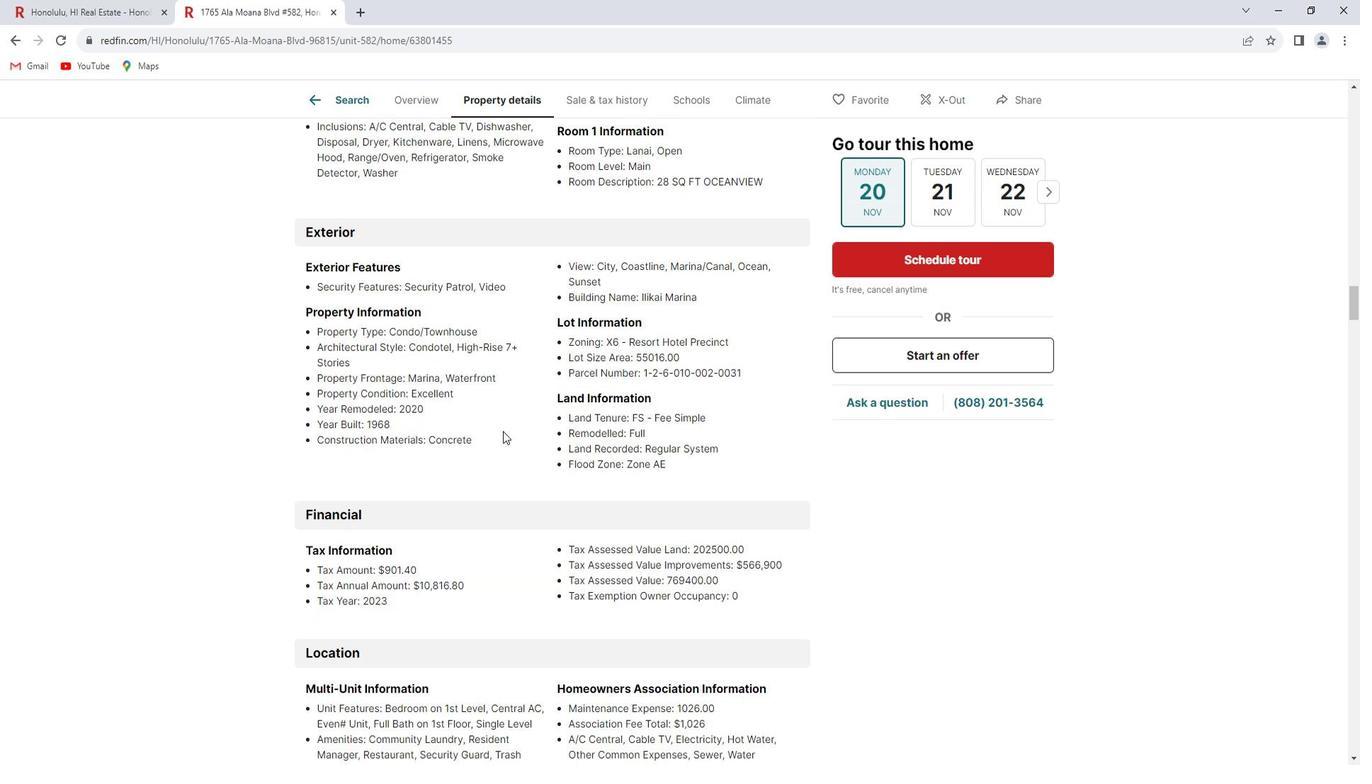
Action: Mouse scrolled (503, 414) with delta (0, 0)
Screenshot: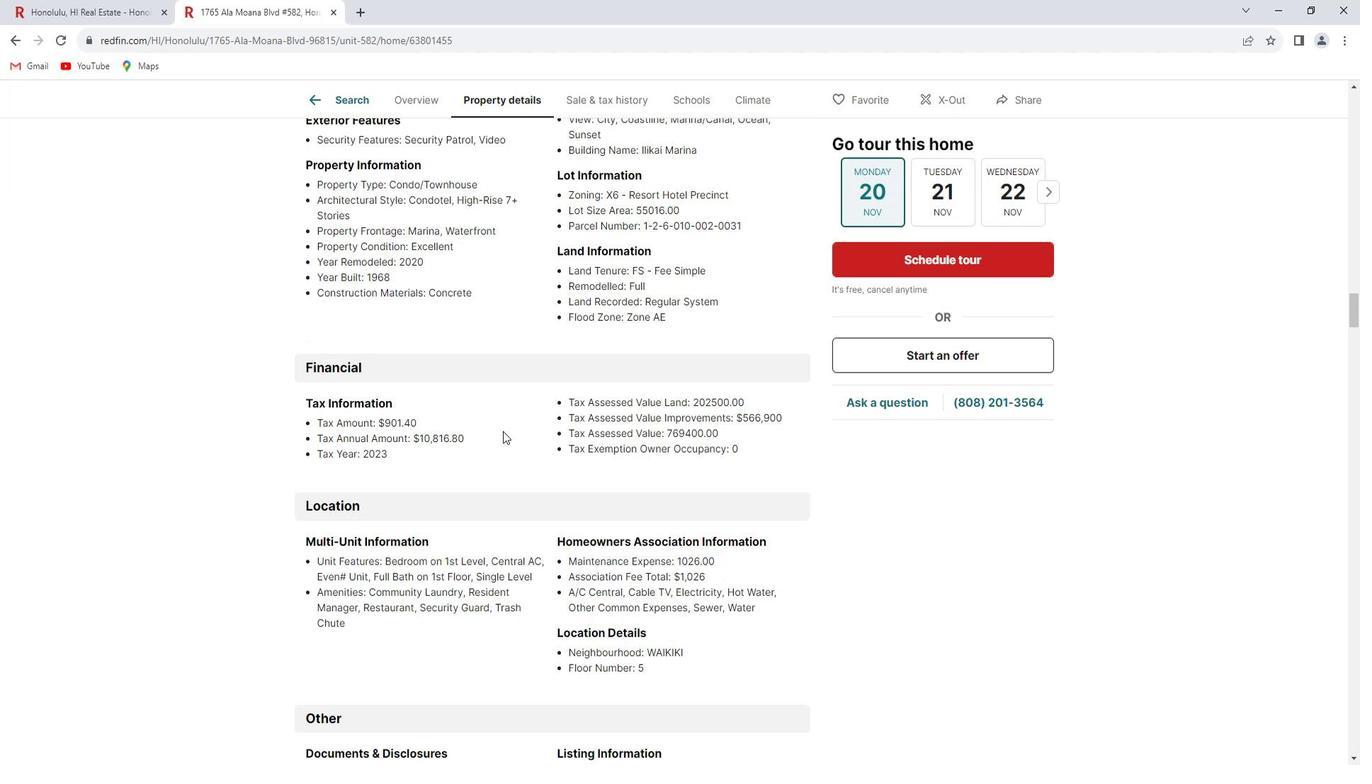 
Action: Mouse moved to (503, 415)
Screenshot: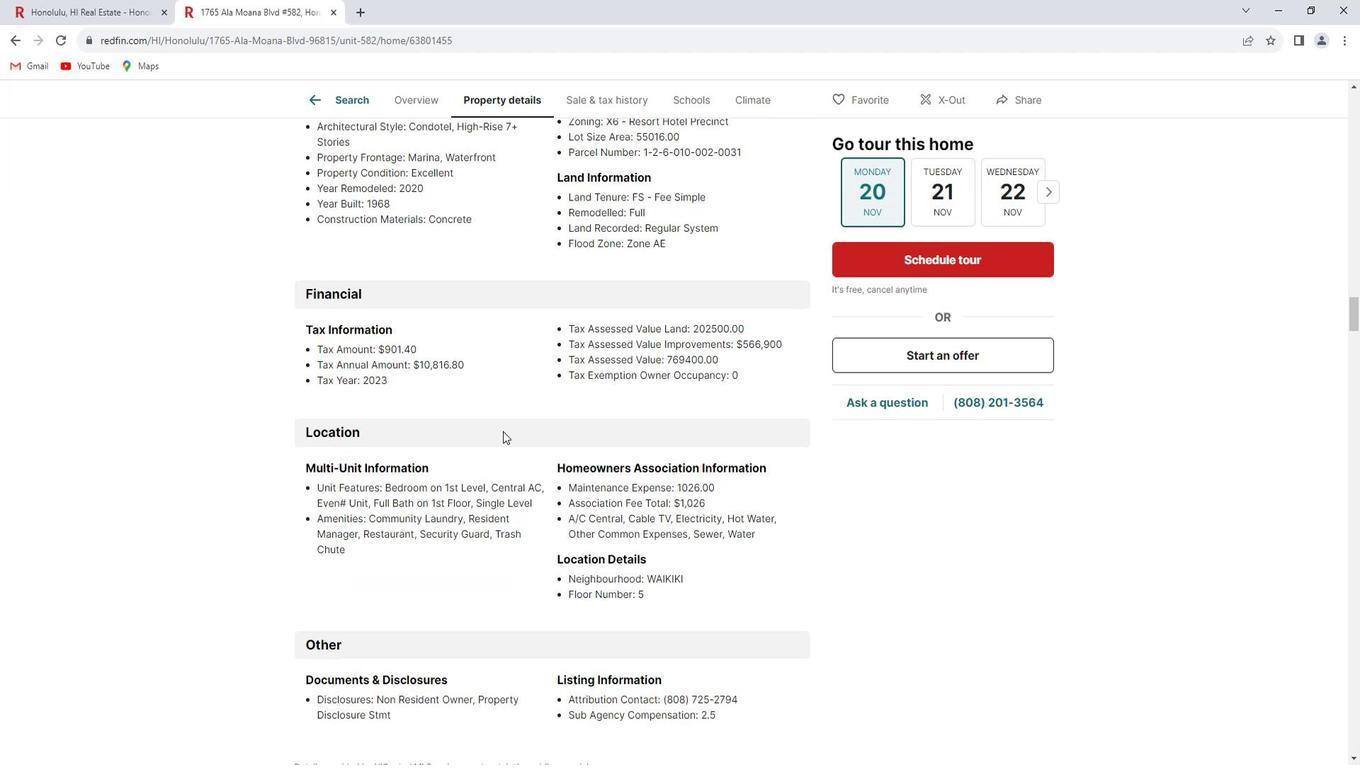 
Action: Mouse scrolled (503, 414) with delta (0, 0)
Screenshot: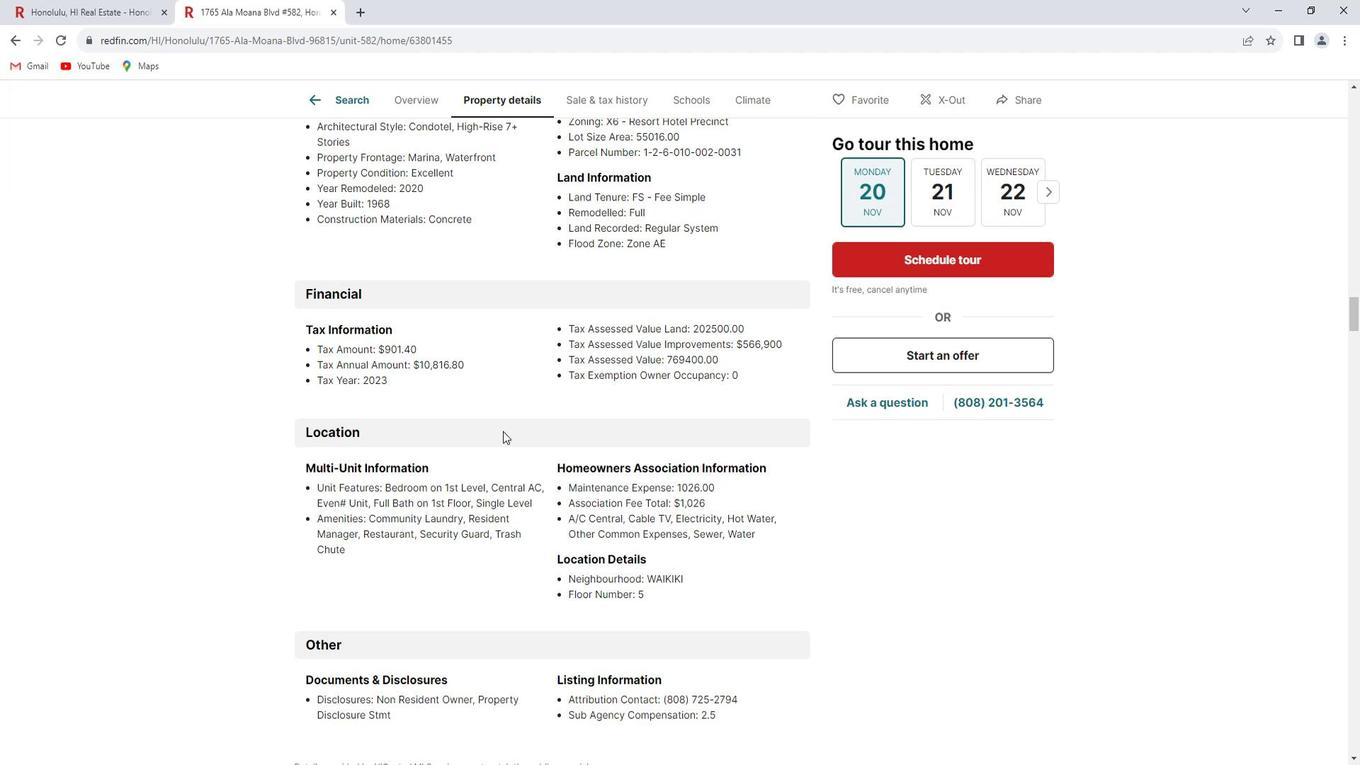 
Action: Mouse scrolled (503, 414) with delta (0, 0)
Screenshot: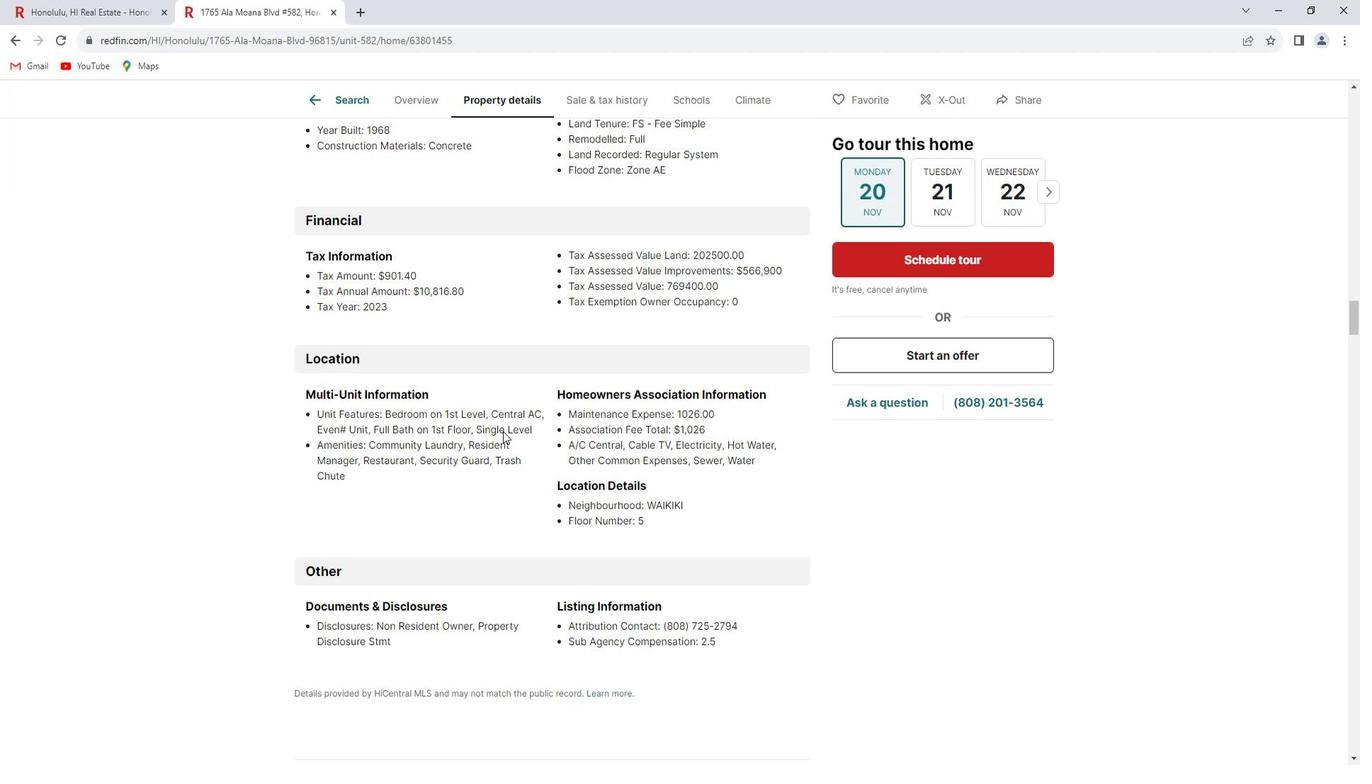 
Action: Mouse scrolled (503, 414) with delta (0, 0)
Screenshot: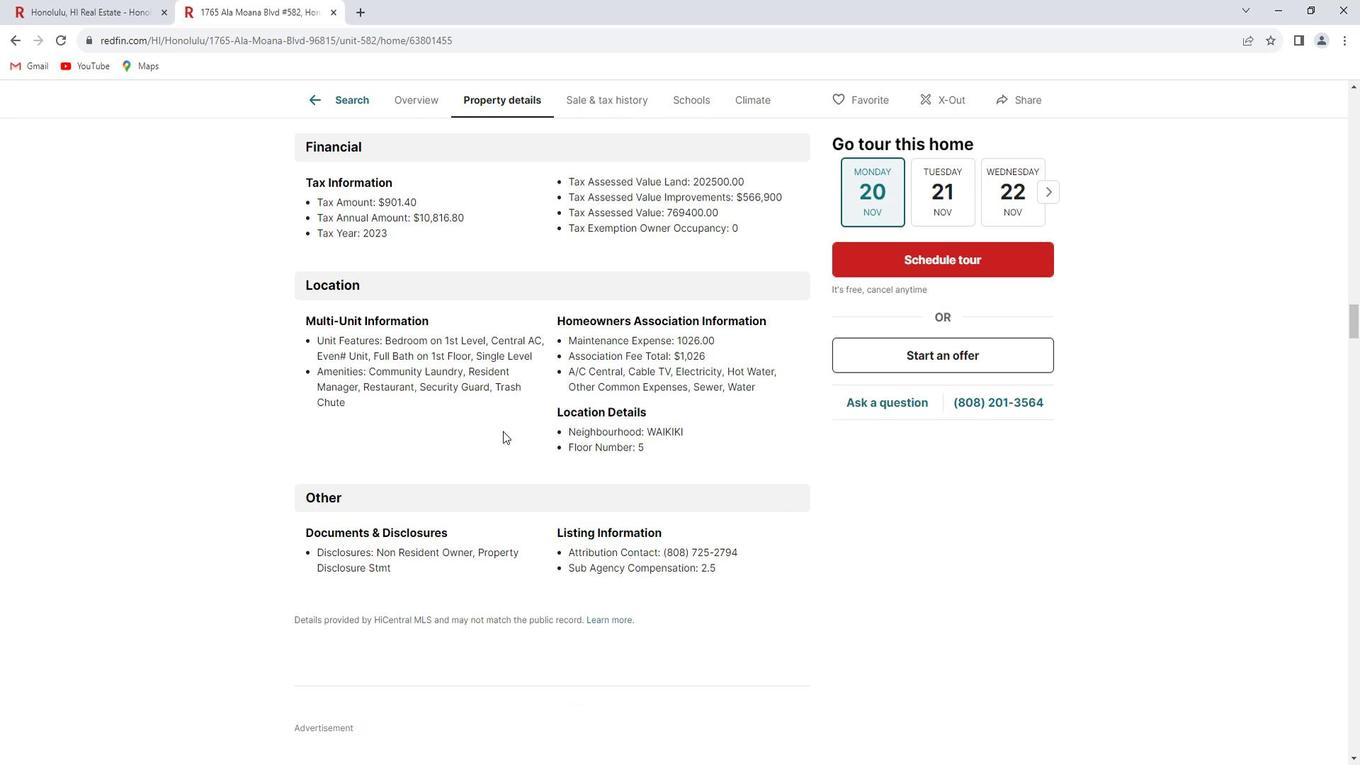 
Action: Mouse scrolled (503, 414) with delta (0, 0)
Screenshot: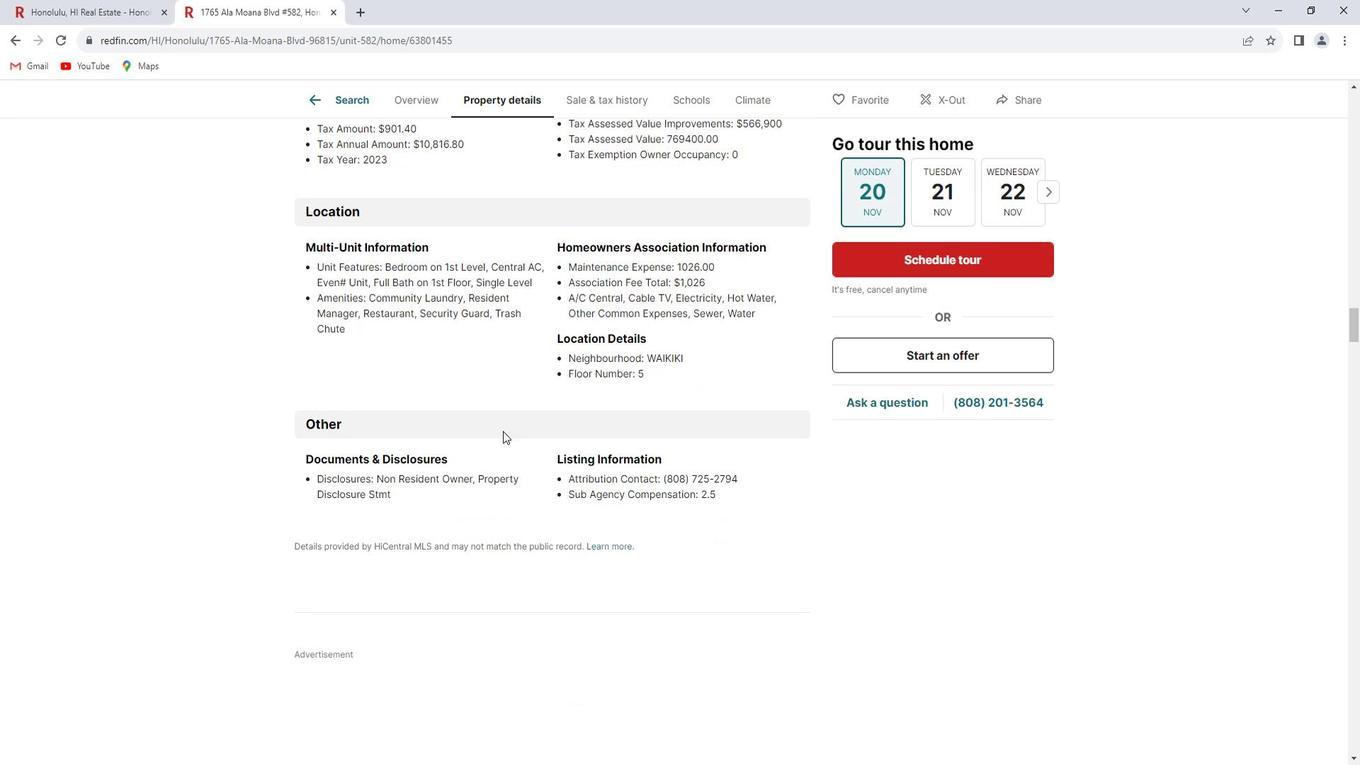 
Action: Mouse scrolled (503, 414) with delta (0, 0)
Screenshot: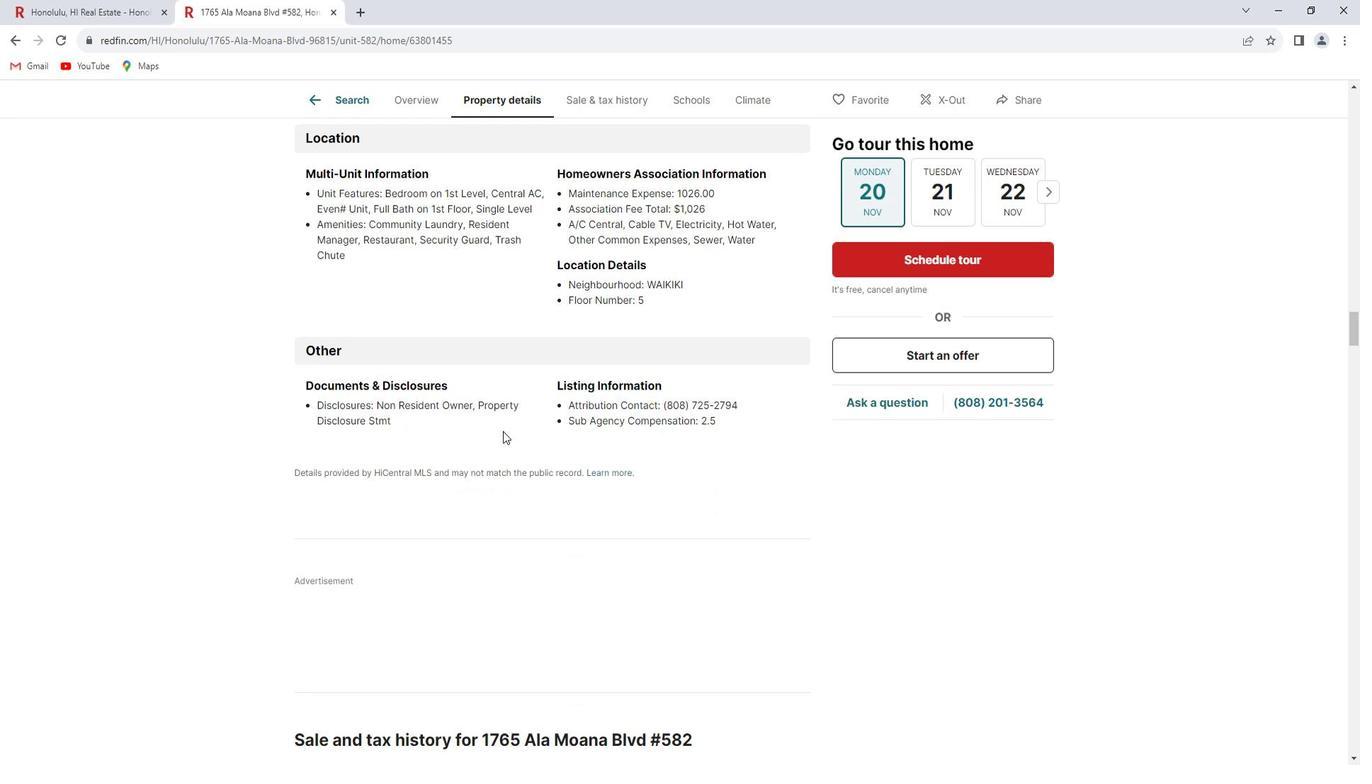 
Action: Mouse scrolled (503, 414) with delta (0, 0)
Screenshot: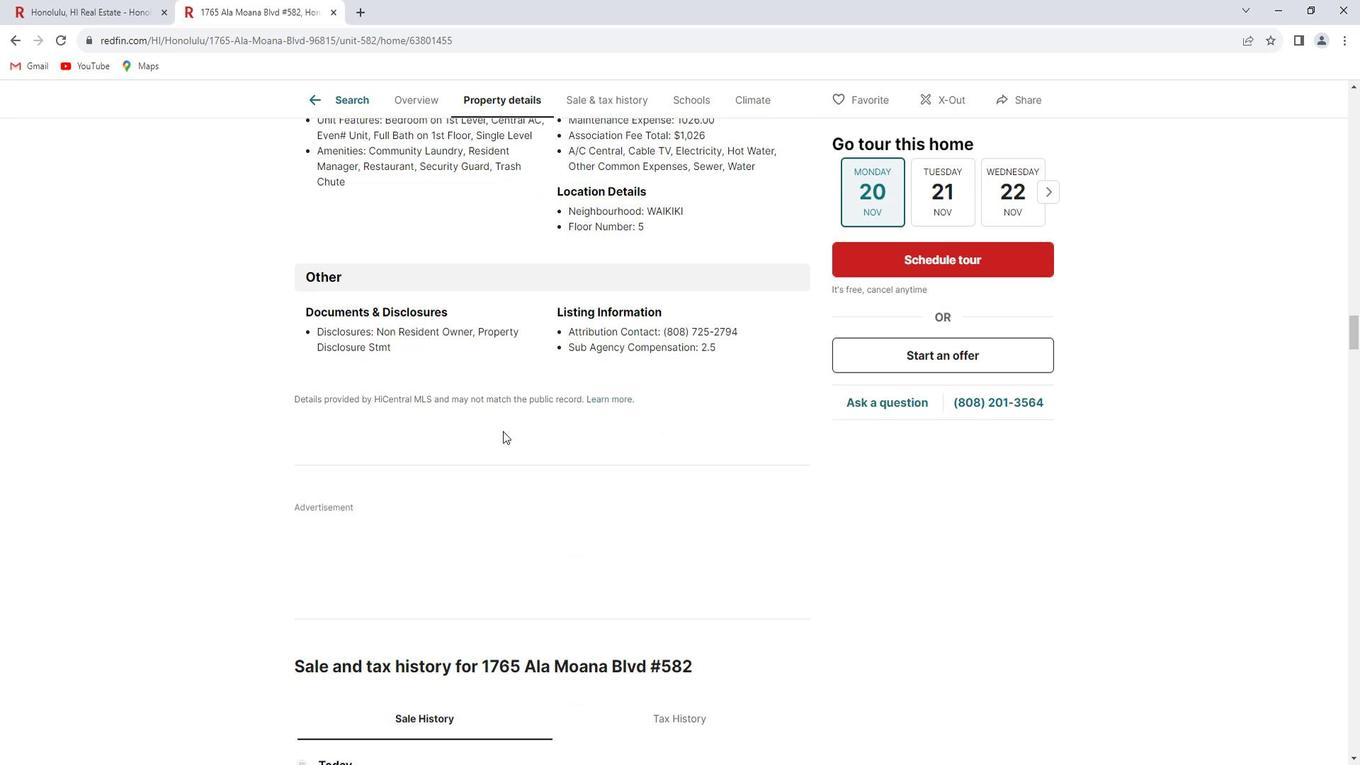 
Action: Mouse scrolled (503, 414) with delta (0, 0)
Screenshot: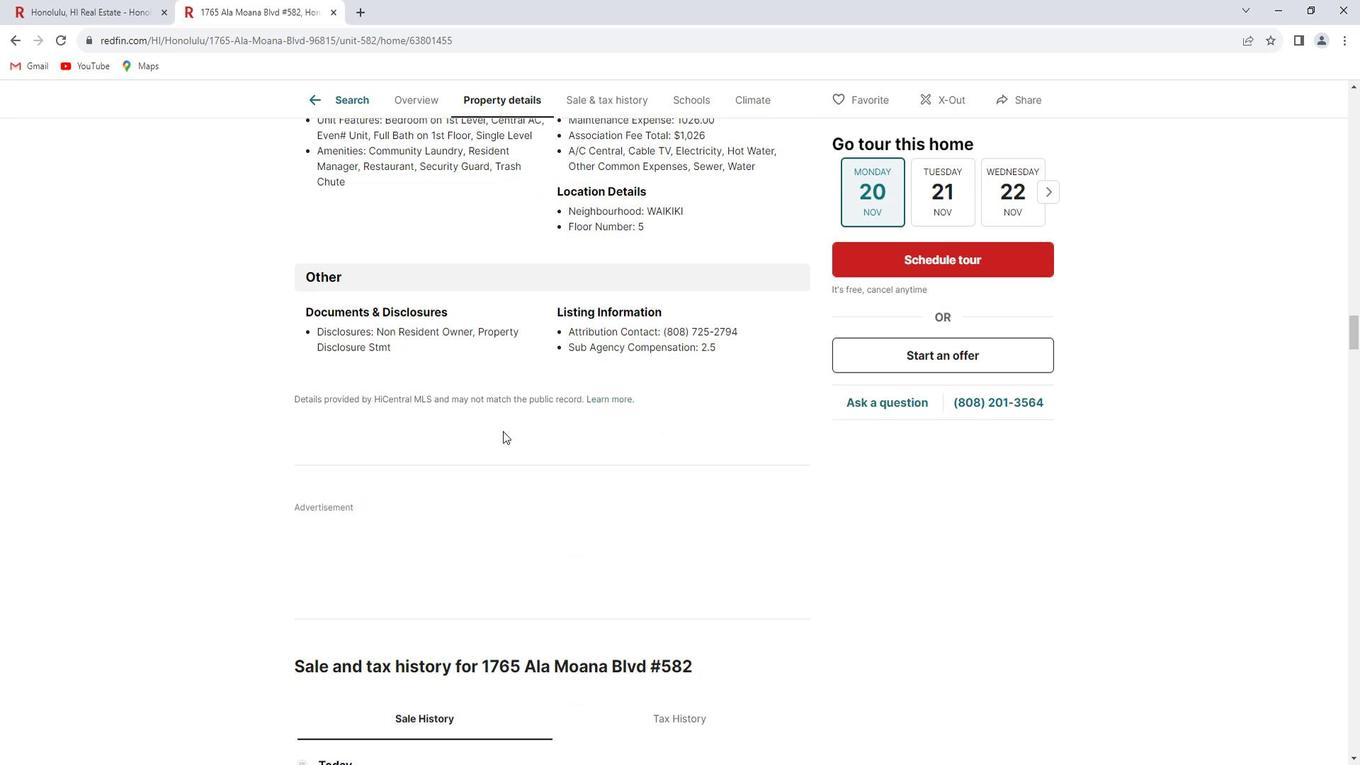 
Action: Mouse scrolled (503, 414) with delta (0, 0)
Screenshot: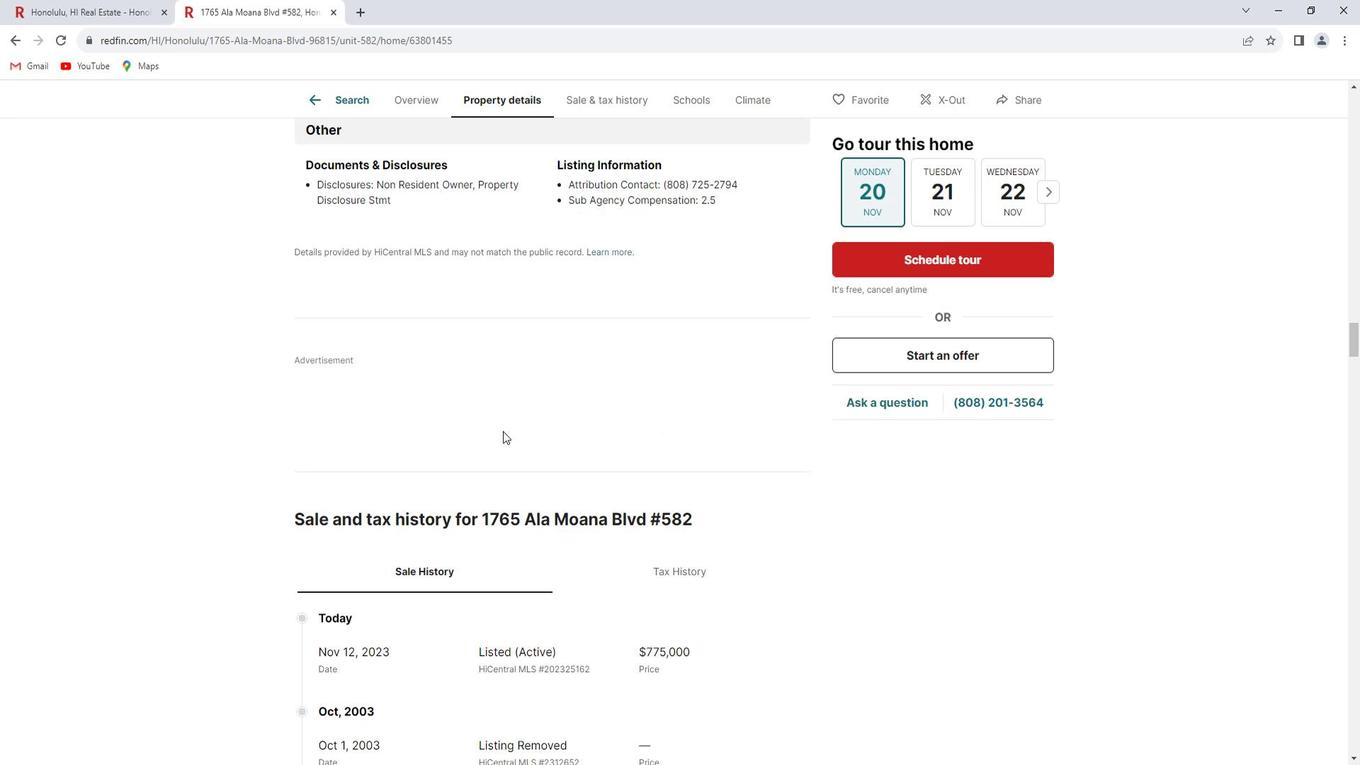 
Action: Mouse scrolled (503, 414) with delta (0, 0)
Screenshot: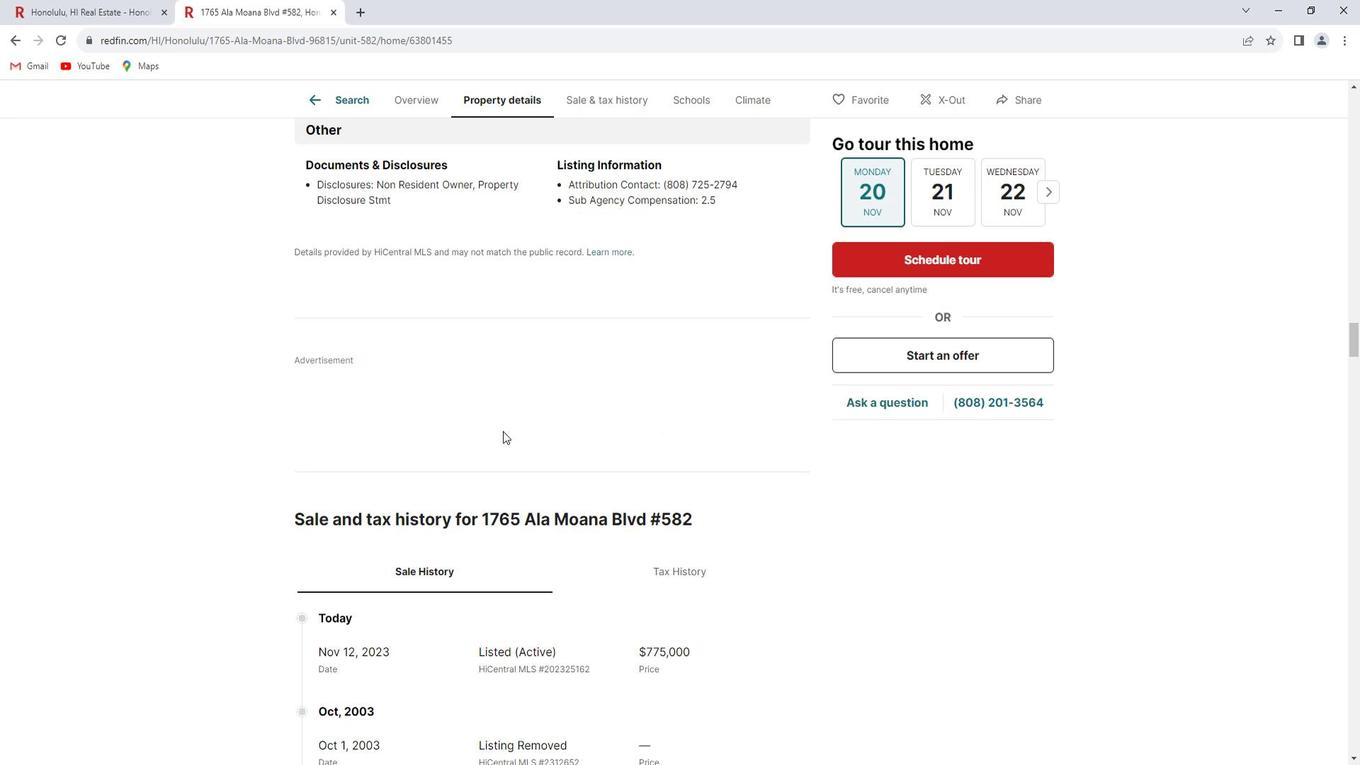 
Action: Mouse scrolled (503, 414) with delta (0, 0)
Screenshot: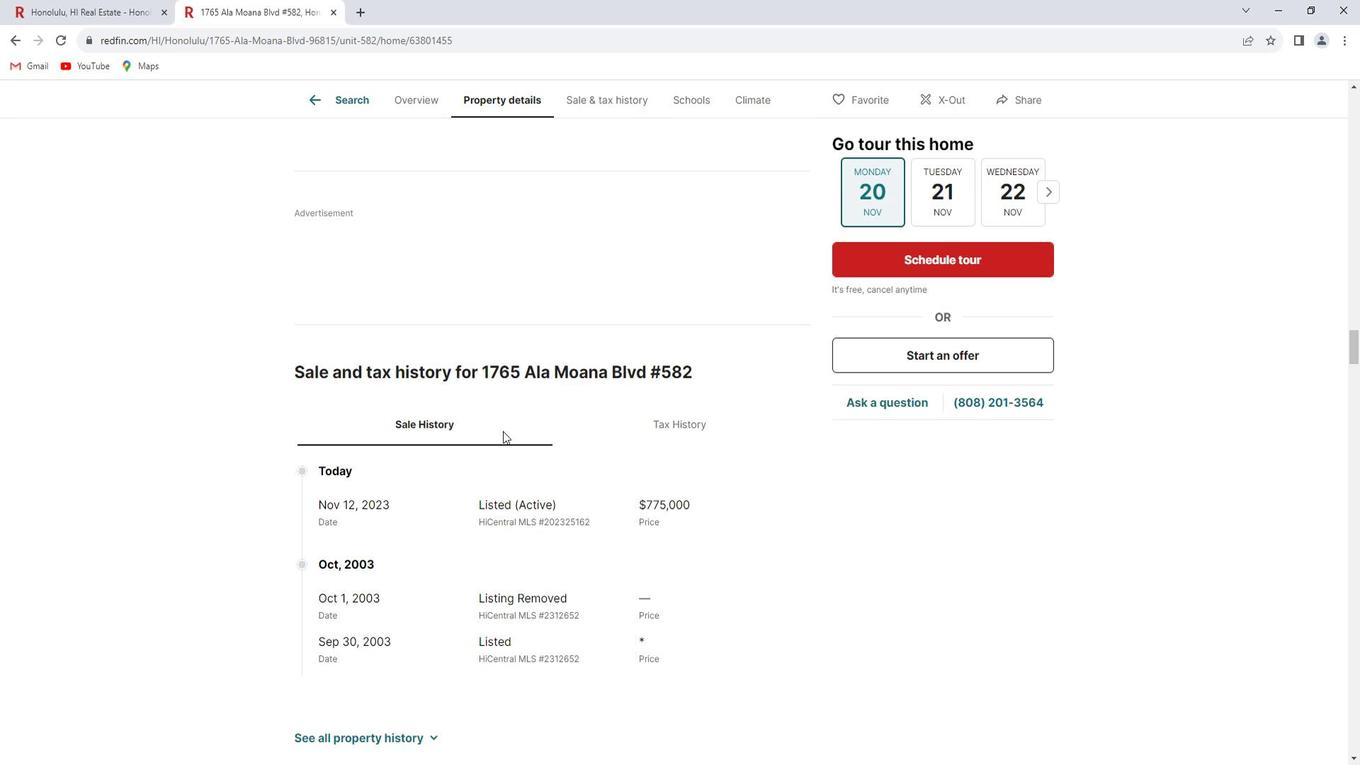 
Action: Mouse scrolled (503, 414) with delta (0, 0)
Screenshot: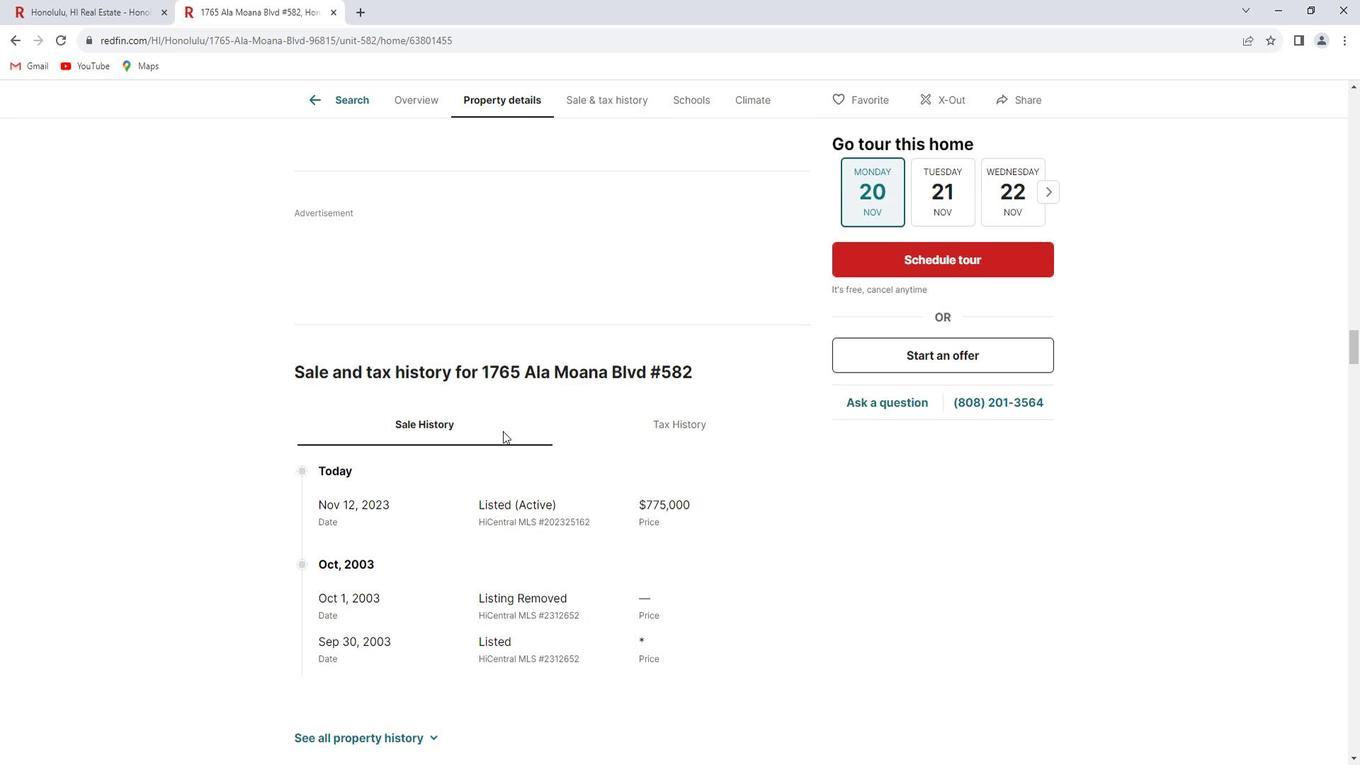 
Action: Mouse scrolled (503, 414) with delta (0, 0)
Screenshot: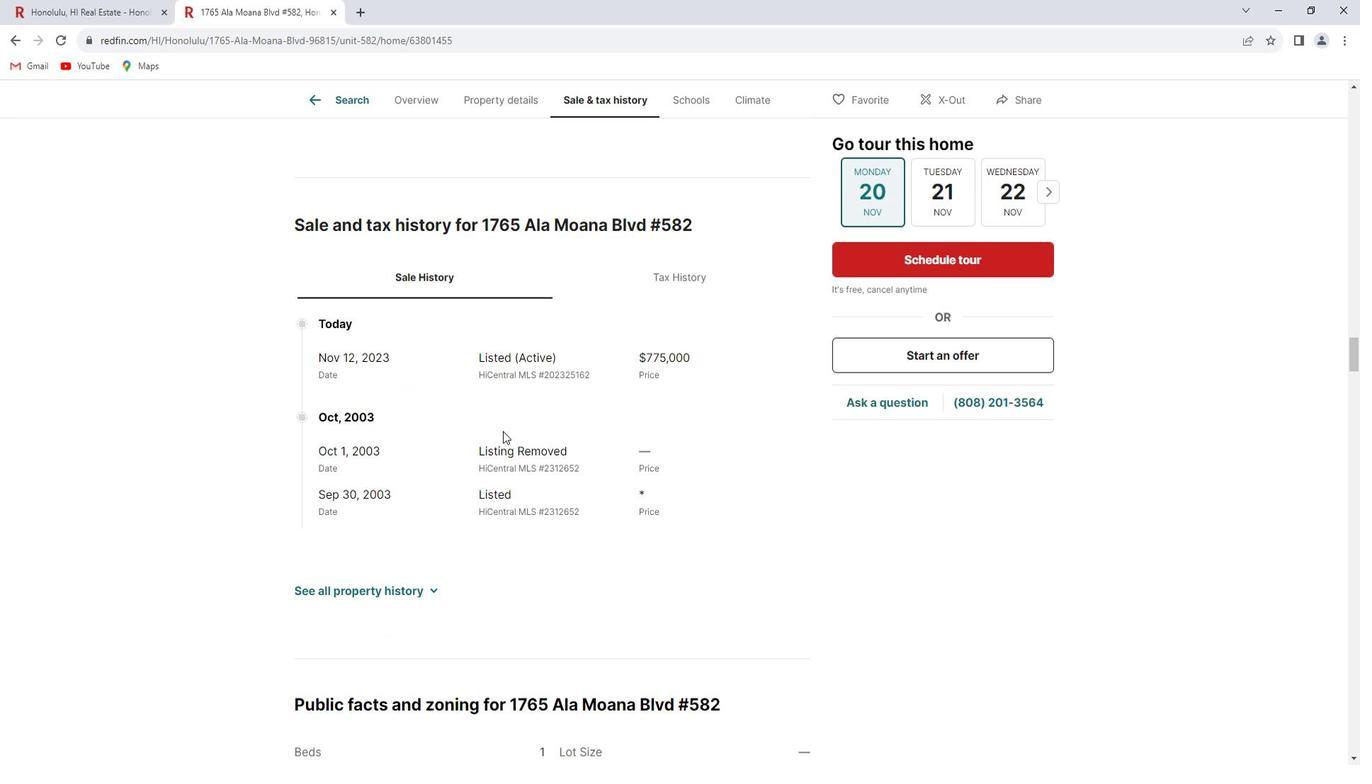 
Action: Mouse scrolled (503, 414) with delta (0, 0)
Screenshot: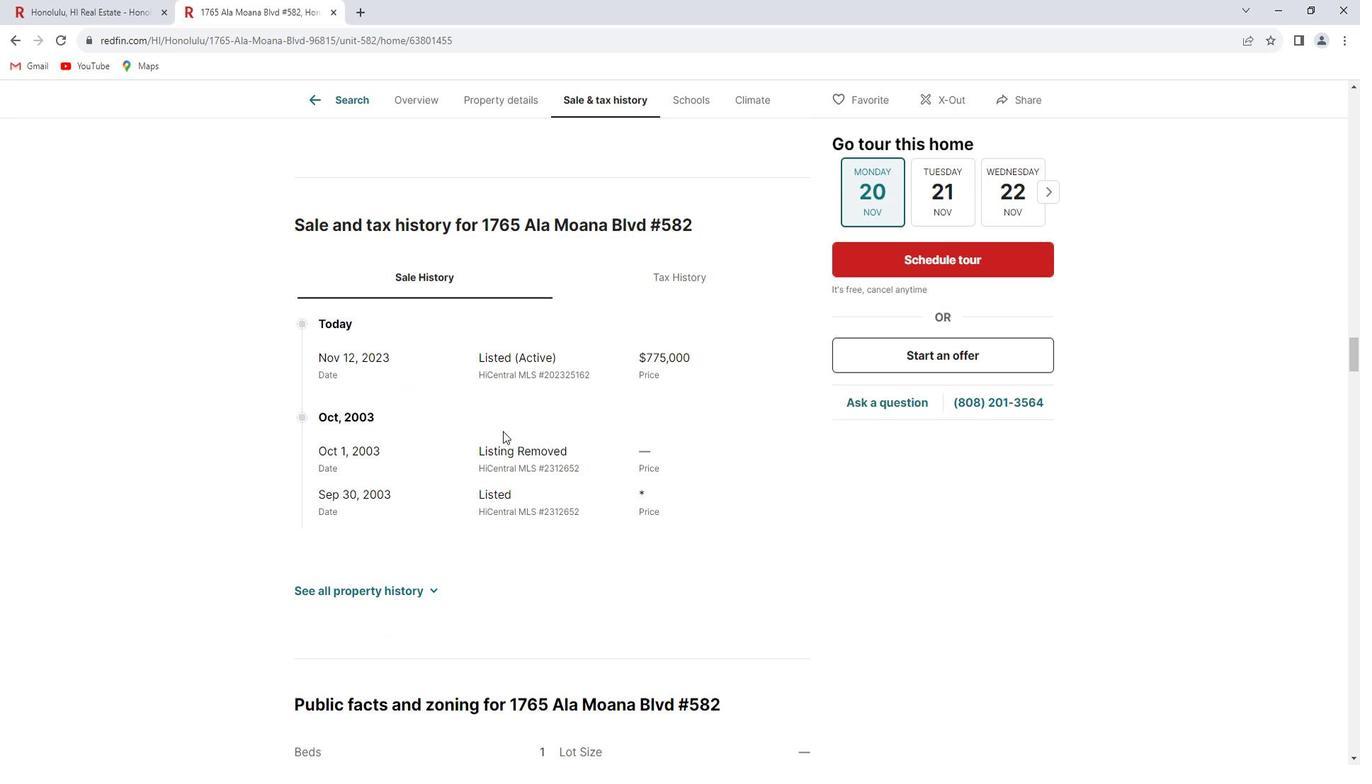 
Action: Mouse scrolled (503, 414) with delta (0, 0)
Screenshot: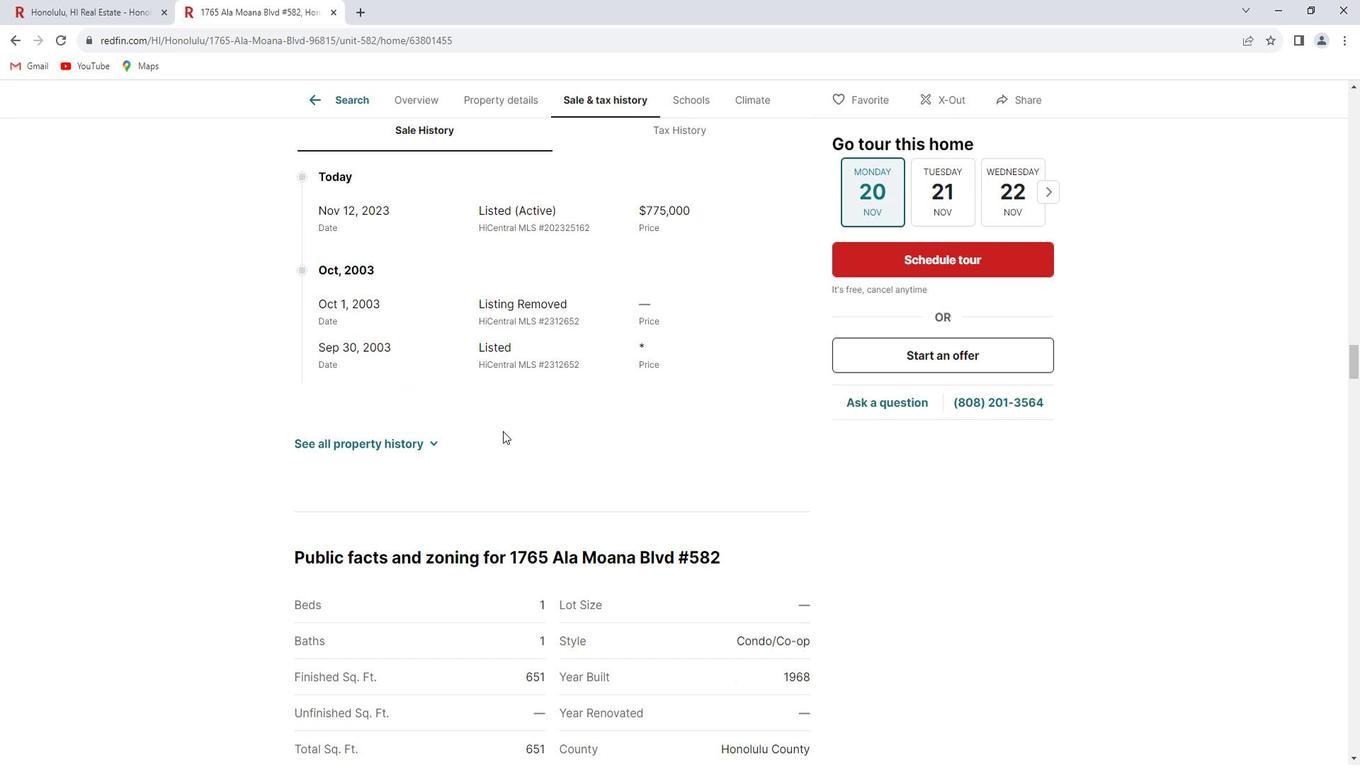 
Action: Mouse scrolled (503, 414) with delta (0, 0)
Screenshot: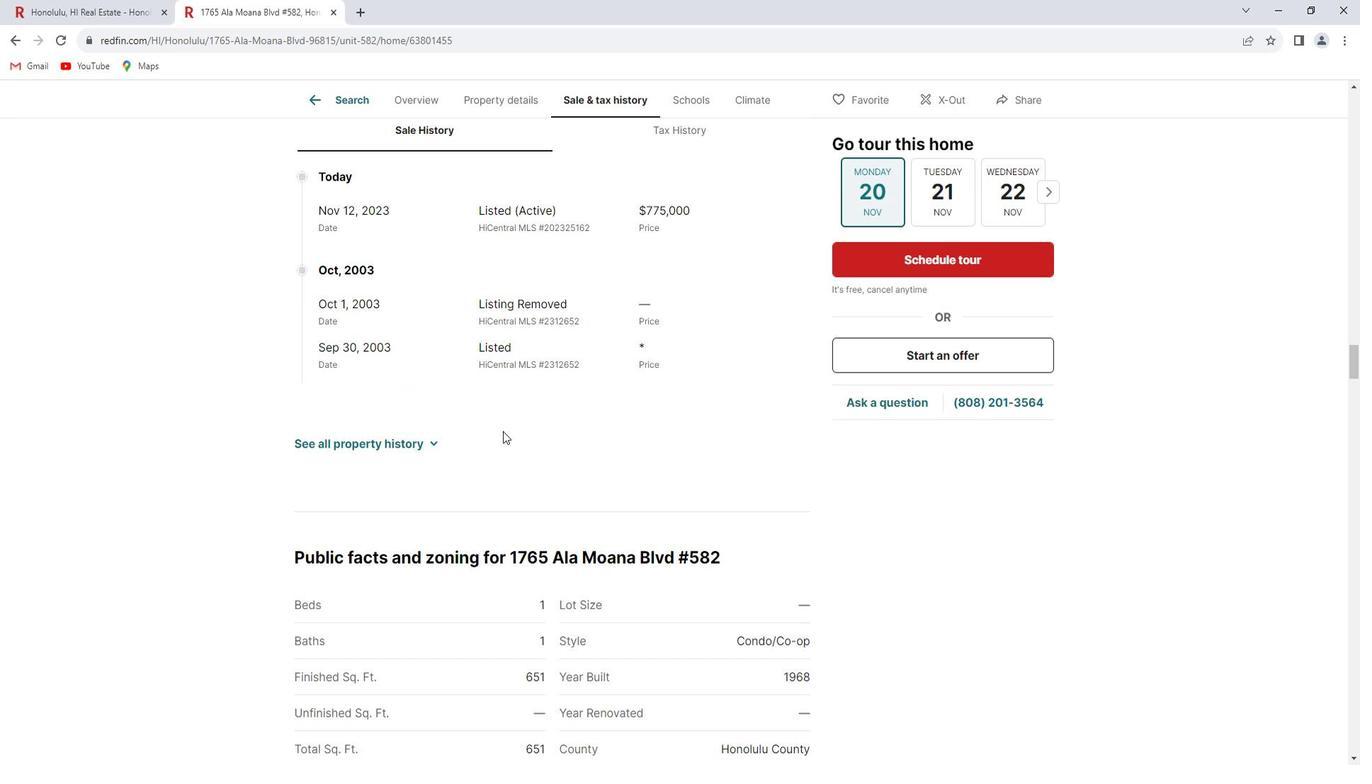 
Action: Mouse scrolled (503, 414) with delta (0, 0)
Screenshot: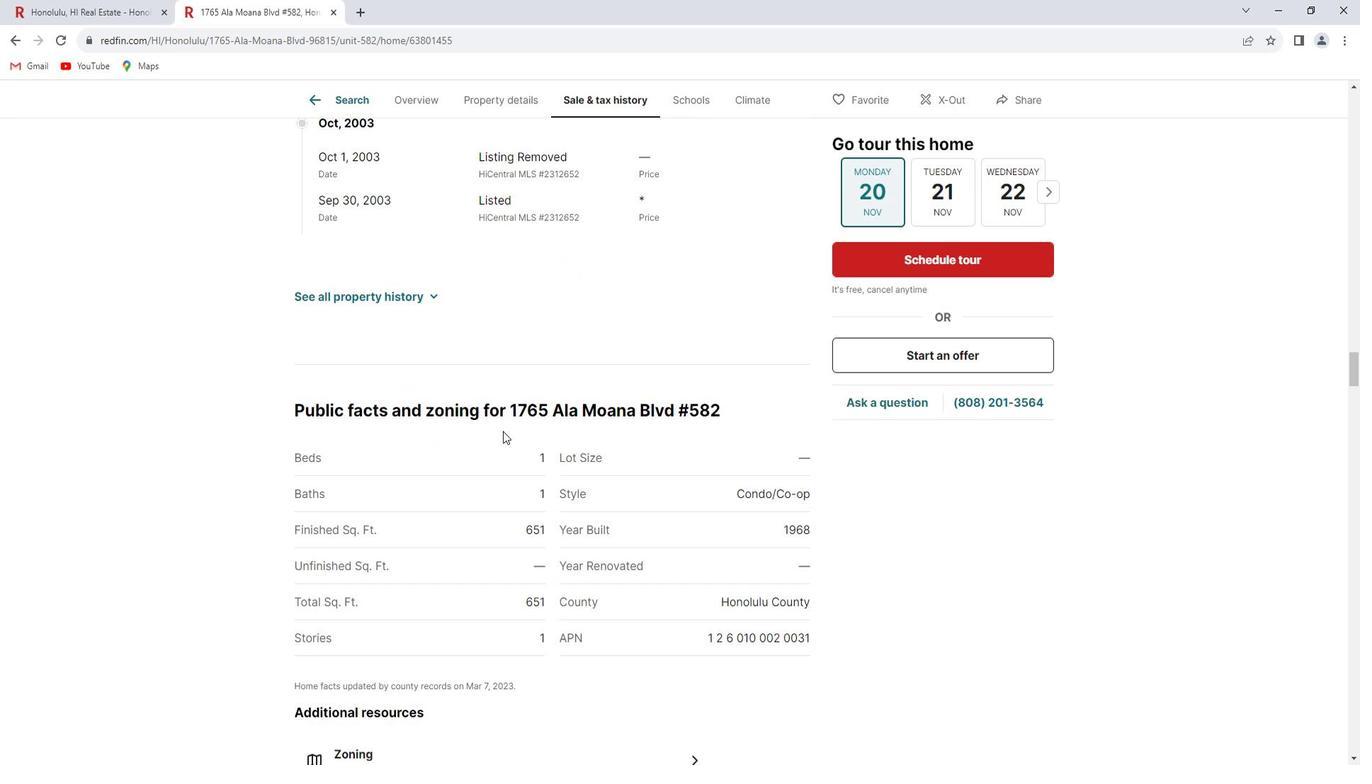 
Action: Mouse scrolled (503, 414) with delta (0, 0)
Screenshot: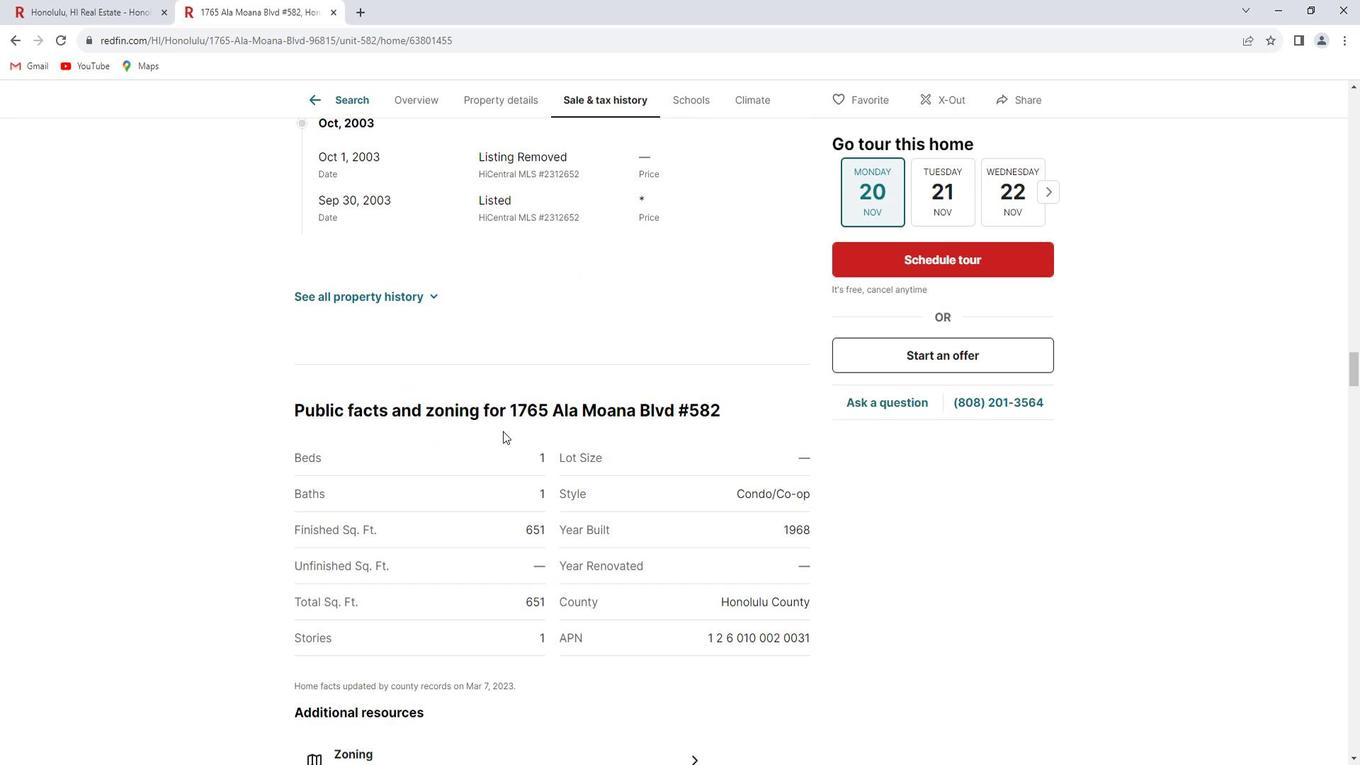 
Action: Mouse scrolled (503, 414) with delta (0, 0)
Screenshot: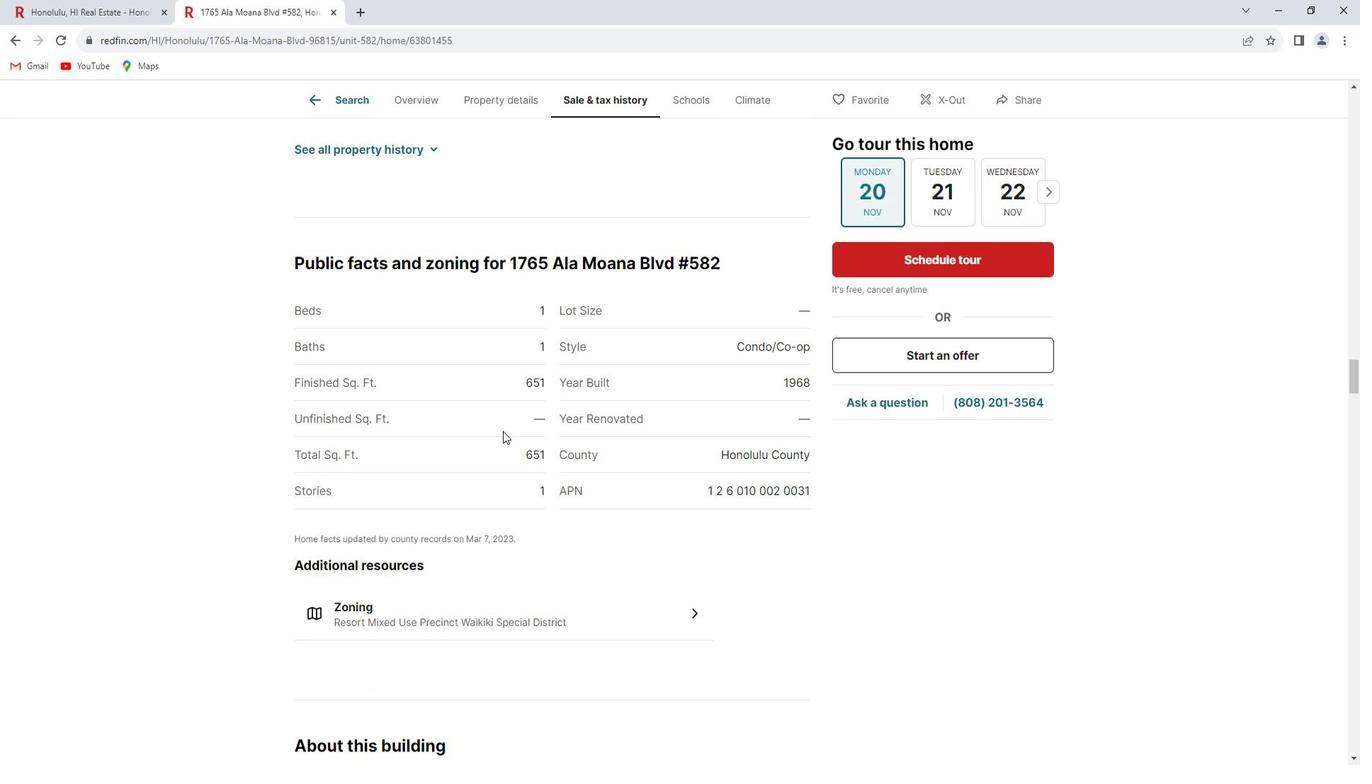 
Action: Mouse scrolled (503, 414) with delta (0, 0)
Screenshot: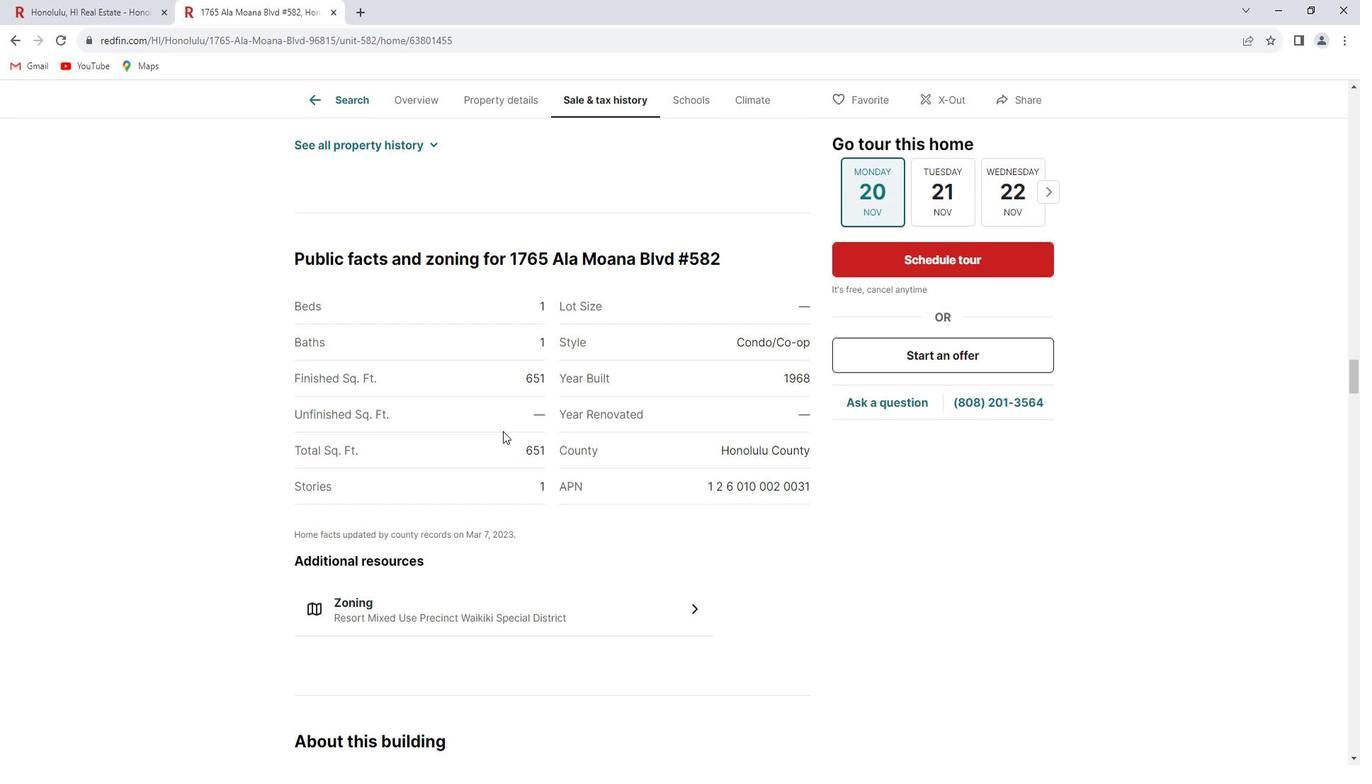 
Action: Mouse scrolled (503, 414) with delta (0, 0)
Screenshot: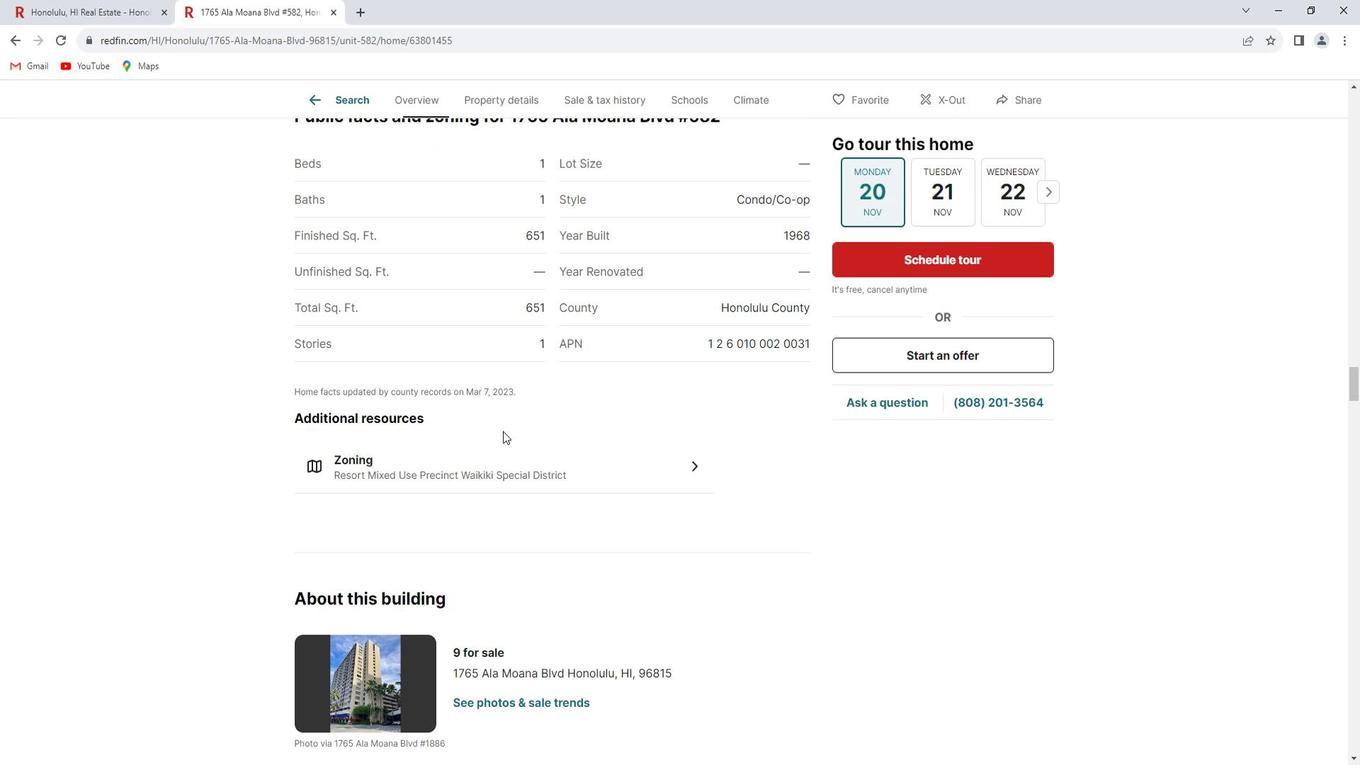 
Action: Mouse scrolled (503, 414) with delta (0, 0)
Screenshot: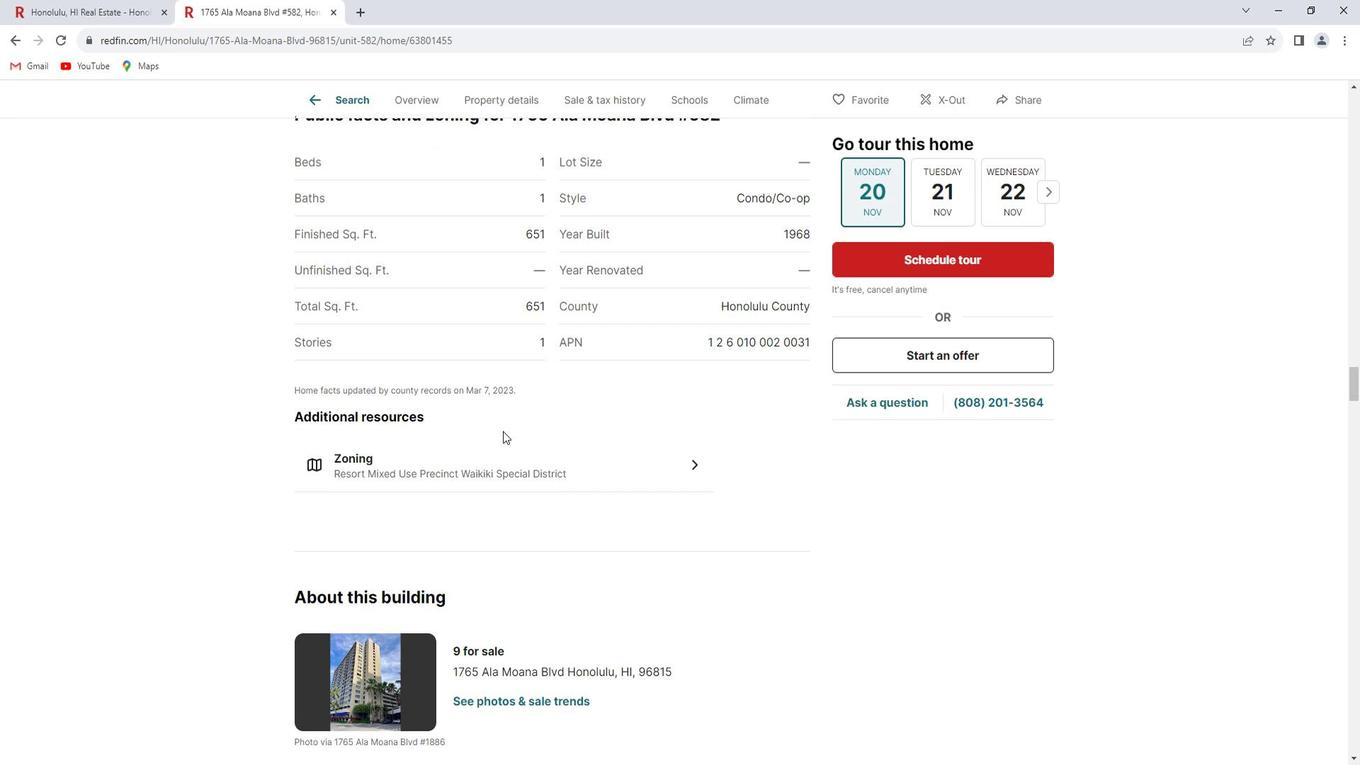 
Action: Mouse scrolled (503, 414) with delta (0, 0)
Screenshot: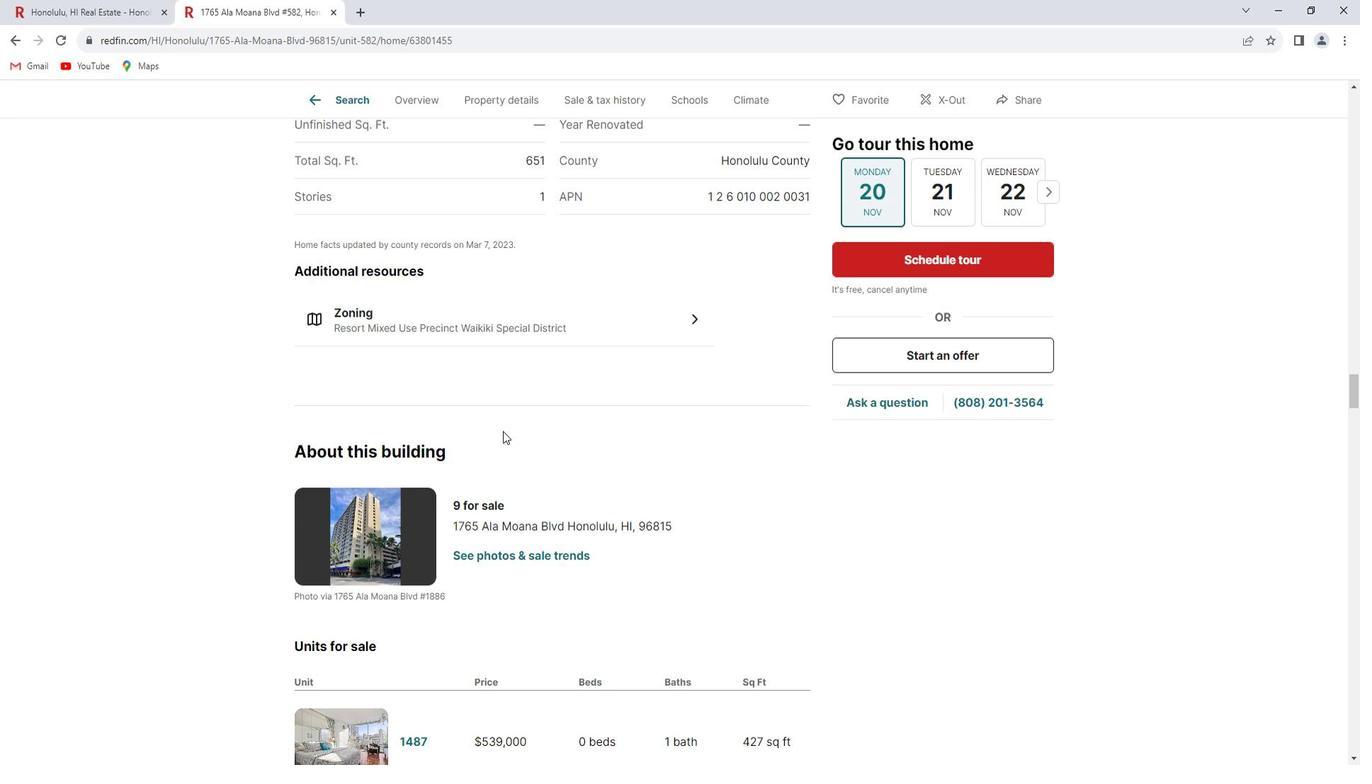 
Action: Mouse scrolled (503, 414) with delta (0, 0)
Screenshot: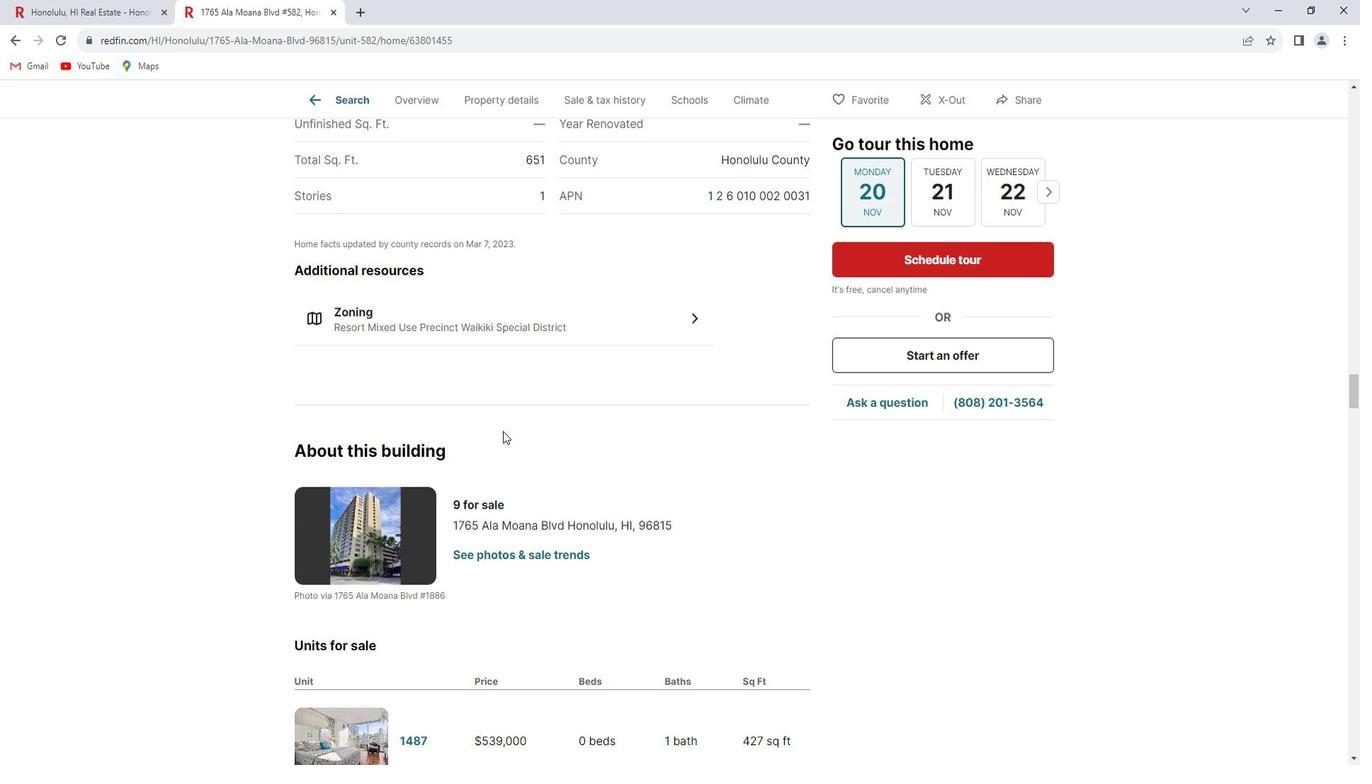
Action: Mouse scrolled (503, 414) with delta (0, 0)
Screenshot: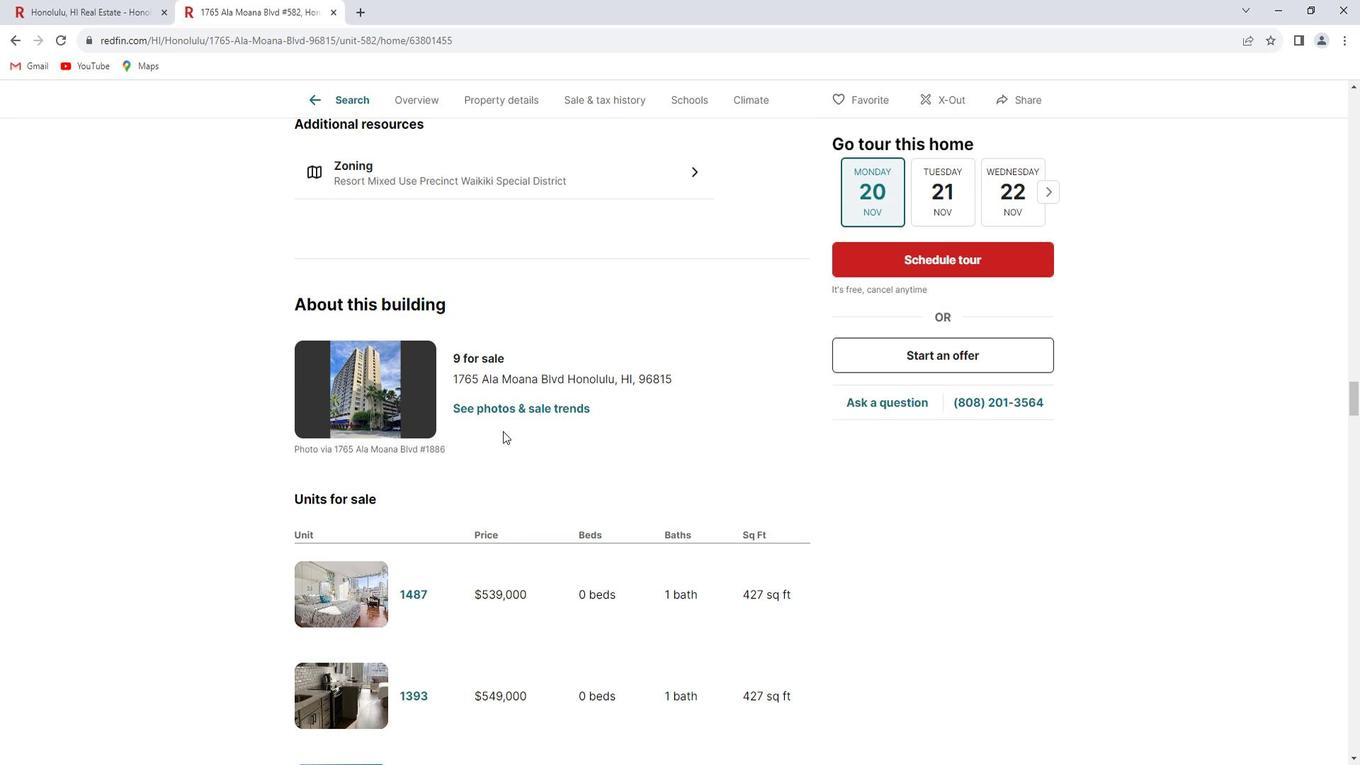 
Action: Mouse scrolled (503, 414) with delta (0, 0)
Screenshot: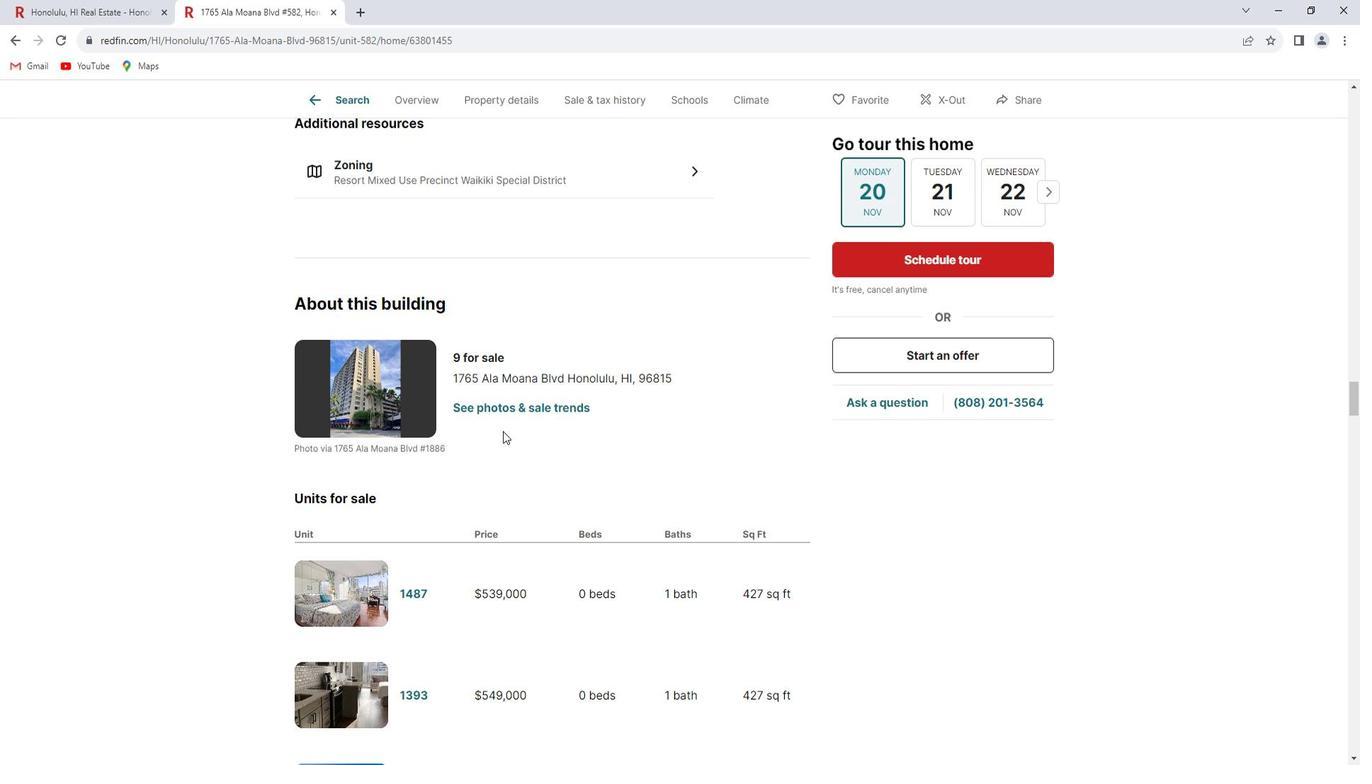 
Action: Mouse scrolled (503, 414) with delta (0, 0)
Screenshot: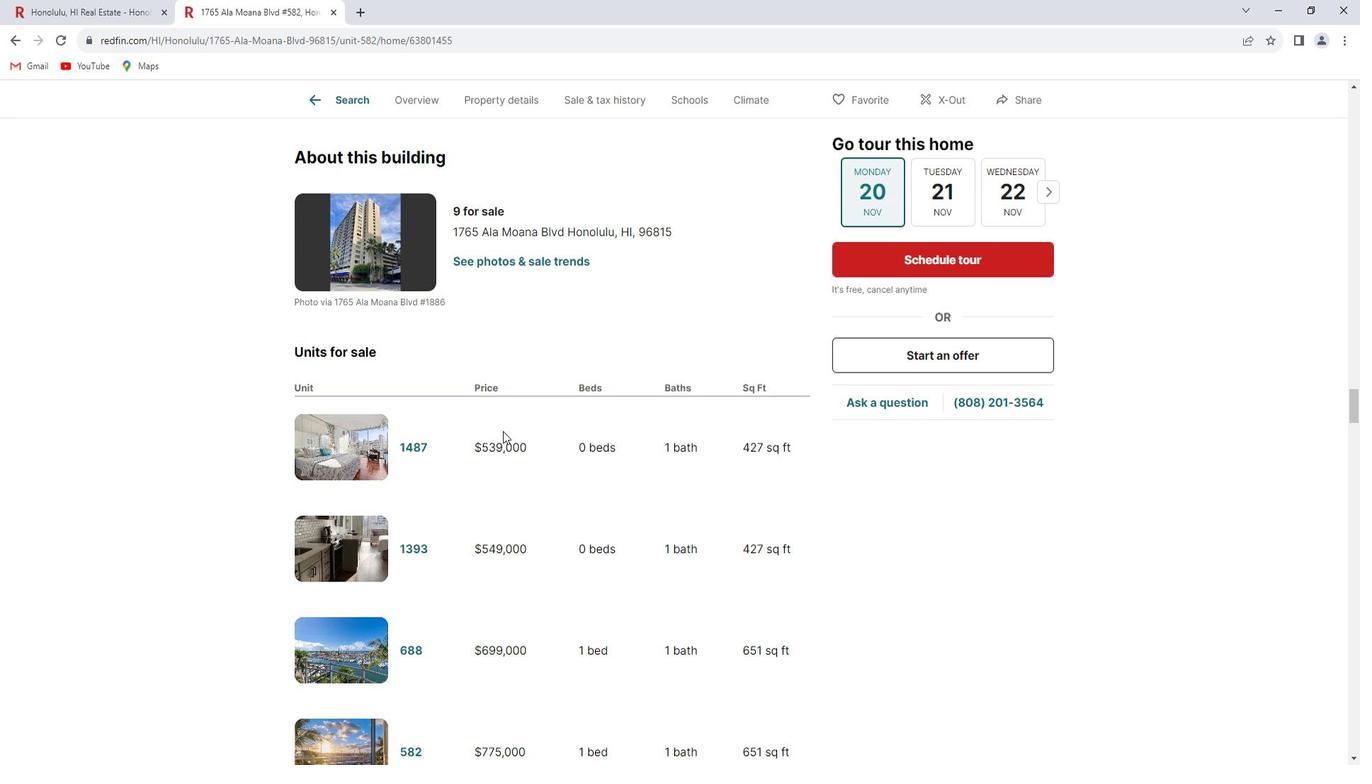 
Action: Mouse scrolled (503, 414) with delta (0, 0)
Screenshot: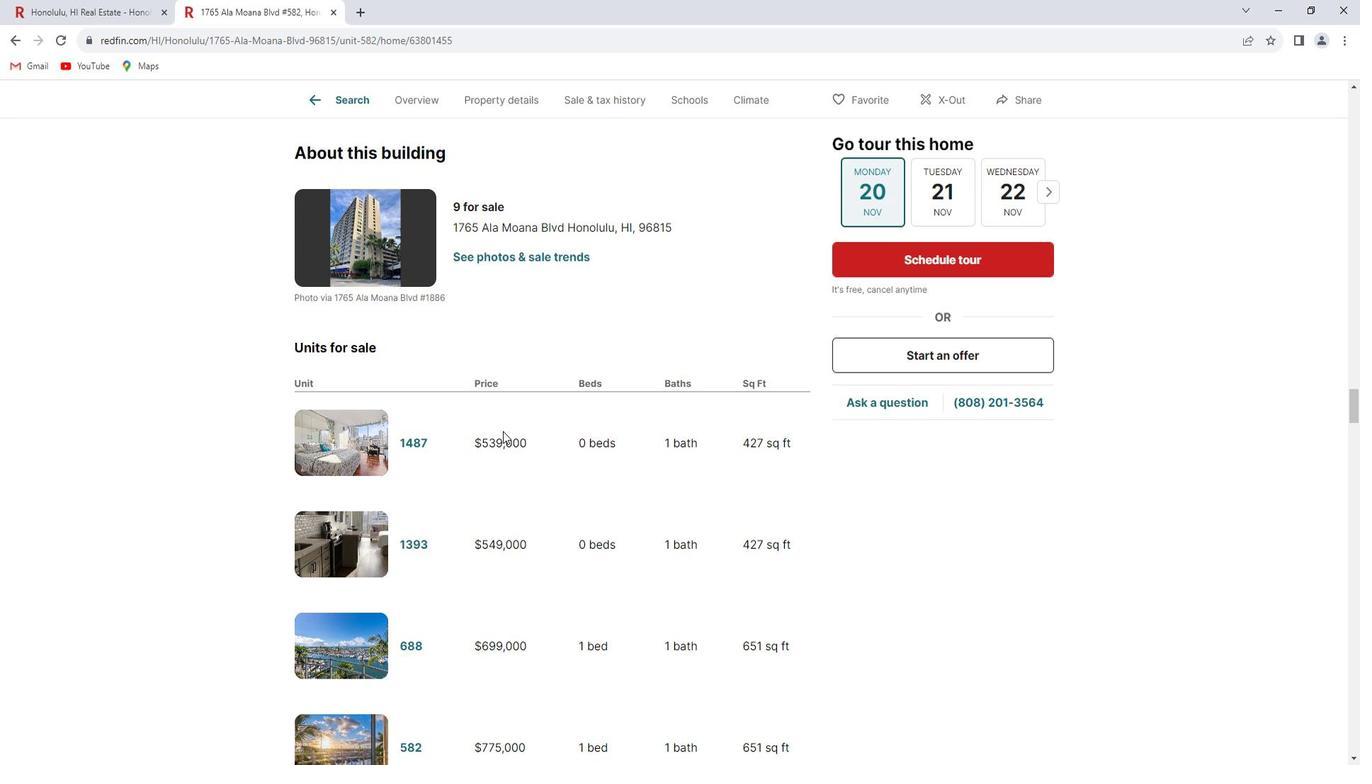 
Action: Mouse scrolled (503, 414) with delta (0, 0)
Screenshot: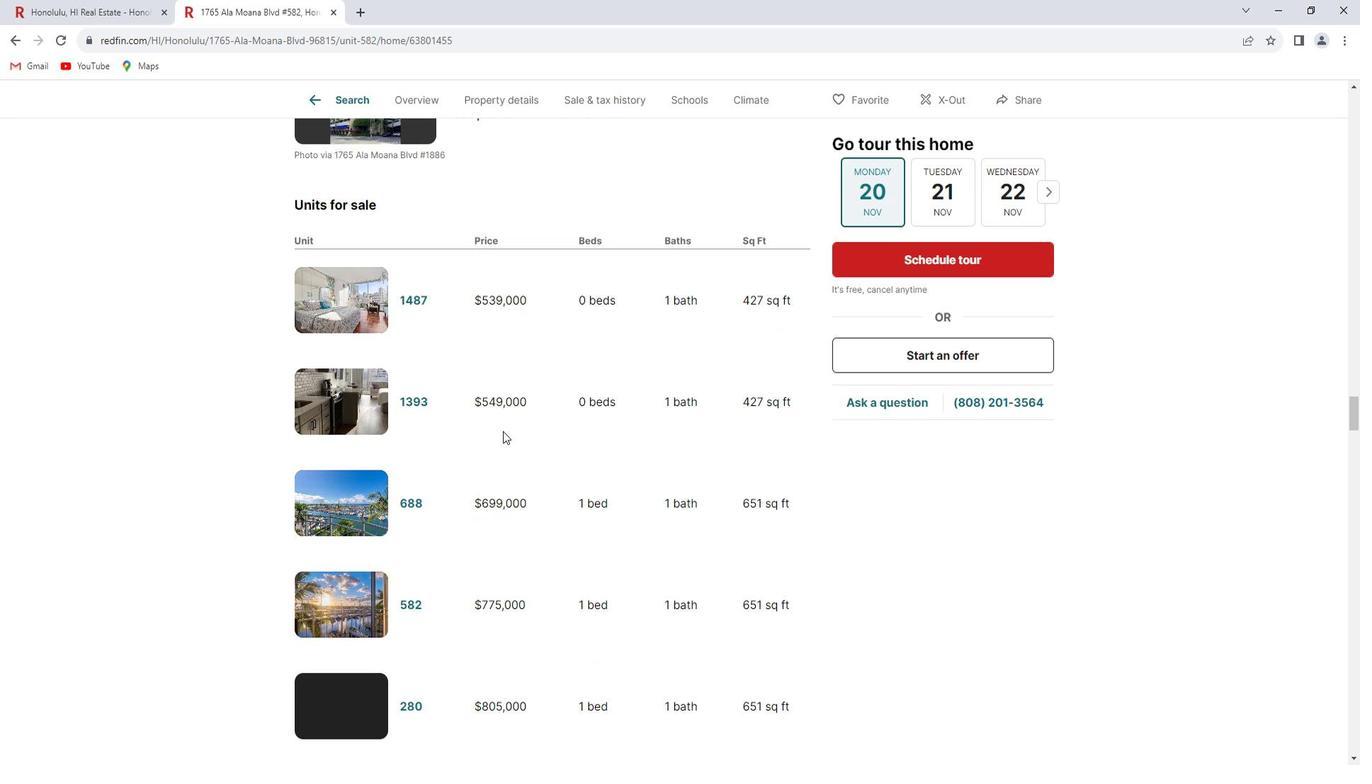 
Action: Mouse scrolled (503, 414) with delta (0, 0)
Screenshot: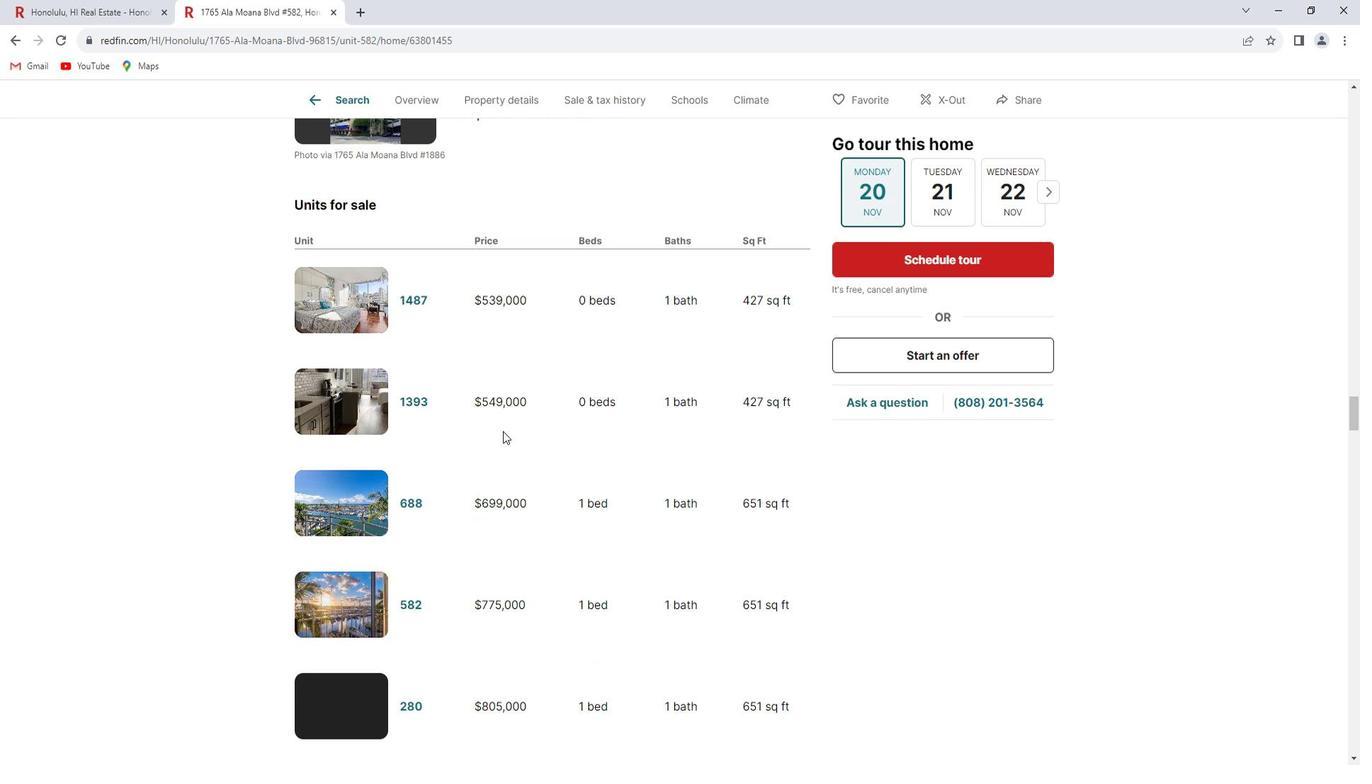 
Action: Mouse scrolled (503, 414) with delta (0, 0)
Screenshot: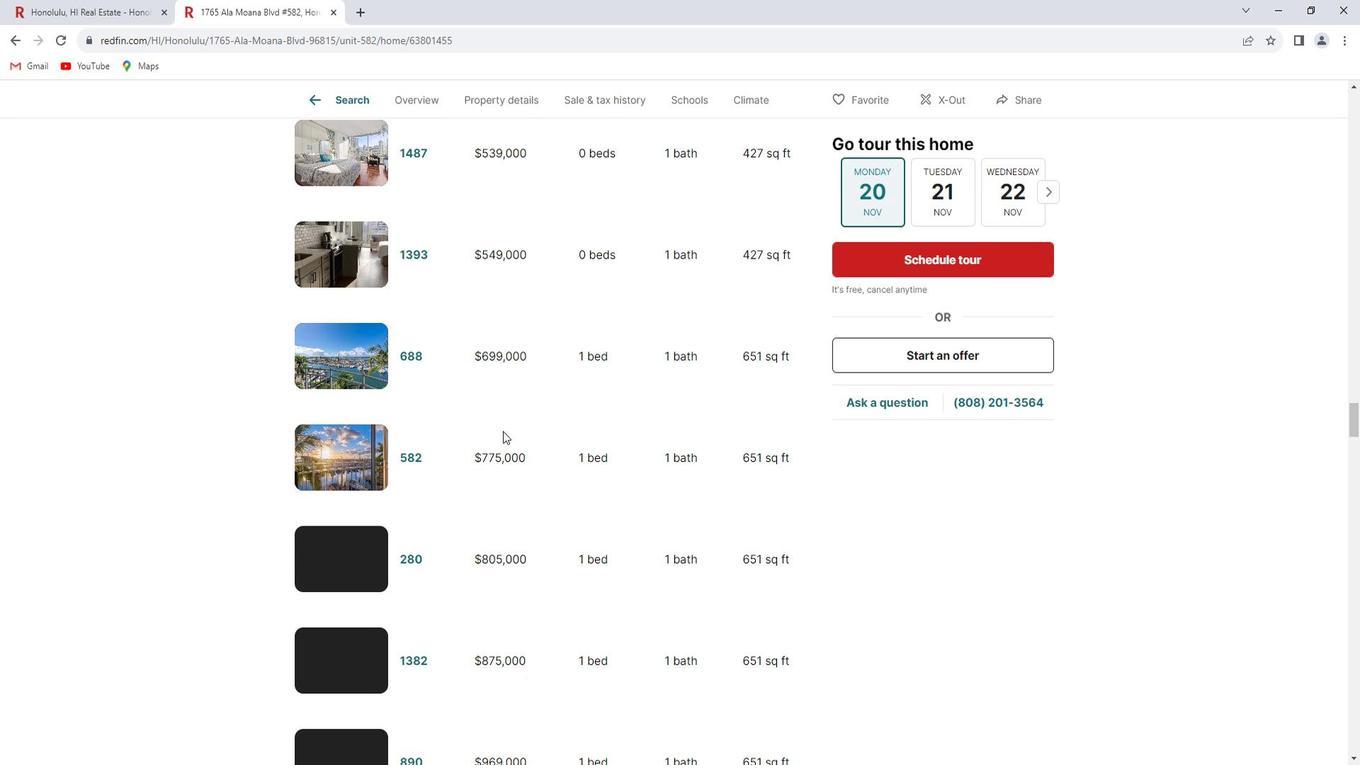 
Action: Mouse scrolled (503, 414) with delta (0, 0)
Screenshot: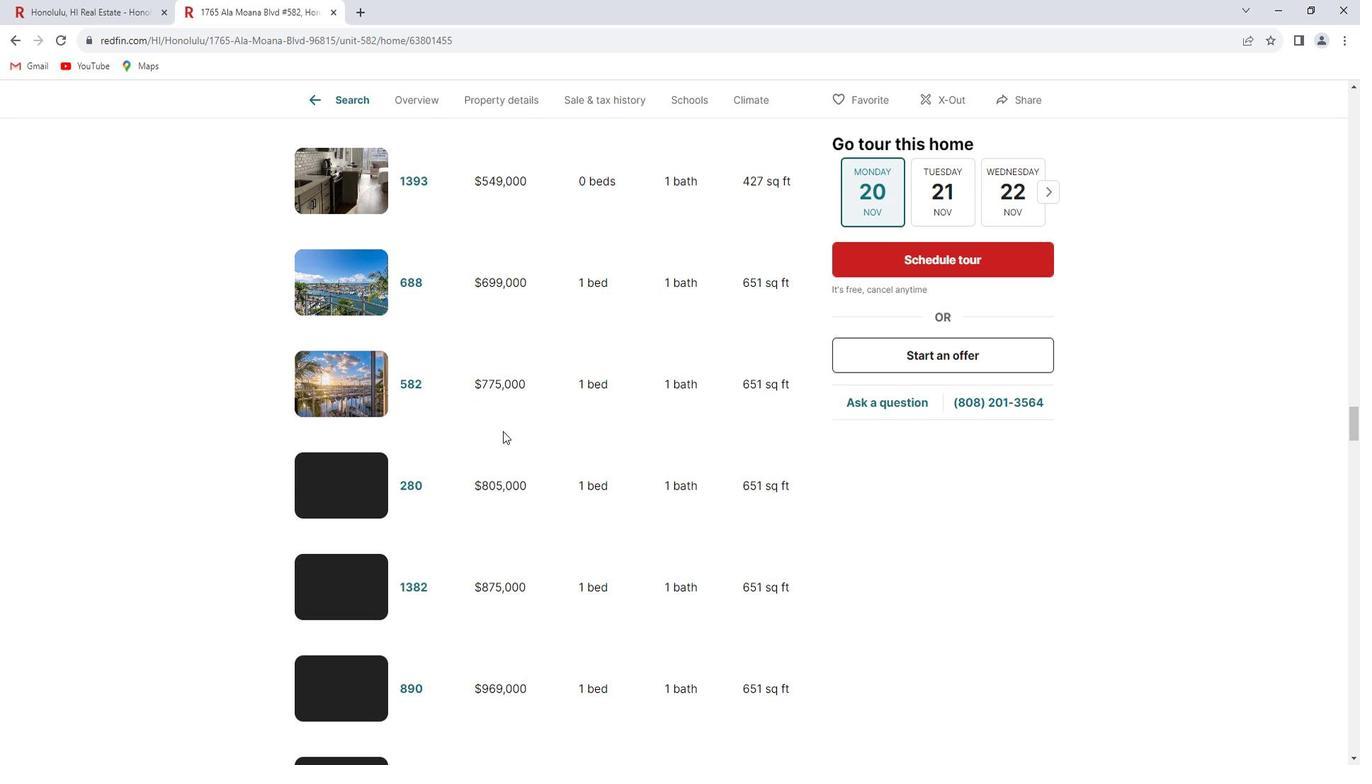 
Action: Mouse scrolled (503, 414) with delta (0, 0)
Screenshot: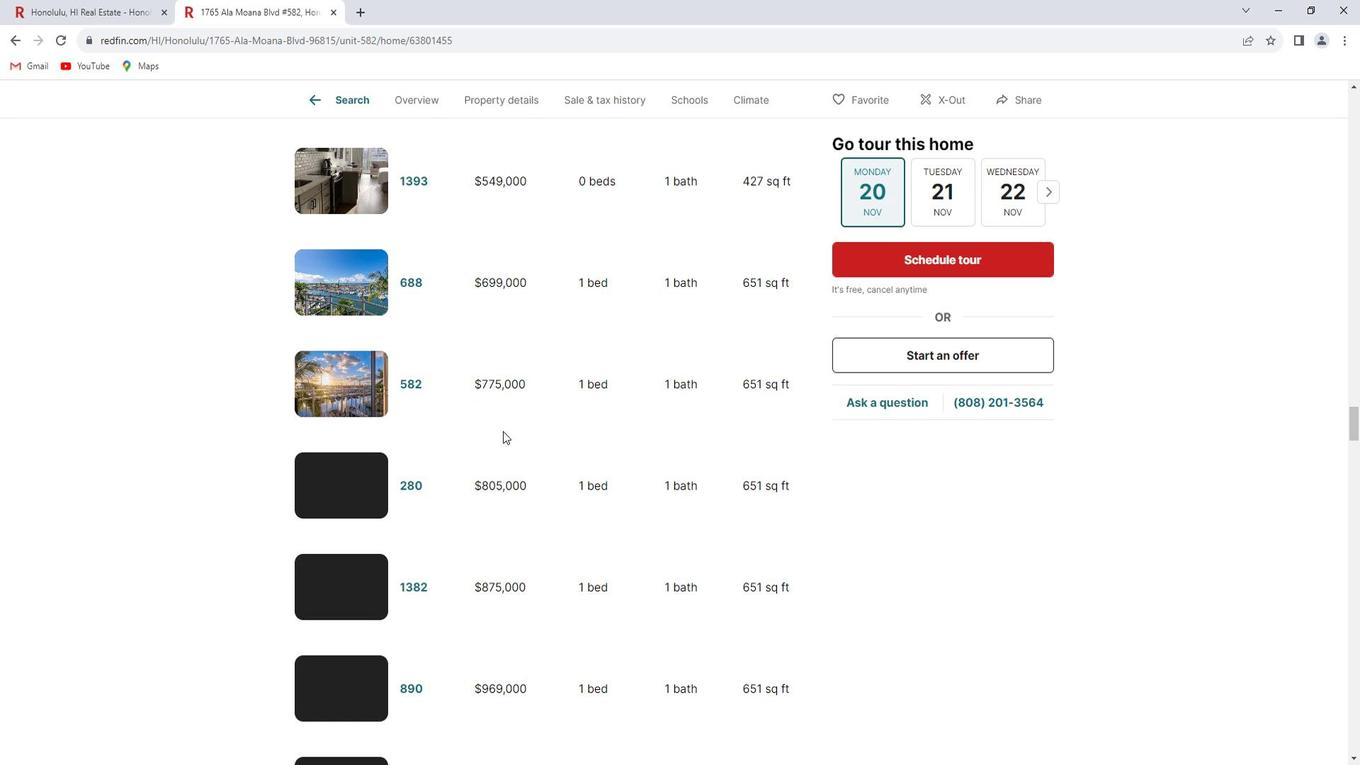 
Action: Mouse scrolled (503, 414) with delta (0, 0)
Screenshot: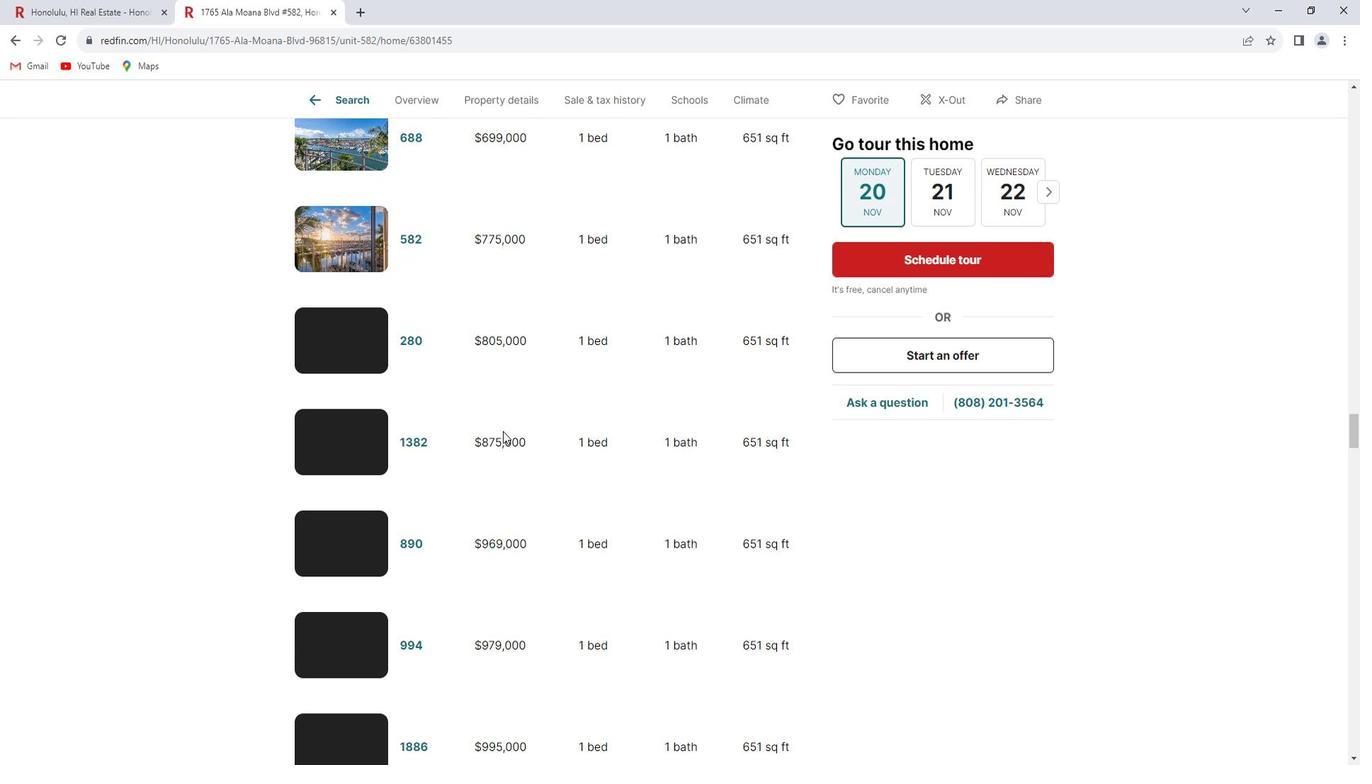 
Action: Mouse scrolled (503, 414) with delta (0, 0)
Screenshot: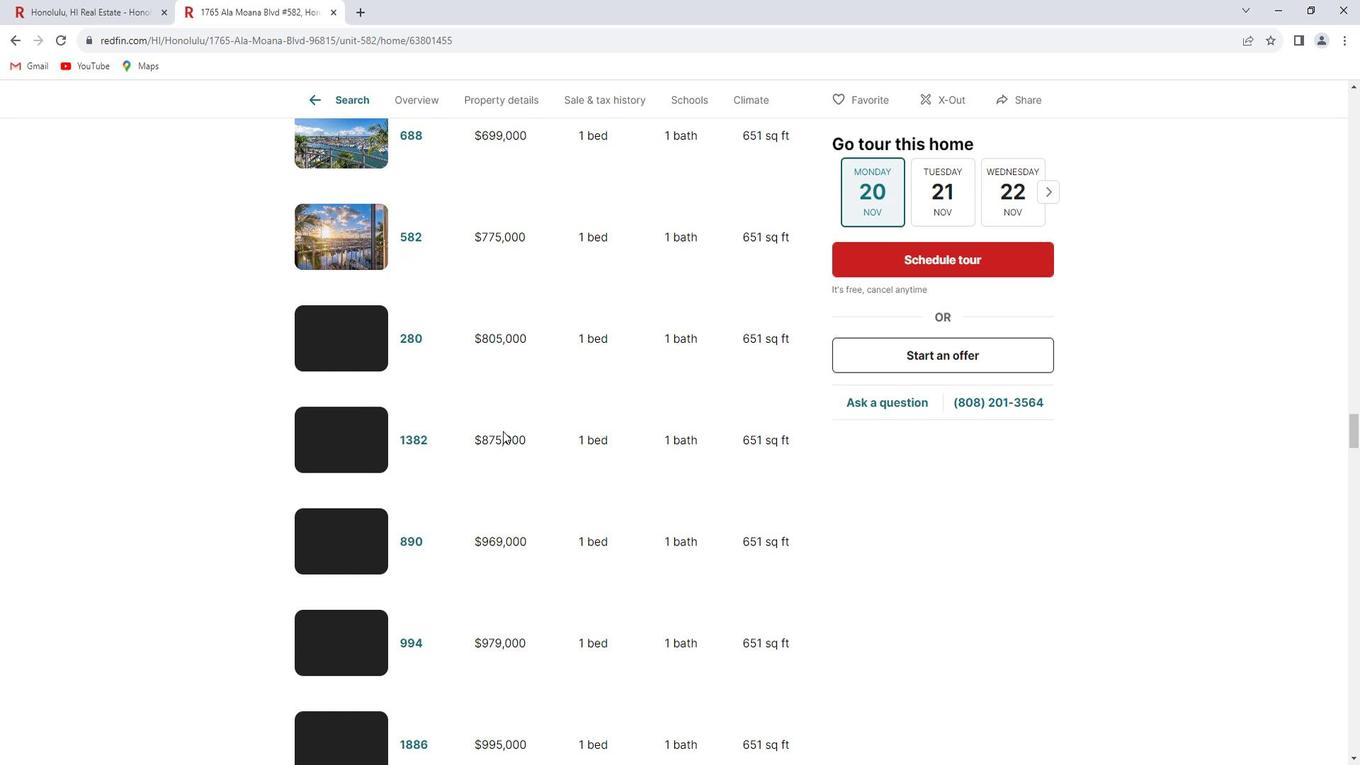 
Action: Mouse scrolled (503, 414) with delta (0, 0)
Screenshot: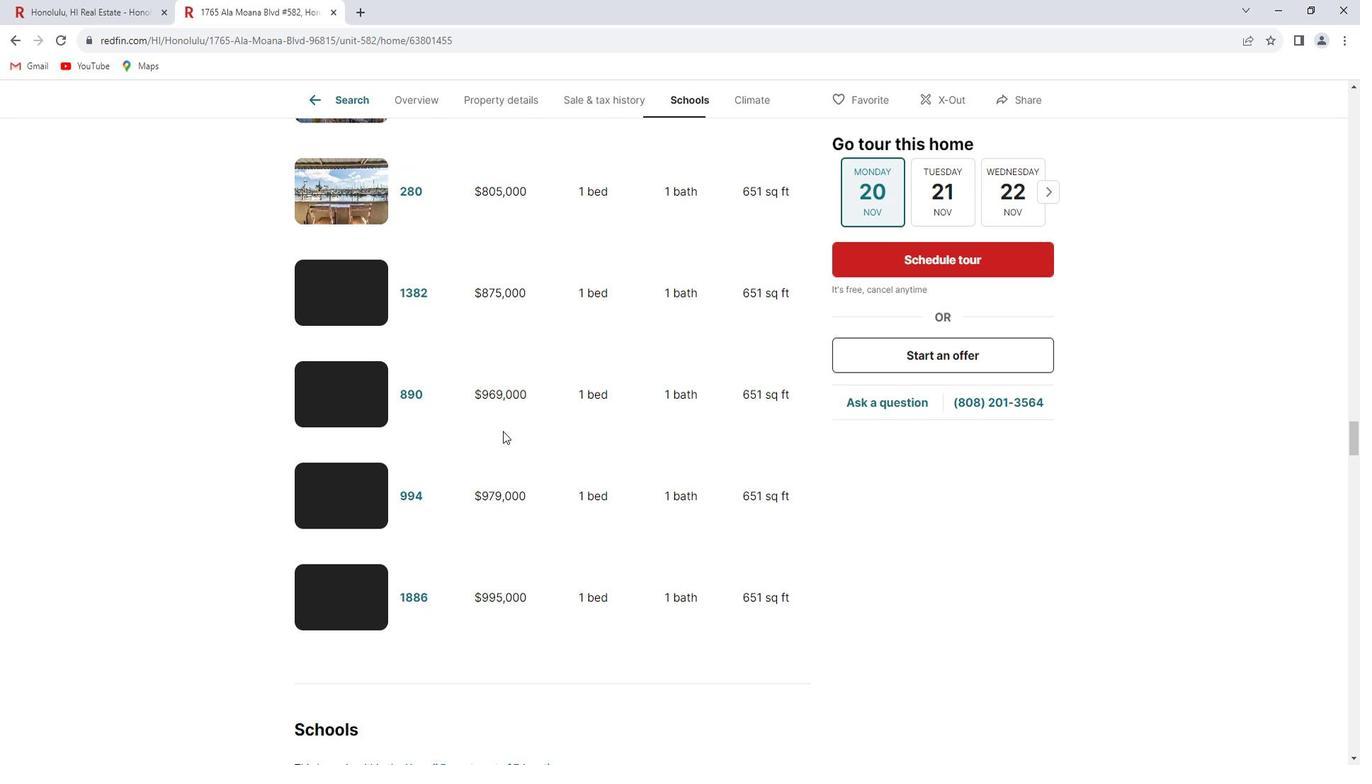 
Action: Mouse scrolled (503, 414) with delta (0, 0)
Screenshot: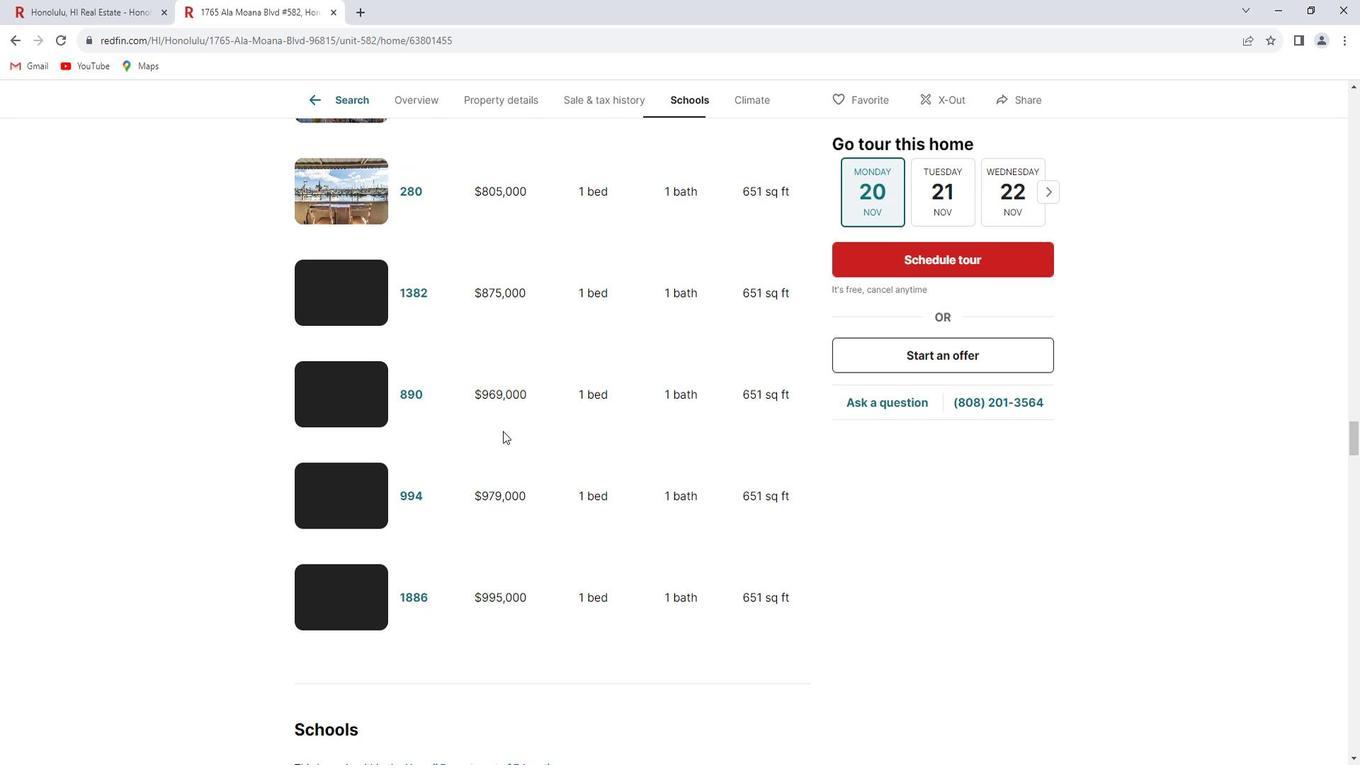 
Action: Mouse scrolled (503, 414) with delta (0, 0)
Screenshot: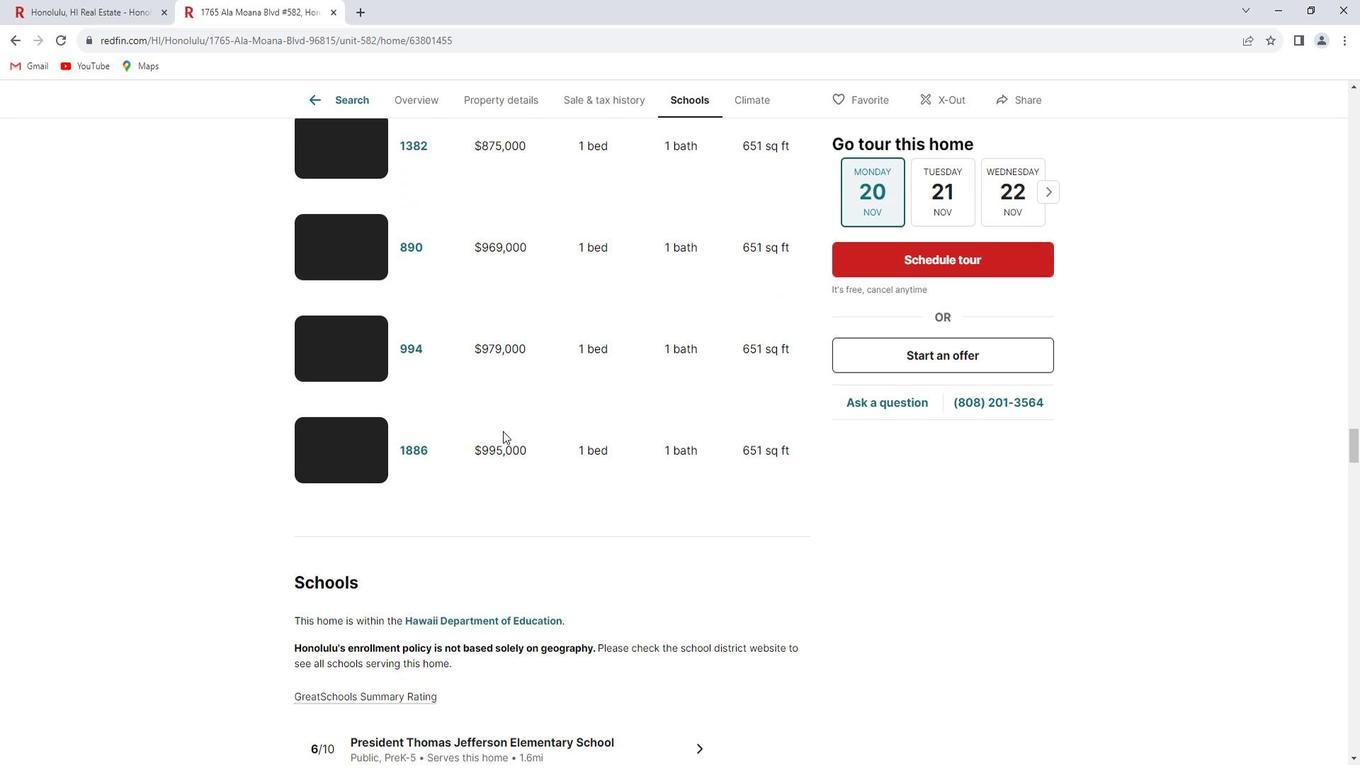 
Action: Mouse scrolled (503, 414) with delta (0, 0)
Screenshot: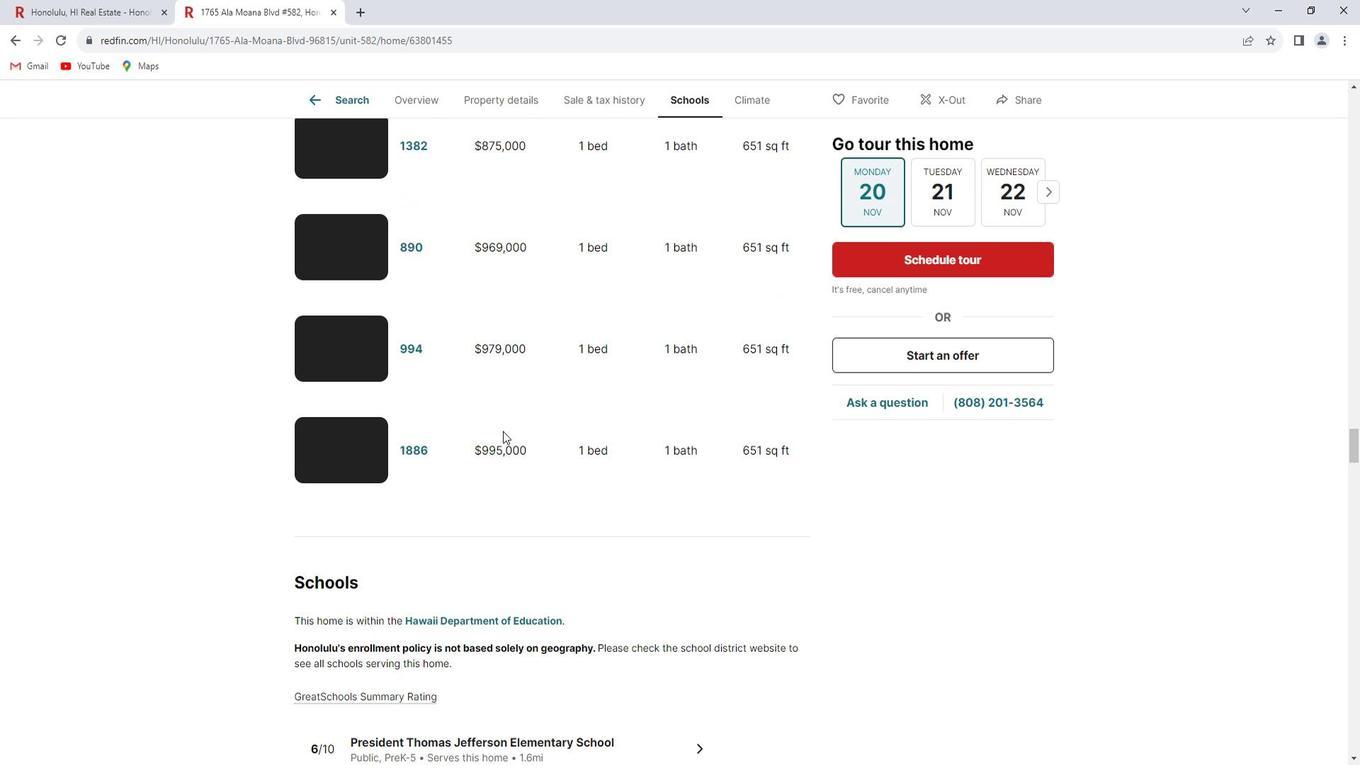 
Action: Mouse scrolled (503, 414) with delta (0, 0)
Screenshot: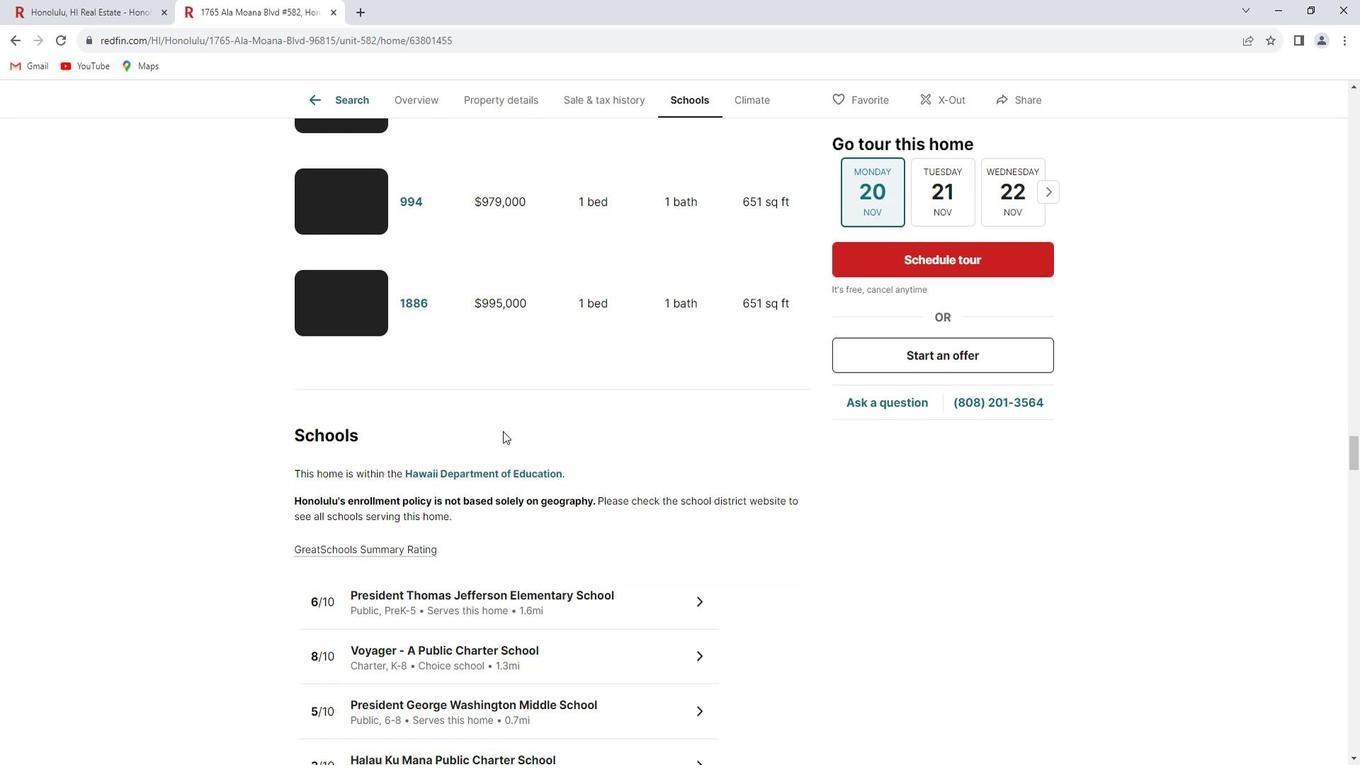 
Action: Mouse scrolled (503, 414) with delta (0, 0)
Screenshot: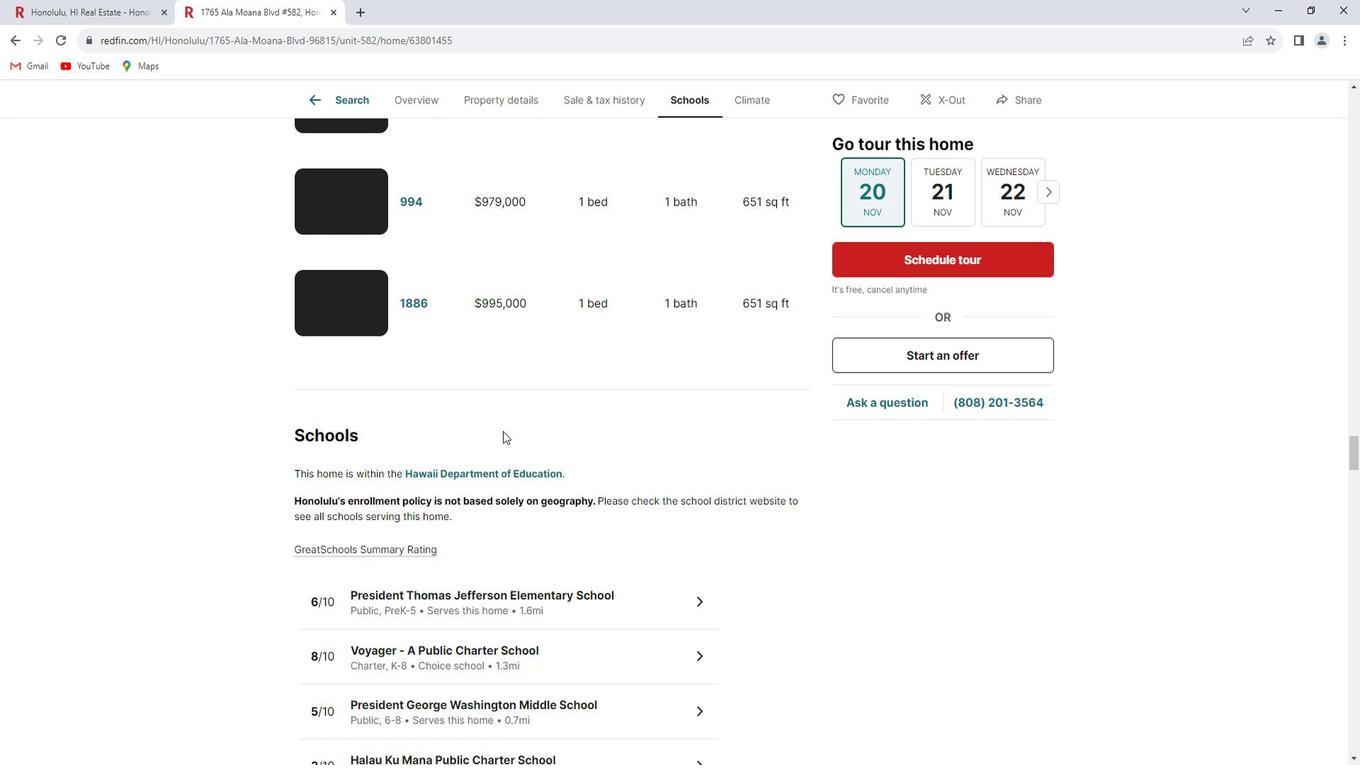 
Action: Mouse scrolled (503, 414) with delta (0, 0)
Screenshot: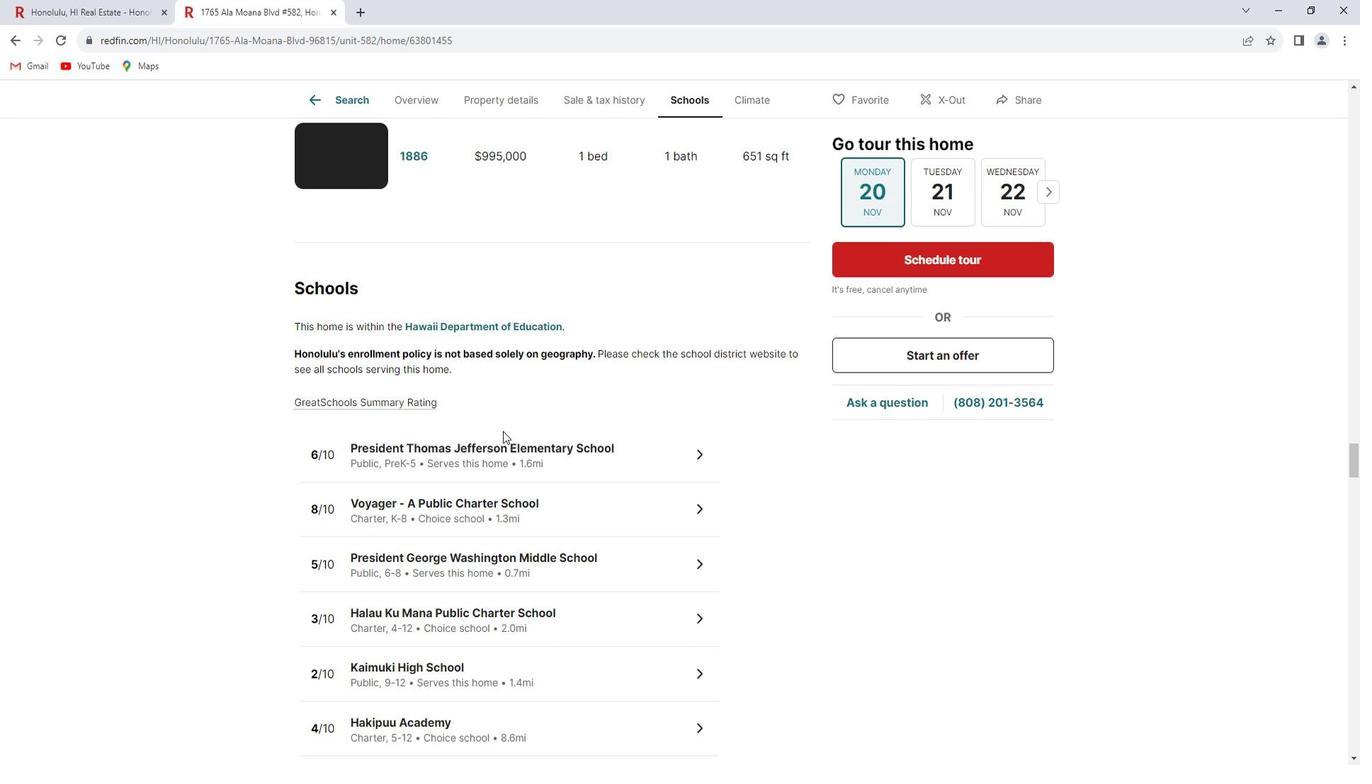 
Action: Mouse scrolled (503, 414) with delta (0, 0)
Screenshot: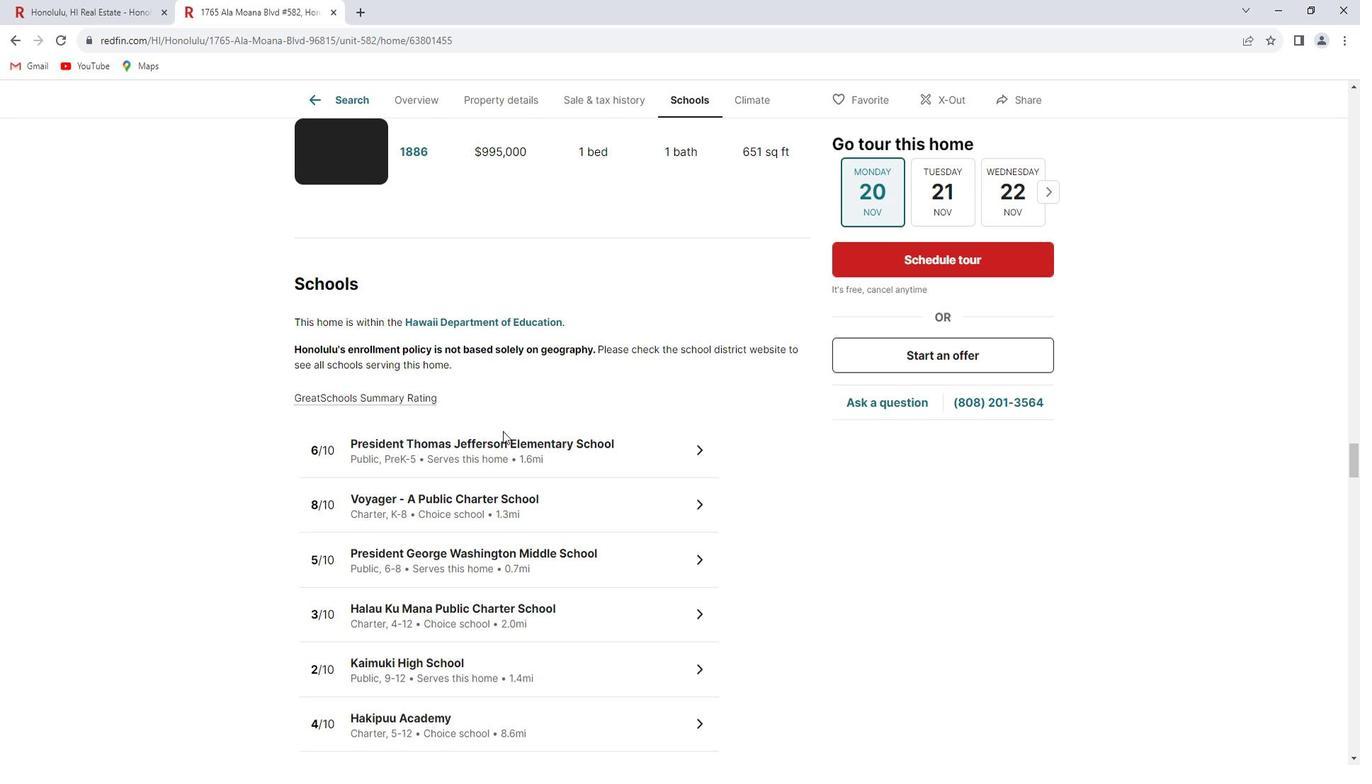 
Action: Mouse scrolled (503, 414) with delta (0, 0)
Screenshot: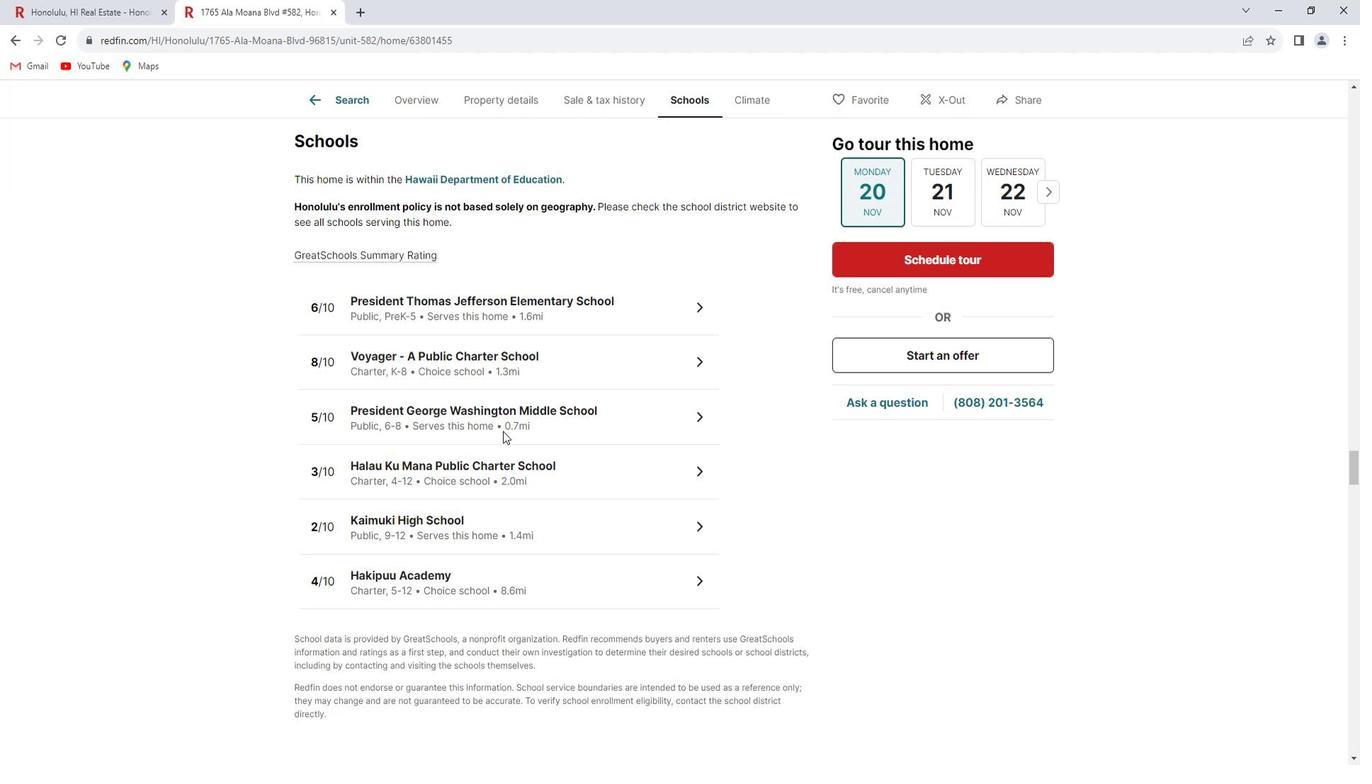 
Action: Mouse scrolled (503, 414) with delta (0, 0)
Screenshot: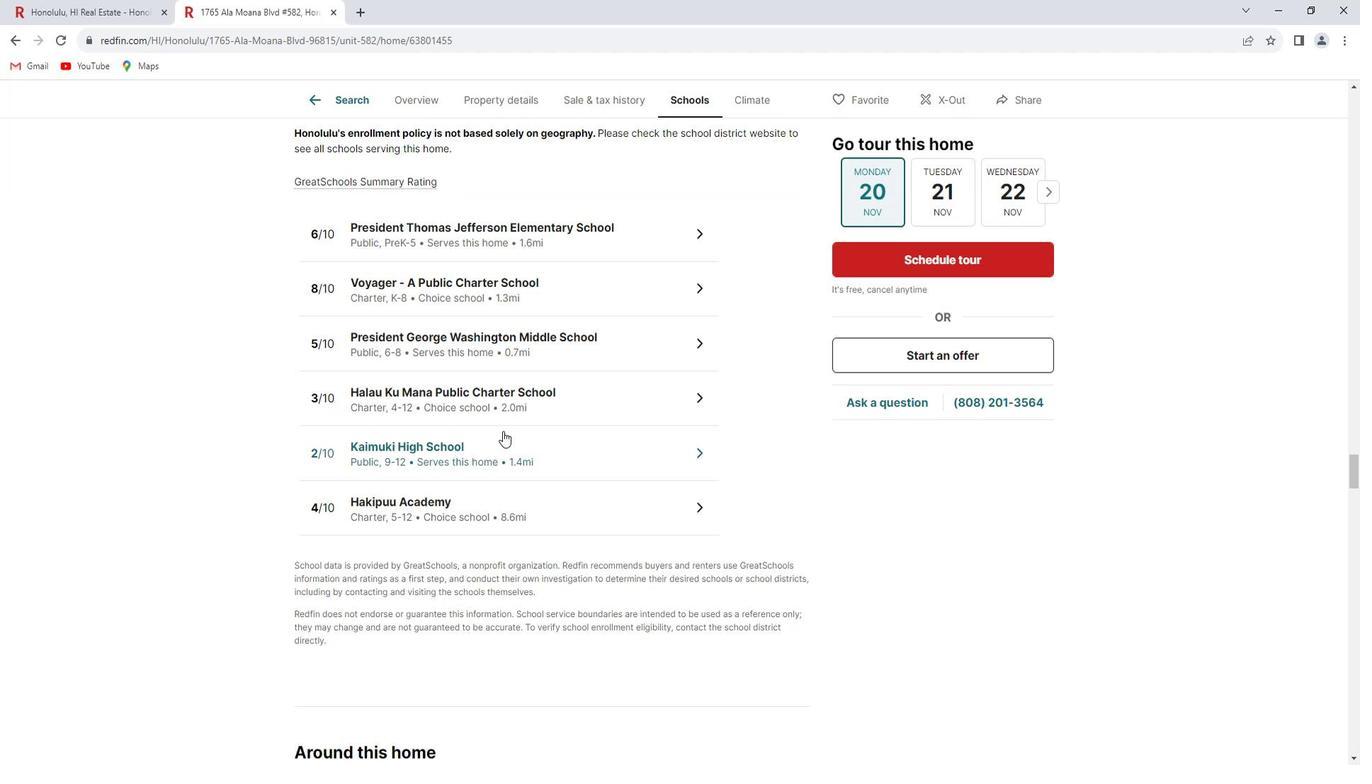 
Action: Mouse scrolled (503, 414) with delta (0, 0)
Screenshot: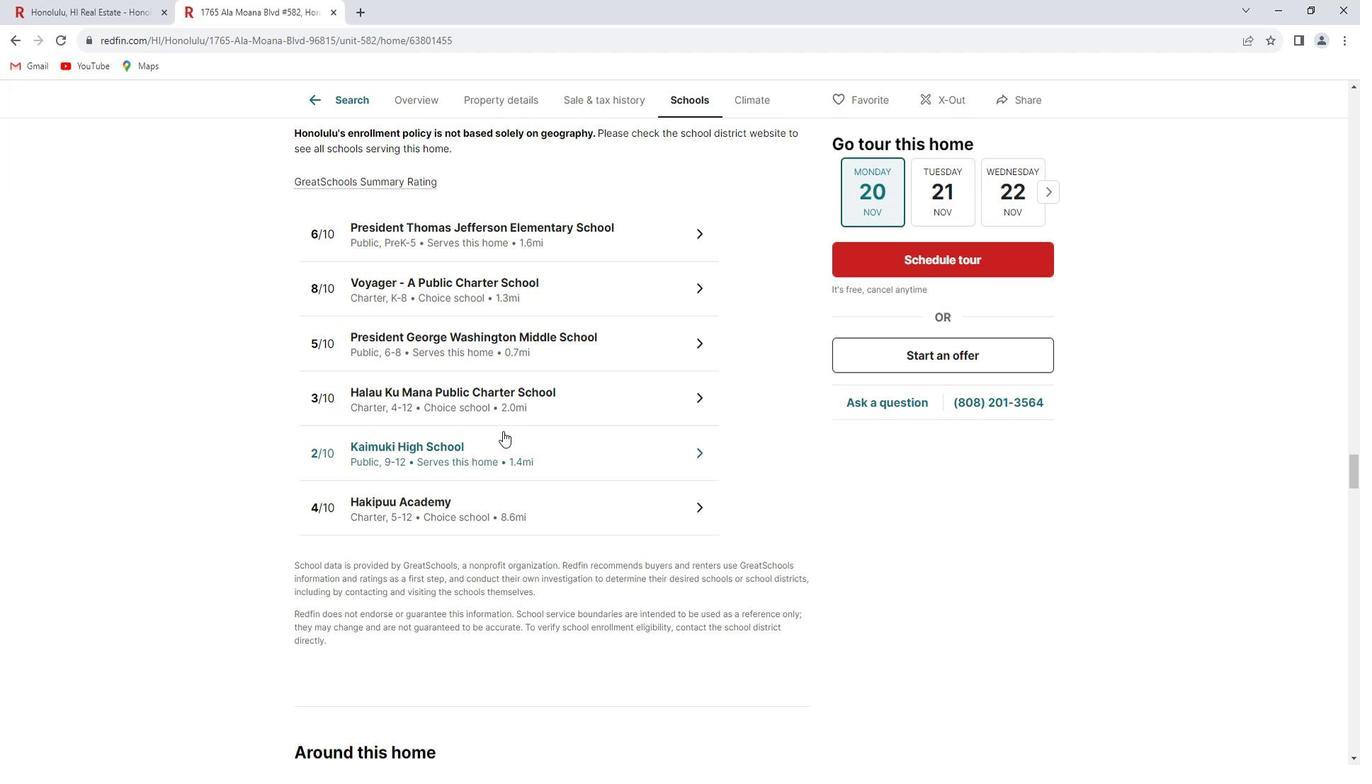 
Action: Mouse scrolled (503, 414) with delta (0, 0)
Screenshot: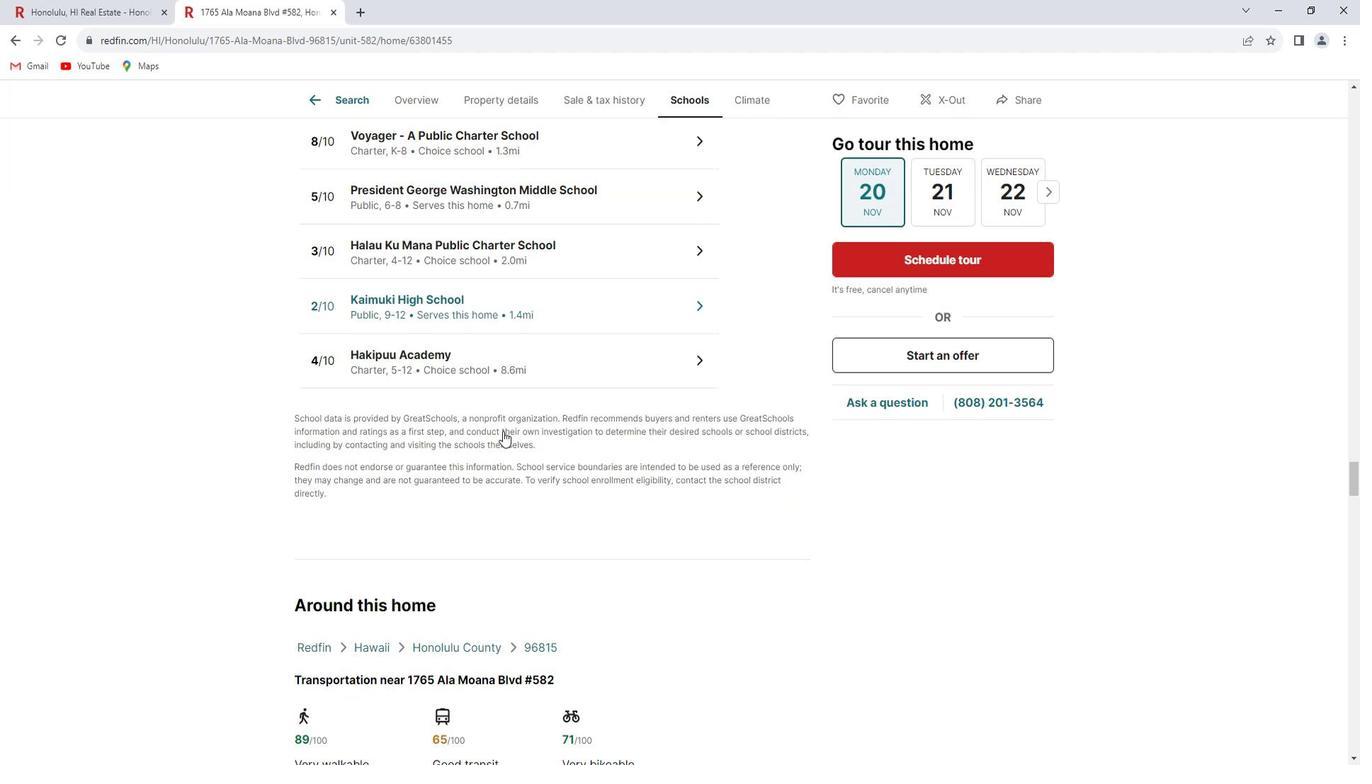 
Action: Mouse scrolled (503, 414) with delta (0, 0)
Screenshot: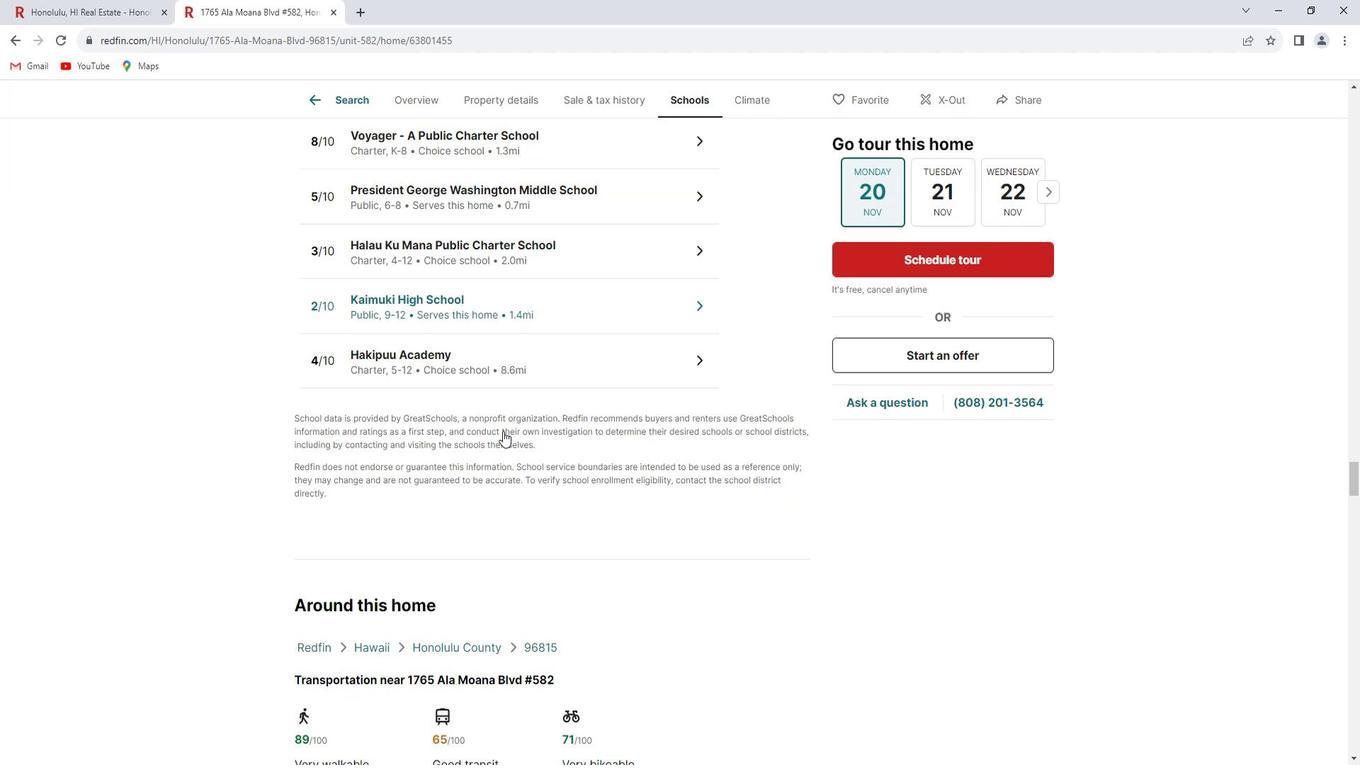 
Action: Mouse scrolled (503, 414) with delta (0, 0)
Screenshot: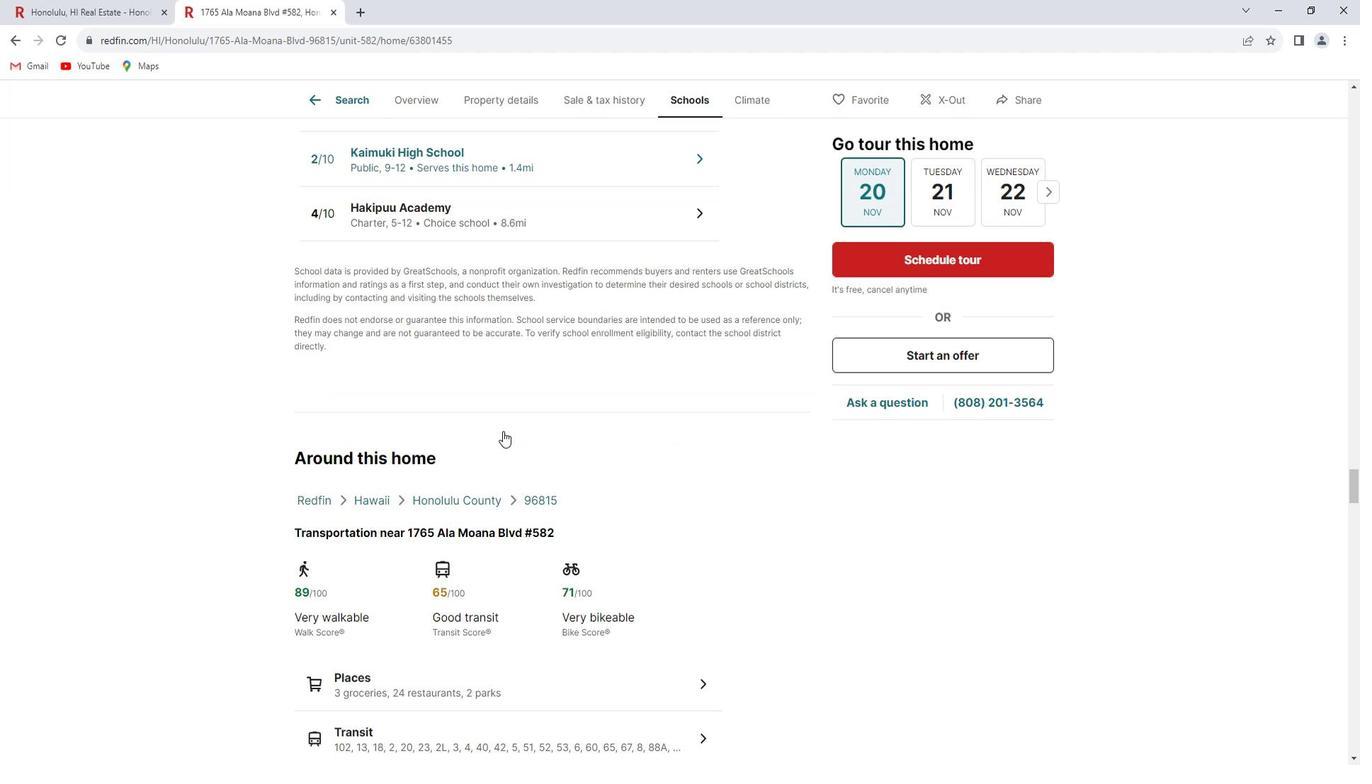 
Action: Mouse scrolled (503, 414) with delta (0, 0)
Screenshot: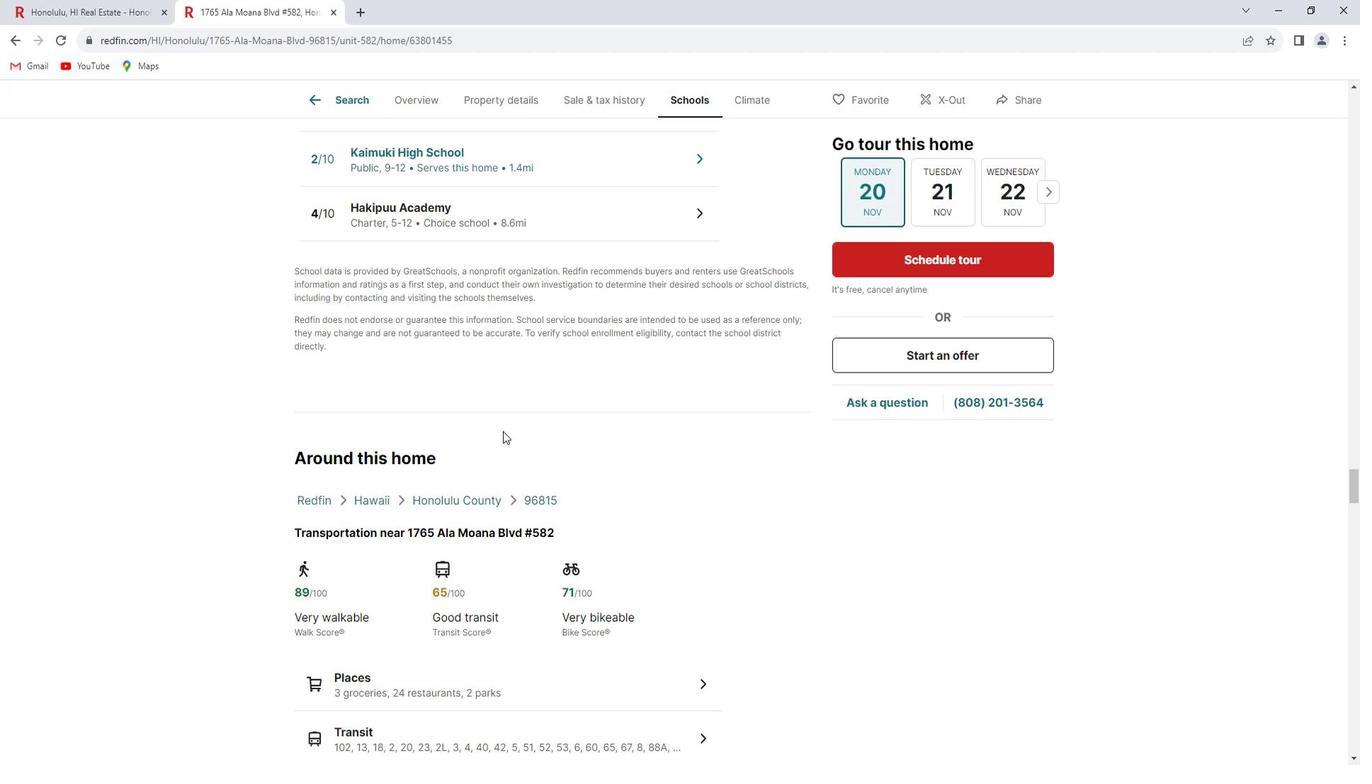 
Action: Mouse scrolled (503, 414) with delta (0, 0)
Screenshot: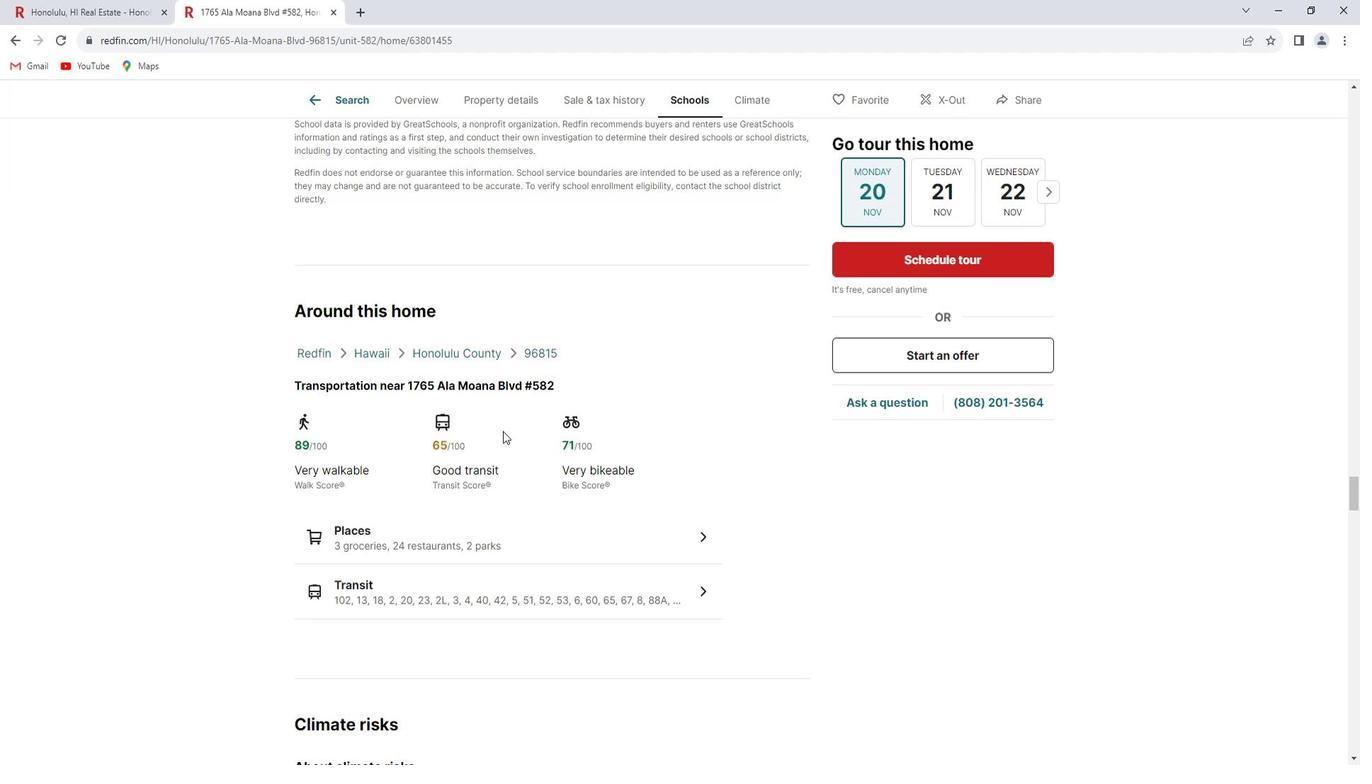
Action: Mouse scrolled (503, 414) with delta (0, 0)
Screenshot: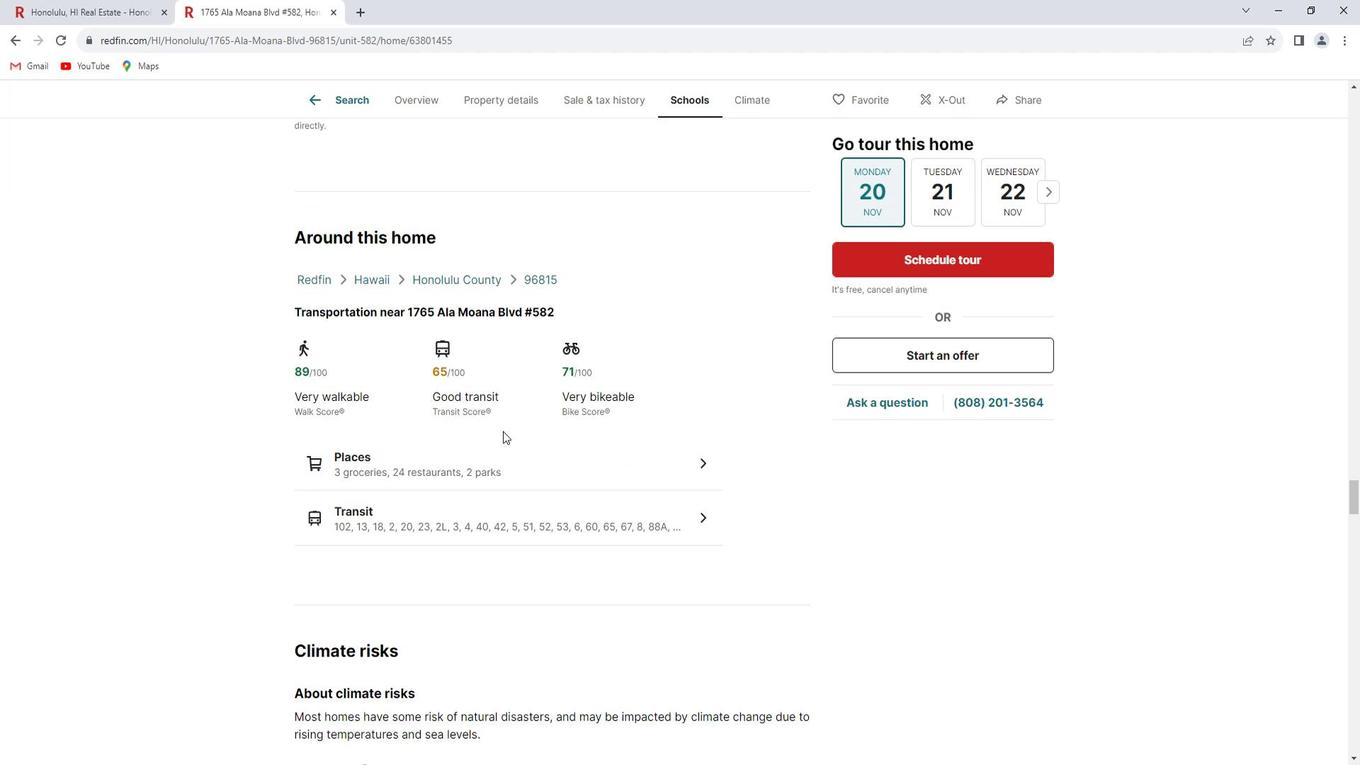
Action: Mouse scrolled (503, 414) with delta (0, 0)
Screenshot: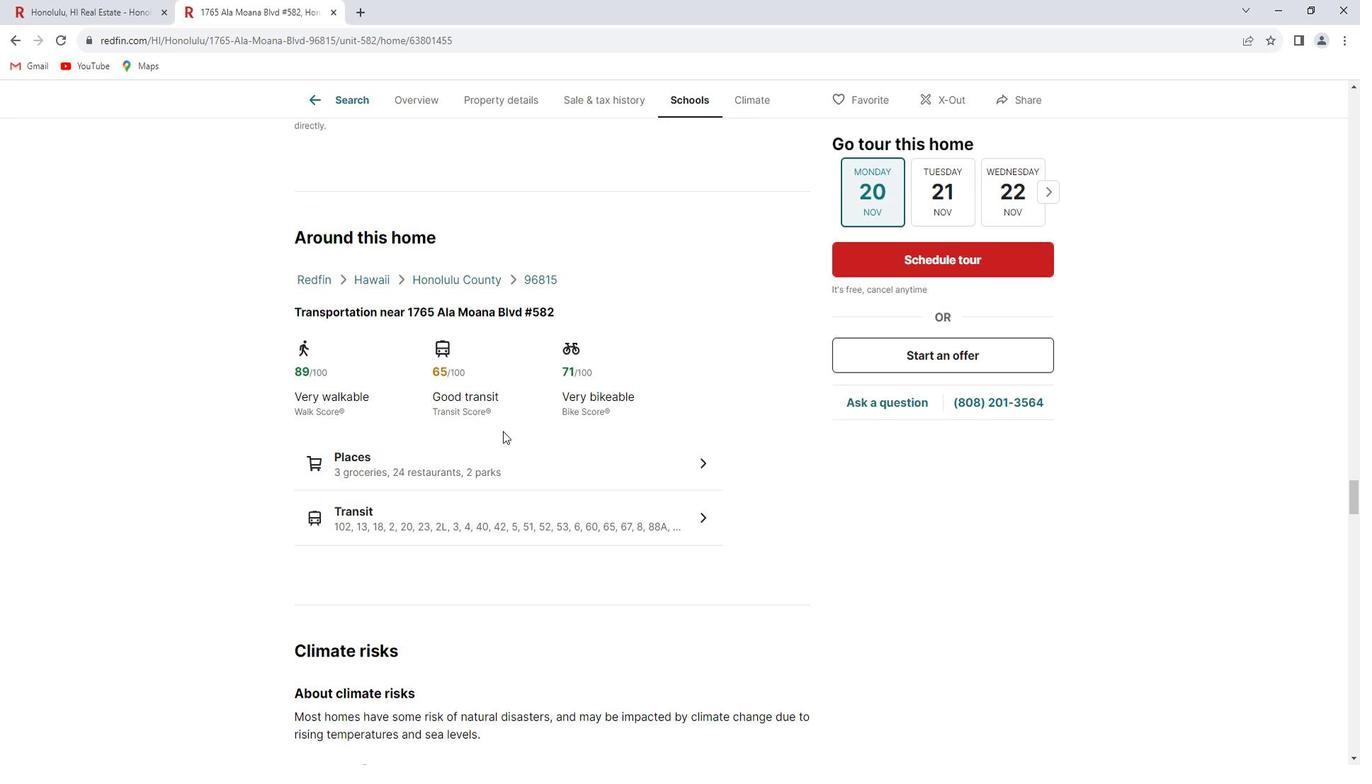
Action: Mouse scrolled (503, 414) with delta (0, 0)
Screenshot: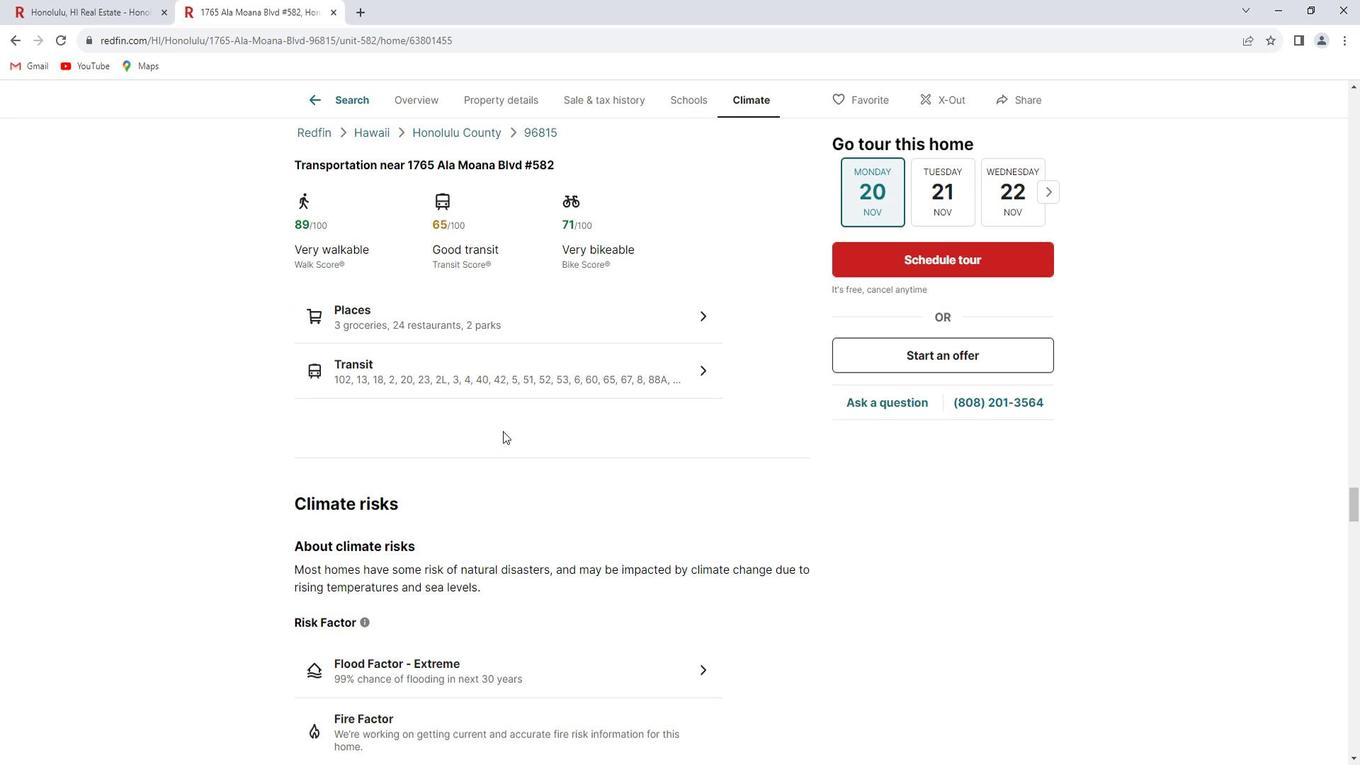 
Action: Mouse scrolled (503, 414) with delta (0, 0)
Screenshot: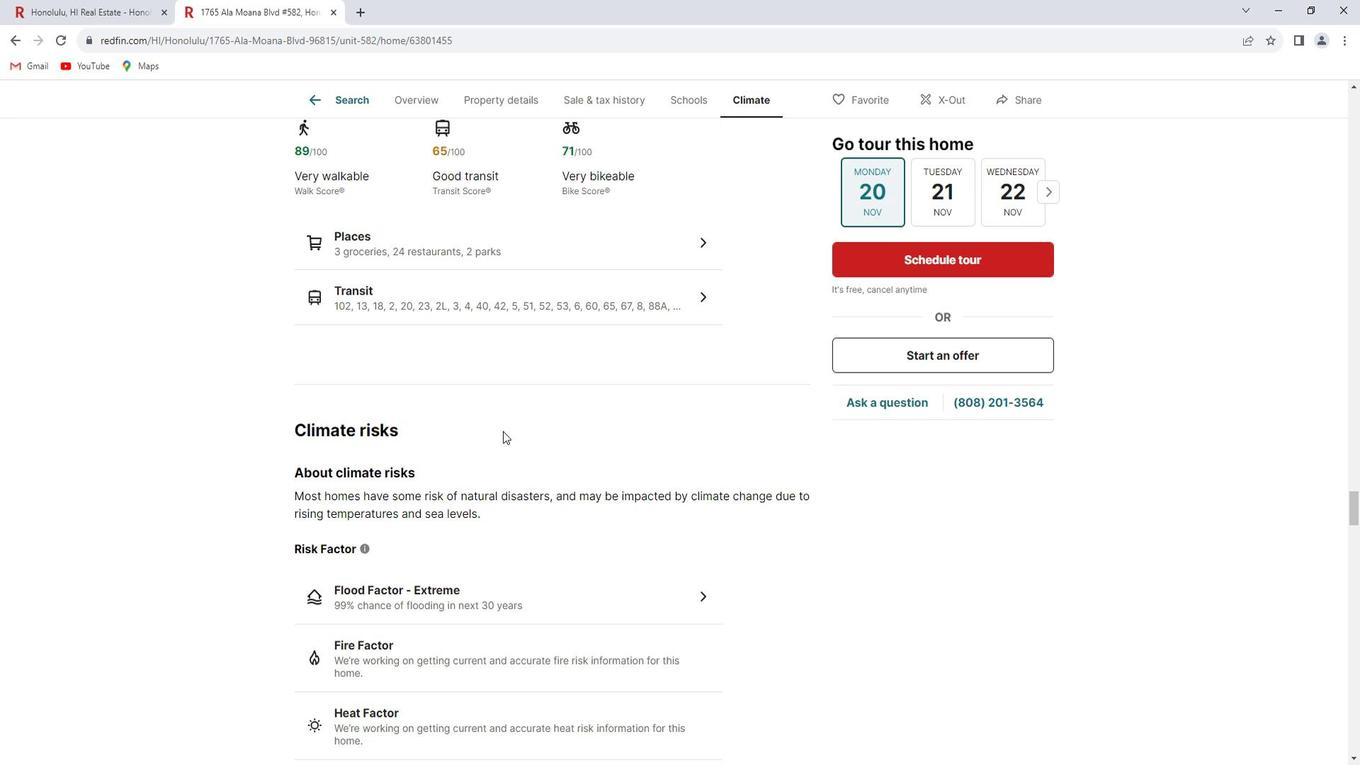 
Action: Mouse scrolled (503, 414) with delta (0, 0)
Screenshot: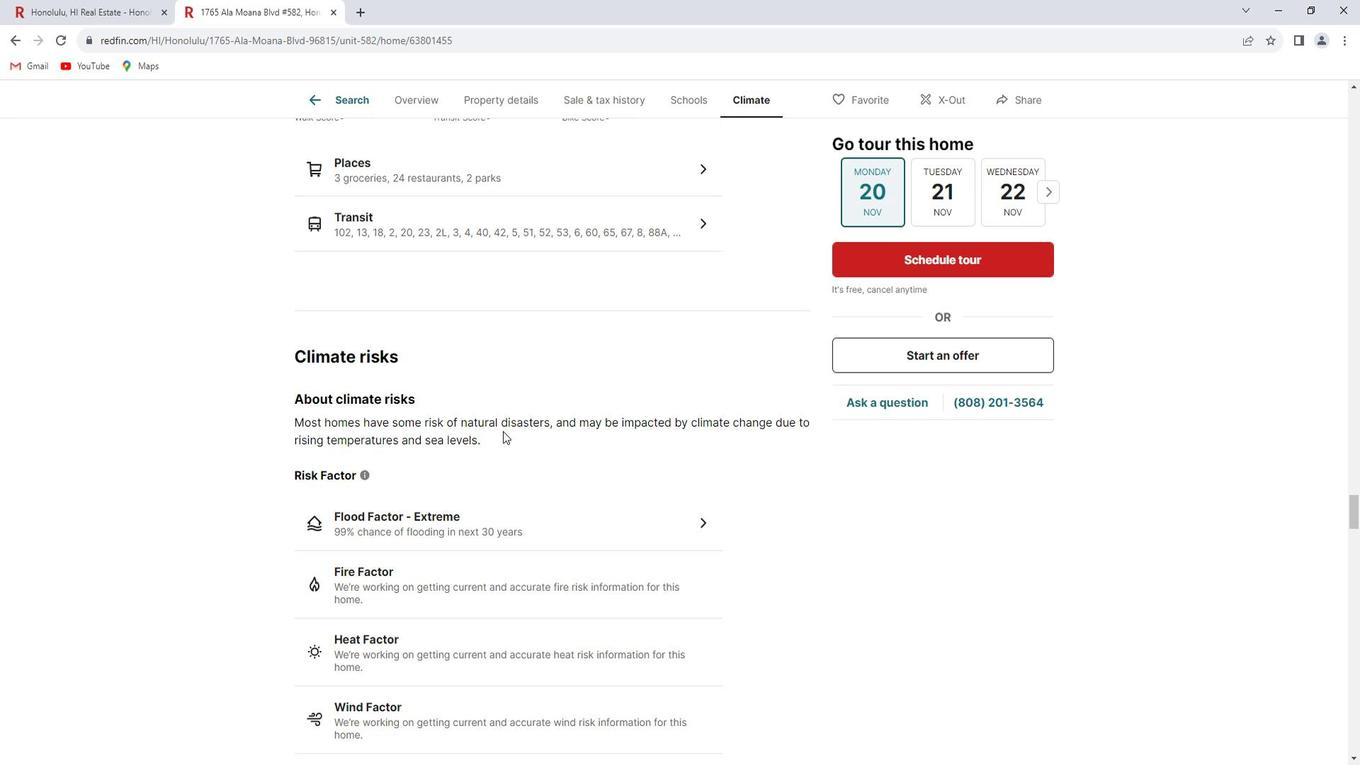 
Action: Mouse scrolled (503, 414) with delta (0, 0)
Screenshot: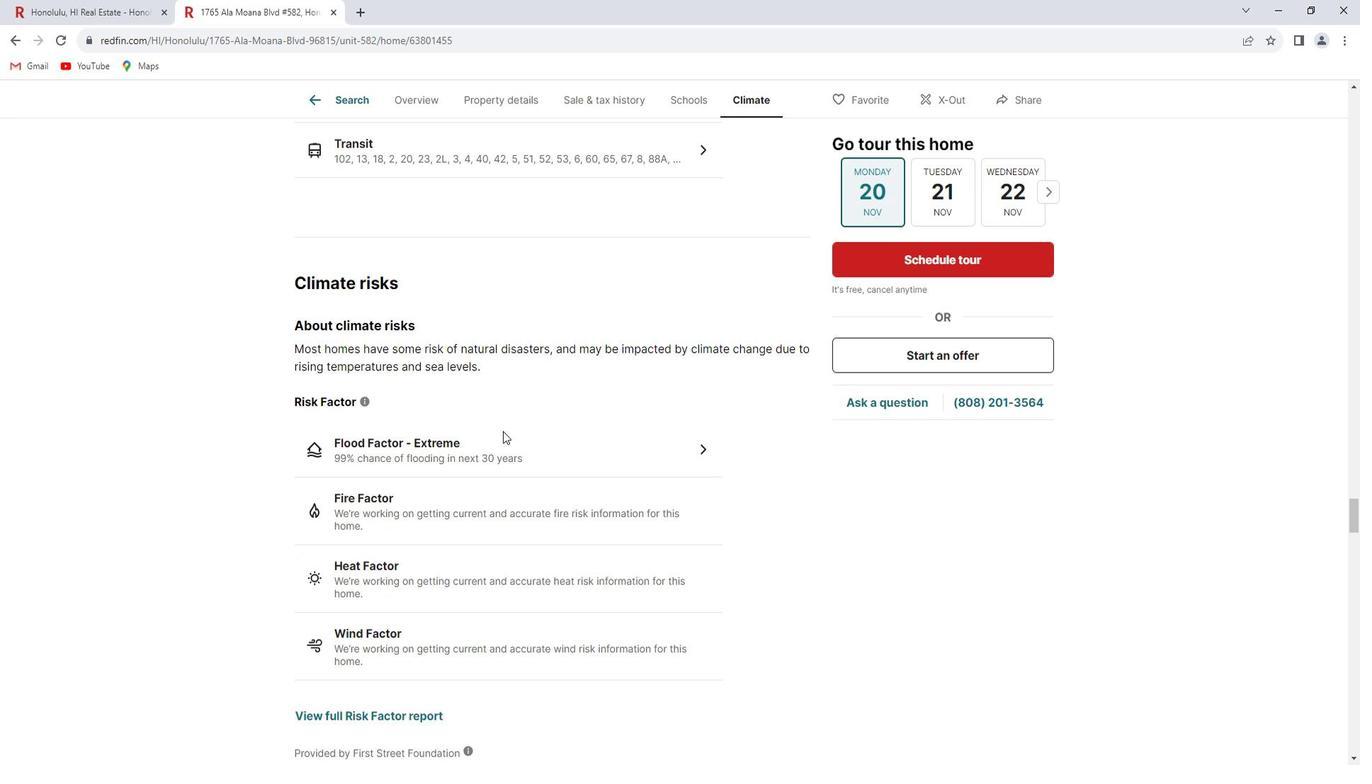 
Action: Mouse scrolled (503, 414) with delta (0, 0)
Screenshot: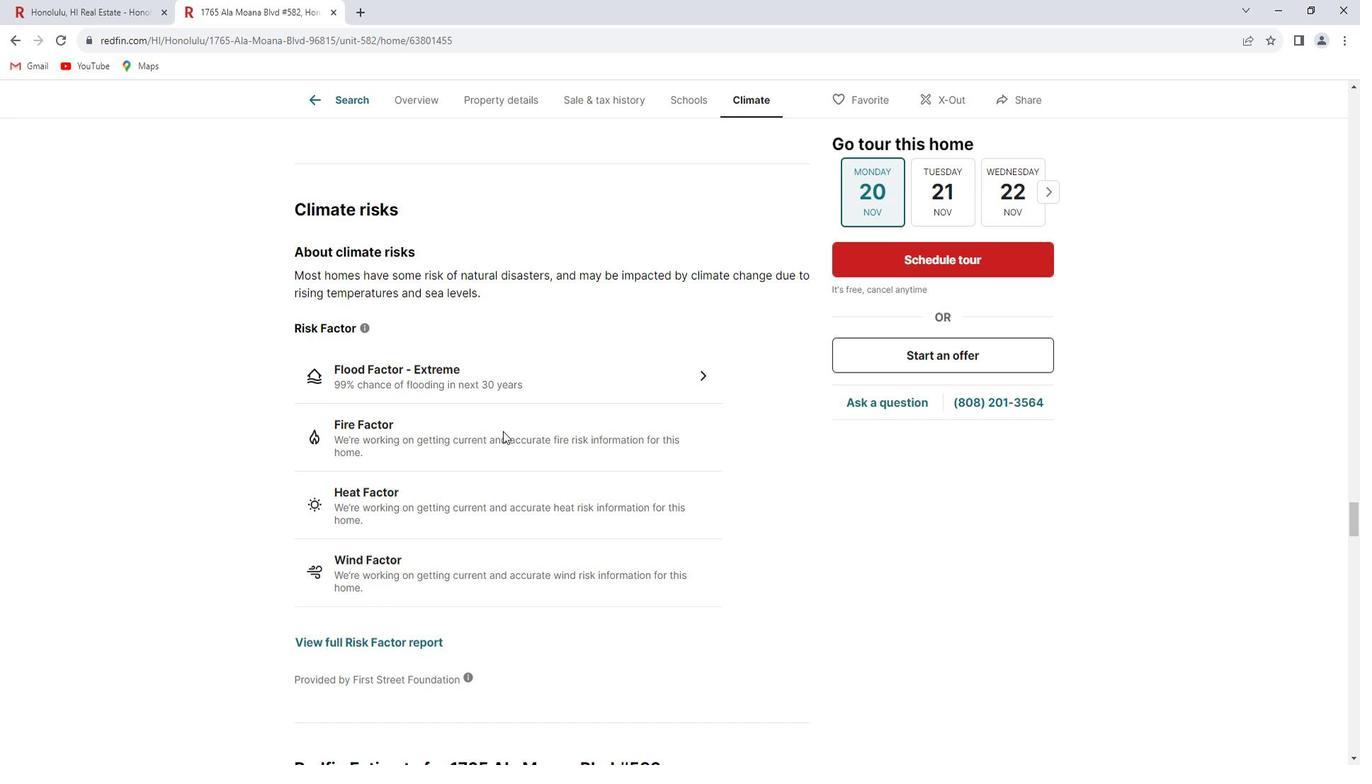 
Action: Mouse scrolled (503, 414) with delta (0, 0)
Screenshot: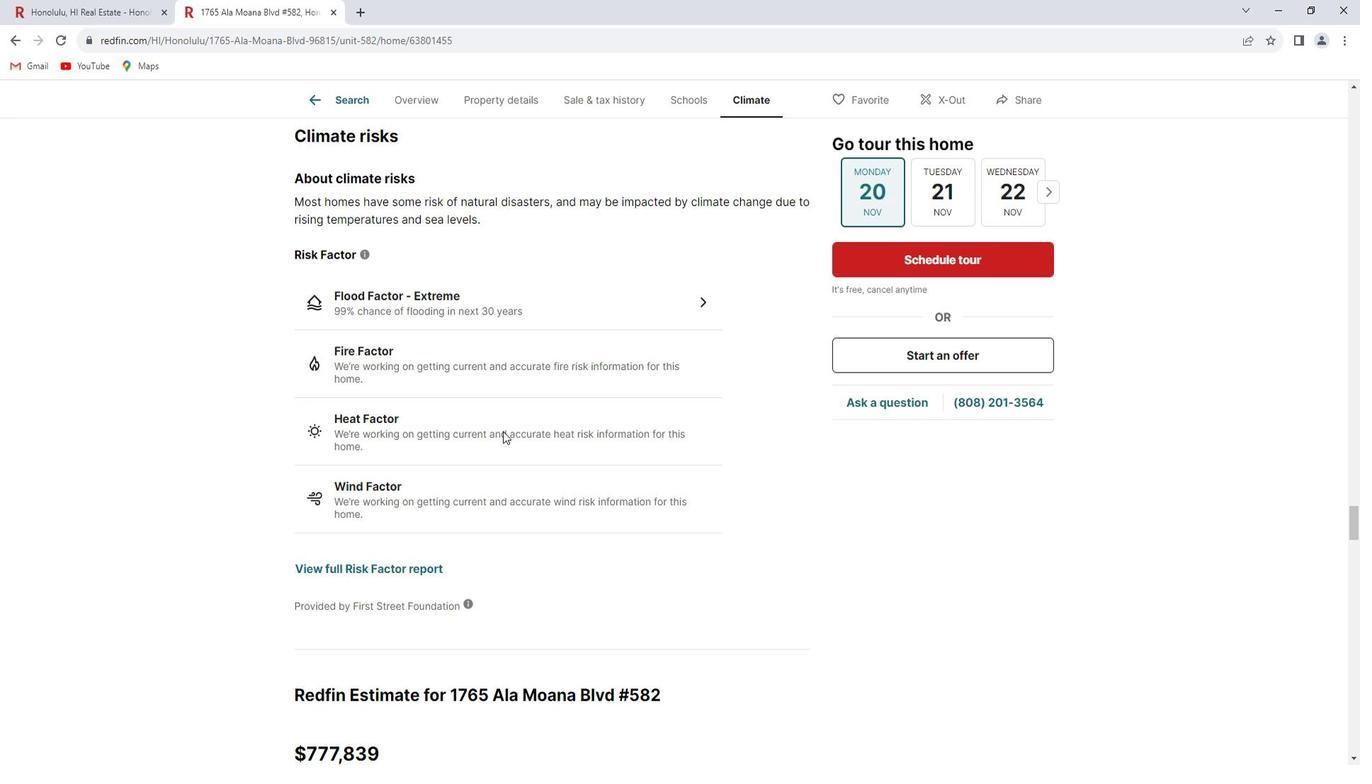 
Action: Mouse scrolled (503, 414) with delta (0, 0)
Screenshot: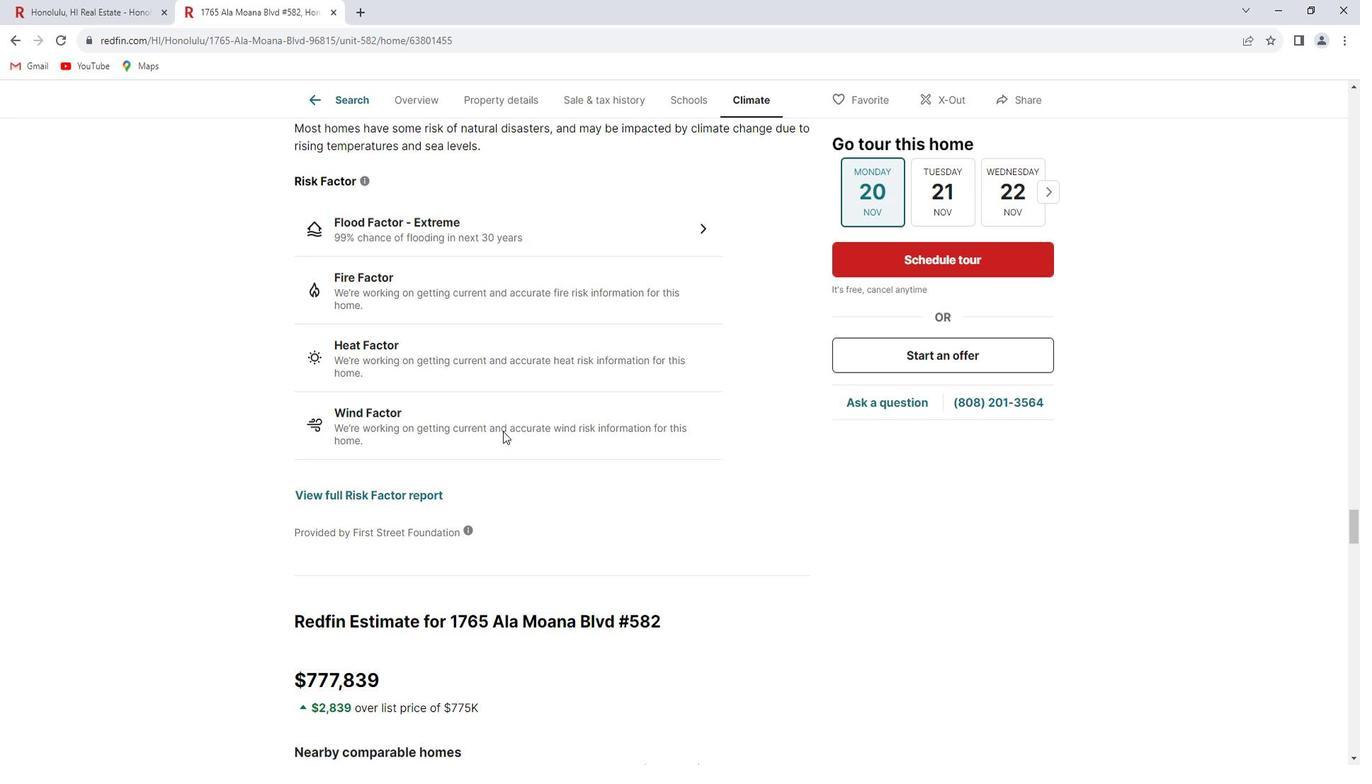 
Action: Mouse scrolled (503, 414) with delta (0, 0)
Screenshot: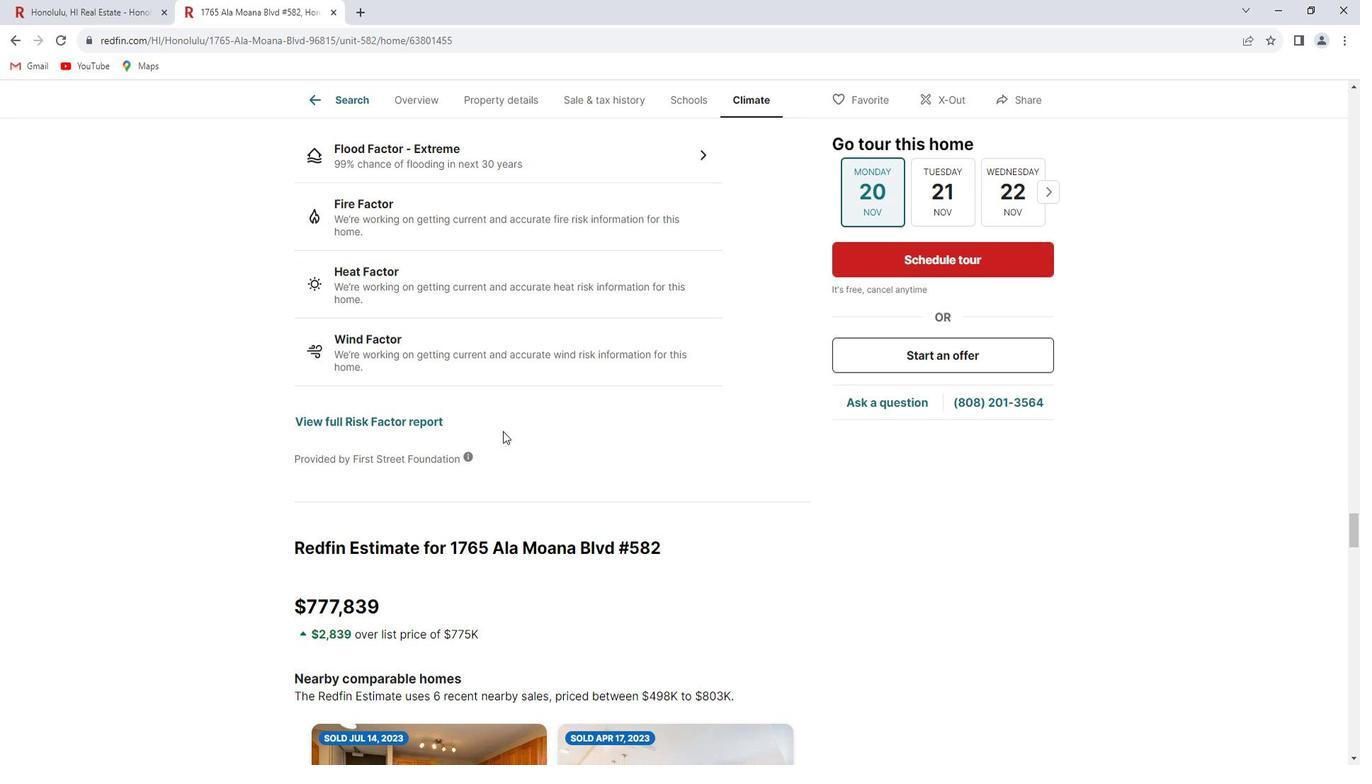 
Action: Mouse scrolled (503, 414) with delta (0, 0)
Screenshot: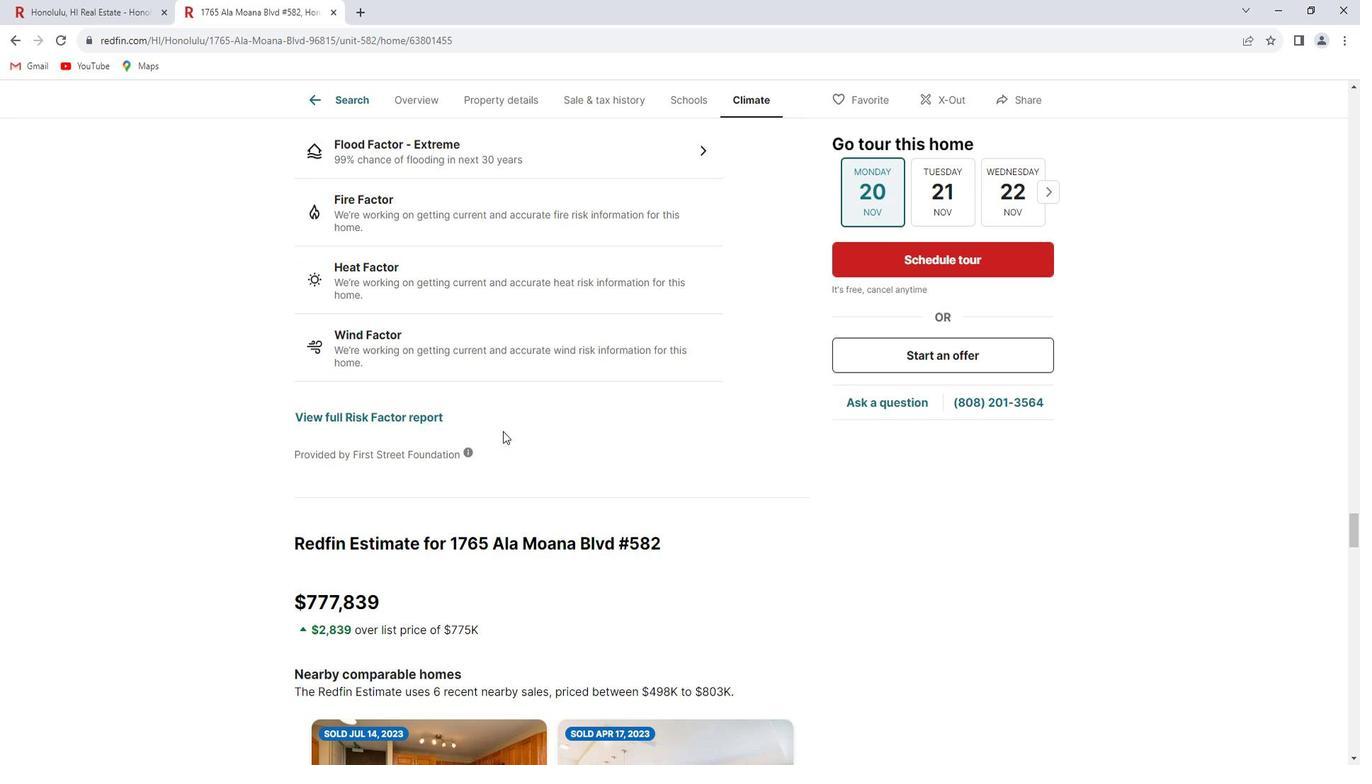 
Action: Mouse scrolled (503, 414) with delta (0, 0)
Screenshot: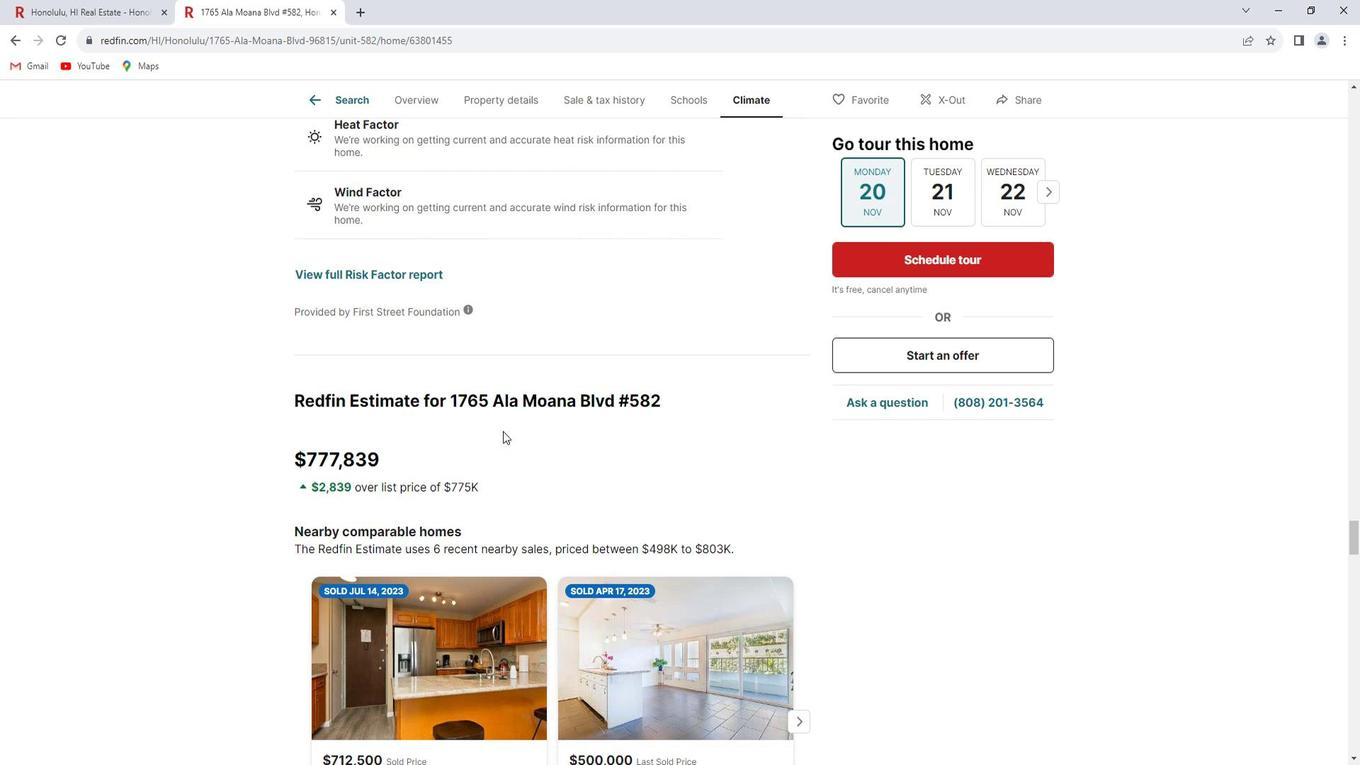 
Action: Mouse scrolled (503, 414) with delta (0, 0)
Screenshot: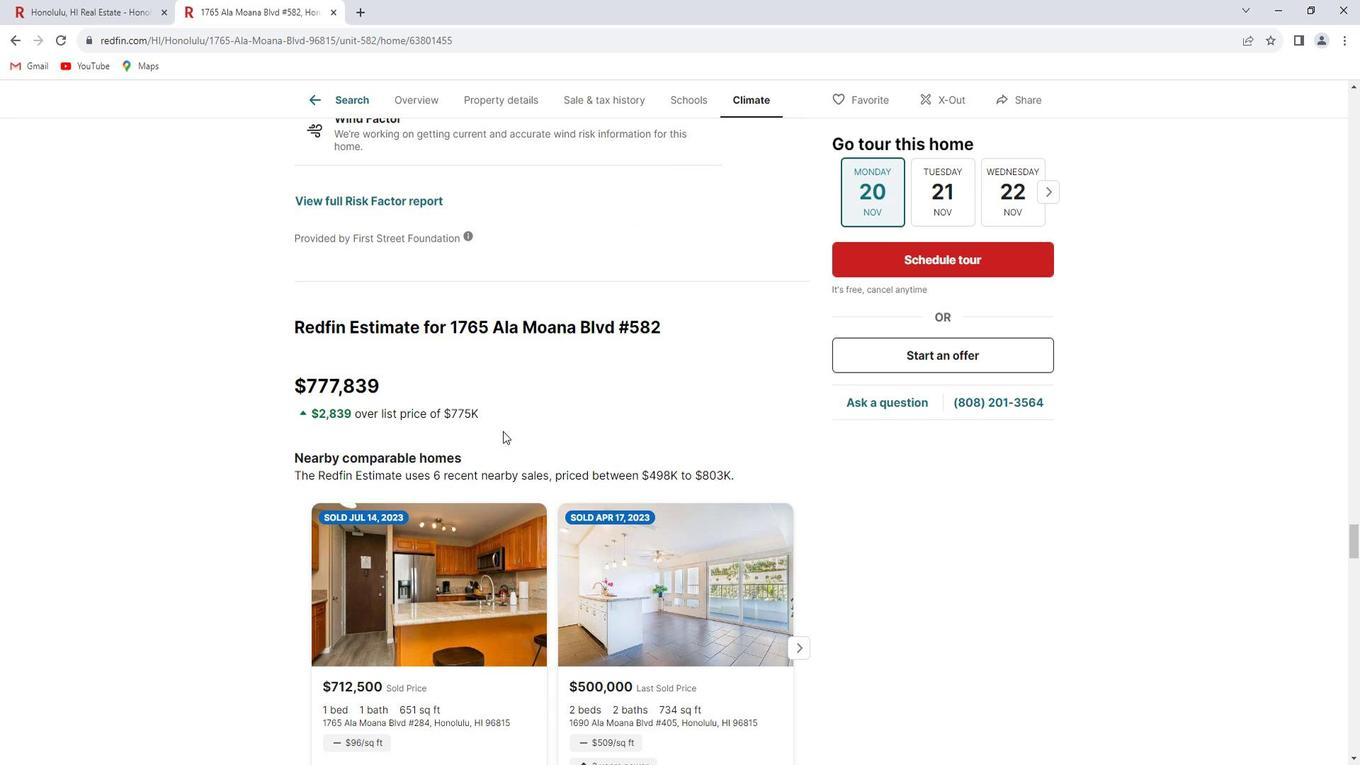 
Action: Mouse scrolled (503, 414) with delta (0, 0)
Screenshot: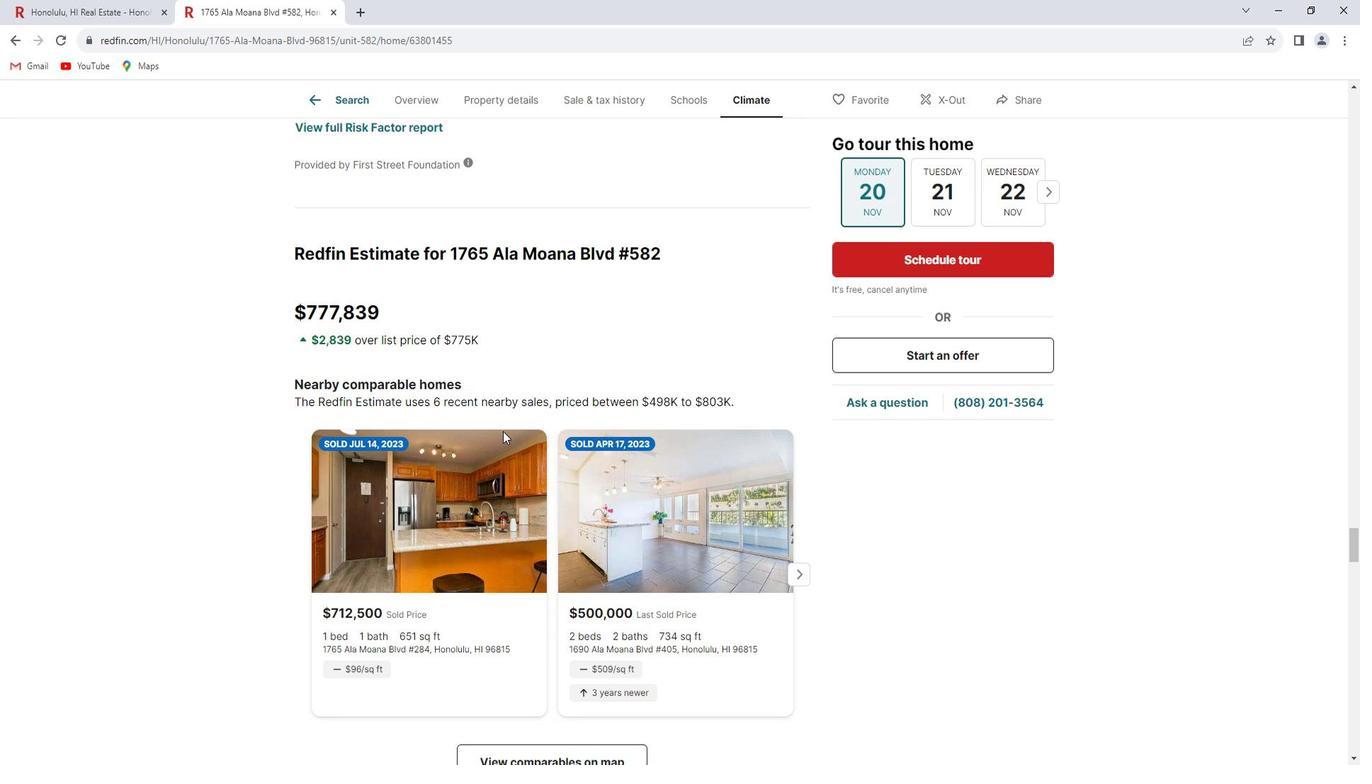
Action: Mouse scrolled (503, 414) with delta (0, 0)
Screenshot: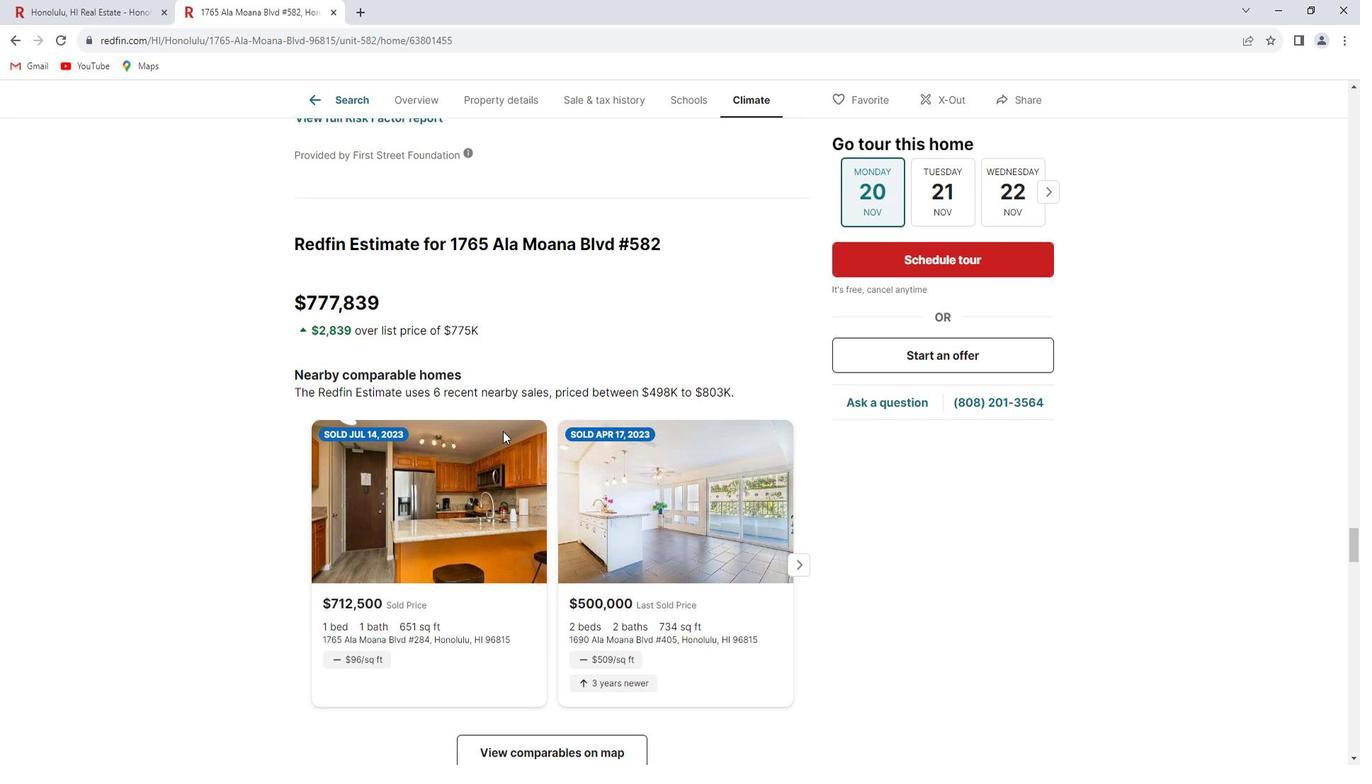 
Action: Mouse scrolled (503, 414) with delta (0, 0)
Screenshot: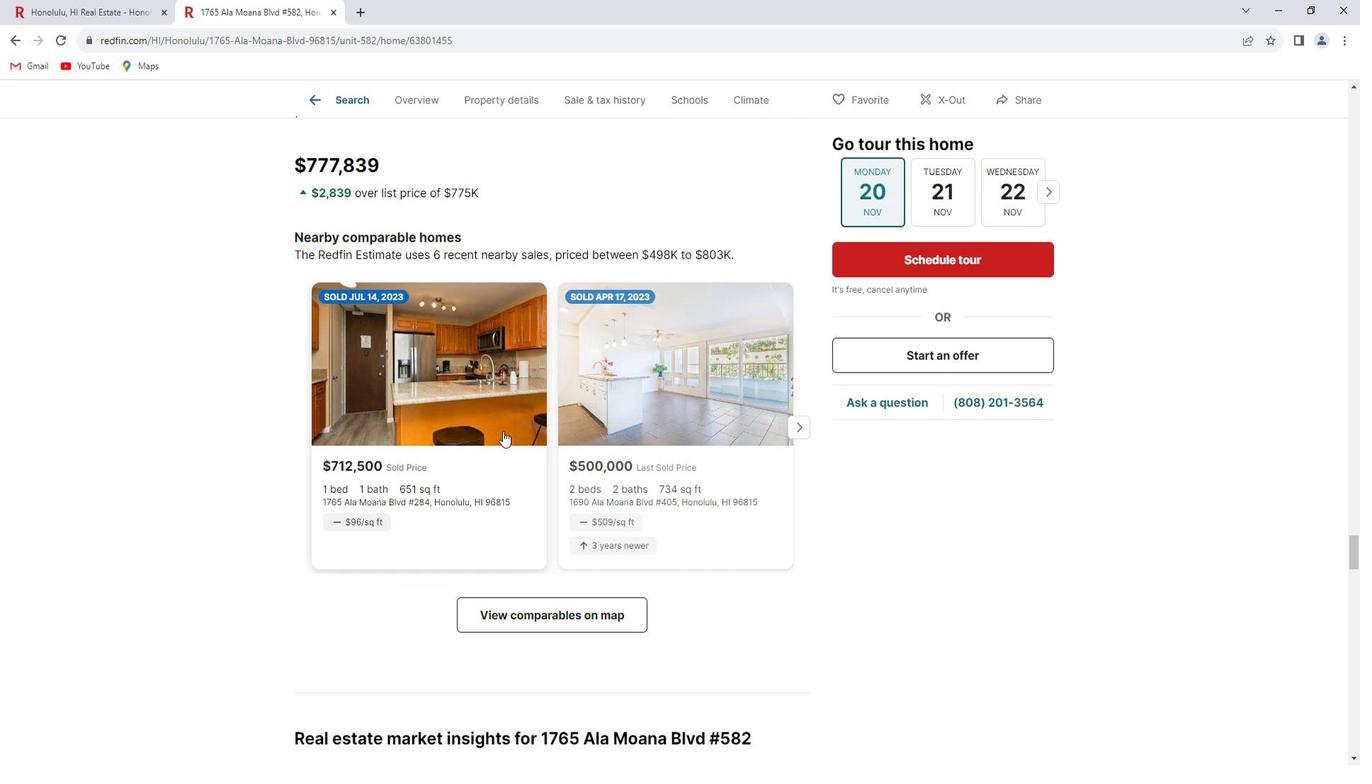 
Action: Mouse scrolled (503, 414) with delta (0, 0)
Screenshot: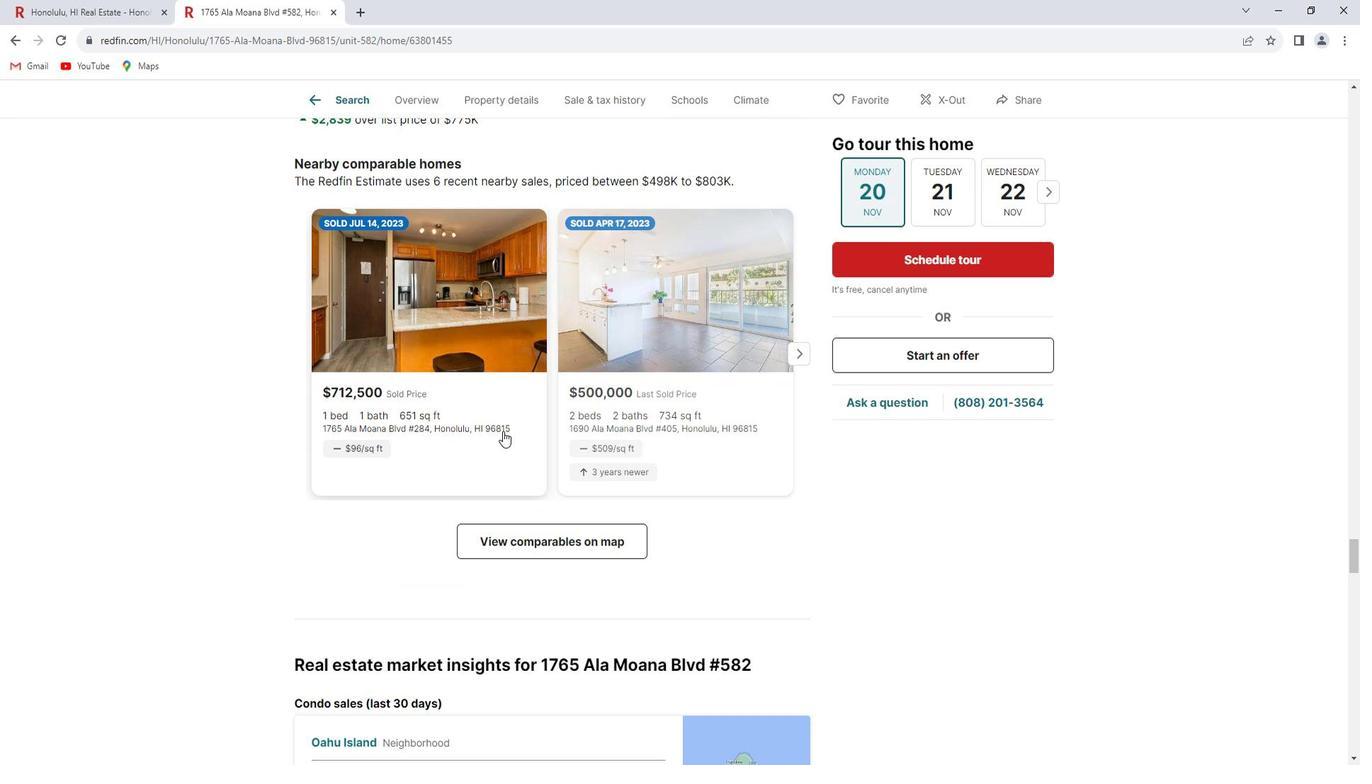 
Action: Mouse scrolled (503, 414) with delta (0, 0)
Screenshot: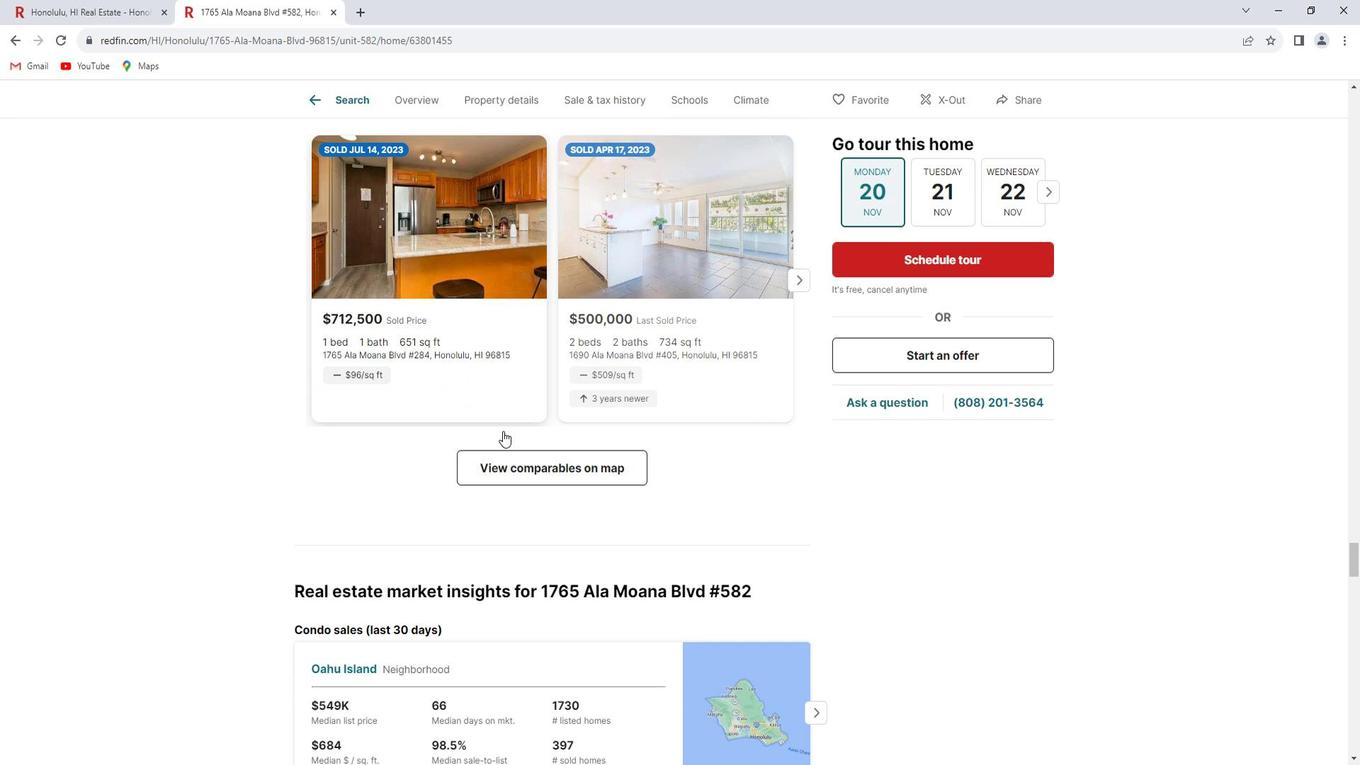 
Action: Mouse scrolled (503, 414) with delta (0, 0)
Screenshot: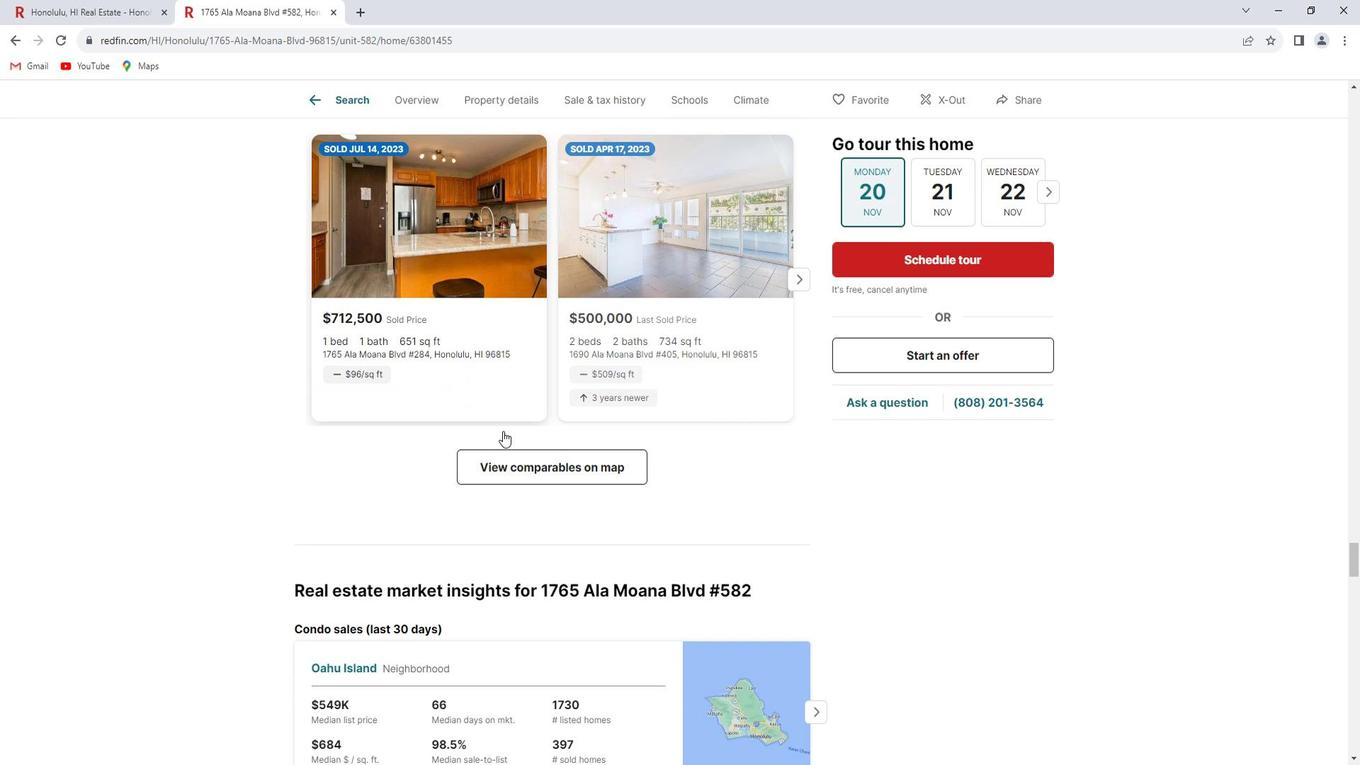 
Action: Mouse scrolled (503, 414) with delta (0, 0)
Screenshot: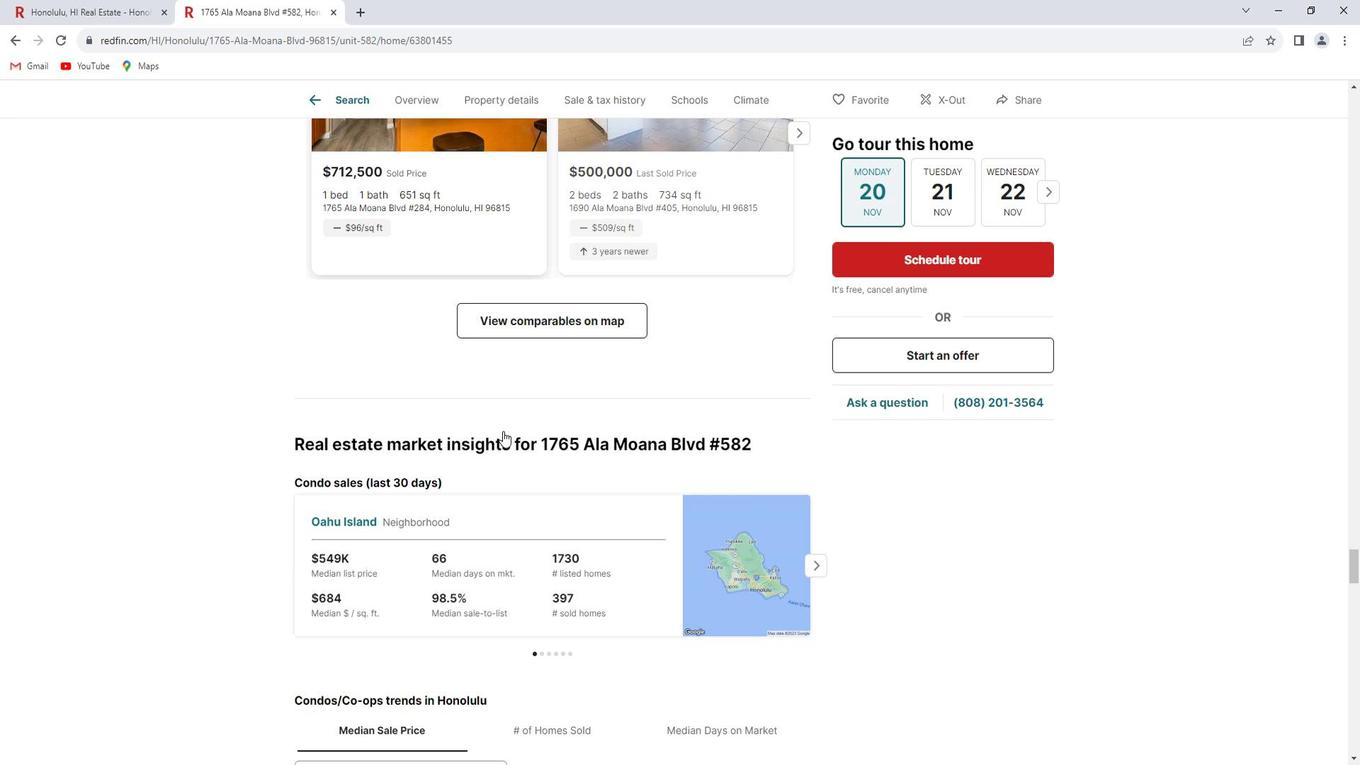 
Action: Mouse scrolled (503, 414) with delta (0, 0)
Screenshot: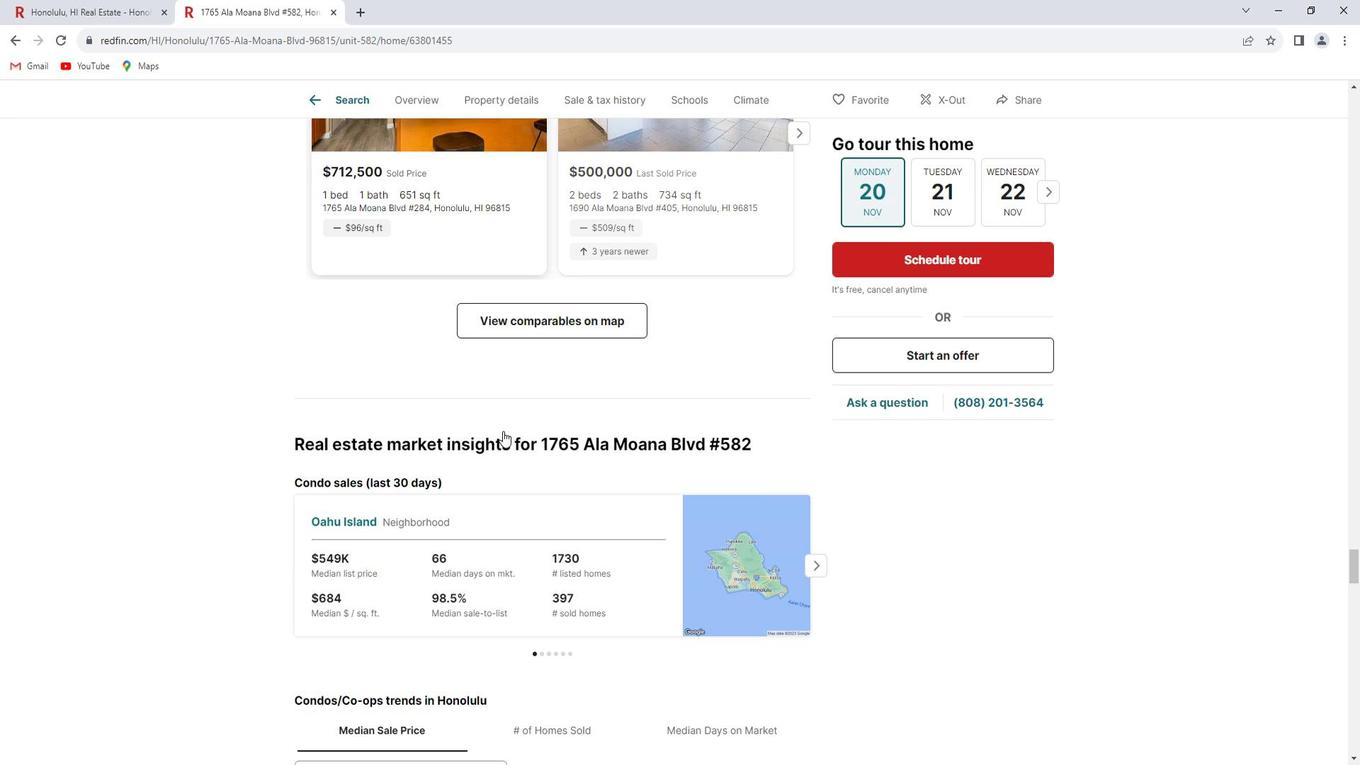 
Action: Mouse scrolled (503, 414) with delta (0, 0)
Screenshot: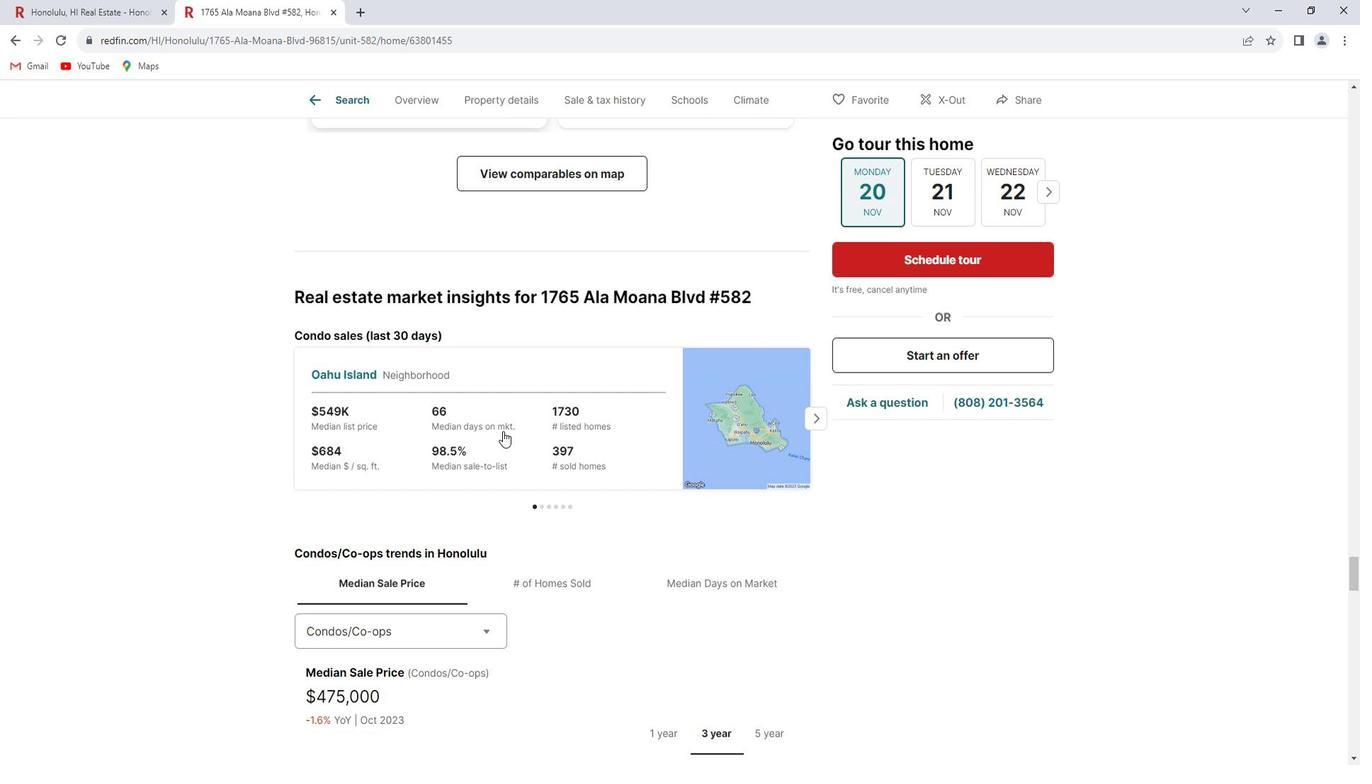 
Action: Mouse scrolled (503, 414) with delta (0, 0)
Screenshot: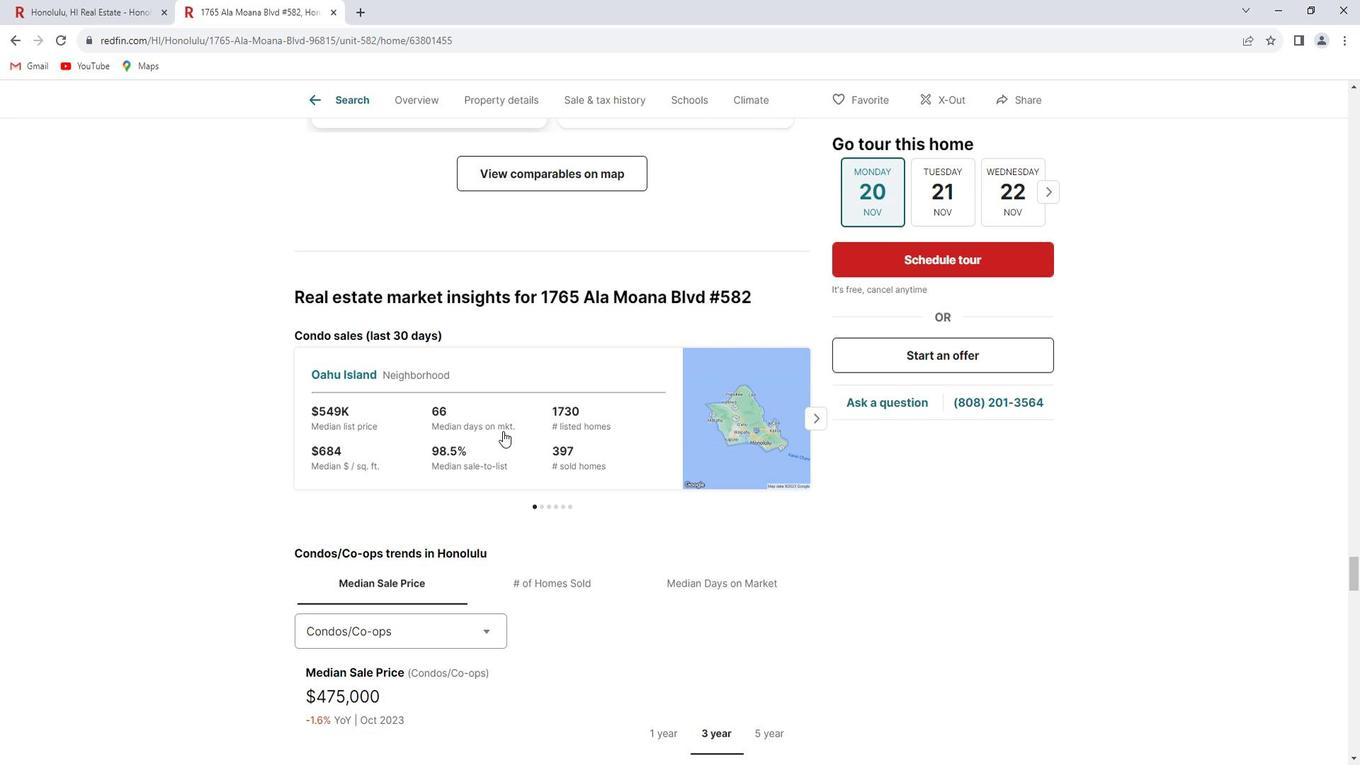 
Action: Mouse scrolled (503, 414) with delta (0, 0)
Screenshot: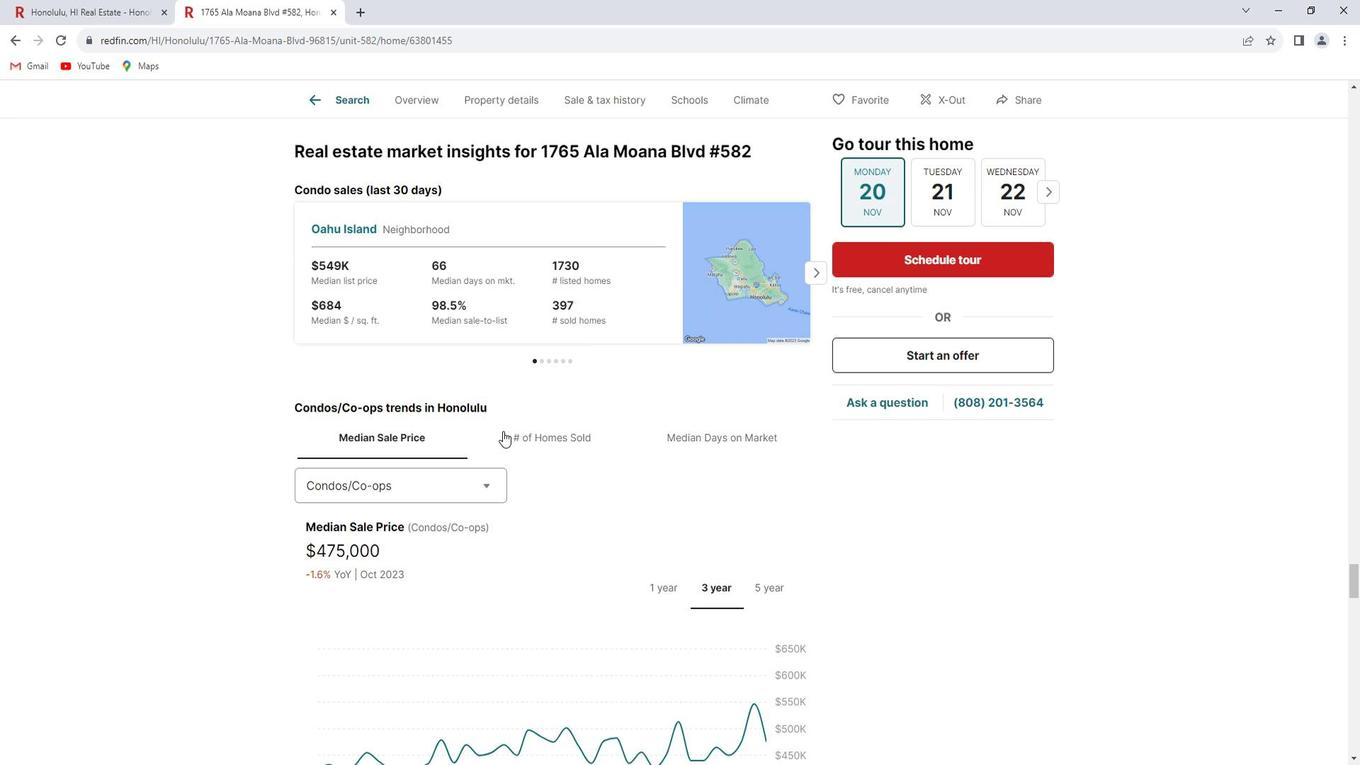 
Action: Mouse scrolled (503, 414) with delta (0, 0)
Screenshot: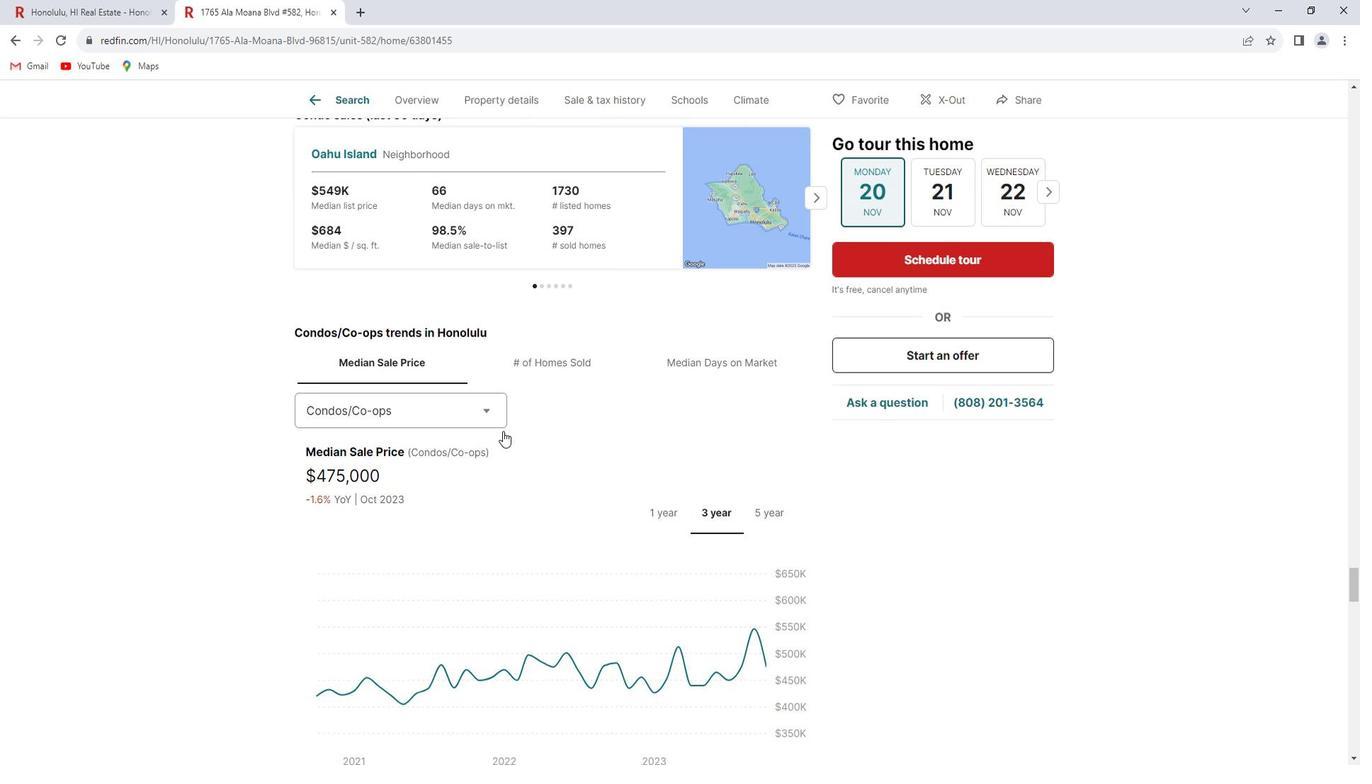 
Action: Mouse scrolled (503, 414) with delta (0, 0)
Screenshot: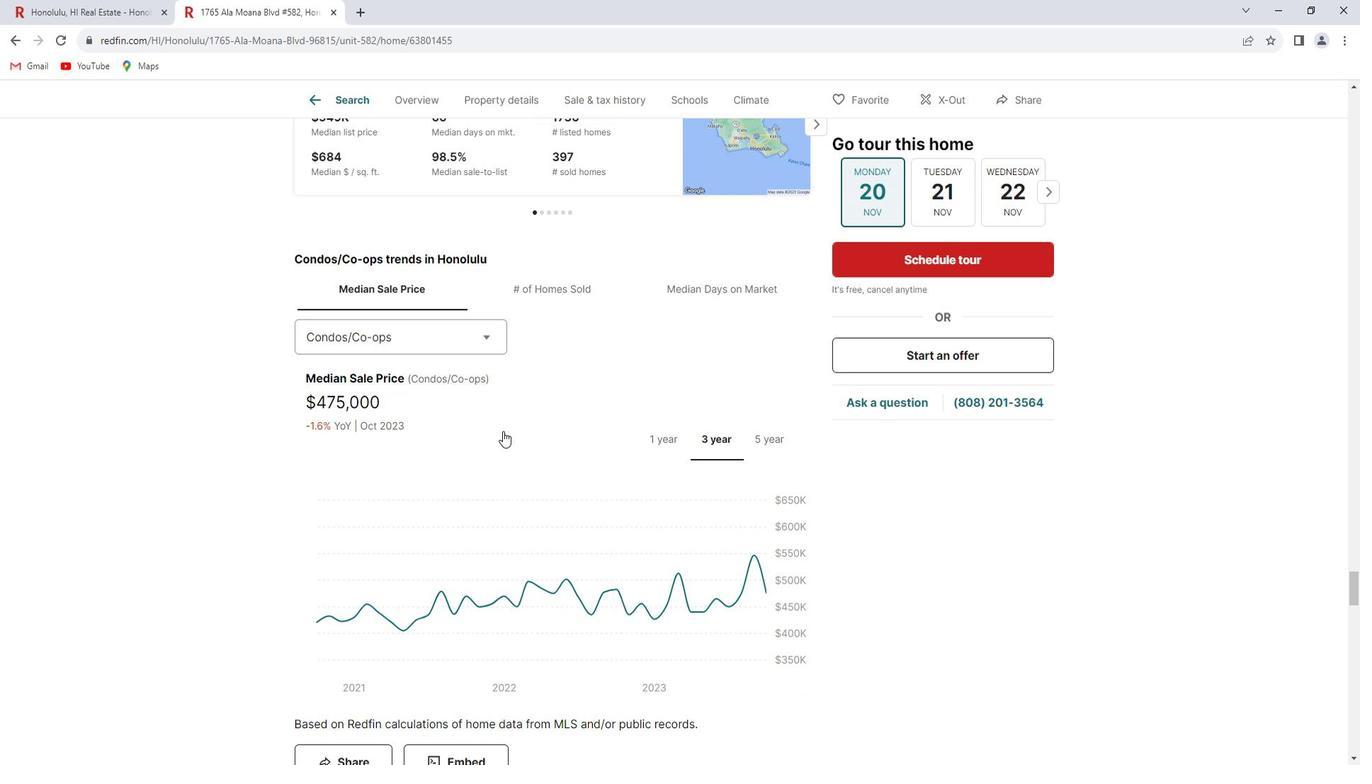 
Action: Mouse scrolled (503, 414) with delta (0, 0)
Screenshot: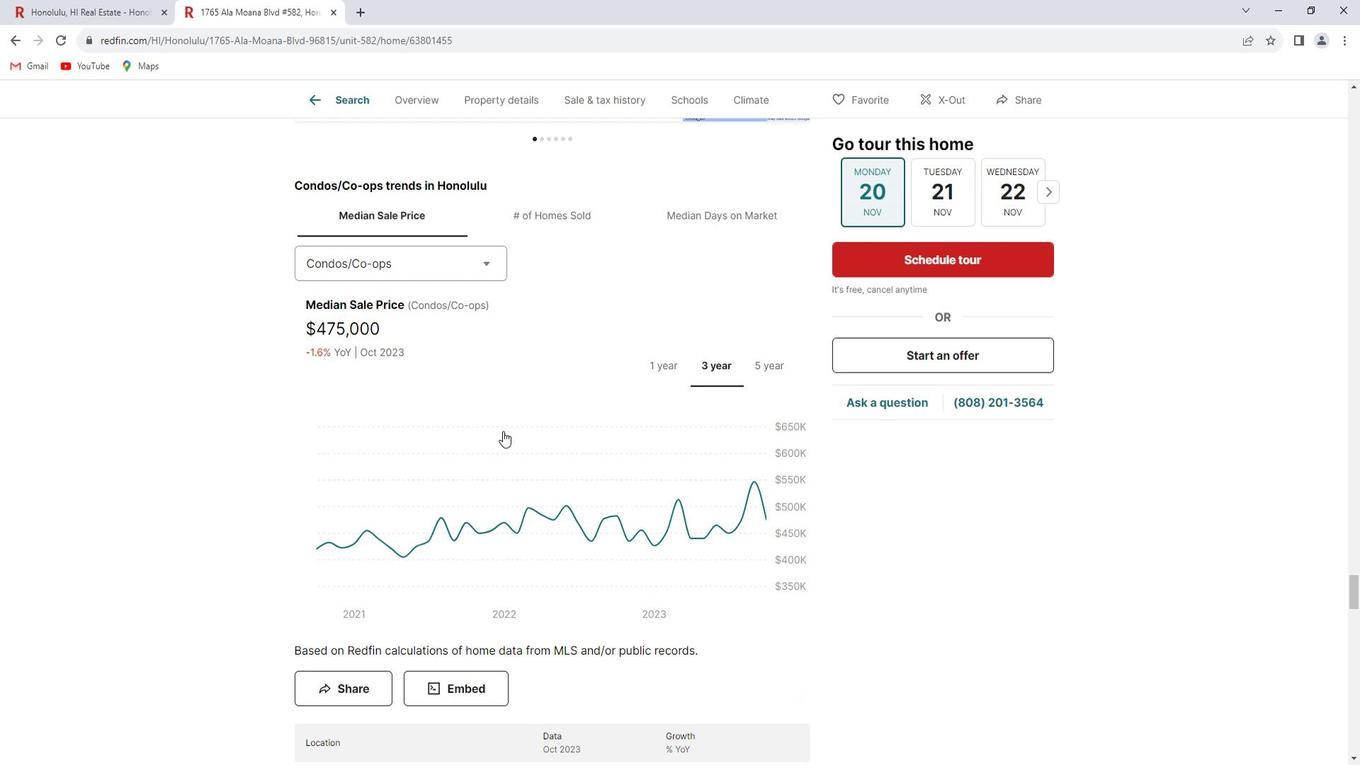 
Action: Mouse scrolled (503, 414) with delta (0, 0)
Screenshot: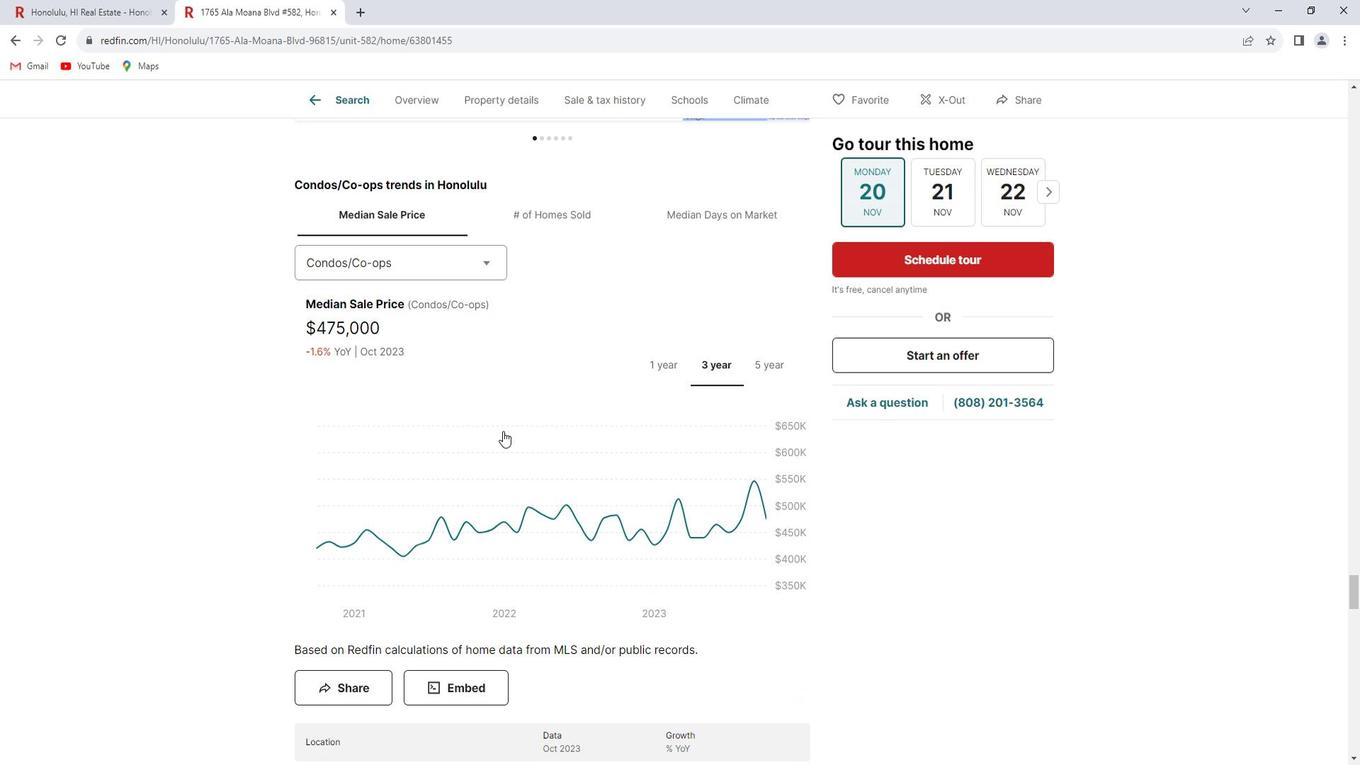 
Action: Mouse scrolled (503, 414) with delta (0, 0)
Screenshot: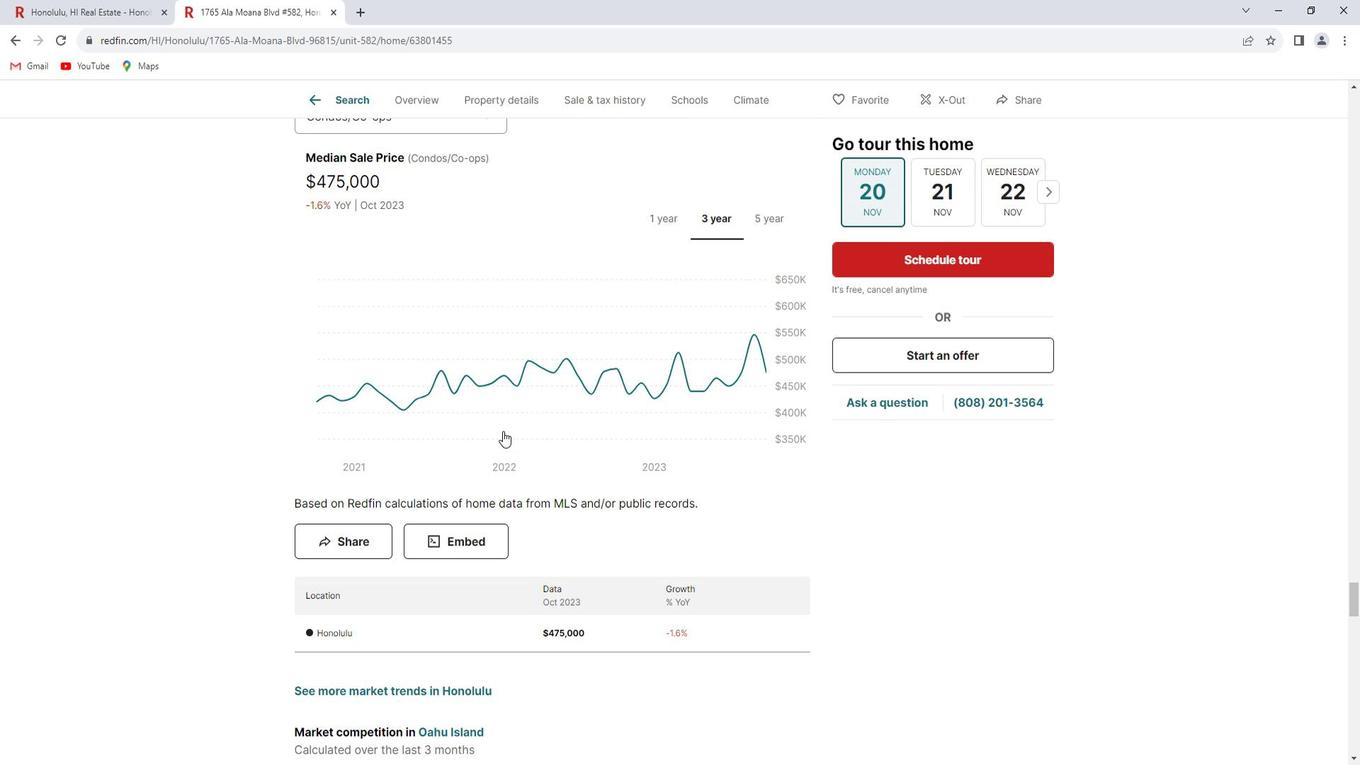 
Action: Mouse scrolled (503, 414) with delta (0, 0)
Screenshot: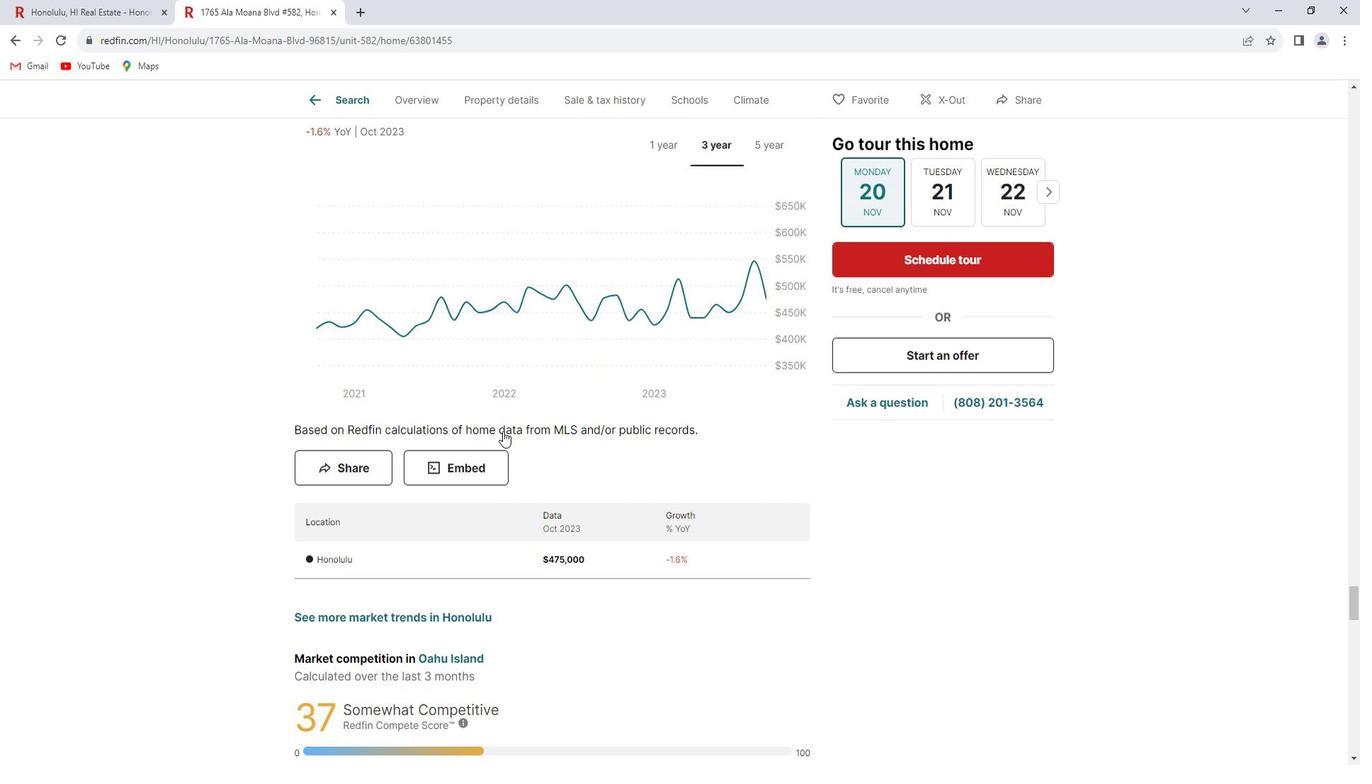 
Action: Mouse scrolled (503, 414) with delta (0, 0)
Screenshot: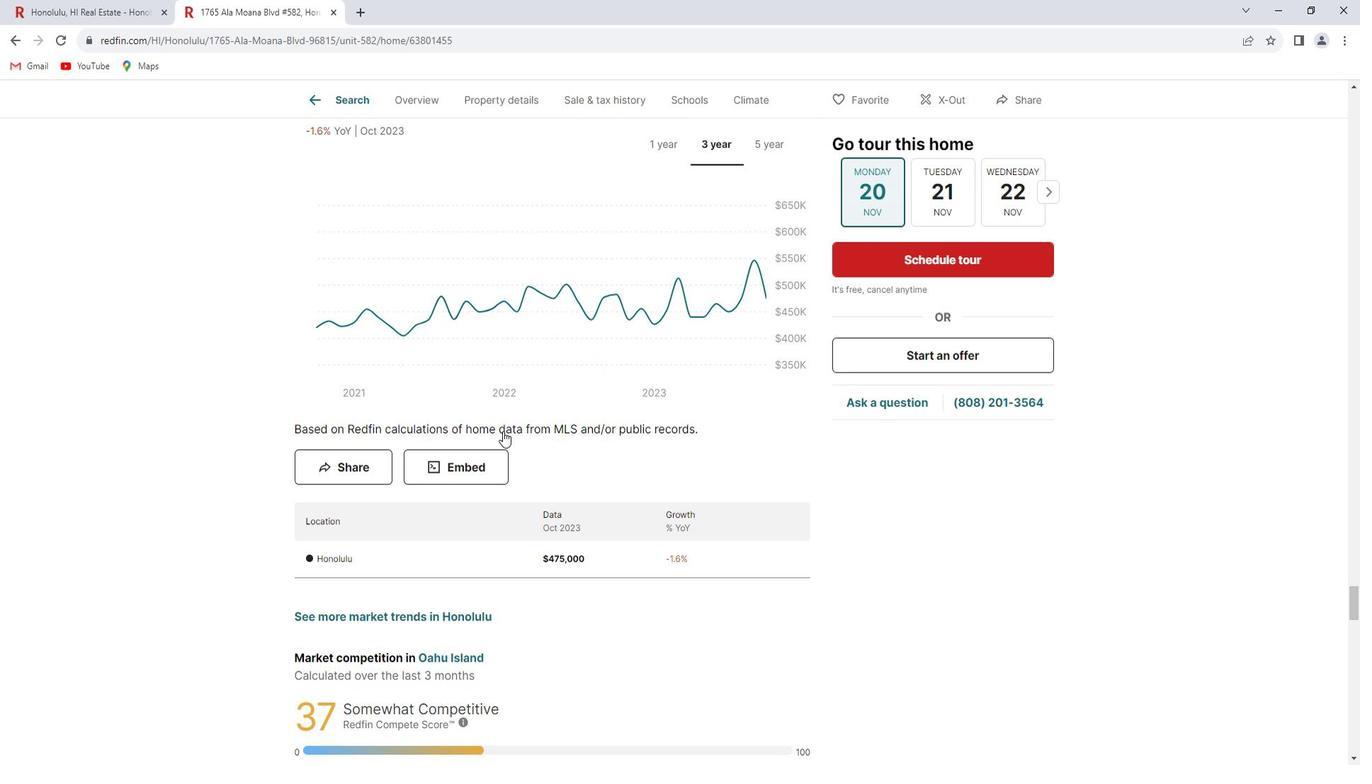 
Action: Mouse scrolled (503, 414) with delta (0, 0)
Screenshot: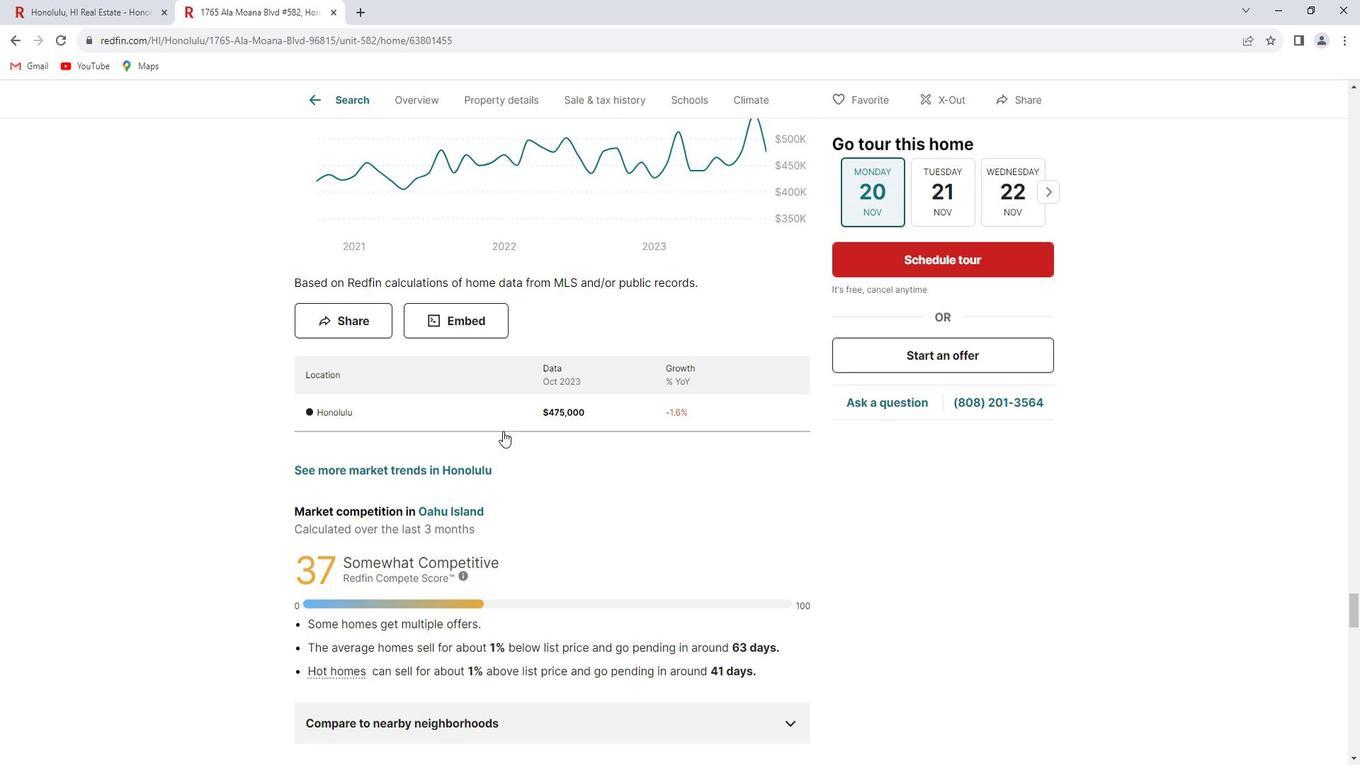 
Action: Mouse scrolled (503, 414) with delta (0, 0)
Screenshot: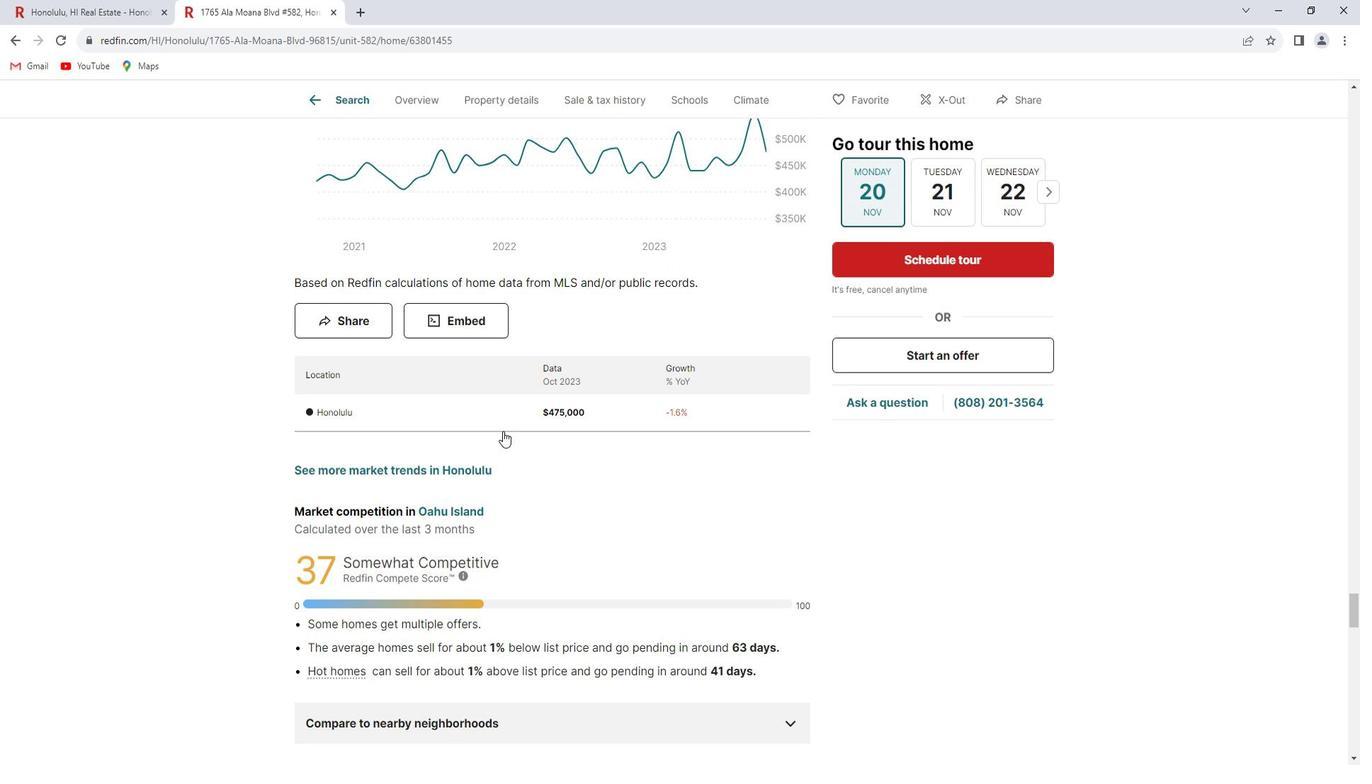 
Action: Mouse scrolled (503, 414) with delta (0, 0)
Screenshot: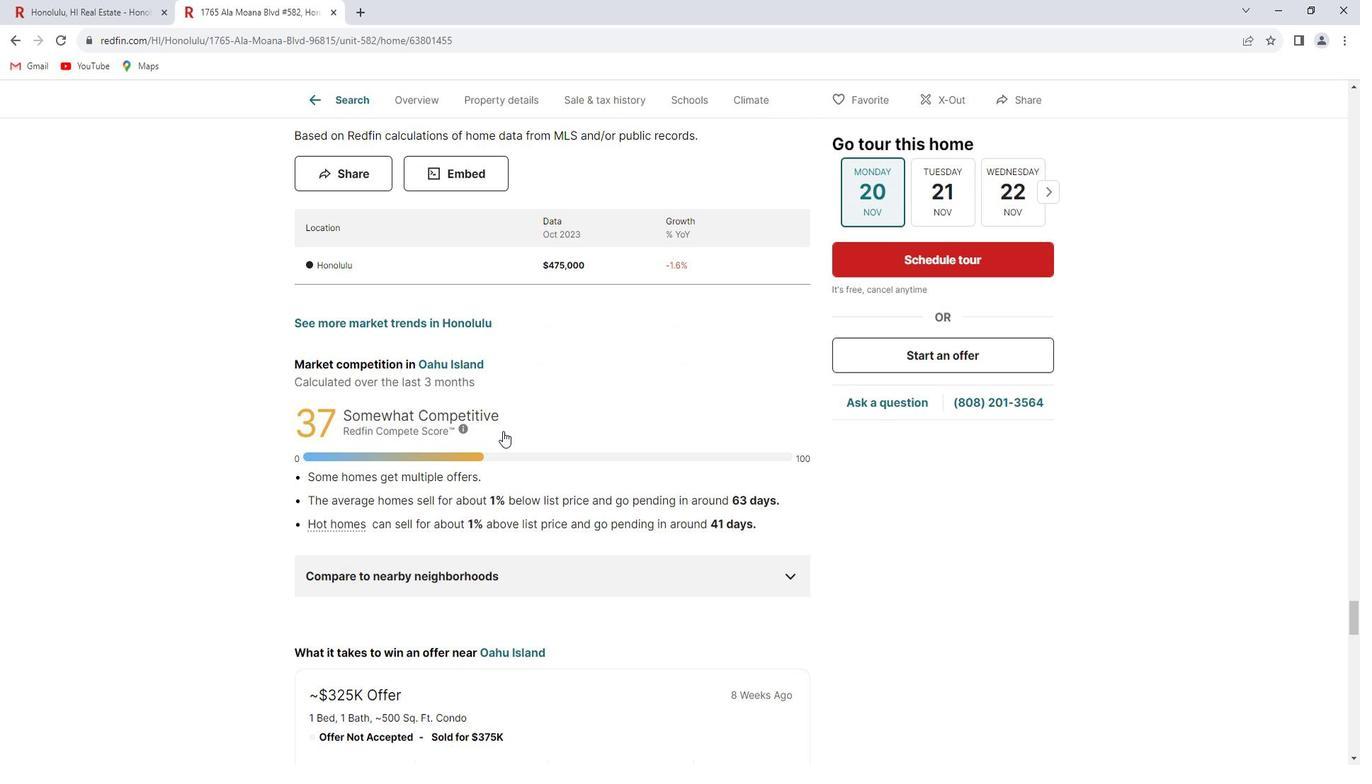 
Action: Mouse scrolled (503, 414) with delta (0, 0)
Screenshot: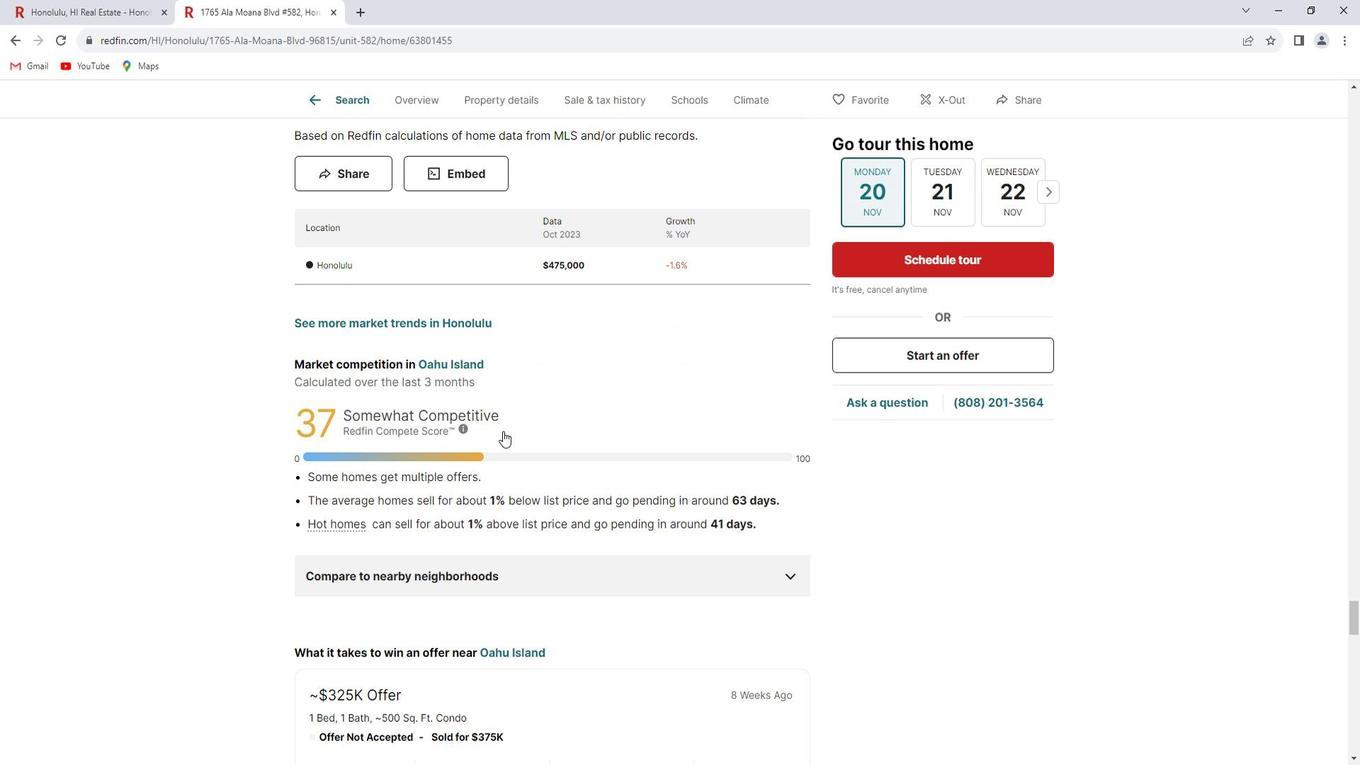 
Action: Mouse scrolled (503, 414) with delta (0, 0)
Screenshot: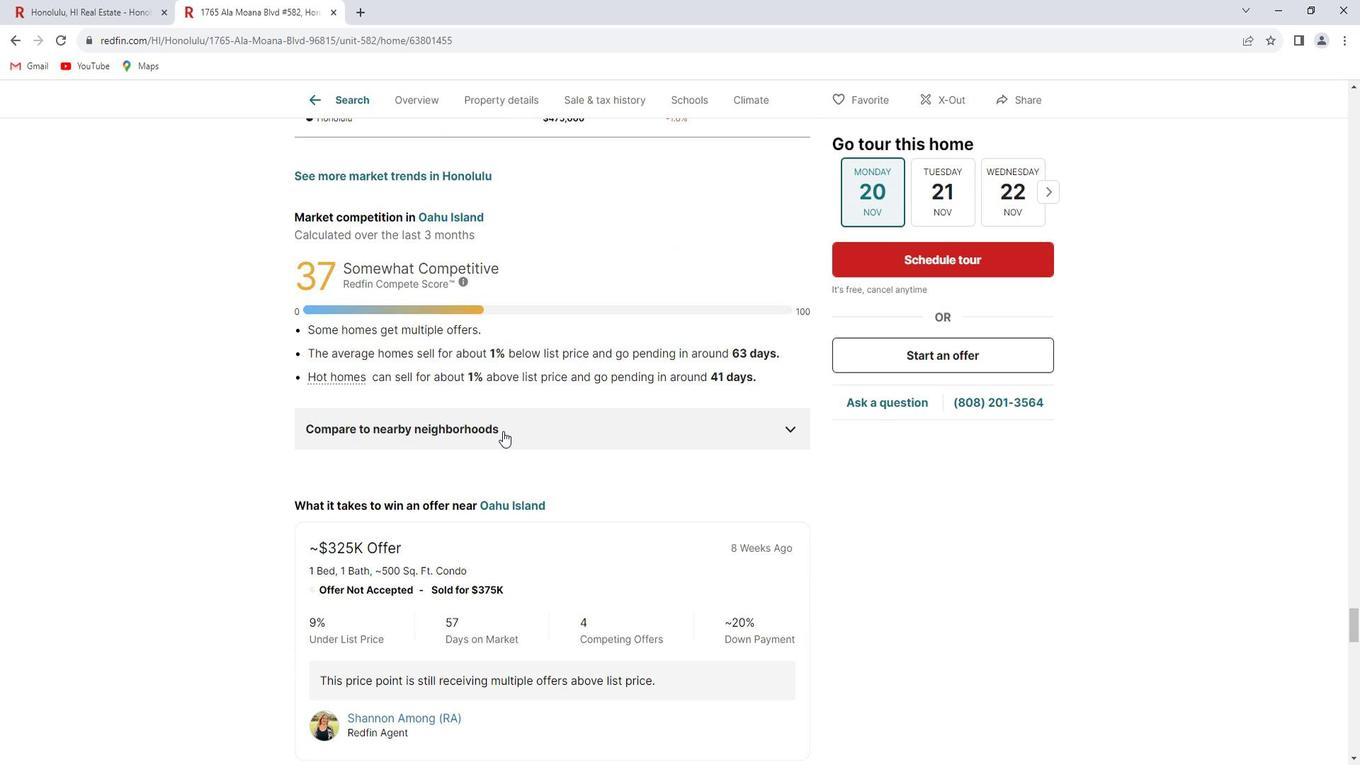 
Action: Mouse scrolled (503, 414) with delta (0, 0)
Screenshot: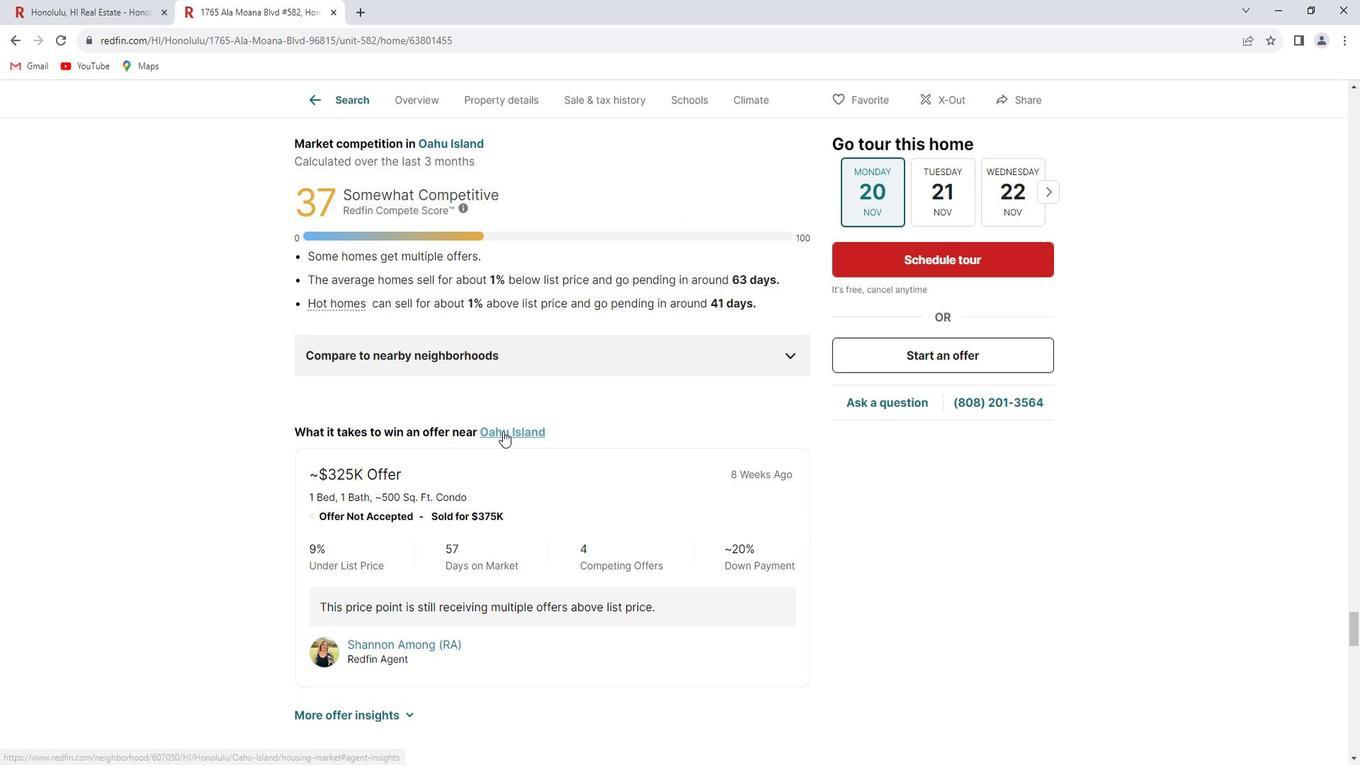 
Action: Mouse scrolled (503, 414) with delta (0, 0)
Screenshot: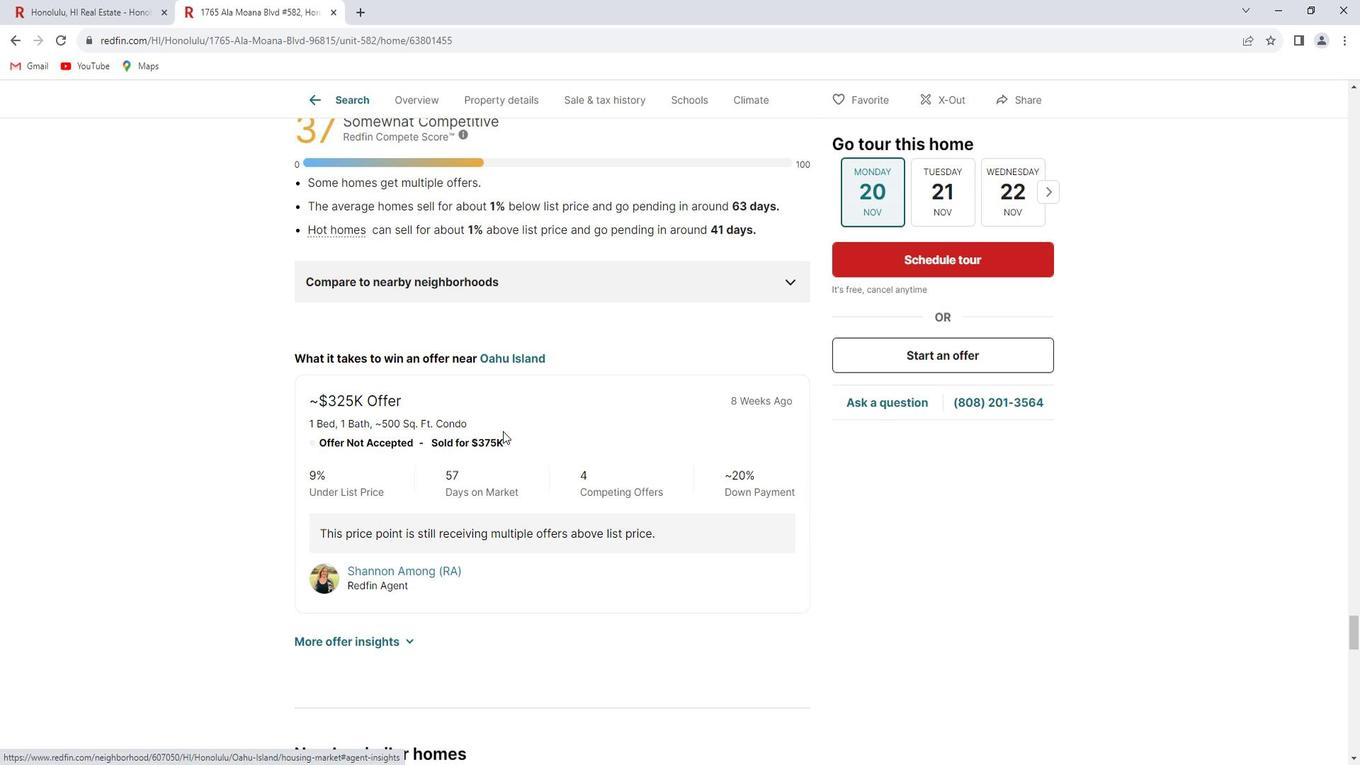 
Action: Mouse scrolled (503, 414) with delta (0, 0)
Screenshot: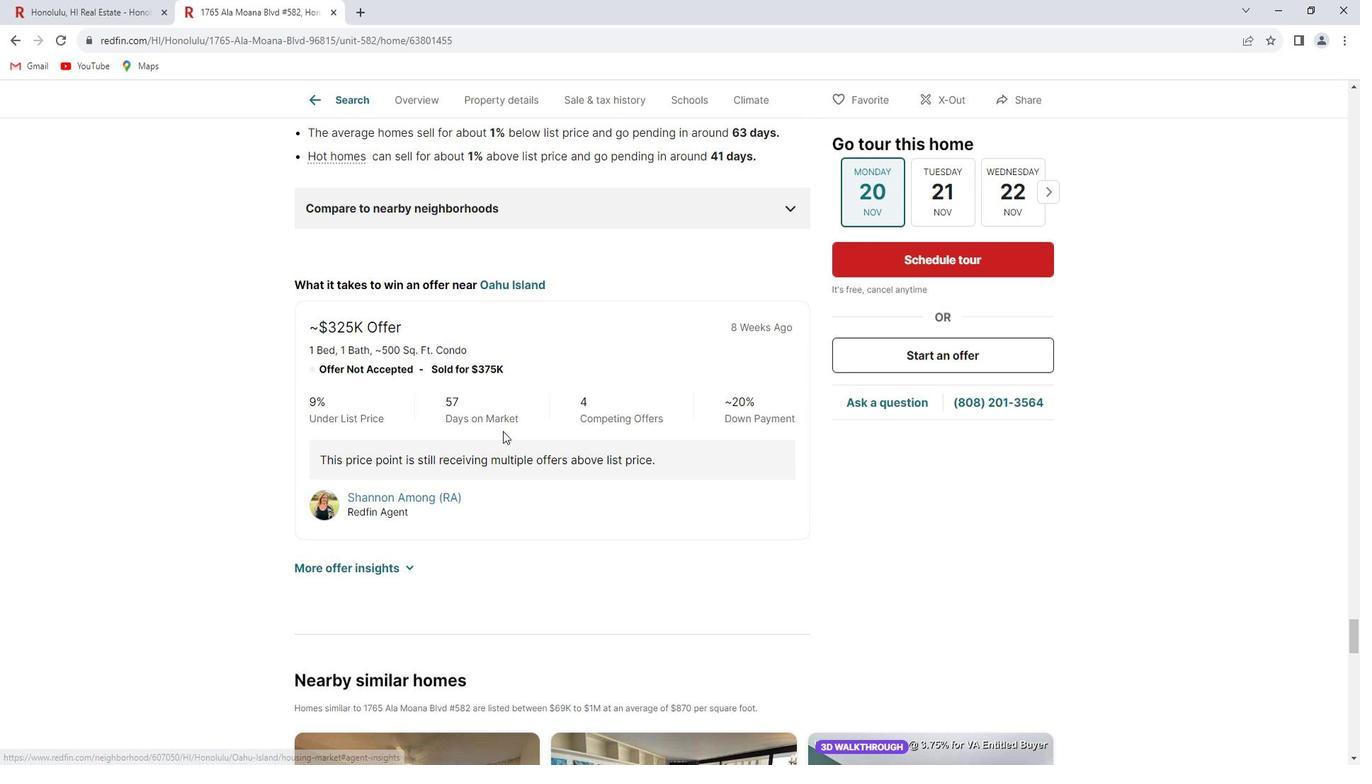 
Action: Mouse scrolled (503, 414) with delta (0, 0)
Screenshot: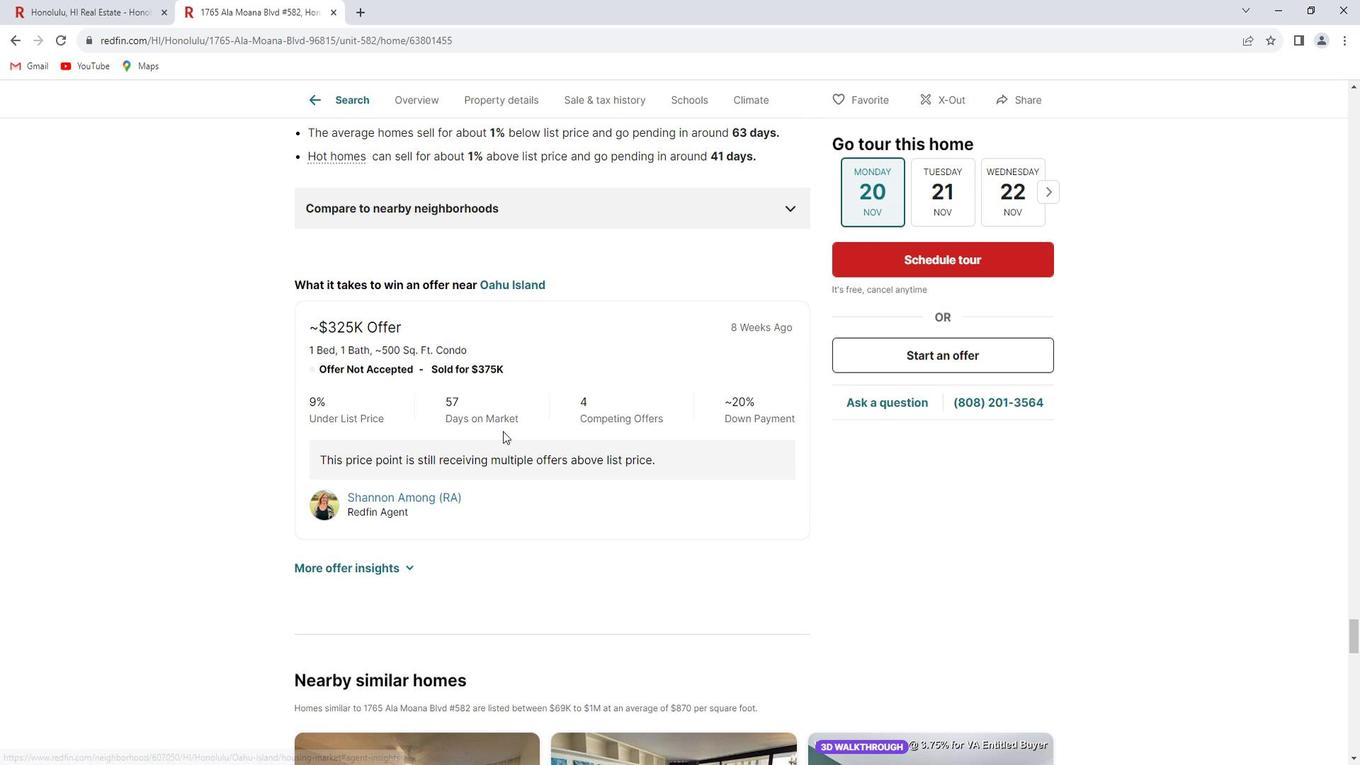 
Action: Mouse scrolled (503, 414) with delta (0, 0)
Screenshot: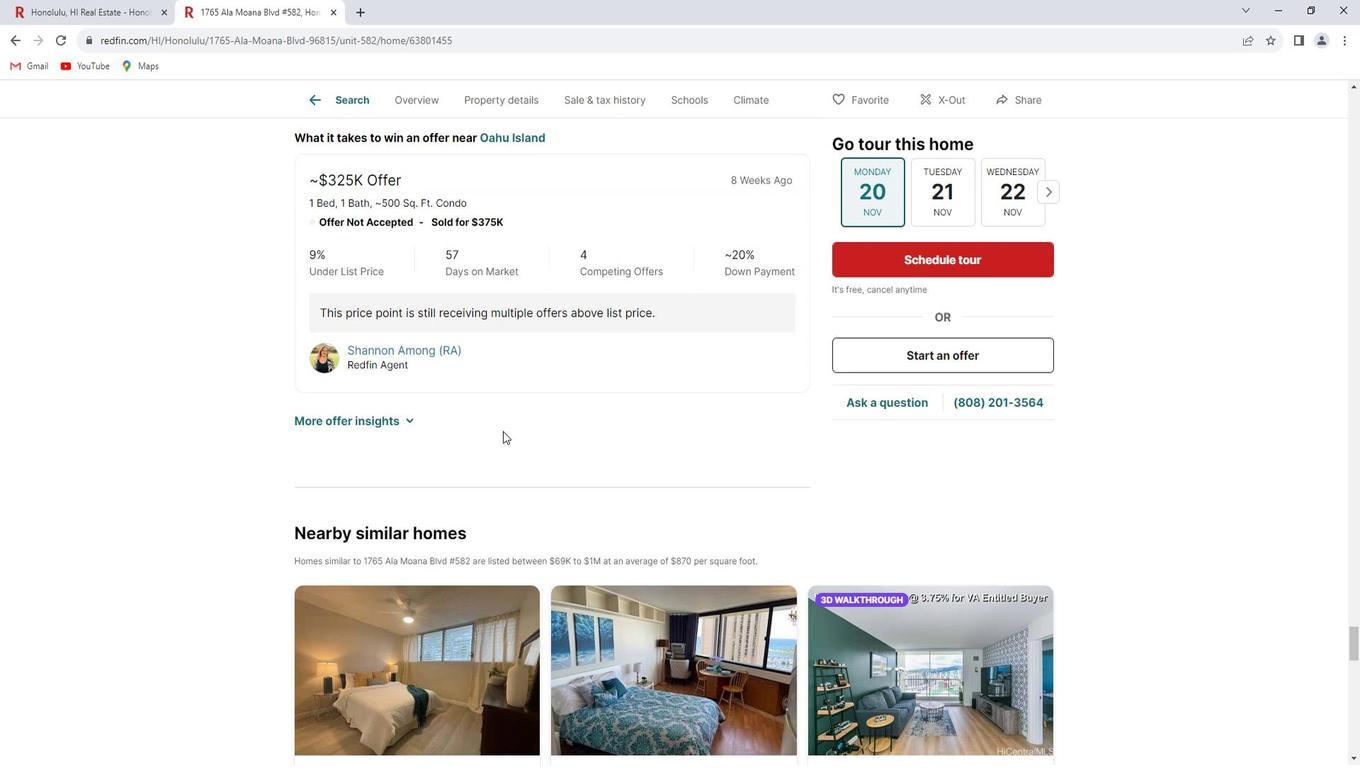 
Action: Mouse scrolled (503, 414) with delta (0, 0)
Screenshot: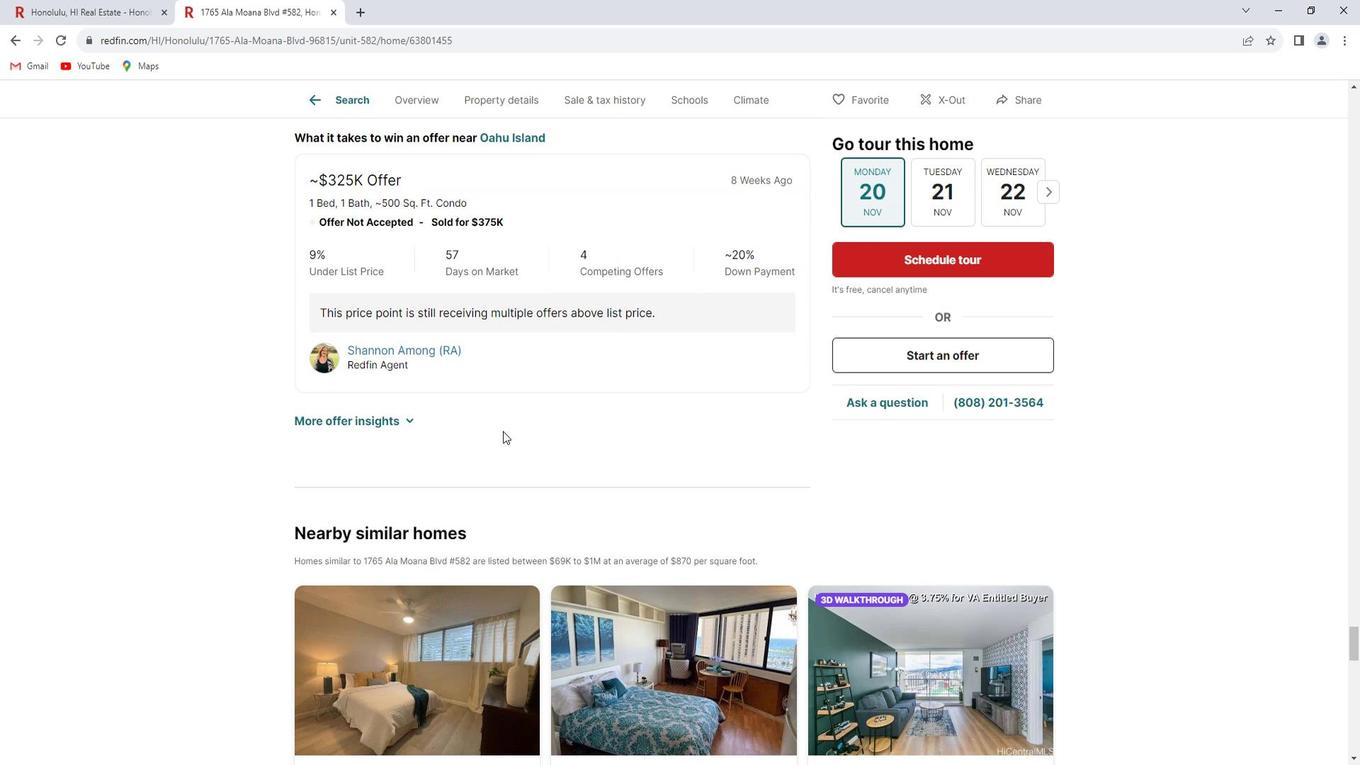
Action: Mouse scrolled (503, 414) with delta (0, 0)
Screenshot: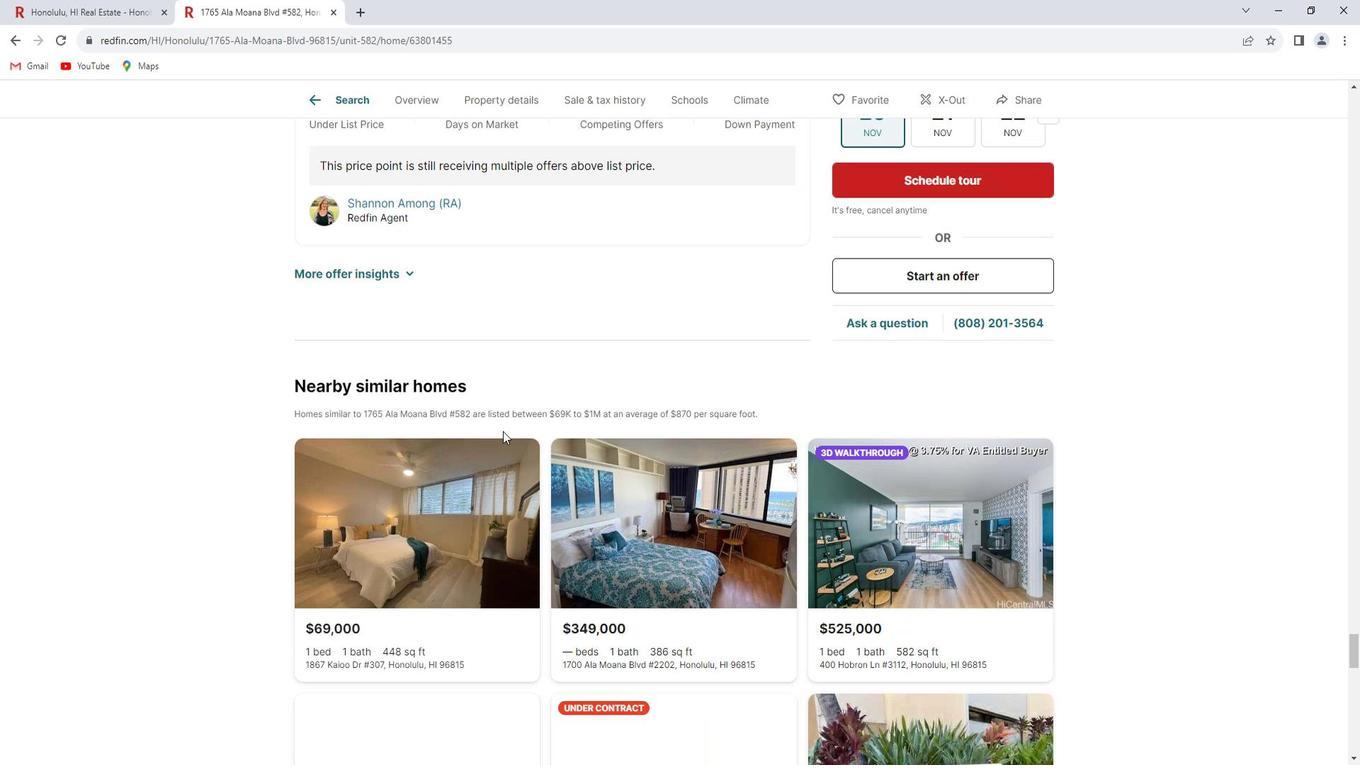 
Action: Mouse scrolled (503, 414) with delta (0, 0)
Screenshot: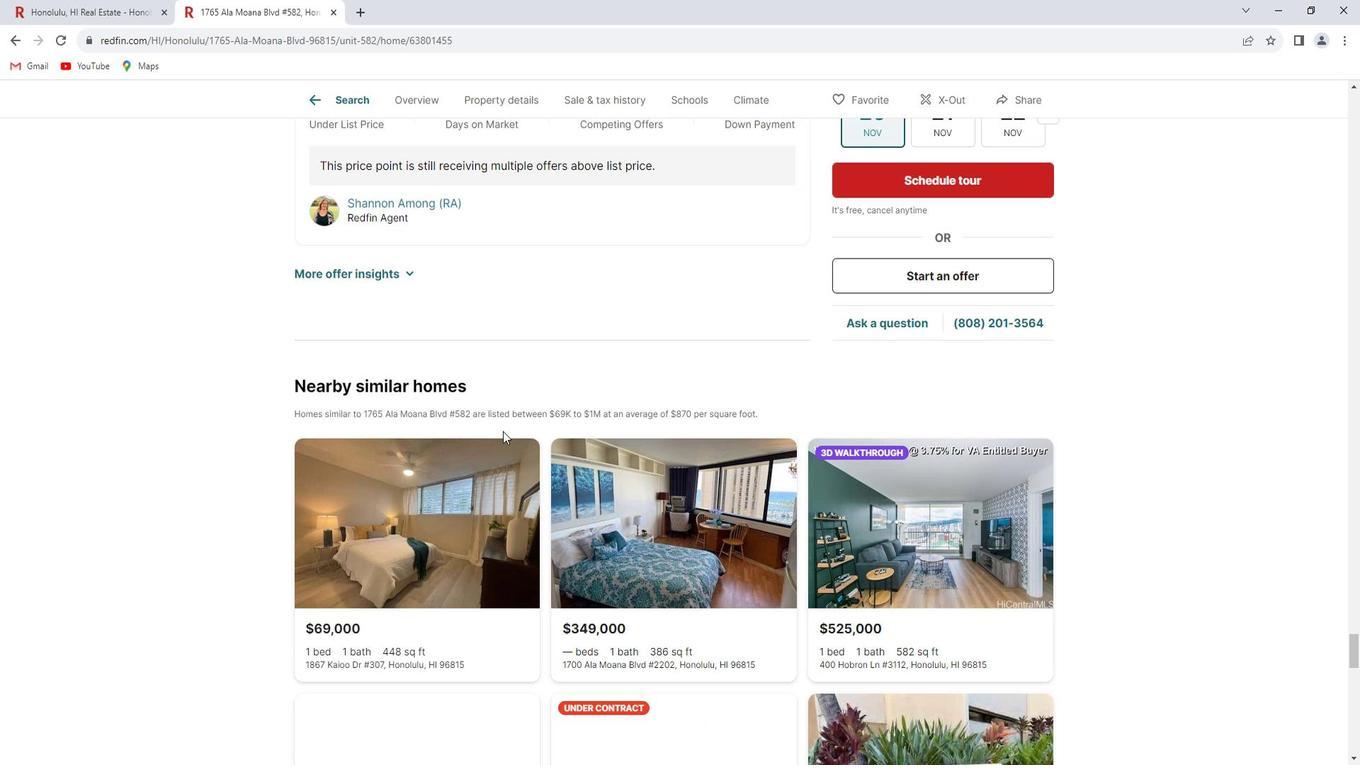 
Action: Mouse scrolled (503, 414) with delta (0, 0)
Screenshot: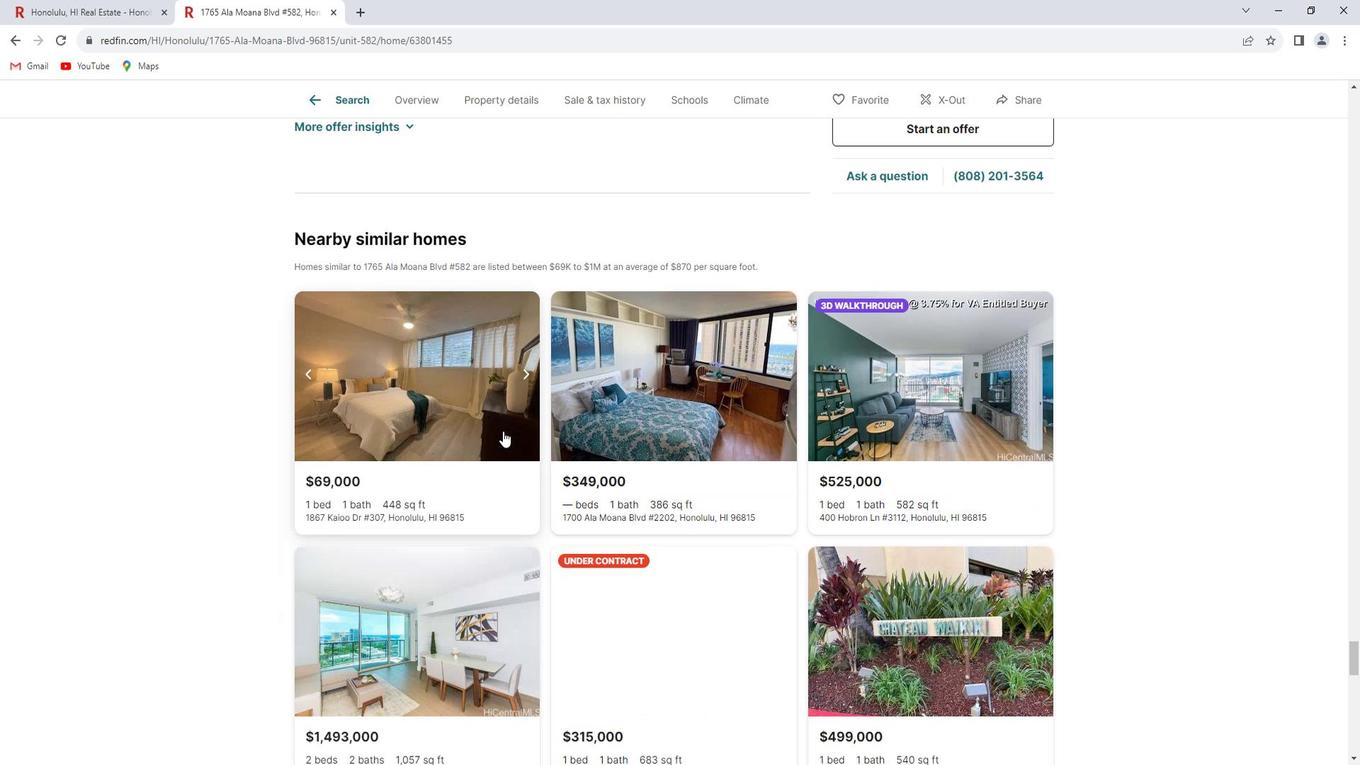 
Action: Mouse scrolled (503, 414) with delta (0, 0)
Screenshot: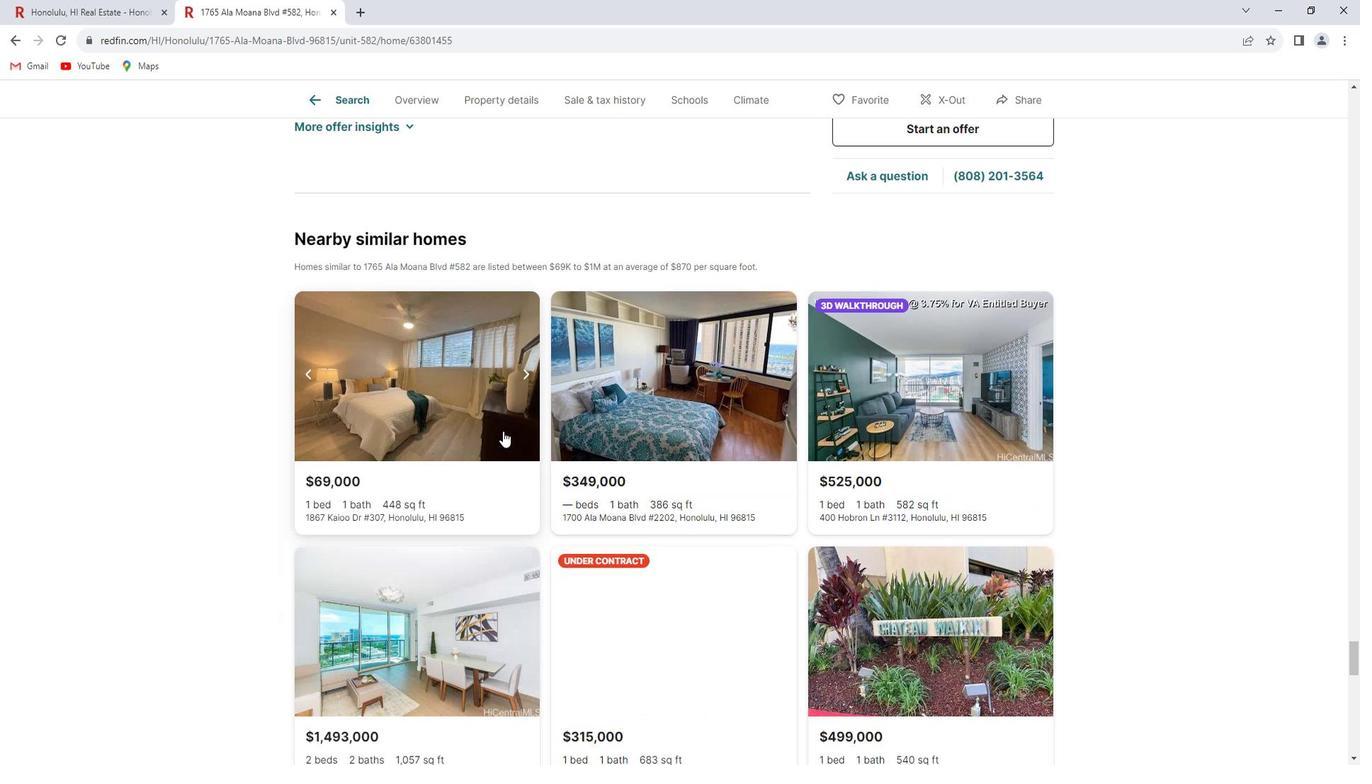 
Action: Mouse scrolled (503, 414) with delta (0, 0)
Screenshot: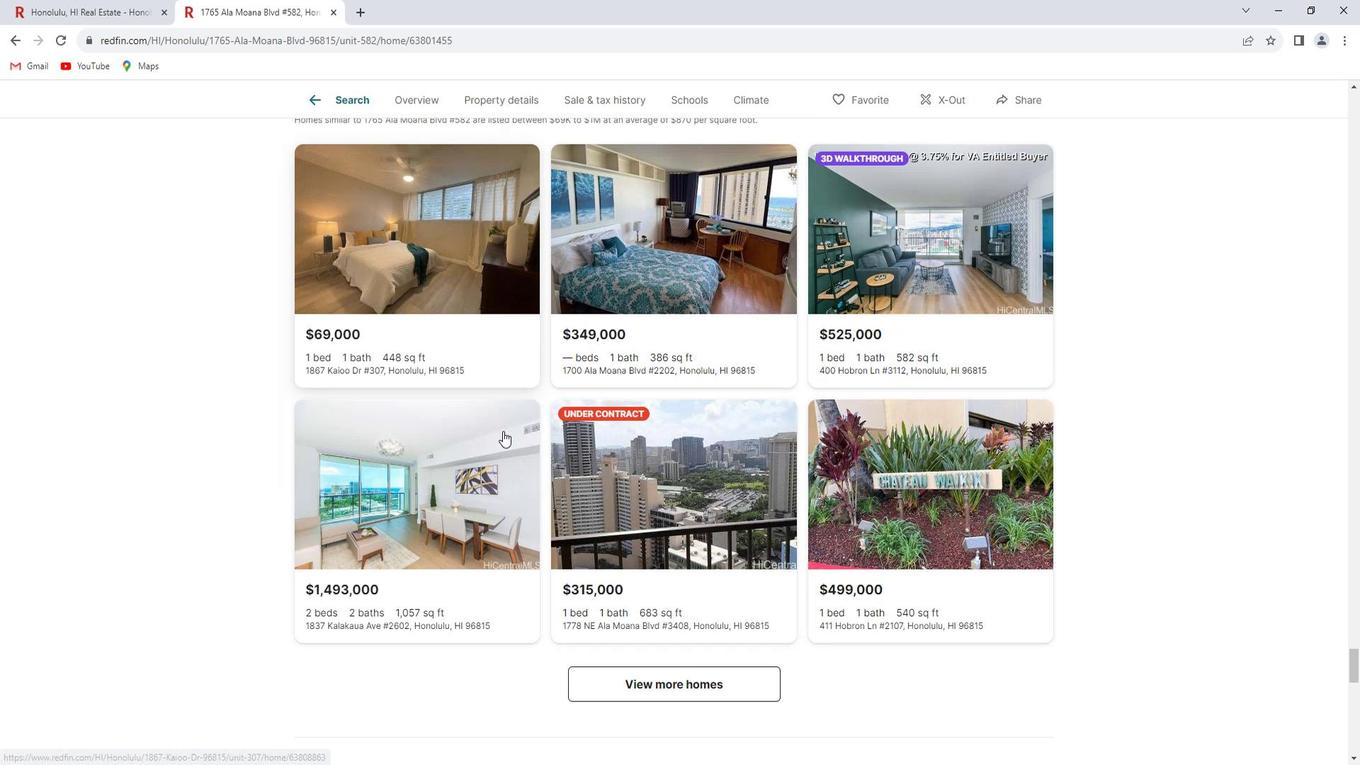 
Action: Mouse scrolled (503, 414) with delta (0, 0)
Screenshot: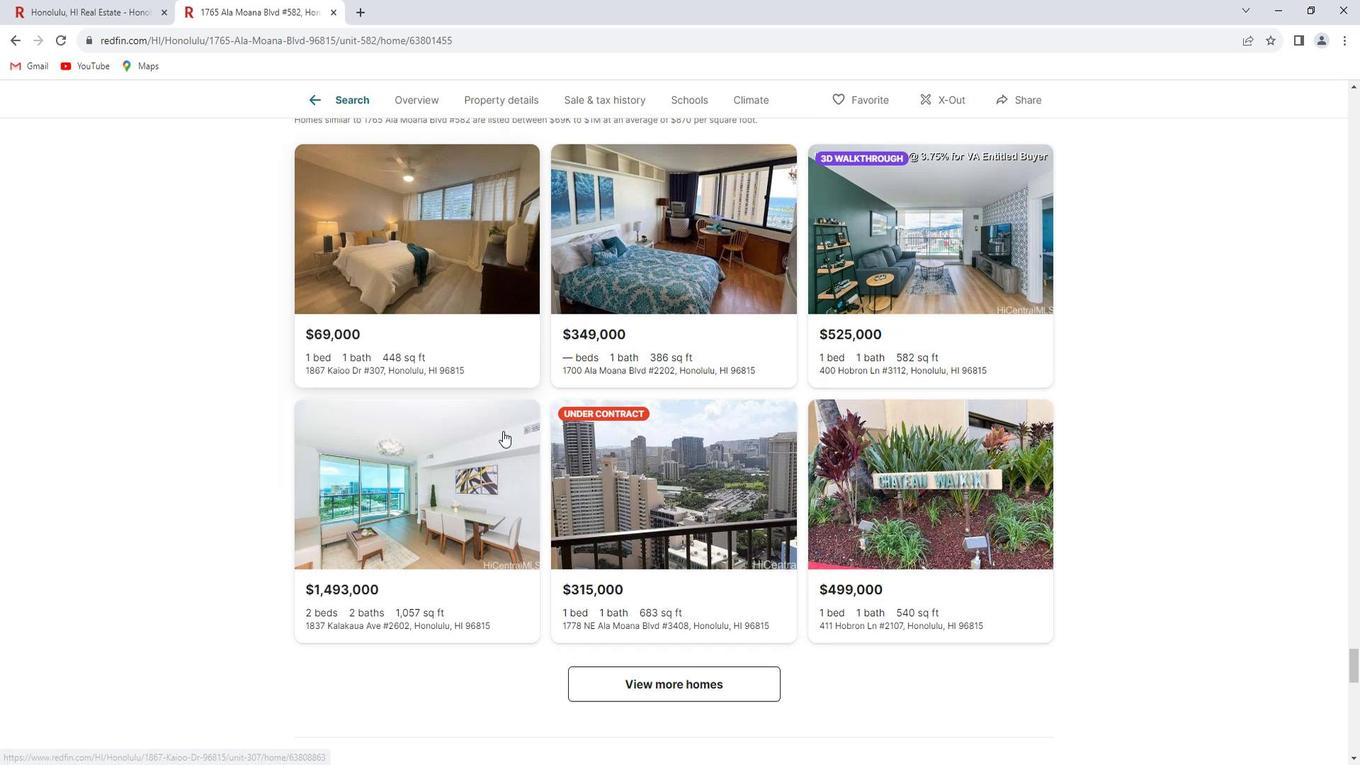
Action: Mouse scrolled (503, 414) with delta (0, 0)
Screenshot: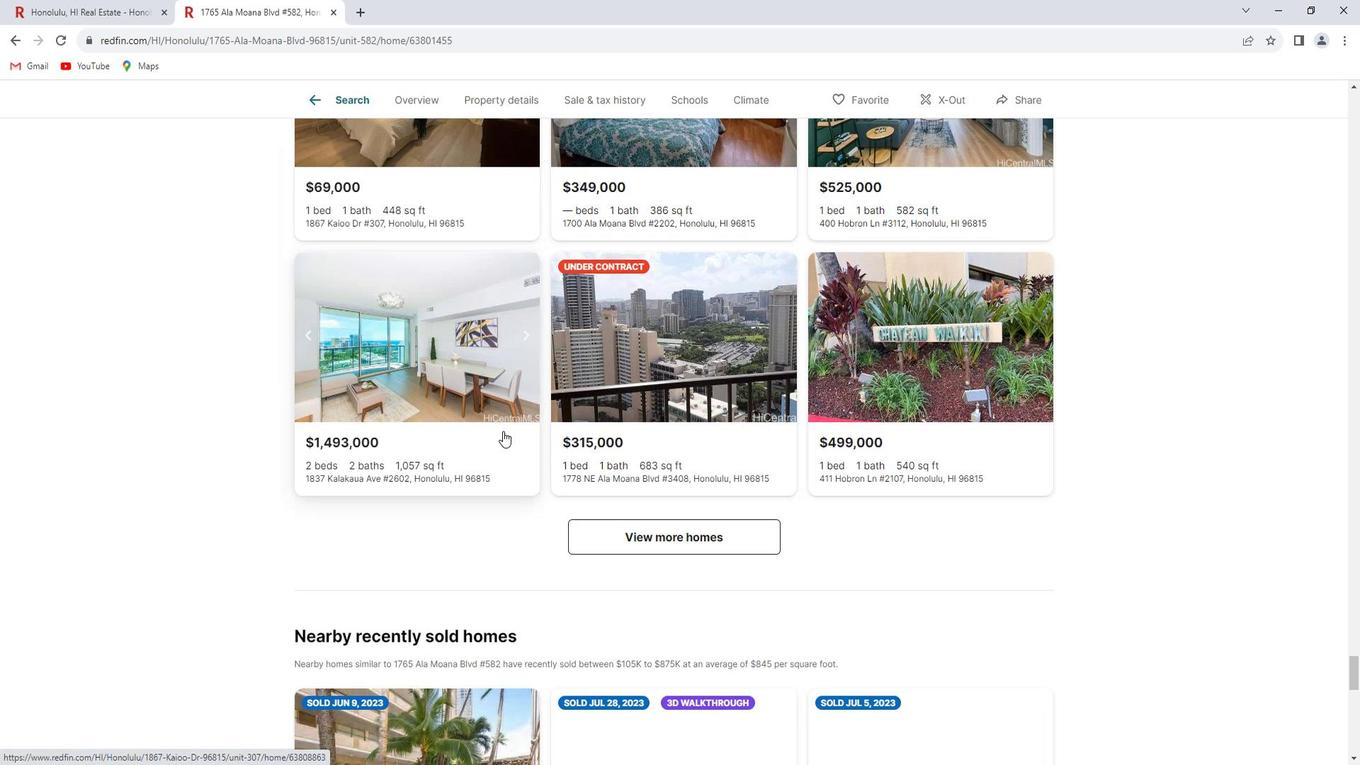 
Action: Mouse scrolled (503, 414) with delta (0, 0)
Screenshot: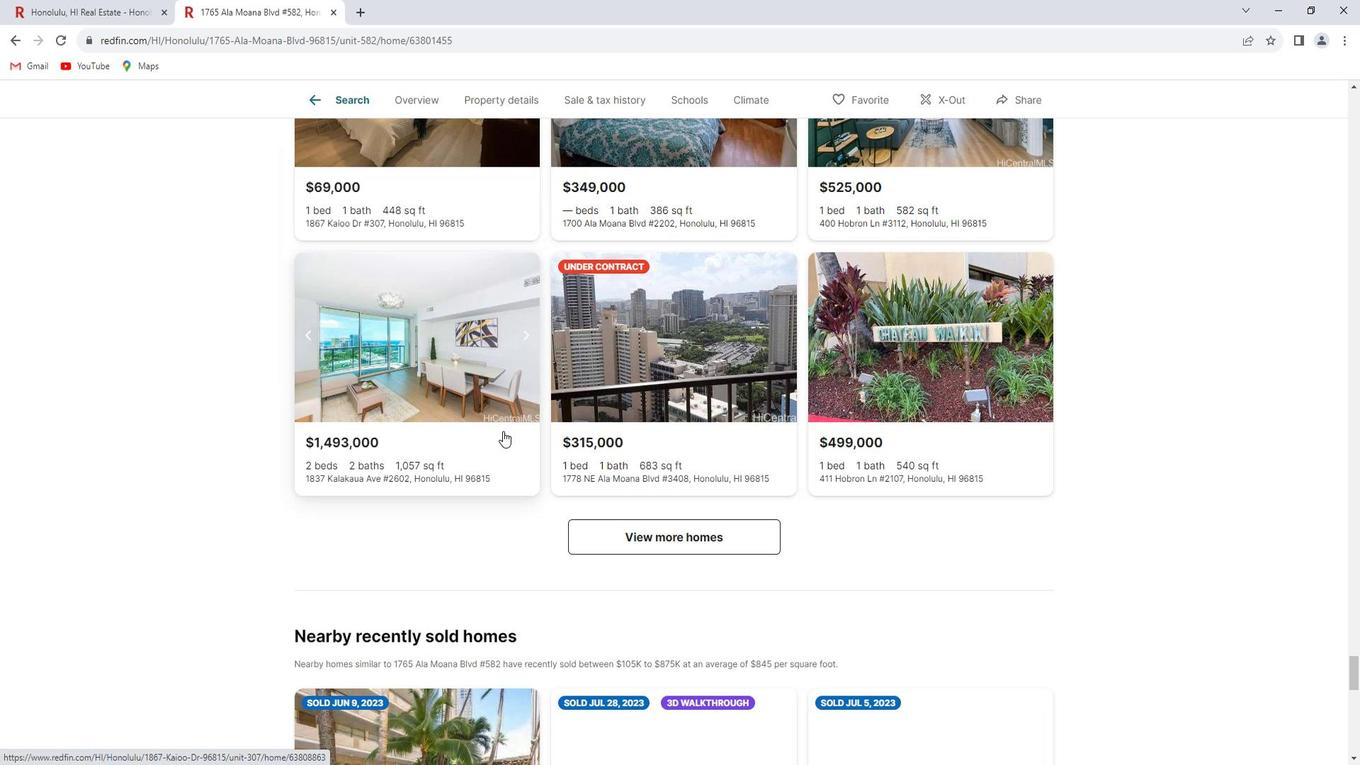 
Action: Mouse scrolled (503, 414) with delta (0, 0)
Screenshot: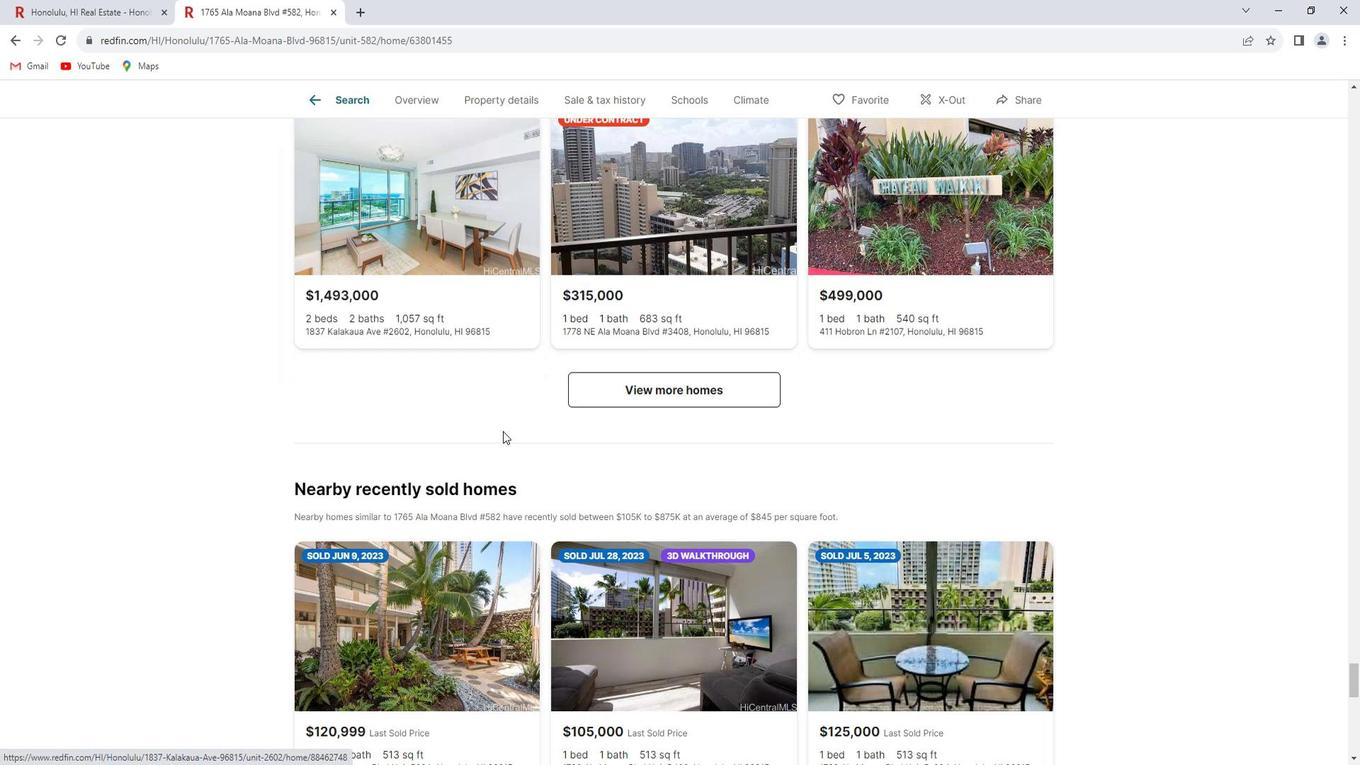 
Action: Mouse scrolled (503, 414) with delta (0, 0)
Screenshot: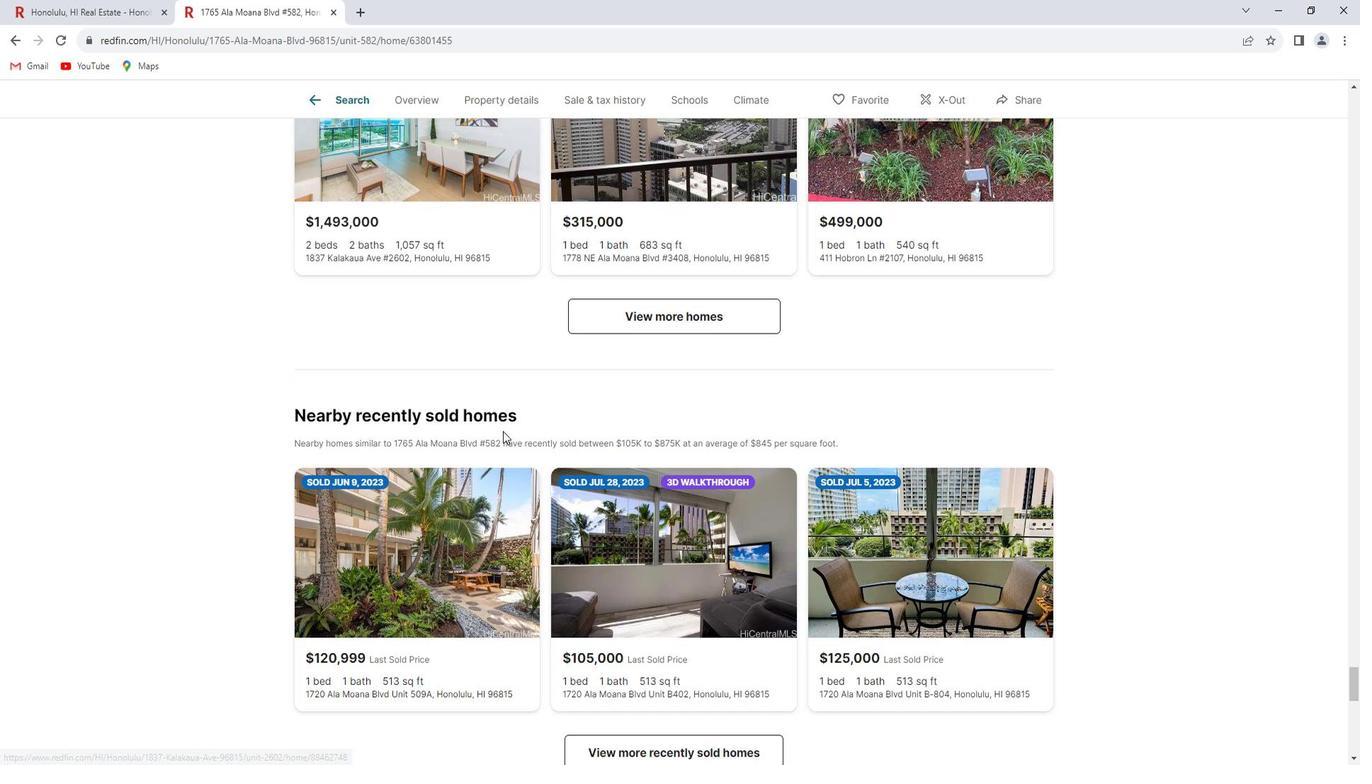 
Action: Mouse scrolled (503, 414) with delta (0, 0)
Screenshot: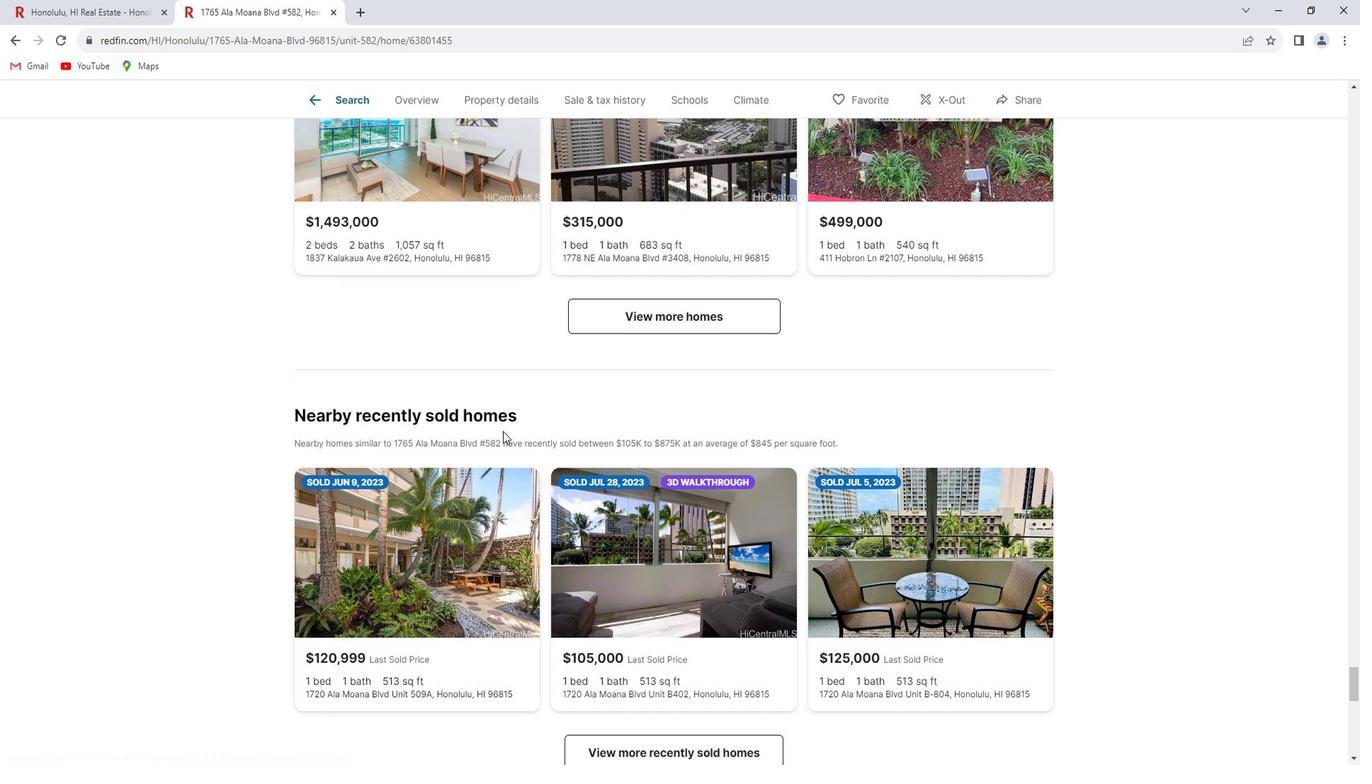 
Action: Mouse scrolled (503, 414) with delta (0, 0)
Screenshot: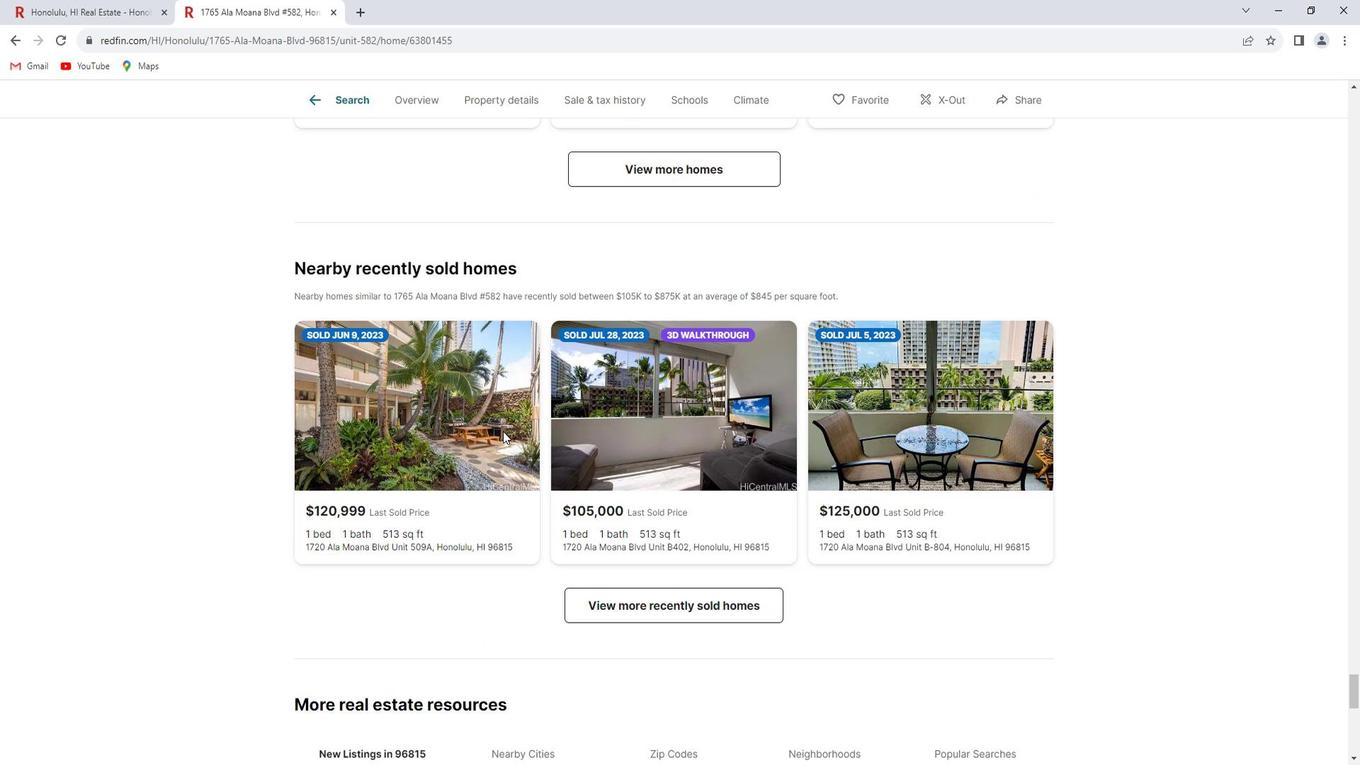 
Action: Mouse scrolled (503, 414) with delta (0, 0)
Screenshot: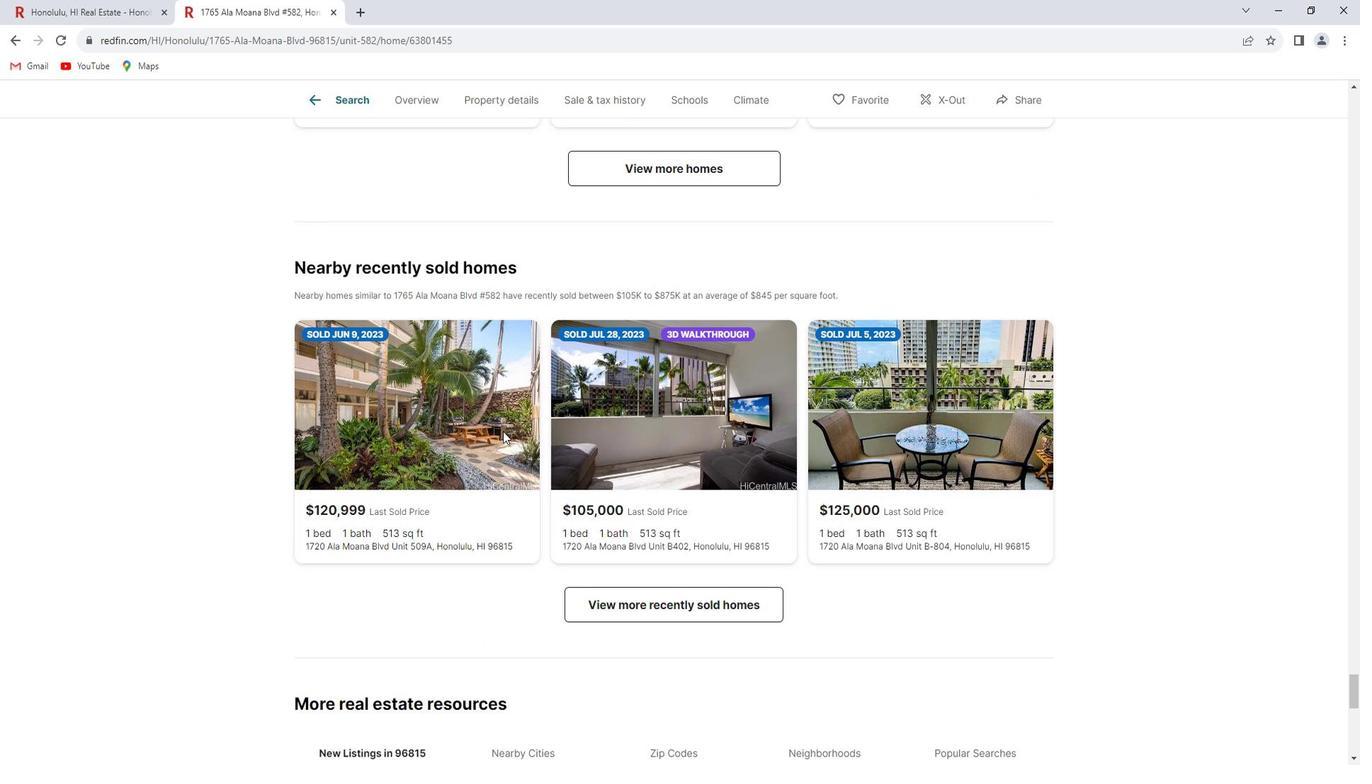 
Action: Mouse scrolled (503, 414) with delta (0, 0)
Screenshot: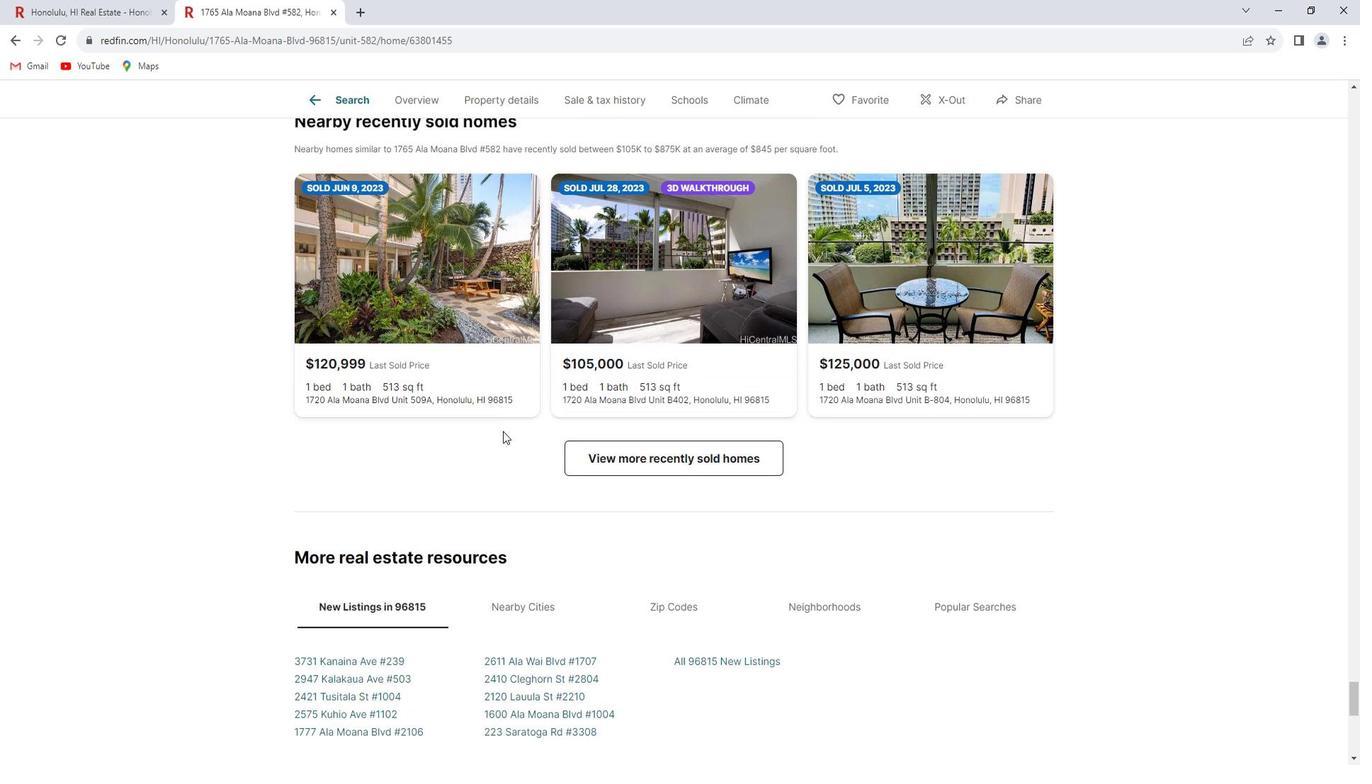 
Action: Mouse scrolled (503, 414) with delta (0, 0)
Screenshot: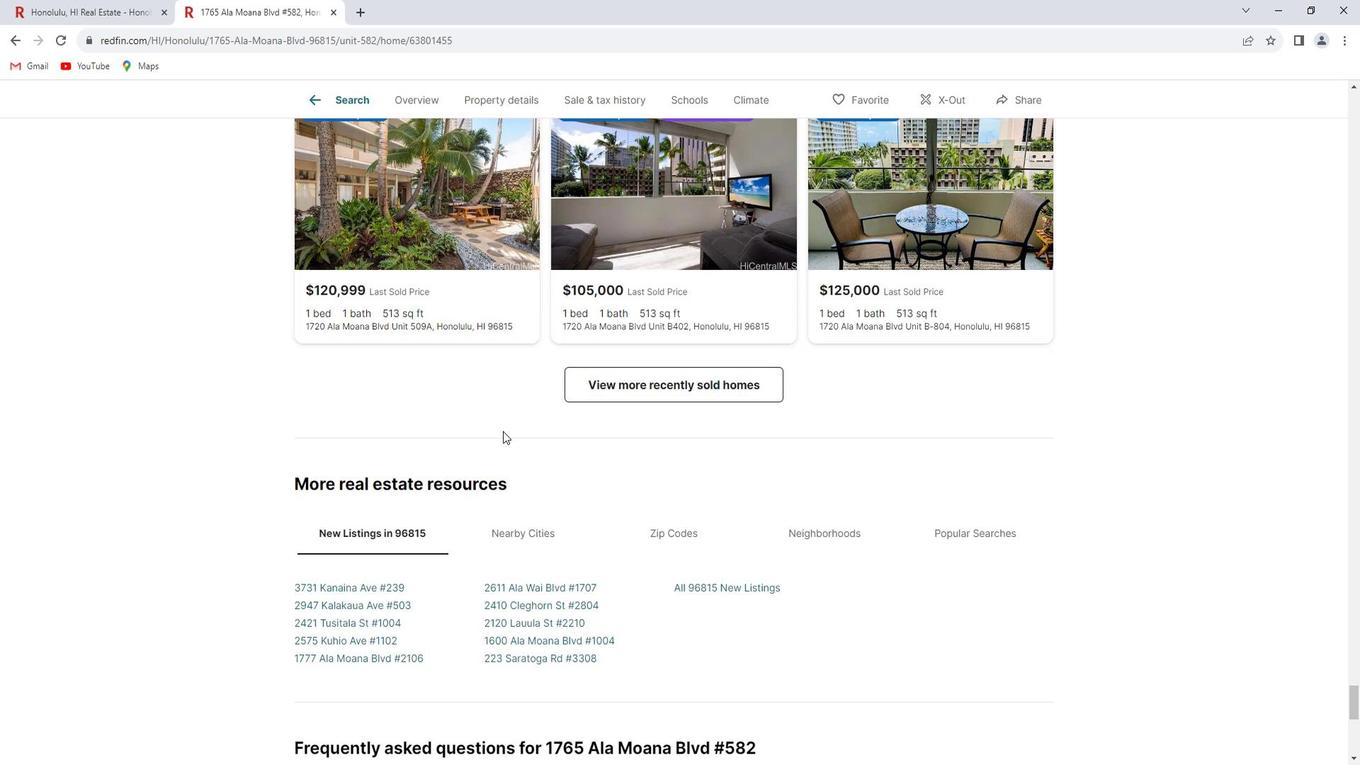 
Action: Mouse scrolled (503, 414) with delta (0, 0)
Screenshot: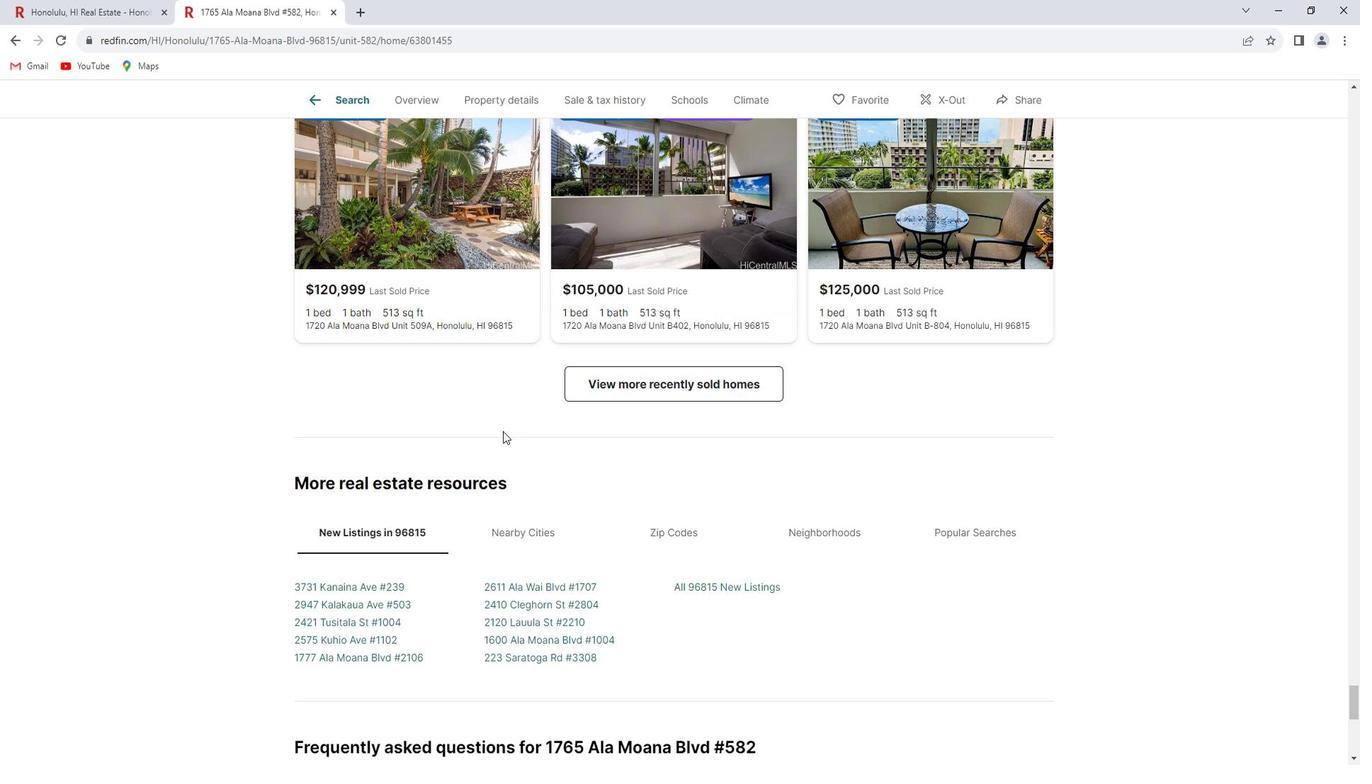 
Action: Mouse scrolled (503, 414) with delta (0, 0)
Screenshot: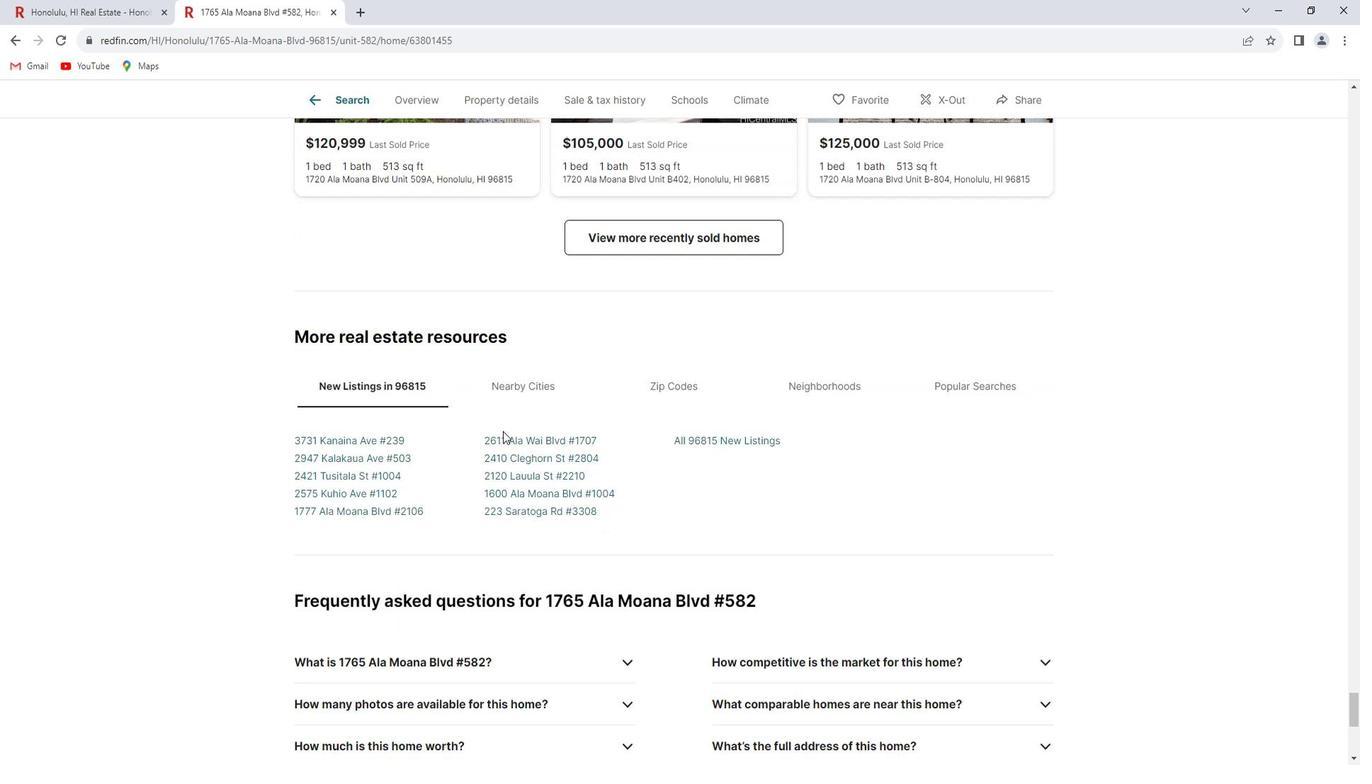 
Action: Mouse scrolled (503, 414) with delta (0, 0)
Screenshot: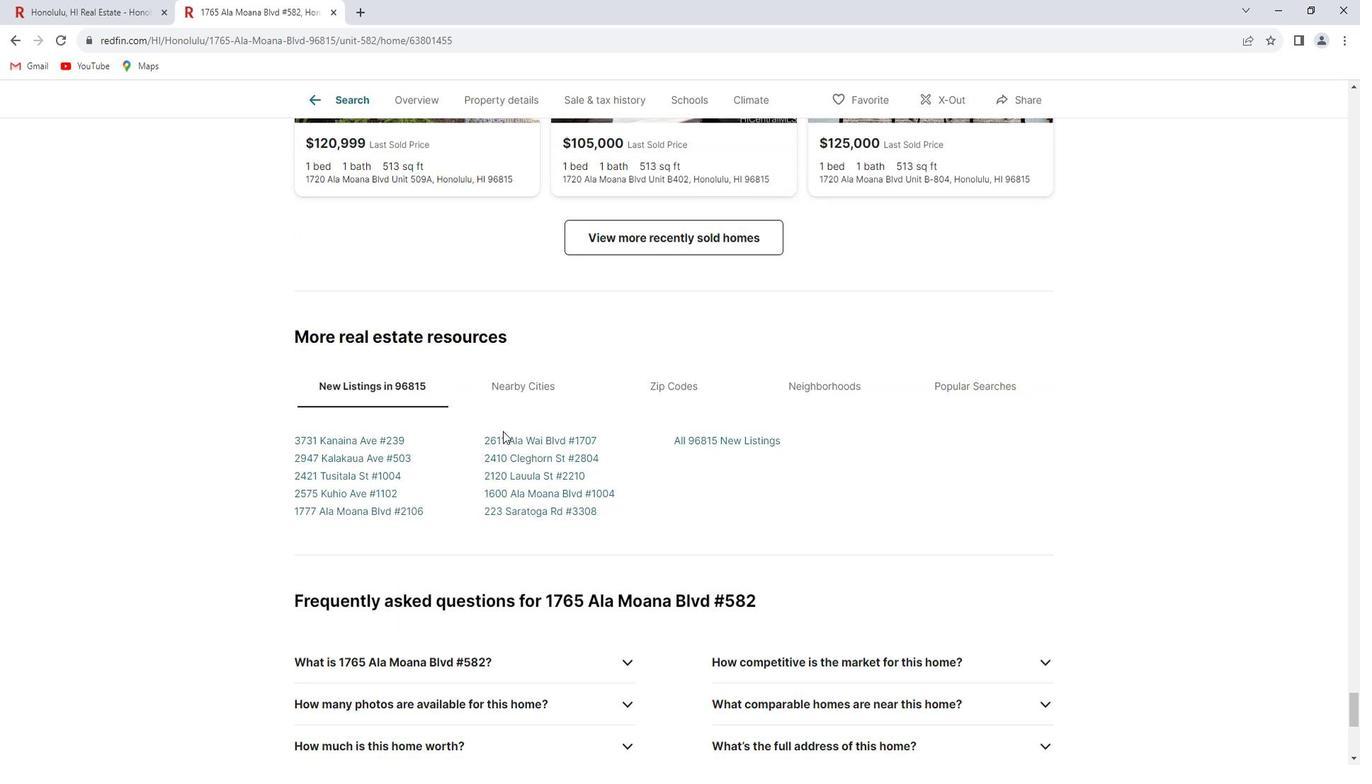
Action: Mouse scrolled (503, 414) with delta (0, 0)
Screenshot: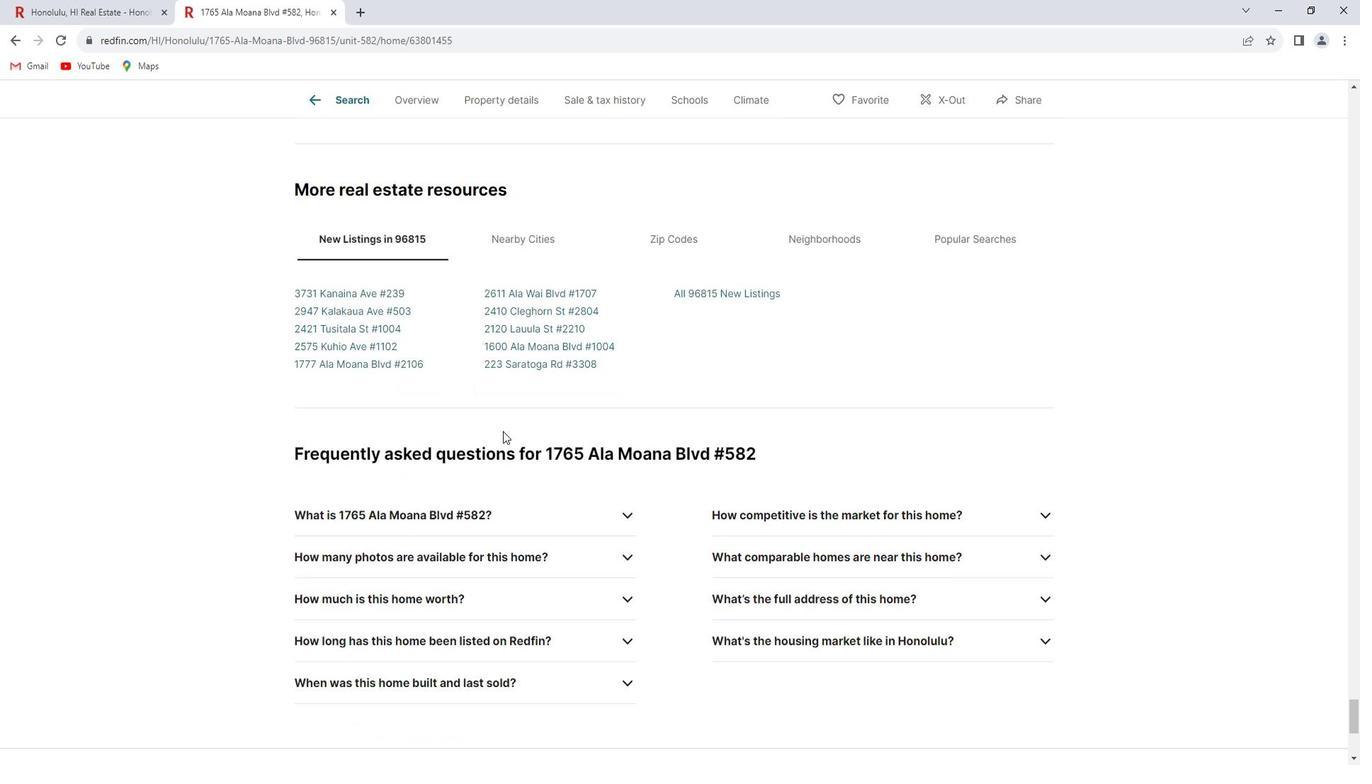 
Action: Mouse scrolled (503, 414) with delta (0, 0)
Screenshot: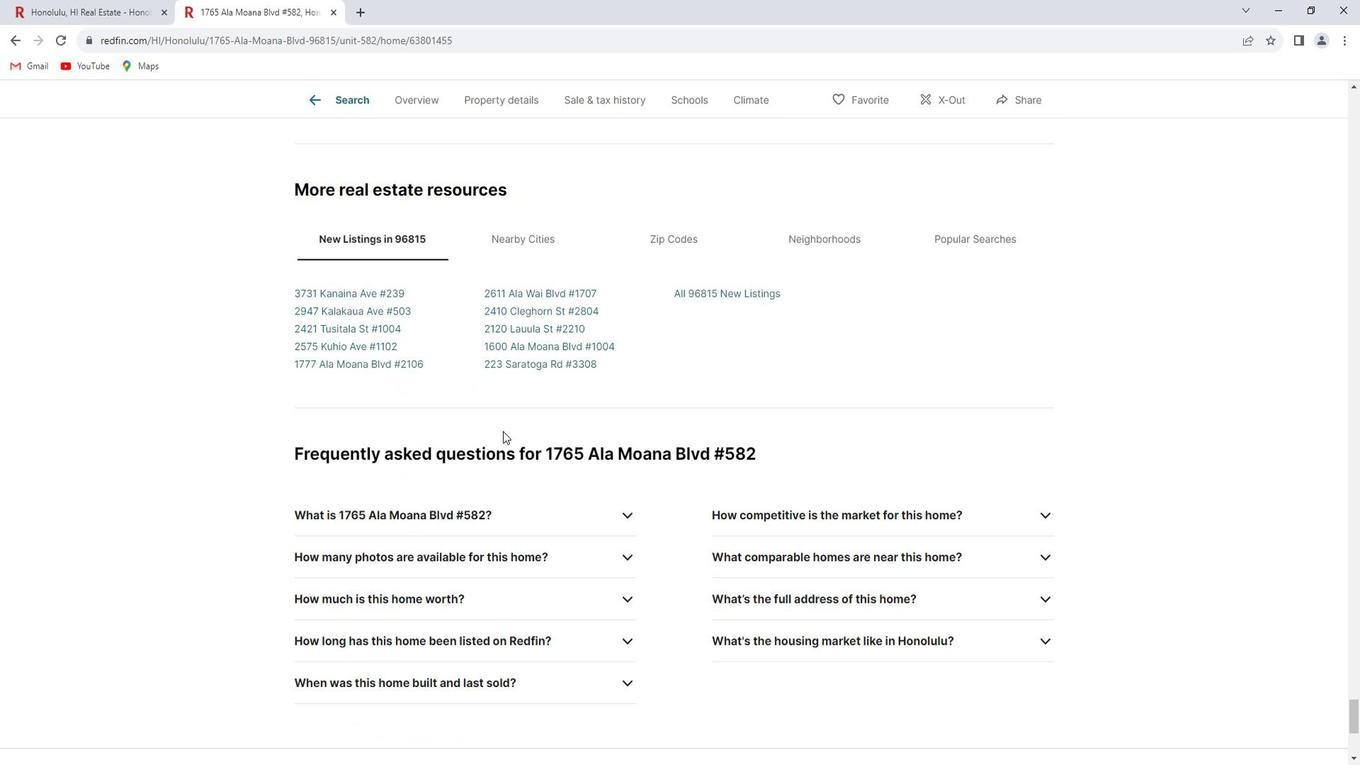 
Action: Mouse scrolled (503, 414) with delta (0, 0)
Screenshot: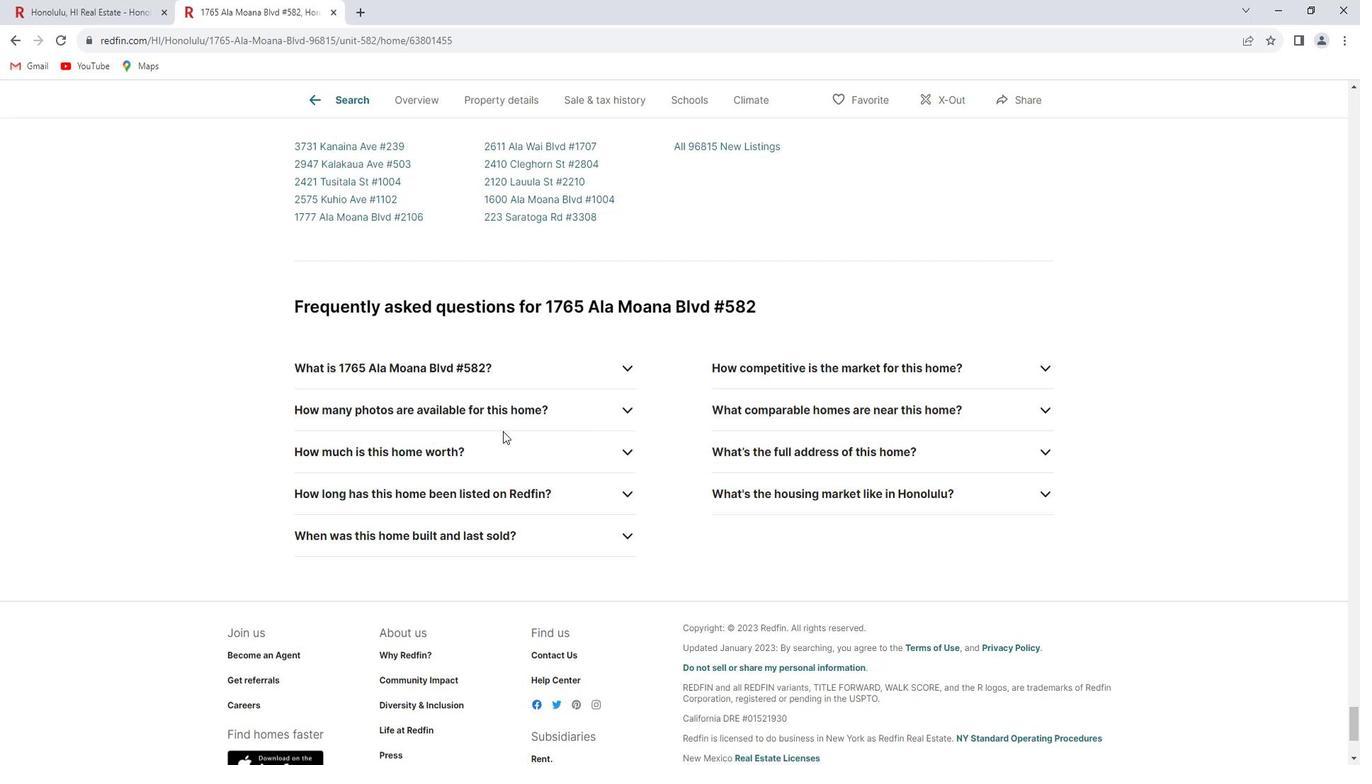 
Action: Mouse scrolled (503, 414) with delta (0, 0)
Screenshot: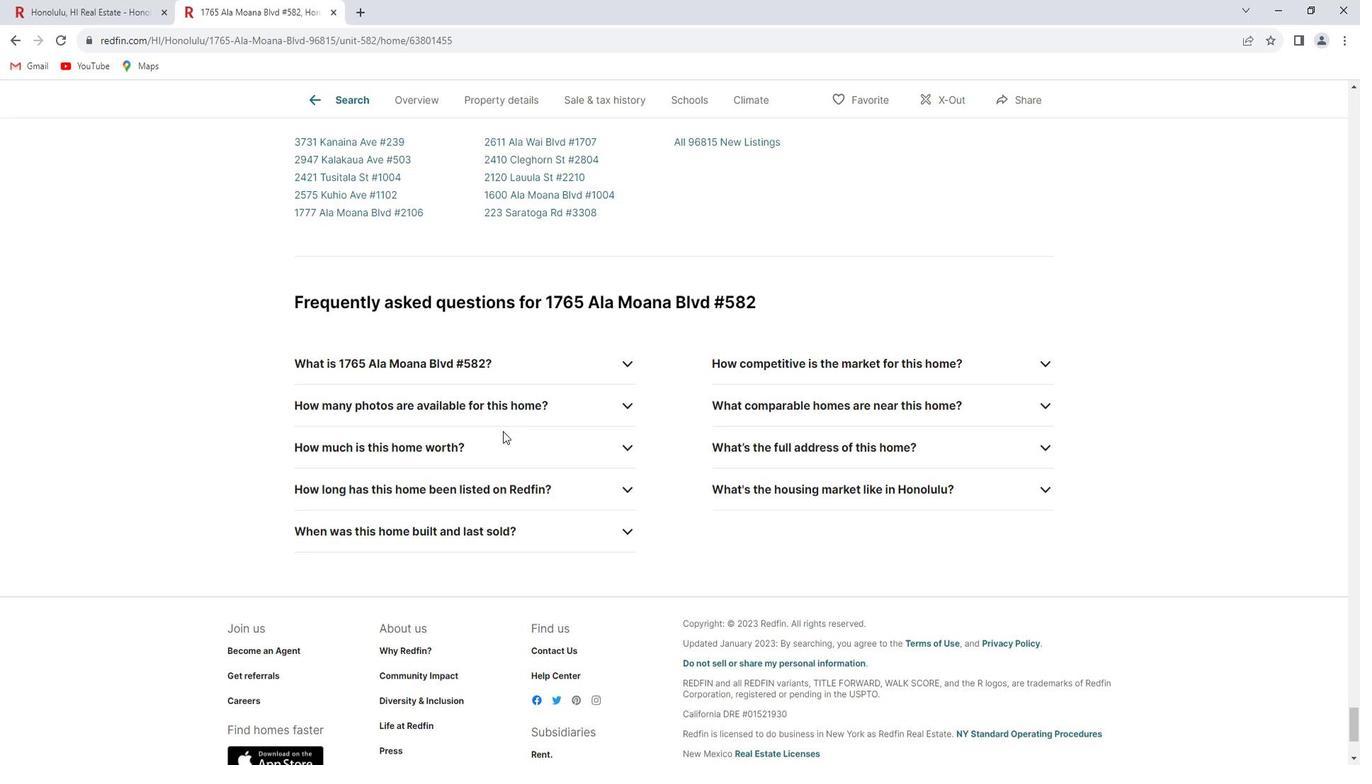 
Action: Mouse scrolled (503, 414) with delta (0, 0)
